 Task: Play online Dominion games in very easy mode.
Action: Mouse moved to (232, 674)
Screenshot: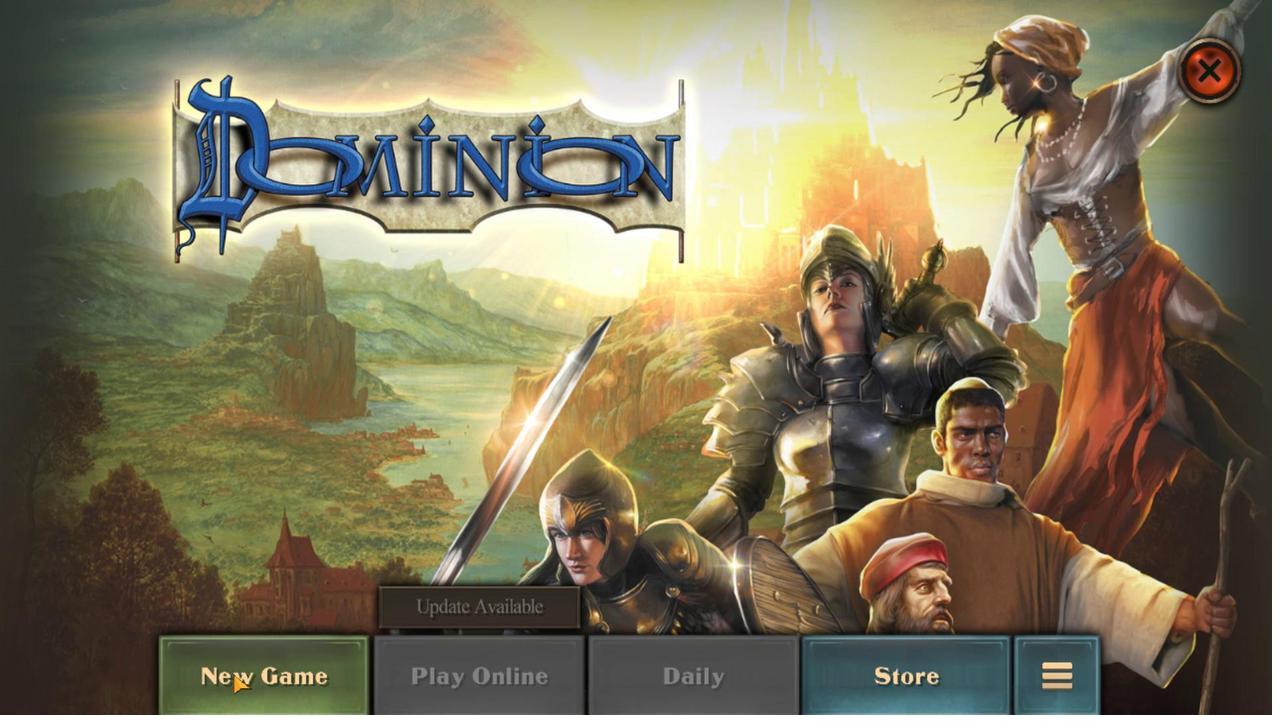 
Action: Mouse pressed left at (232, 674)
Screenshot: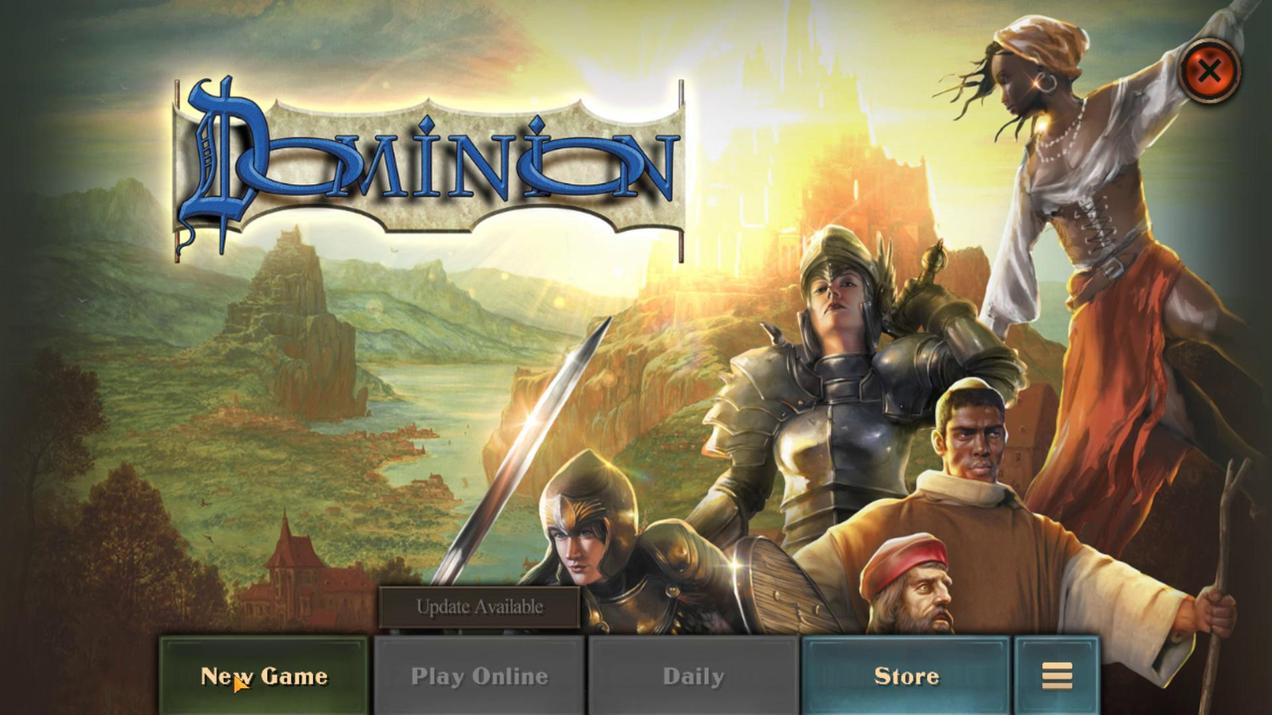 
Action: Mouse moved to (659, 305)
Screenshot: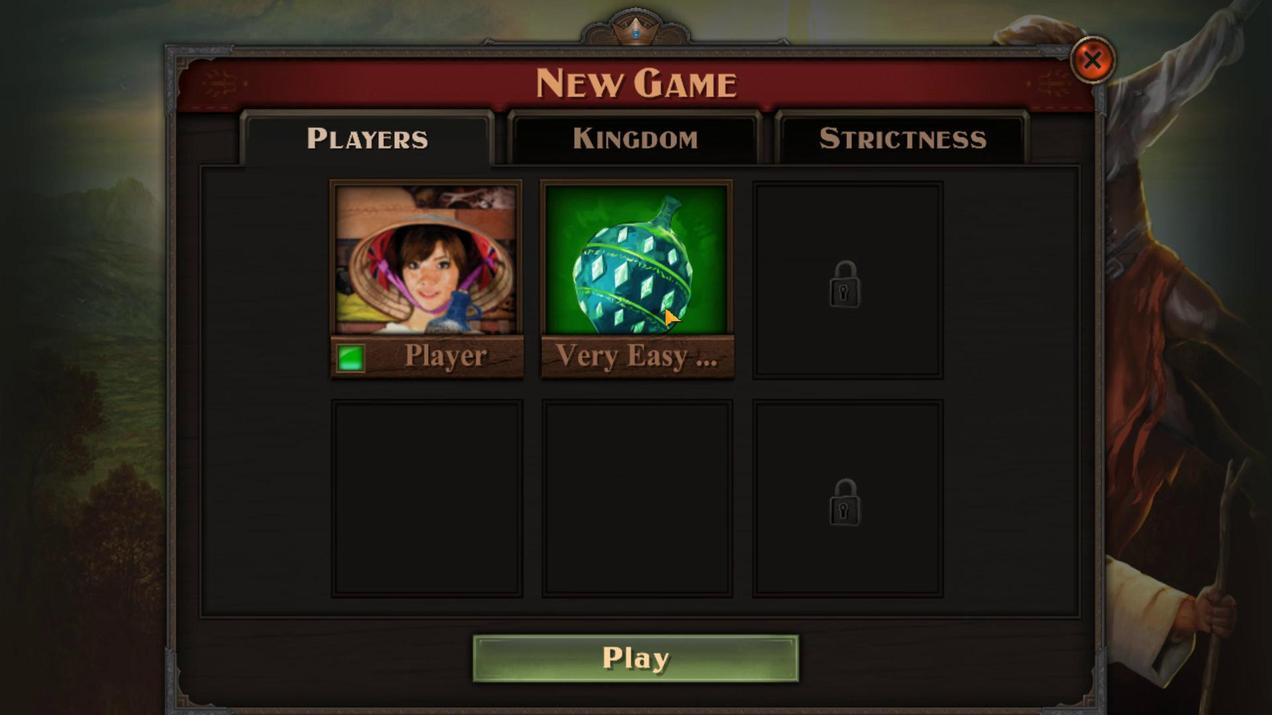 
Action: Mouse pressed left at (659, 305)
Screenshot: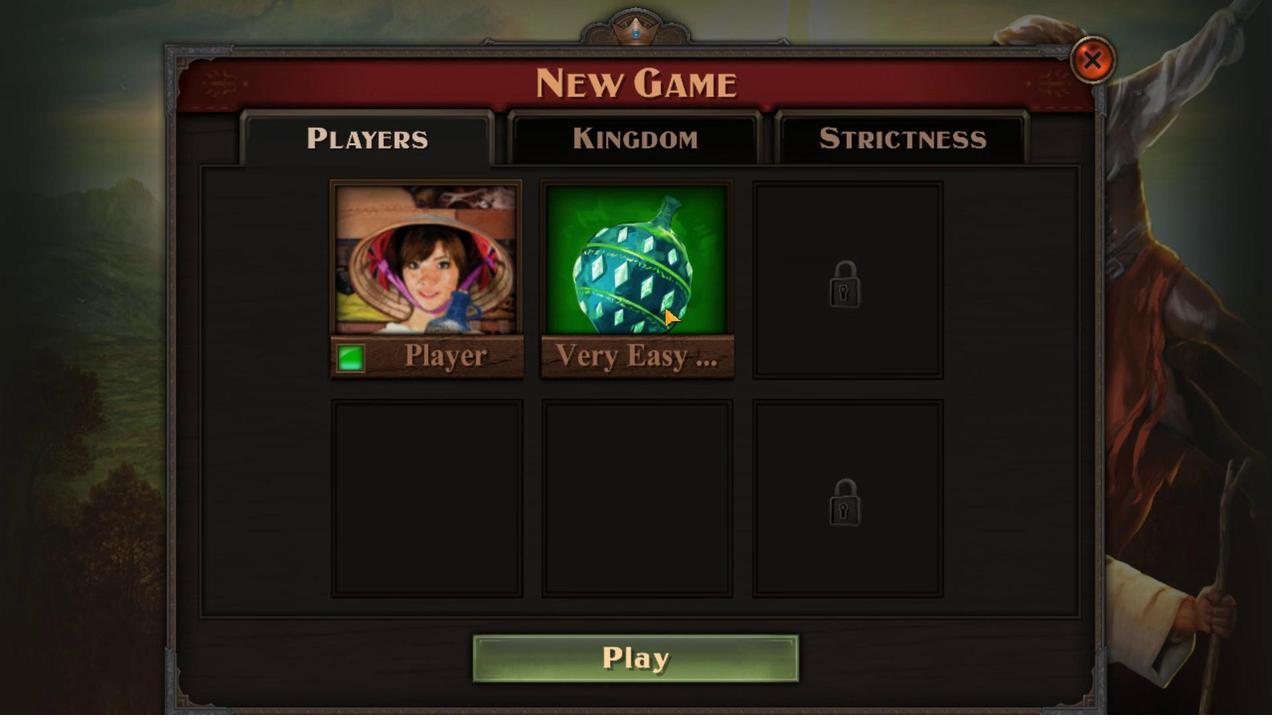 
Action: Mouse moved to (402, 326)
Screenshot: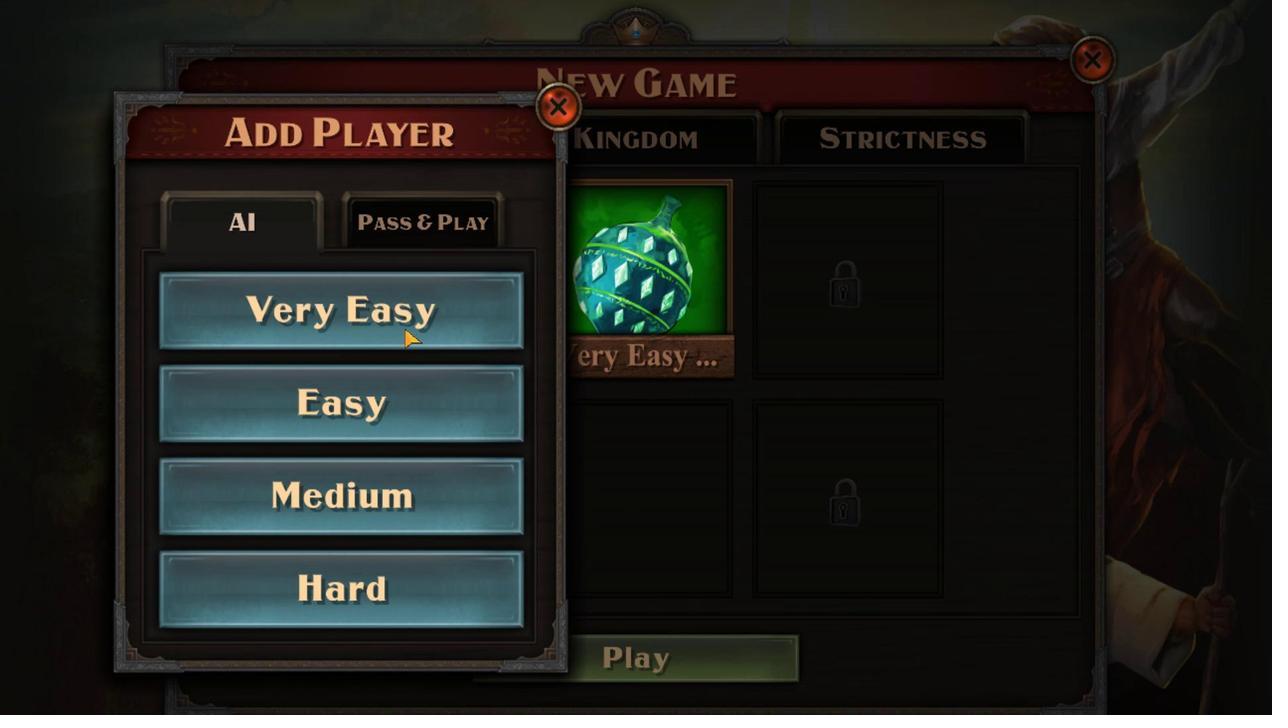 
Action: Mouse pressed left at (402, 326)
Screenshot: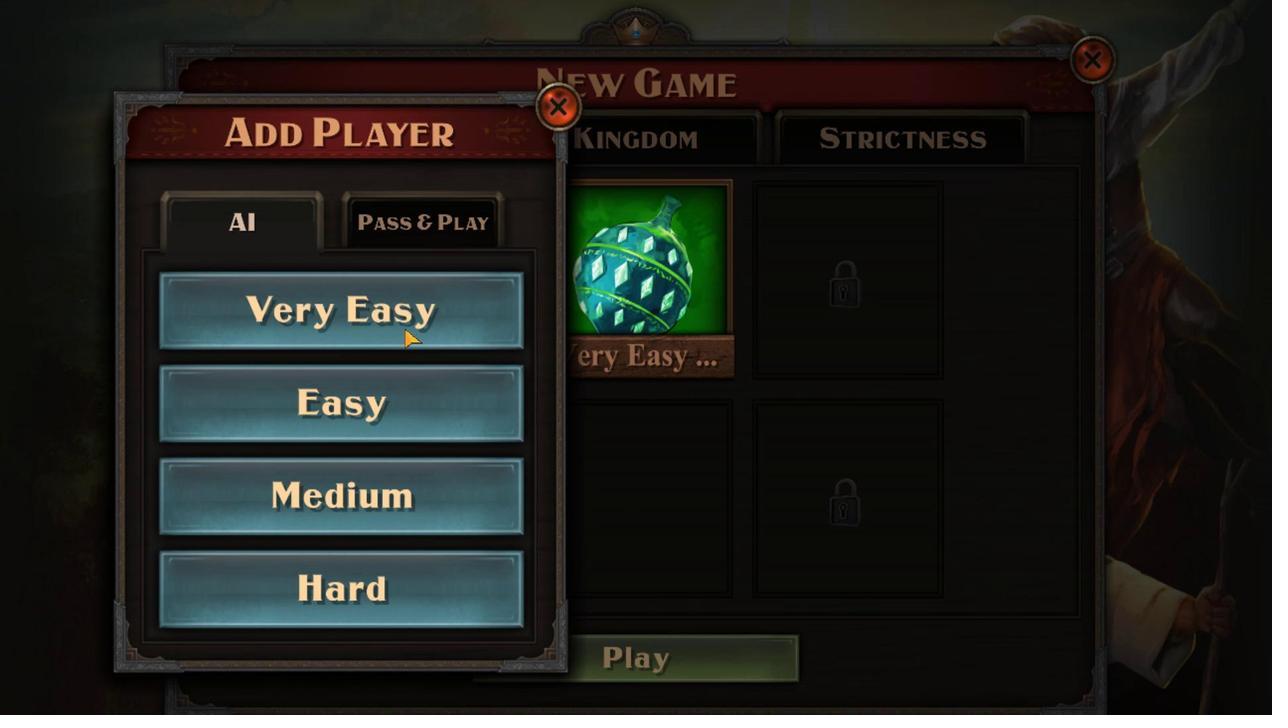 
Action: Mouse moved to (669, 665)
Screenshot: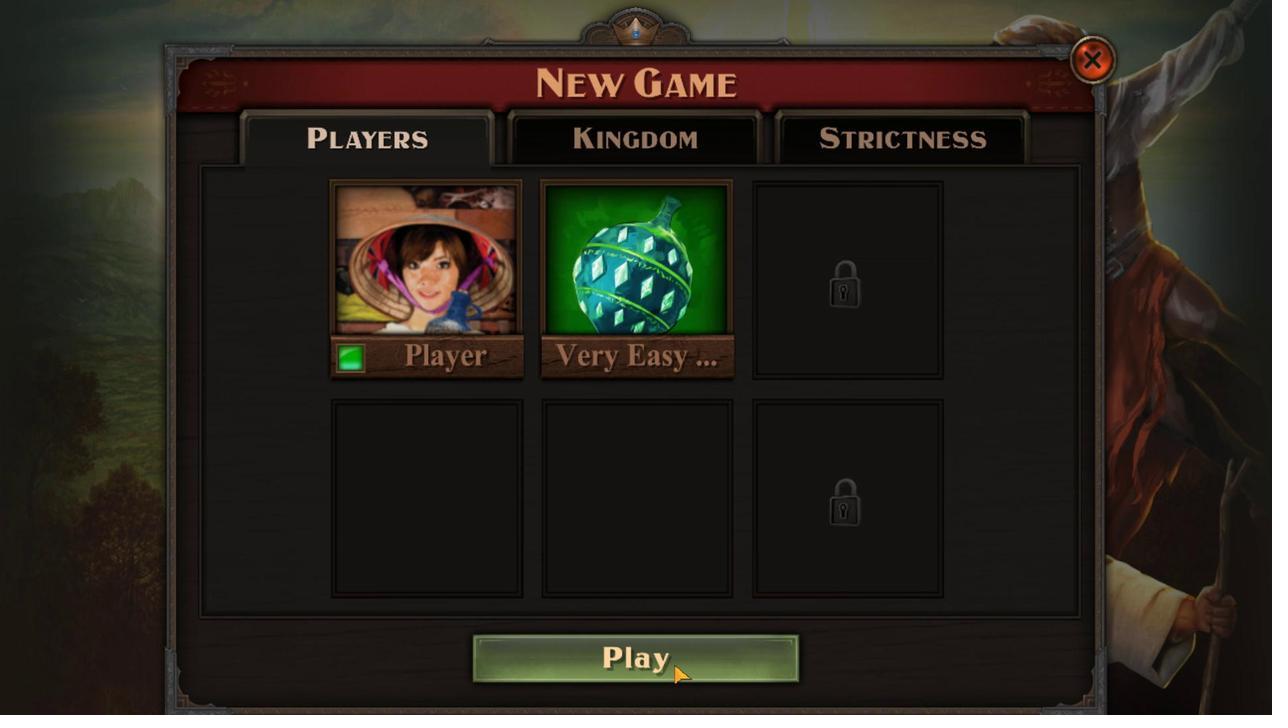 
Action: Mouse pressed left at (669, 665)
Screenshot: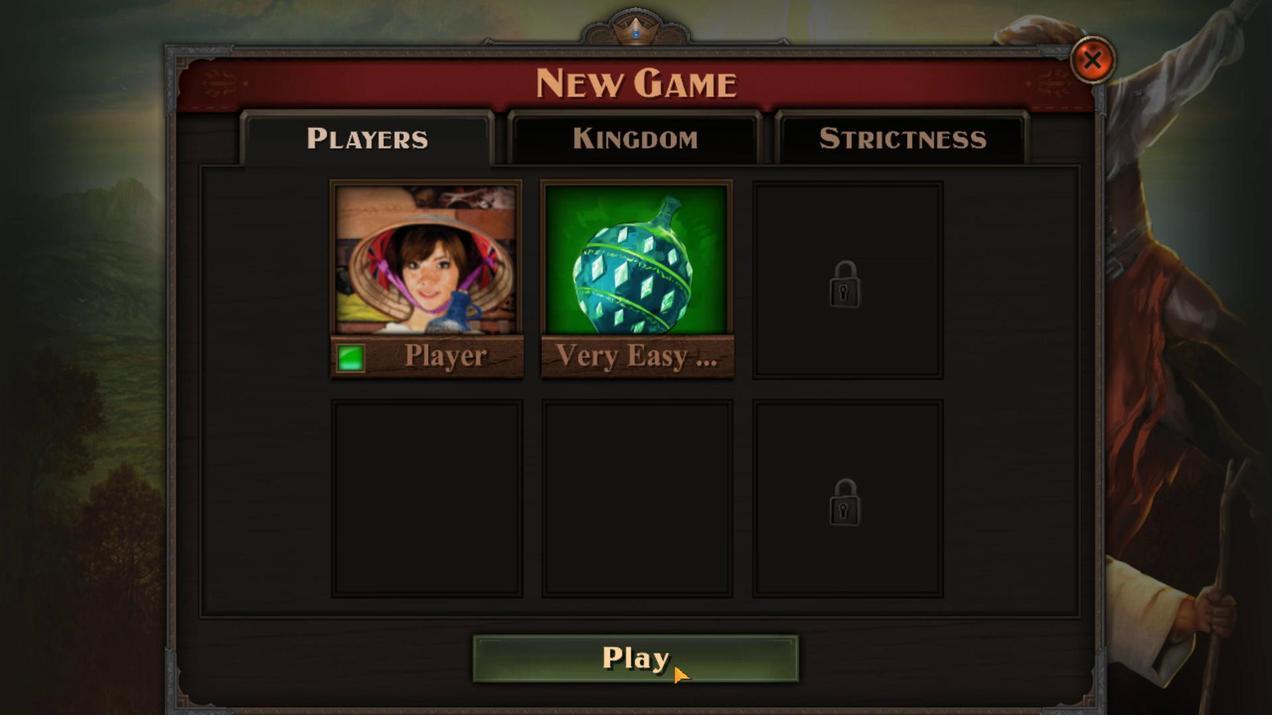 
Action: Mouse moved to (779, 616)
Screenshot: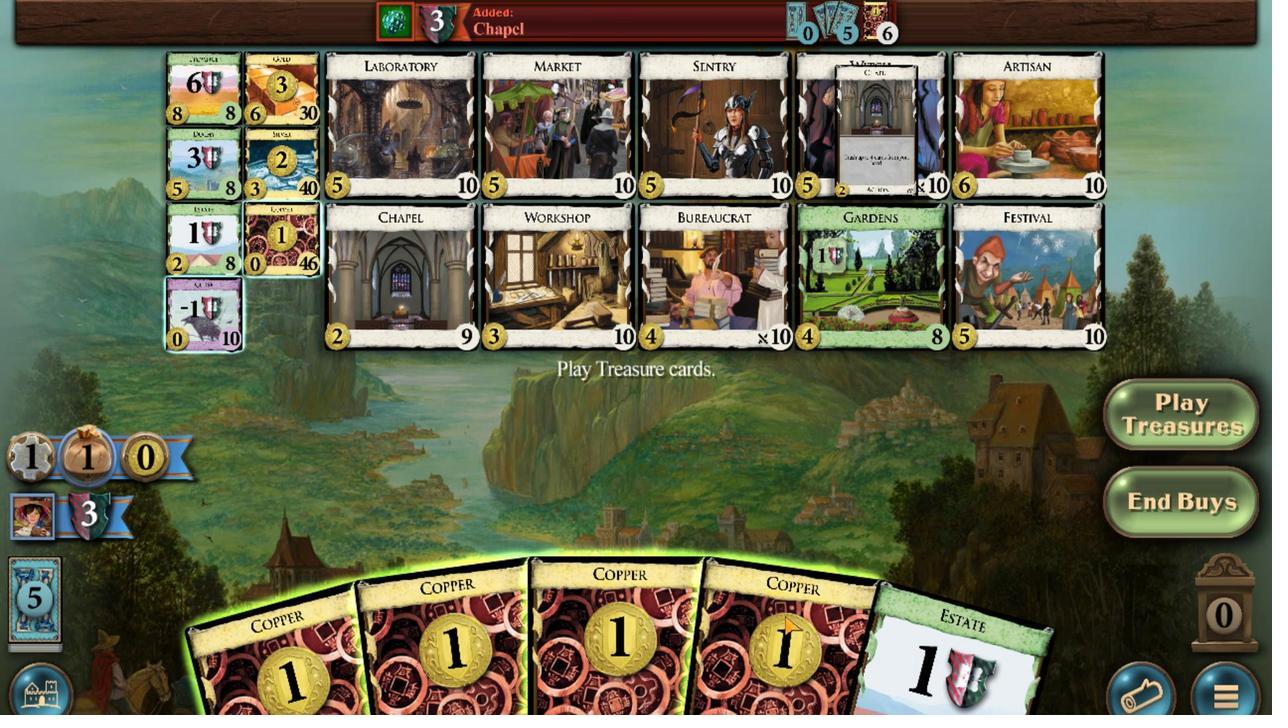 
Action: Mouse scrolled (779, 615) with delta (0, 0)
Screenshot: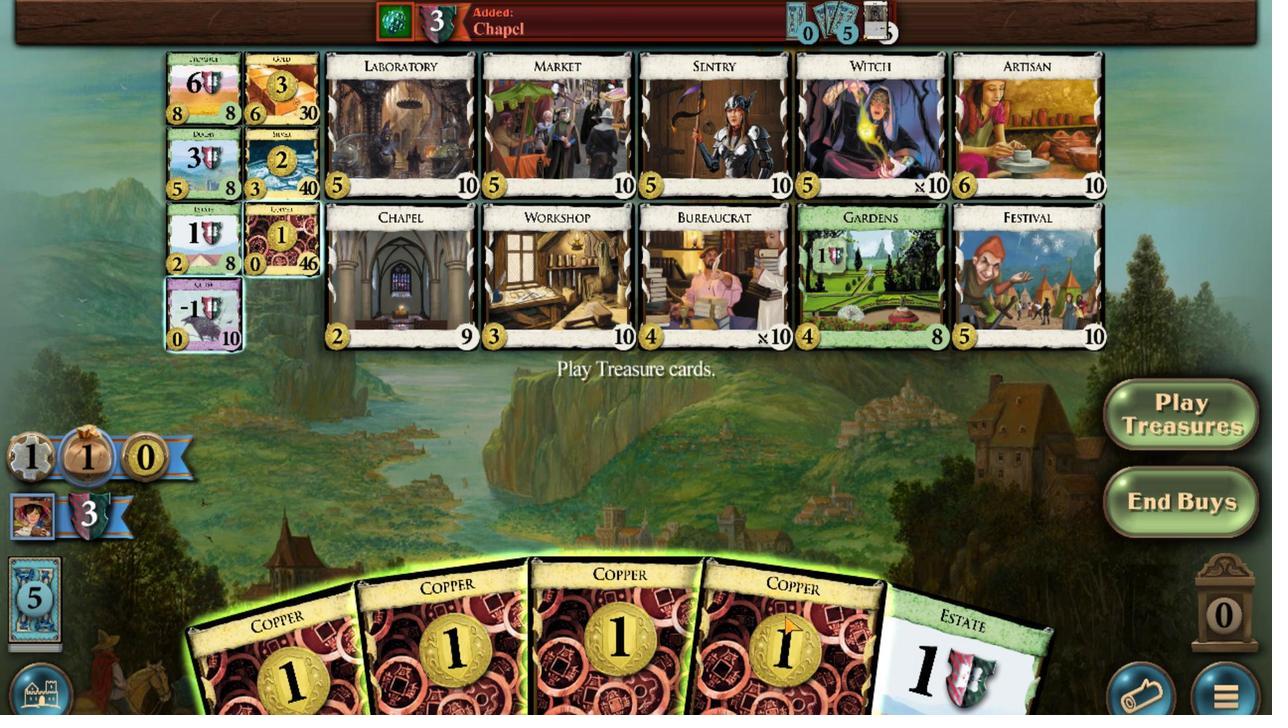 
Action: Mouse moved to (702, 627)
Screenshot: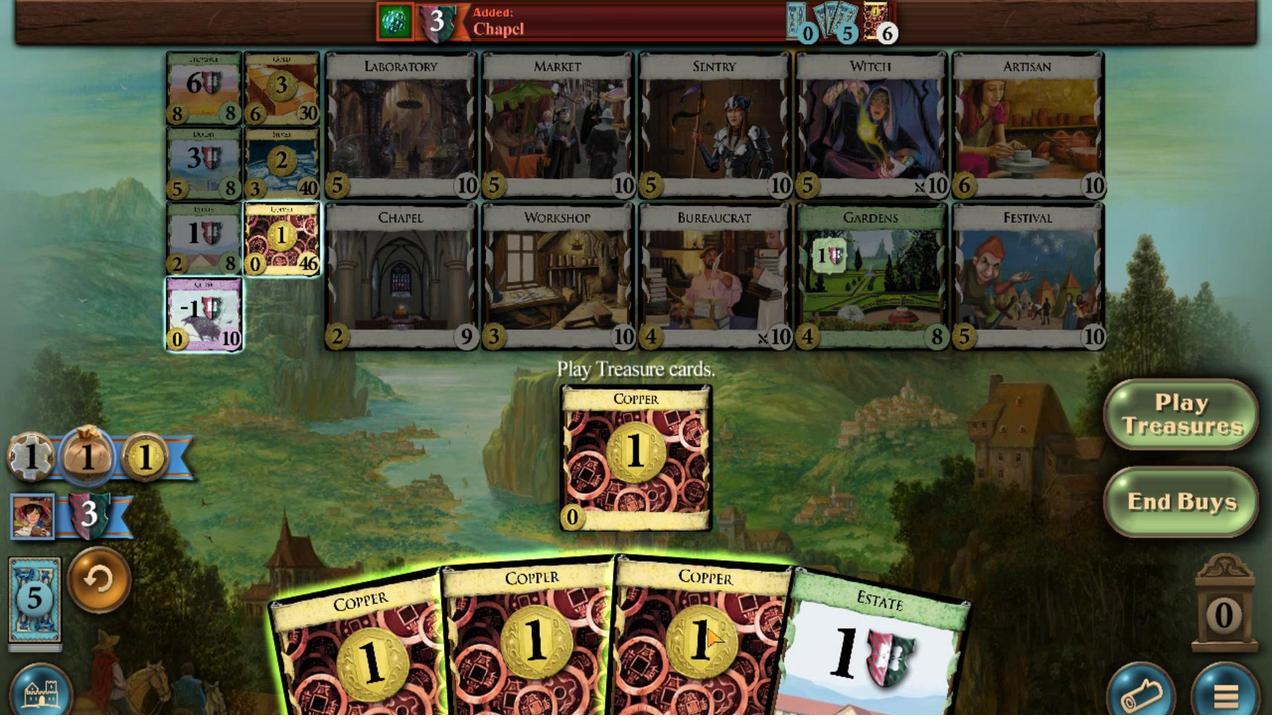 
Action: Mouse scrolled (702, 626) with delta (0, 0)
Screenshot: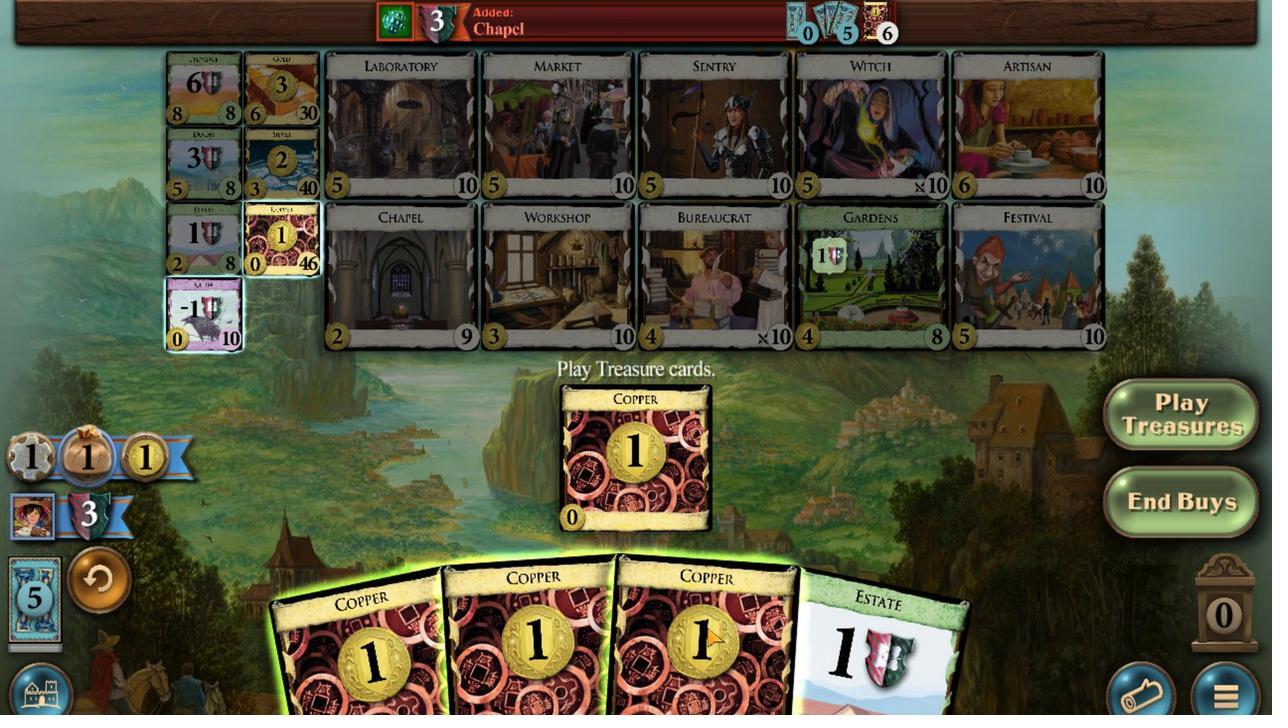 
Action: Mouse moved to (635, 627)
Screenshot: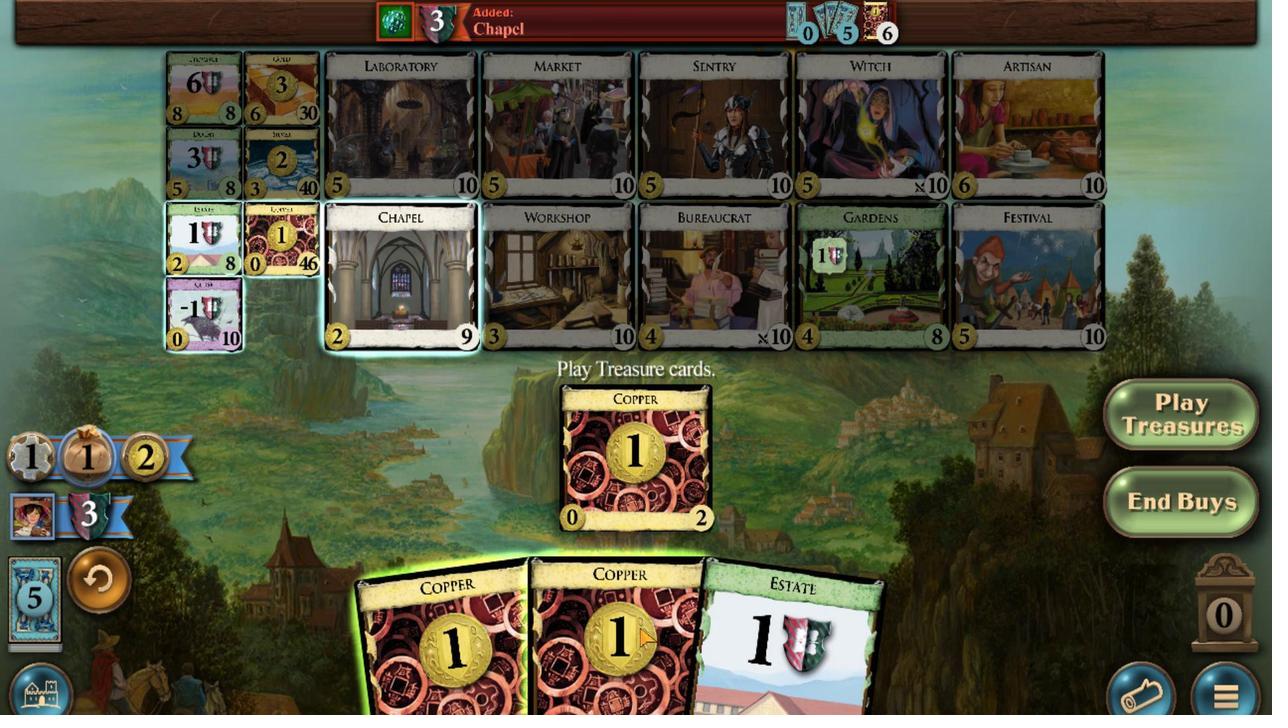 
Action: Mouse scrolled (635, 626) with delta (0, 0)
Screenshot: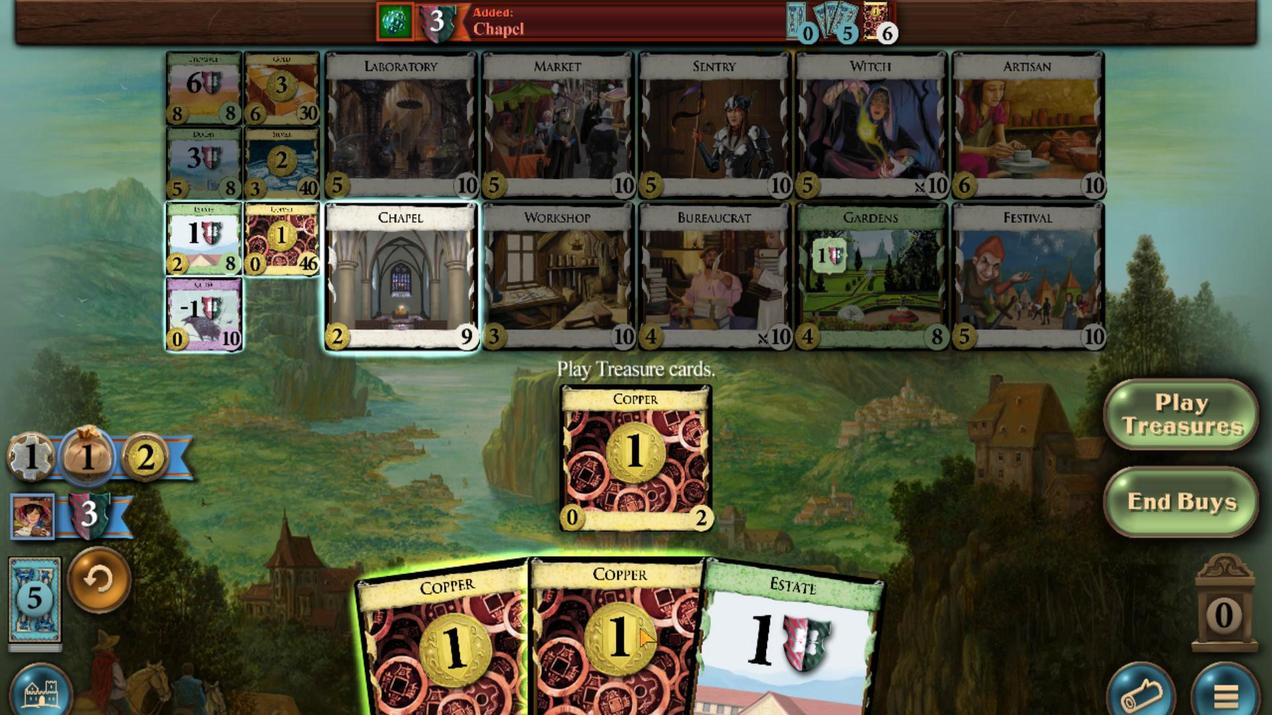 
Action: Mouse moved to (548, 612)
Screenshot: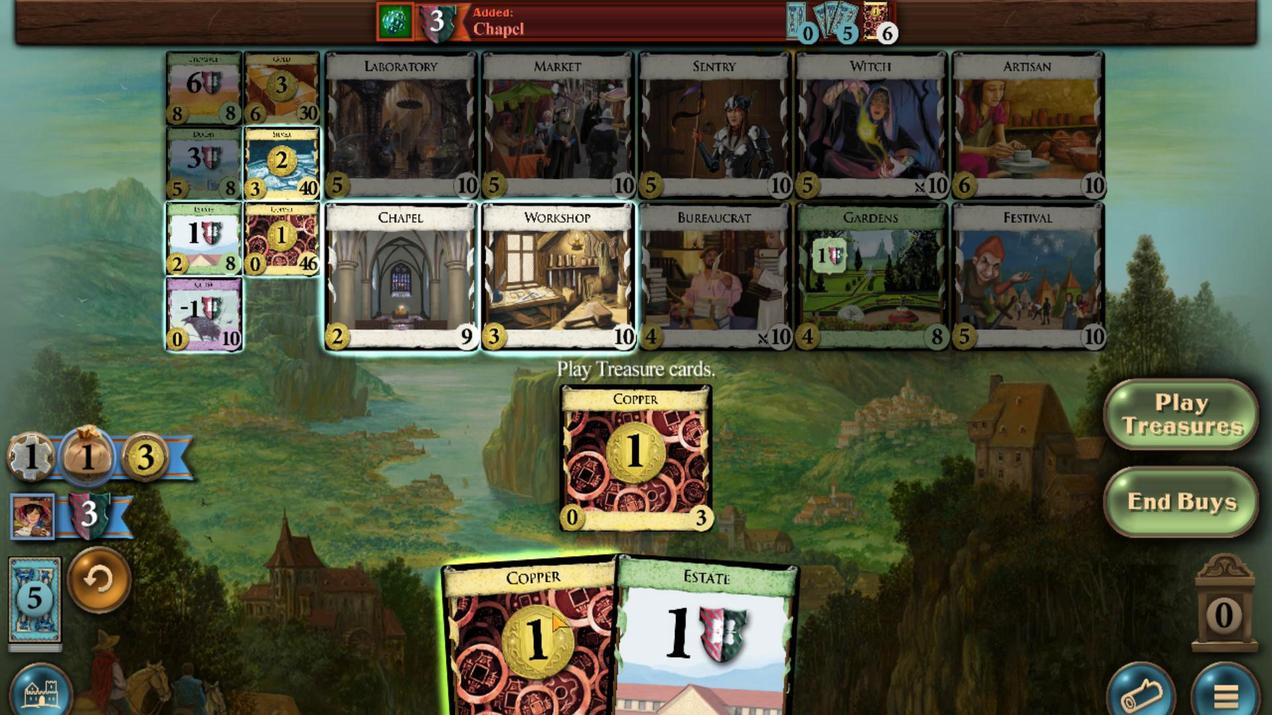 
Action: Mouse scrolled (548, 611) with delta (0, 0)
Screenshot: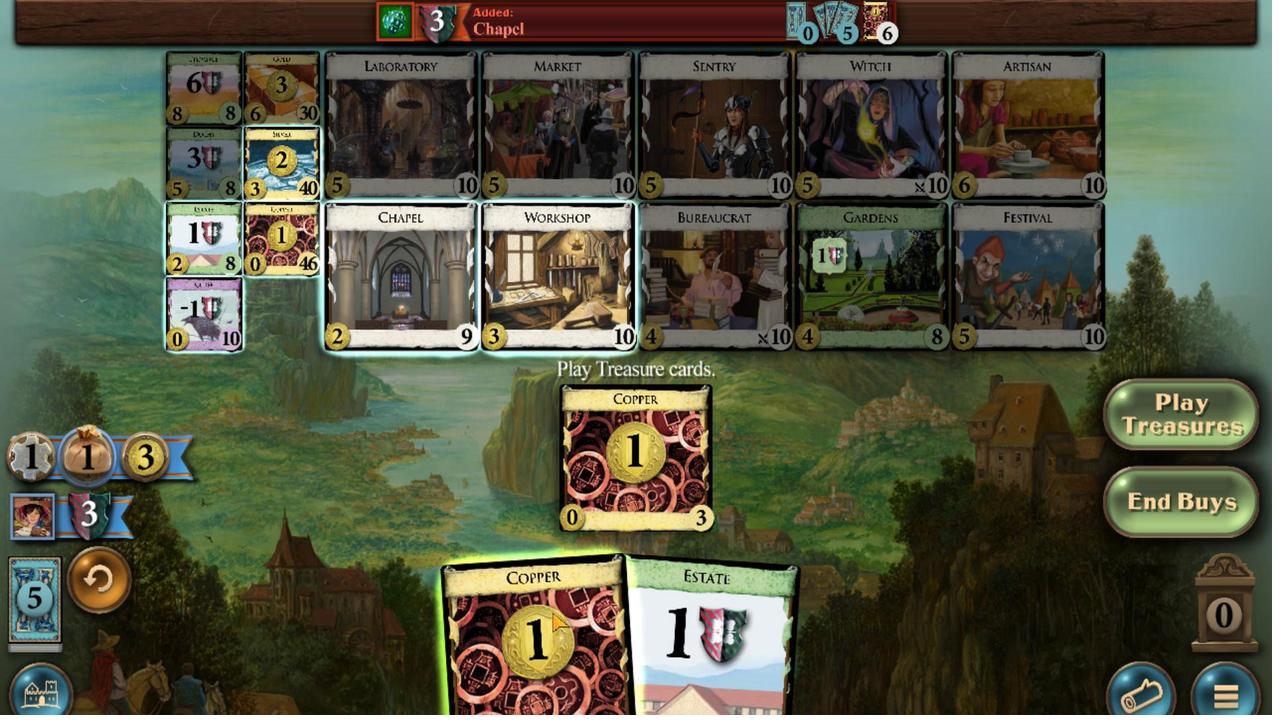 
Action: Mouse moved to (290, 149)
Screenshot: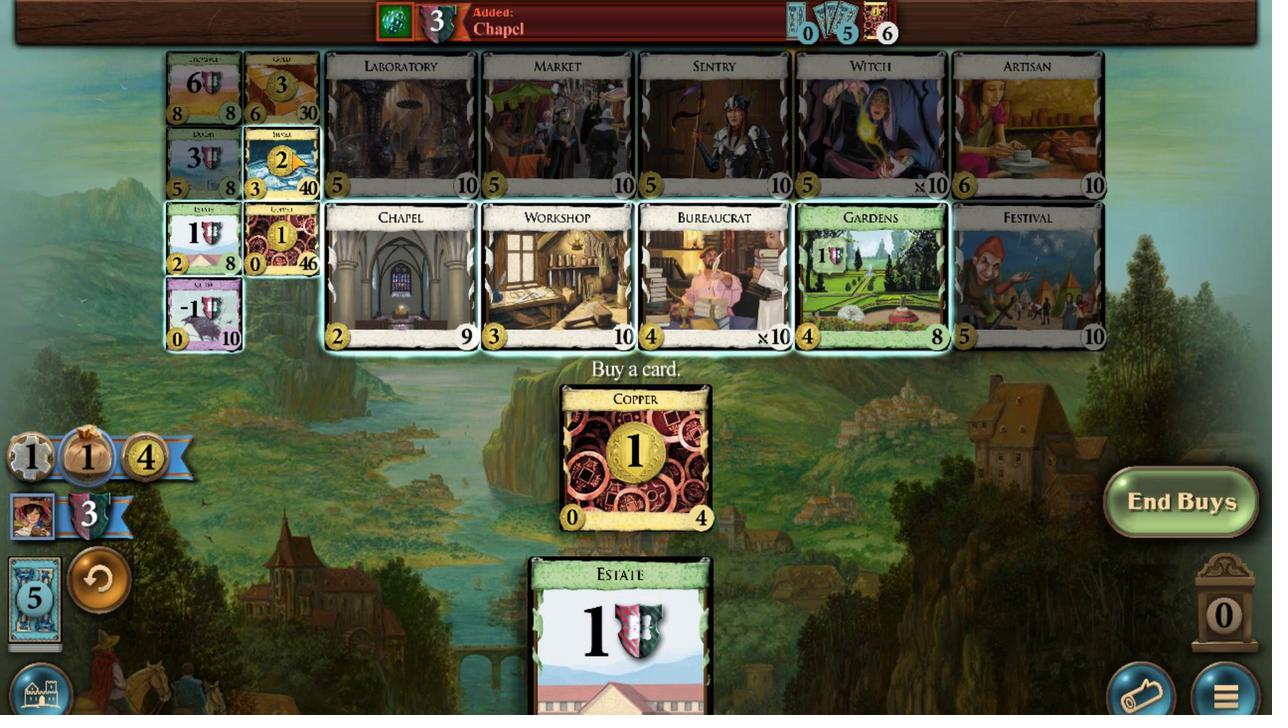 
Action: Mouse scrolled (290, 149) with delta (0, 0)
Screenshot: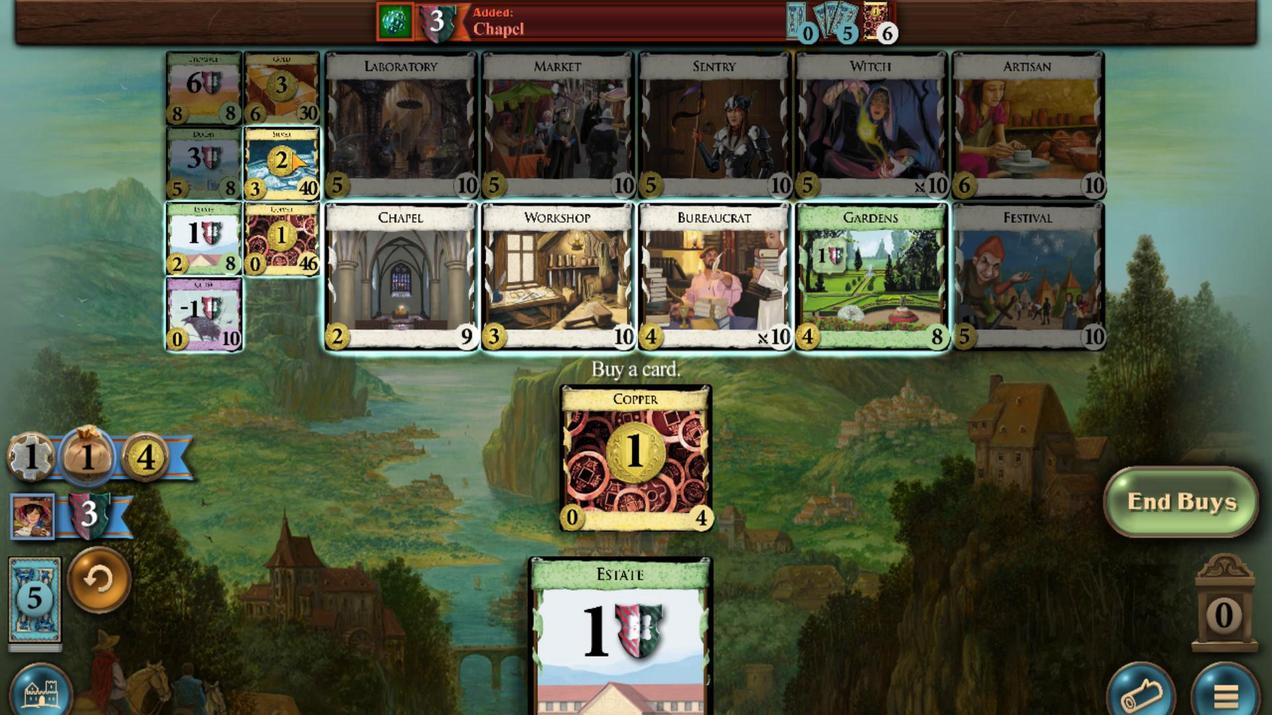 
Action: Mouse scrolled (290, 149) with delta (0, 0)
Screenshot: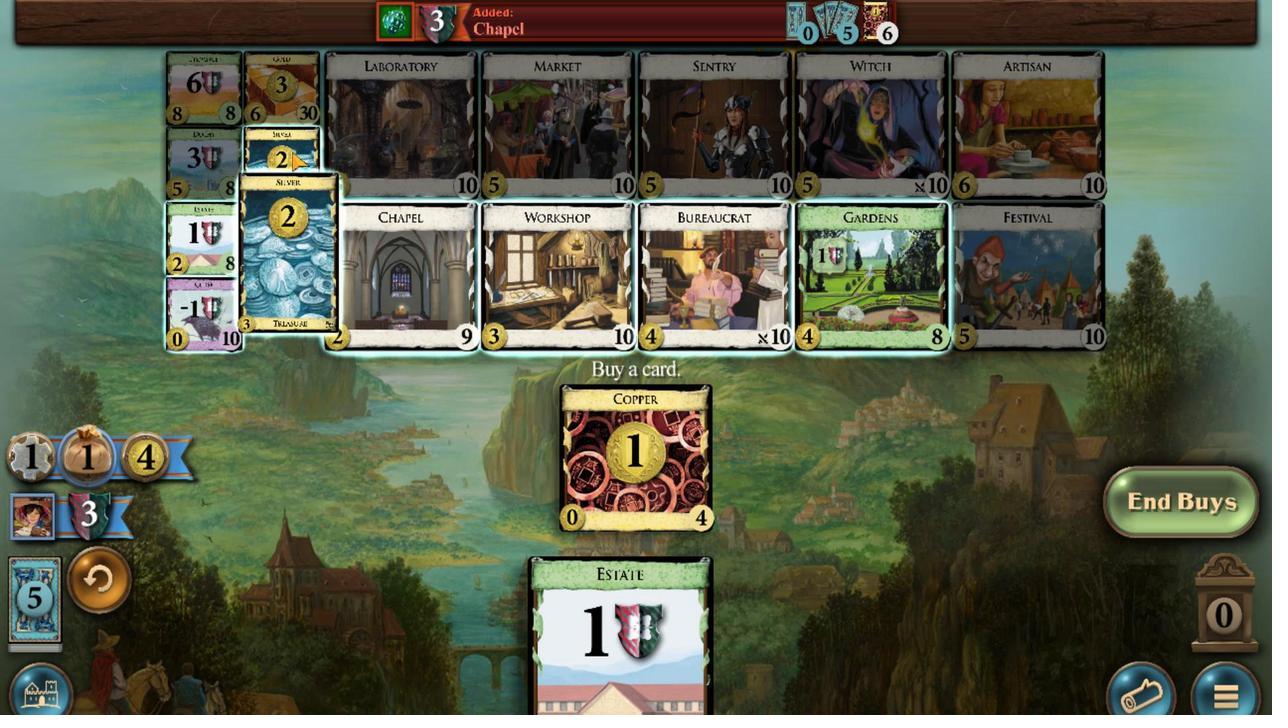 
Action: Mouse scrolled (290, 149) with delta (0, 0)
Screenshot: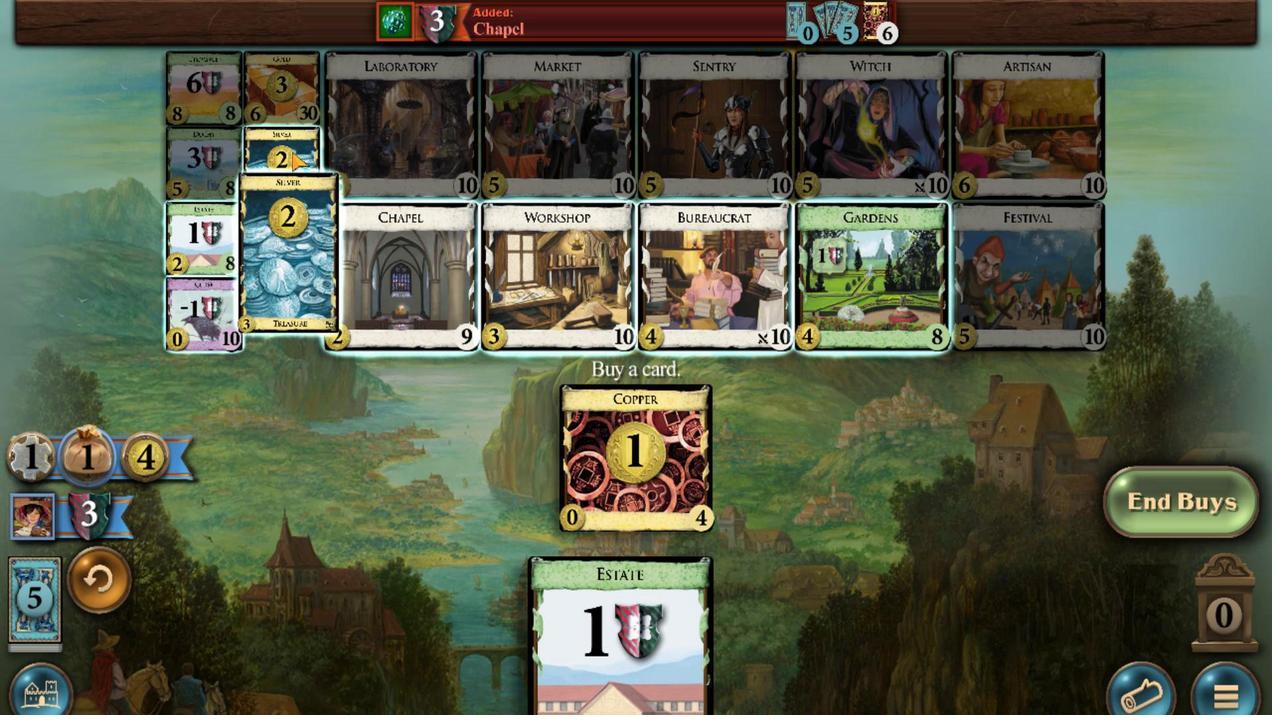 
Action: Mouse scrolled (290, 149) with delta (0, 0)
Screenshot: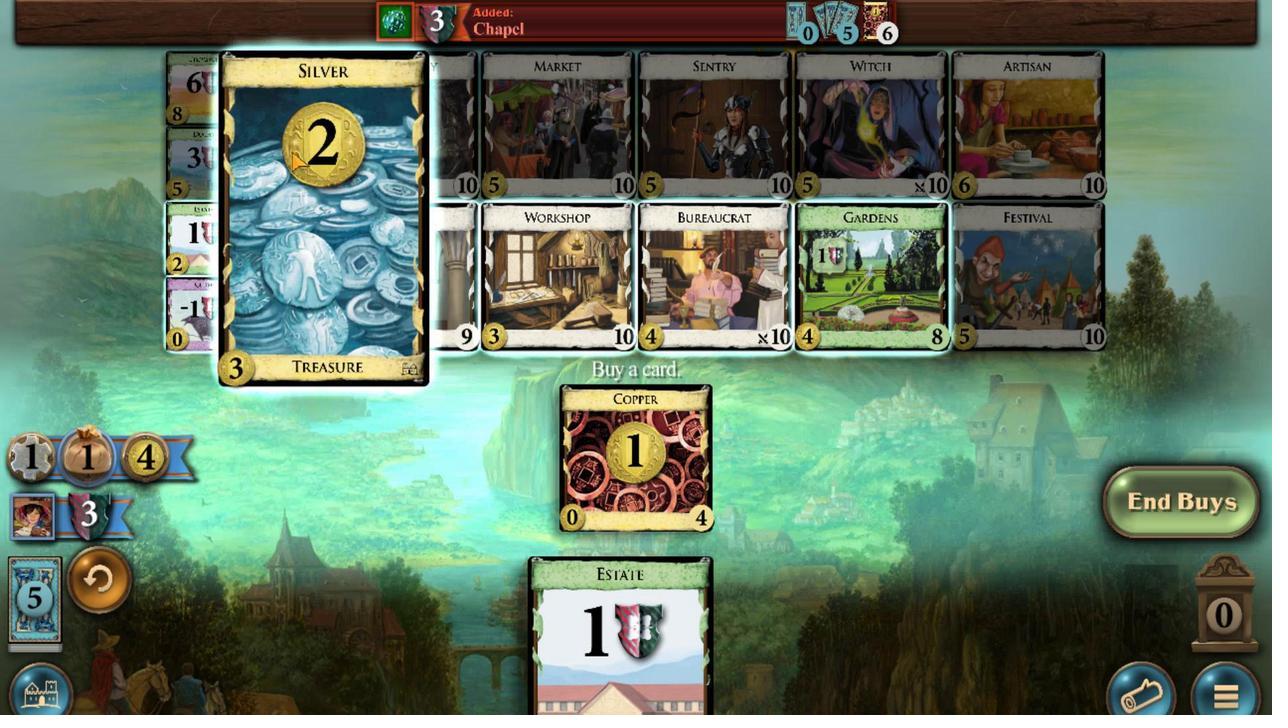 
Action: Mouse scrolled (290, 149) with delta (0, 0)
Screenshot: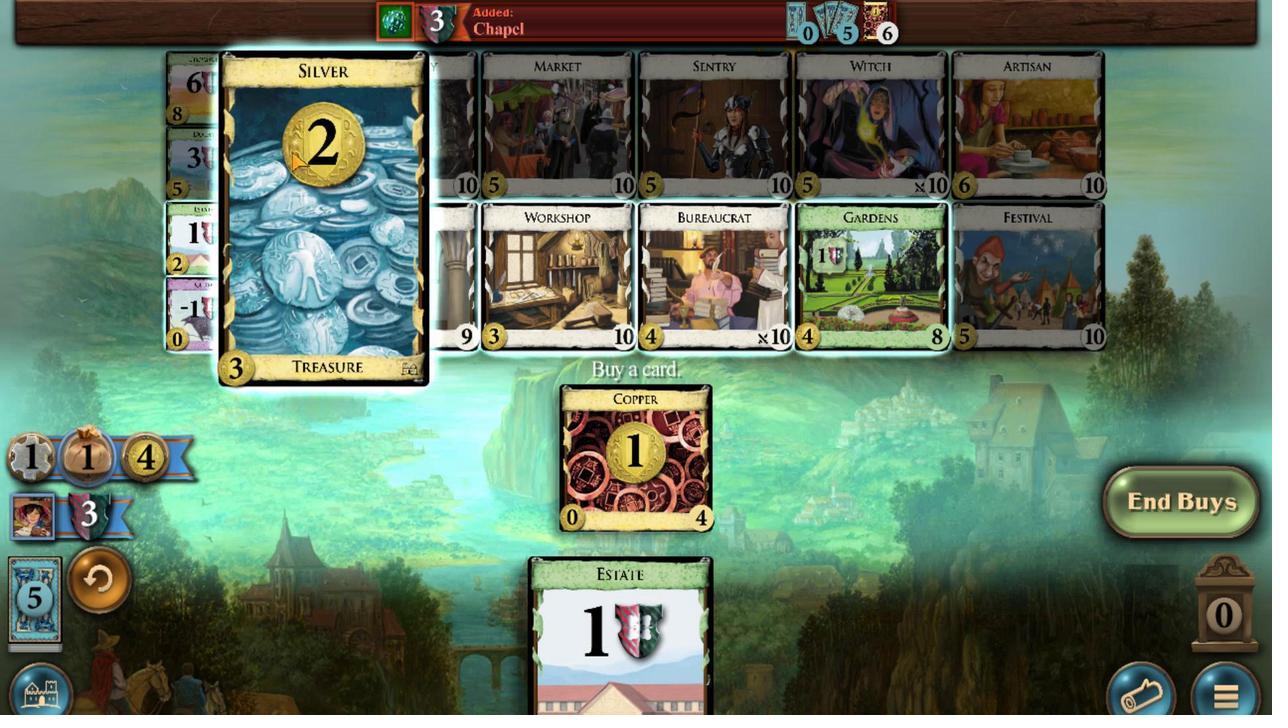 
Action: Mouse scrolled (290, 149) with delta (0, 0)
Screenshot: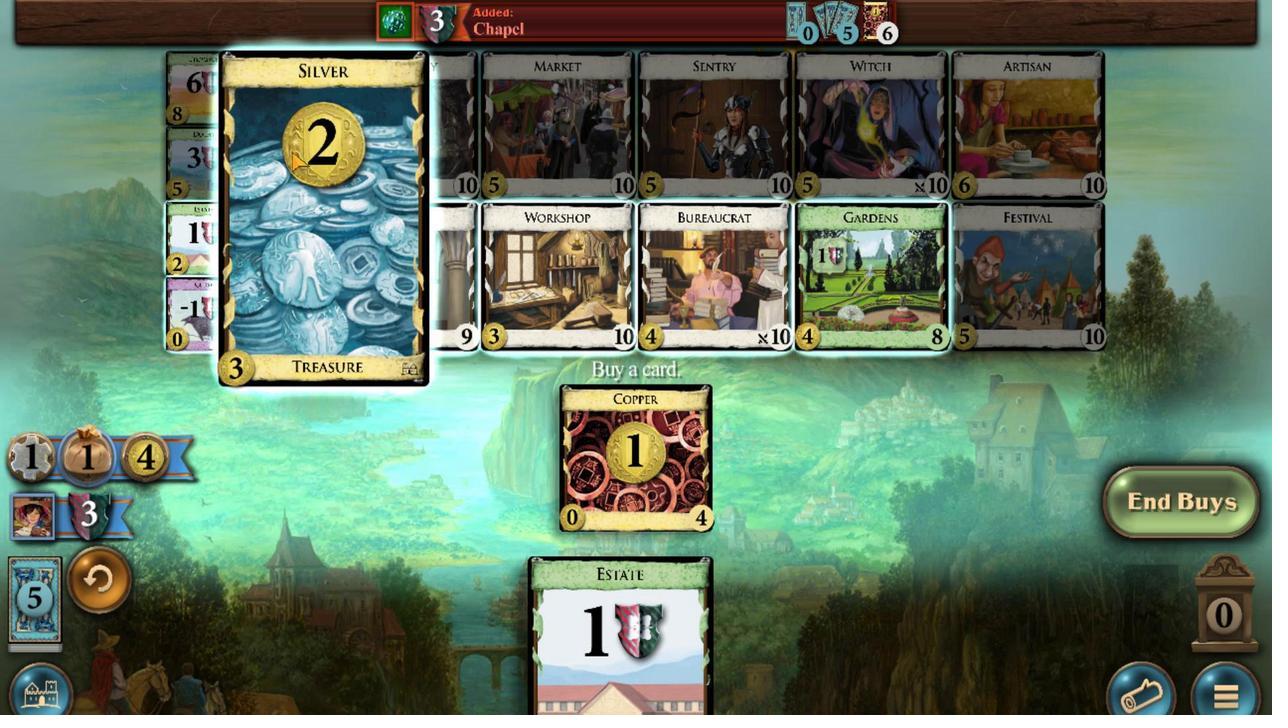 
Action: Mouse scrolled (290, 149) with delta (0, 0)
Screenshot: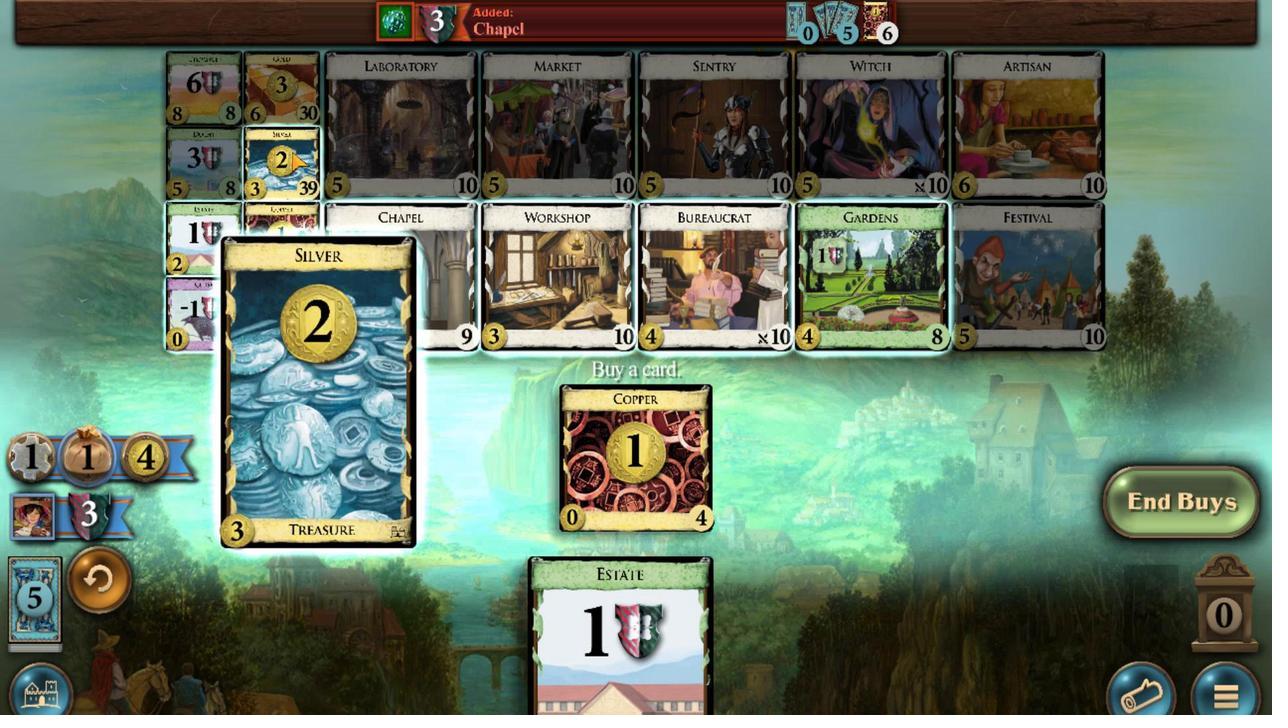 
Action: Mouse moved to (612, 598)
Screenshot: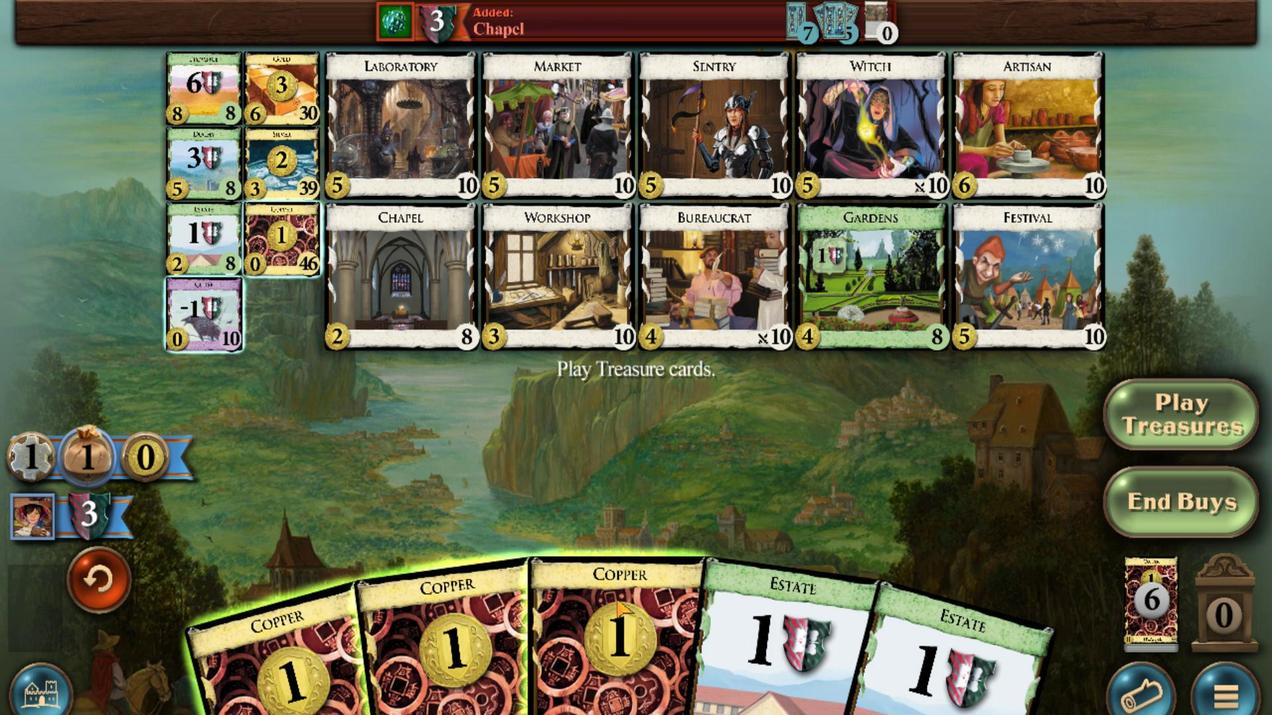
Action: Mouse scrolled (612, 597) with delta (0, -1)
Screenshot: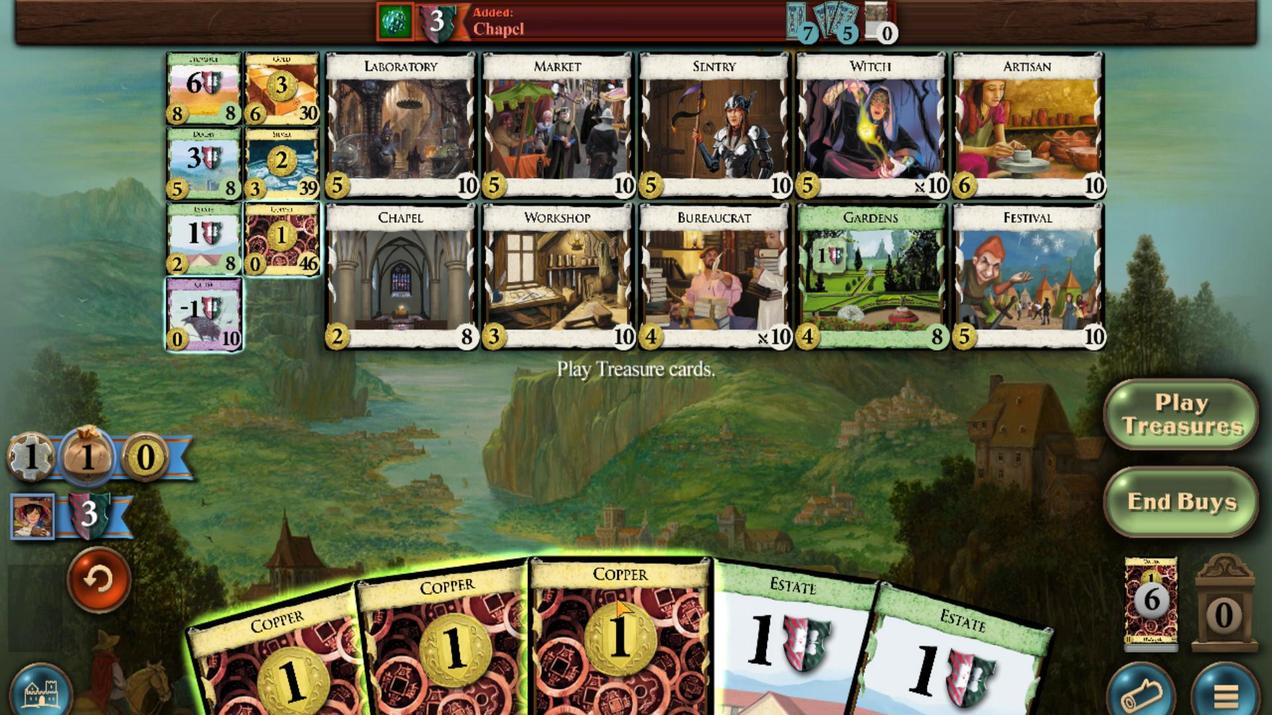
Action: Mouse moved to (541, 591)
Screenshot: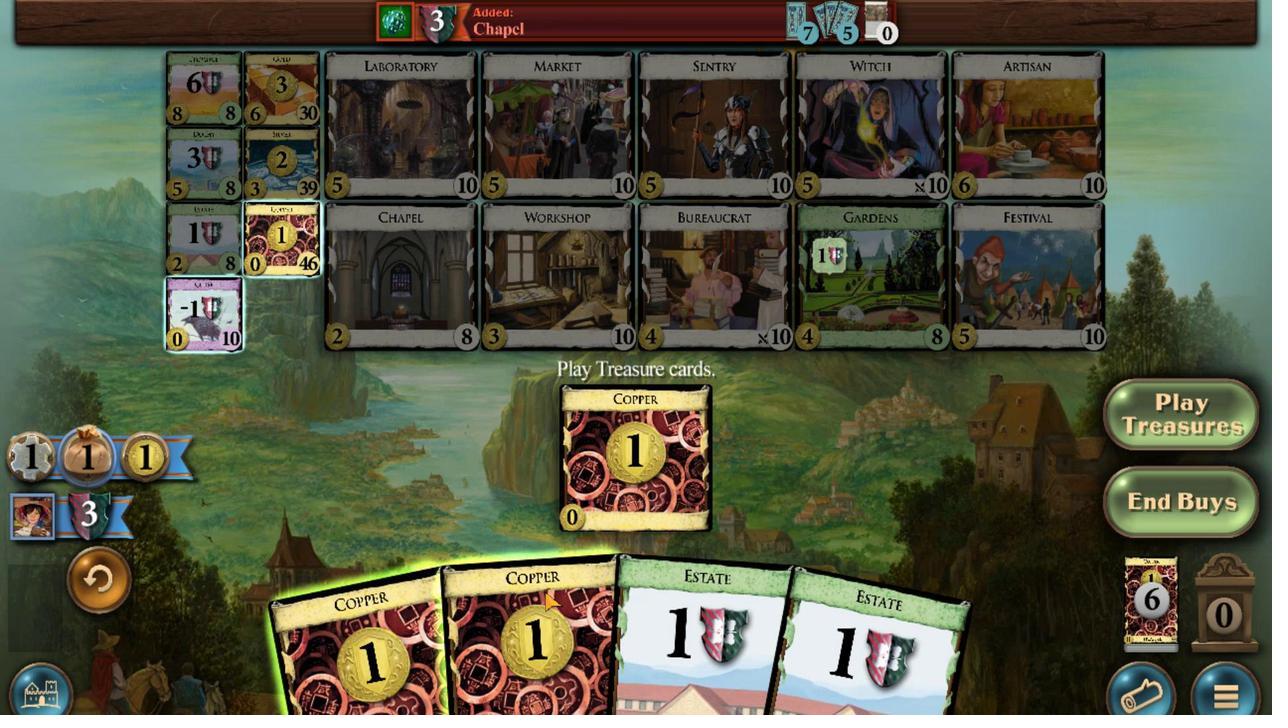 
Action: Mouse scrolled (541, 591) with delta (0, 0)
Screenshot: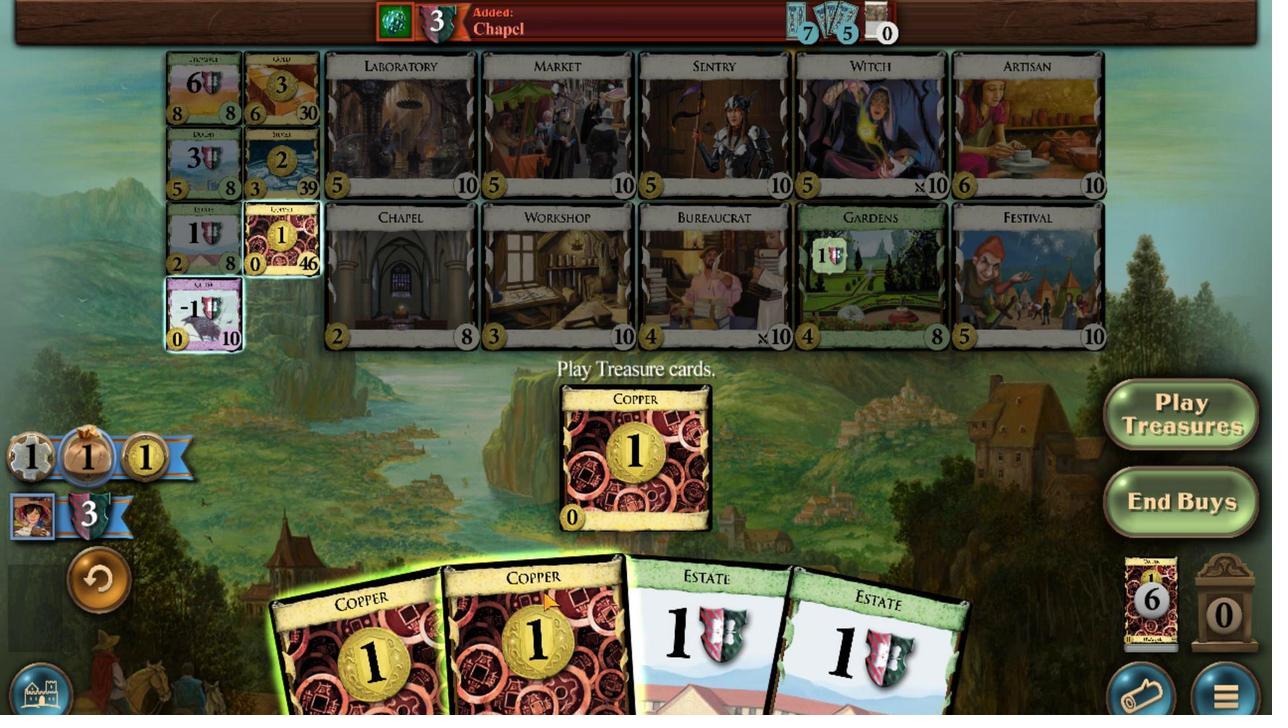 
Action: Mouse moved to (467, 602)
Screenshot: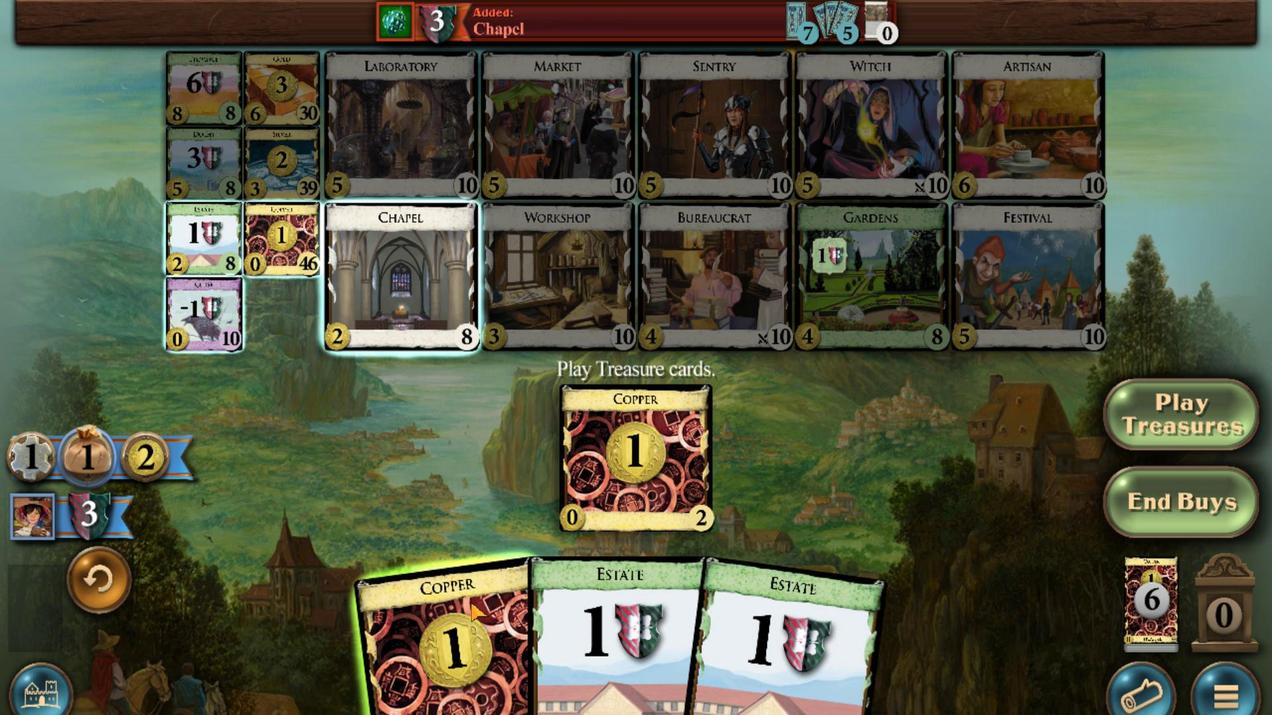 
Action: Mouse scrolled (467, 601) with delta (0, 0)
Screenshot: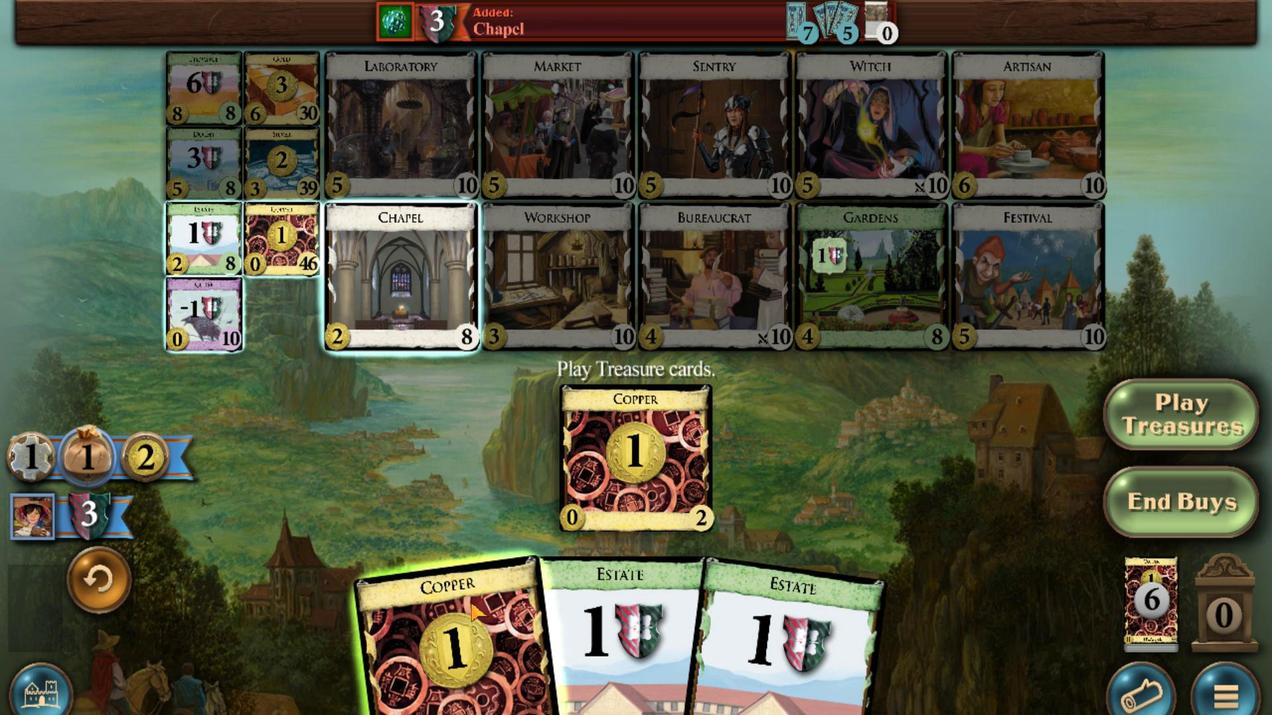 
Action: Mouse moved to (272, 143)
Screenshot: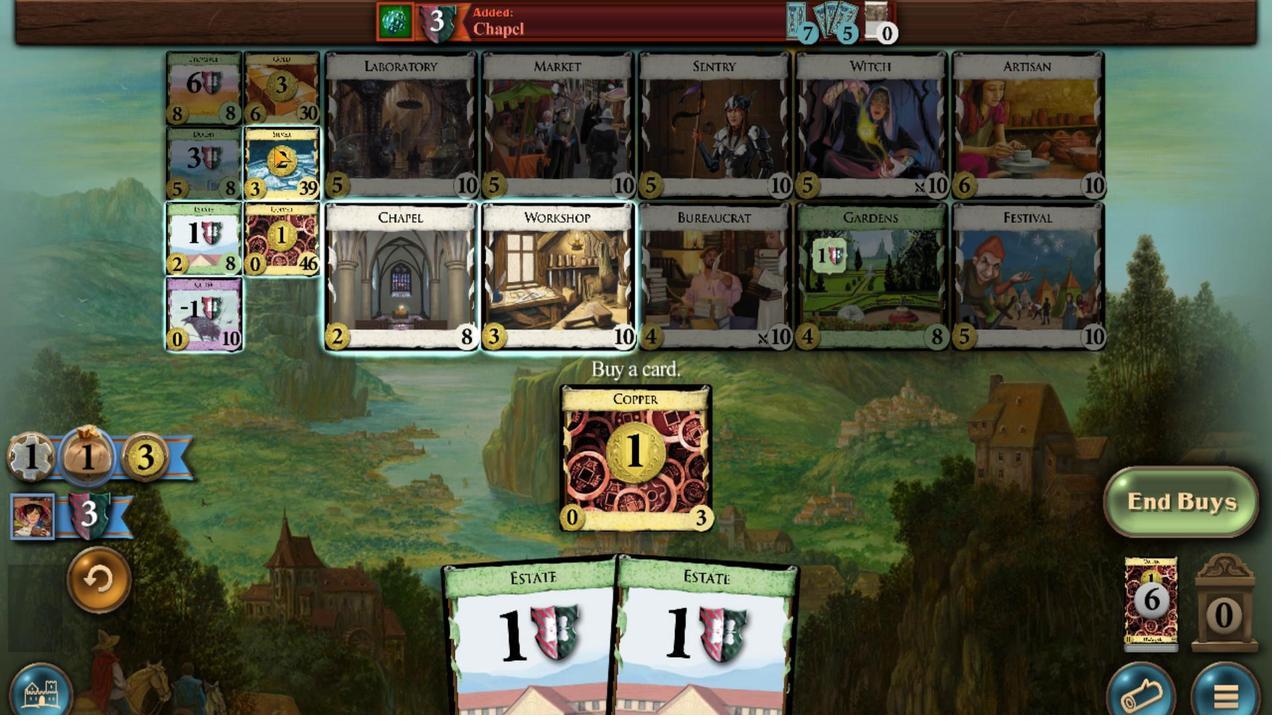 
Action: Mouse scrolled (272, 144) with delta (0, 0)
Screenshot: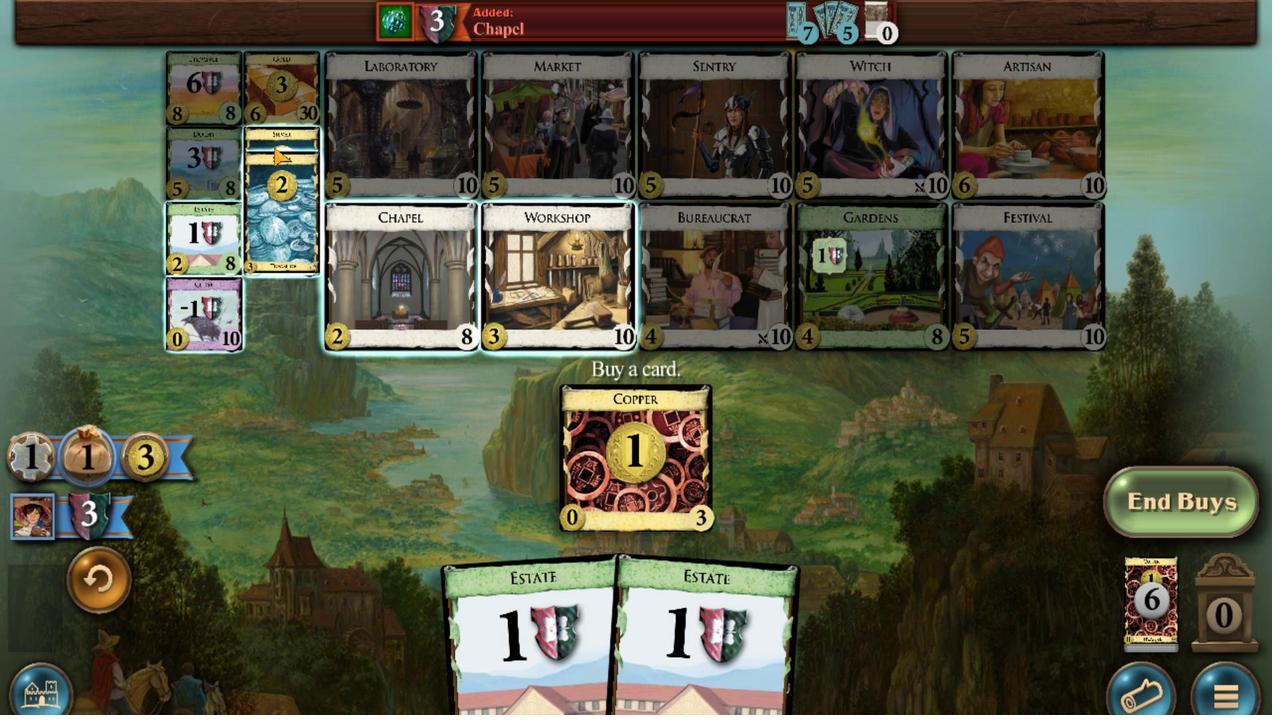 
Action: Mouse scrolled (272, 144) with delta (0, 0)
Screenshot: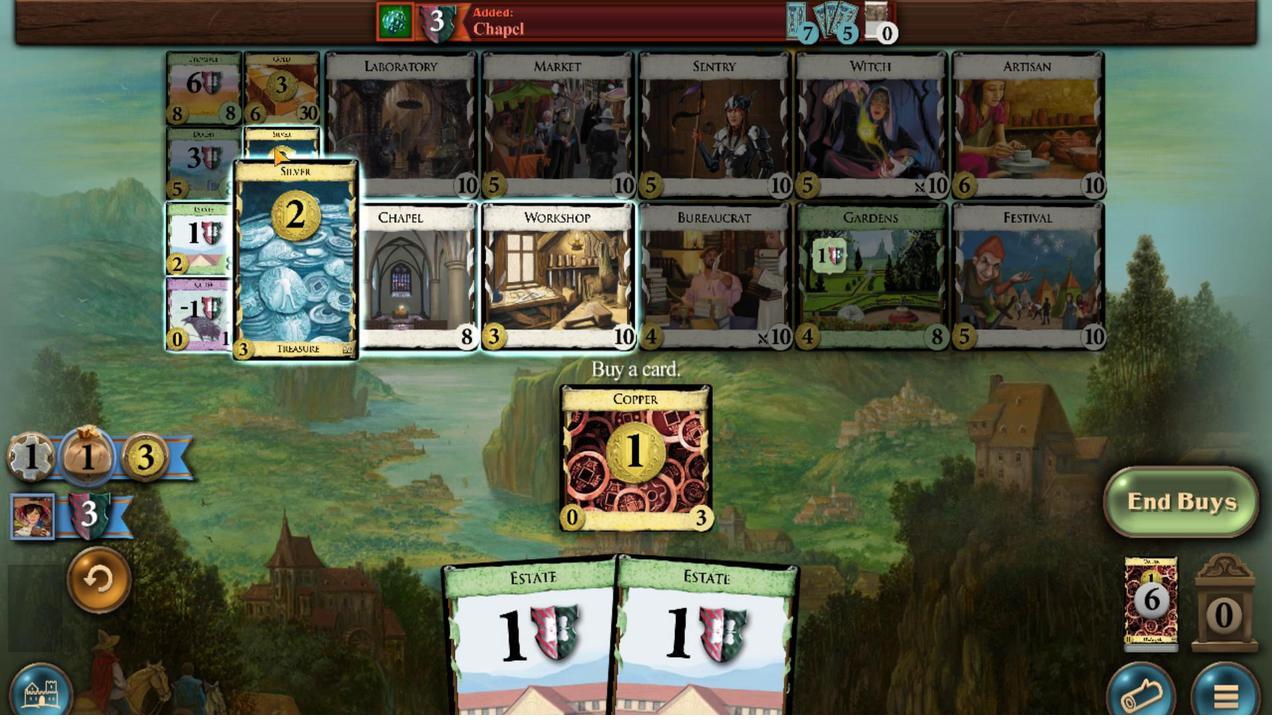 
Action: Mouse scrolled (272, 144) with delta (0, 0)
Screenshot: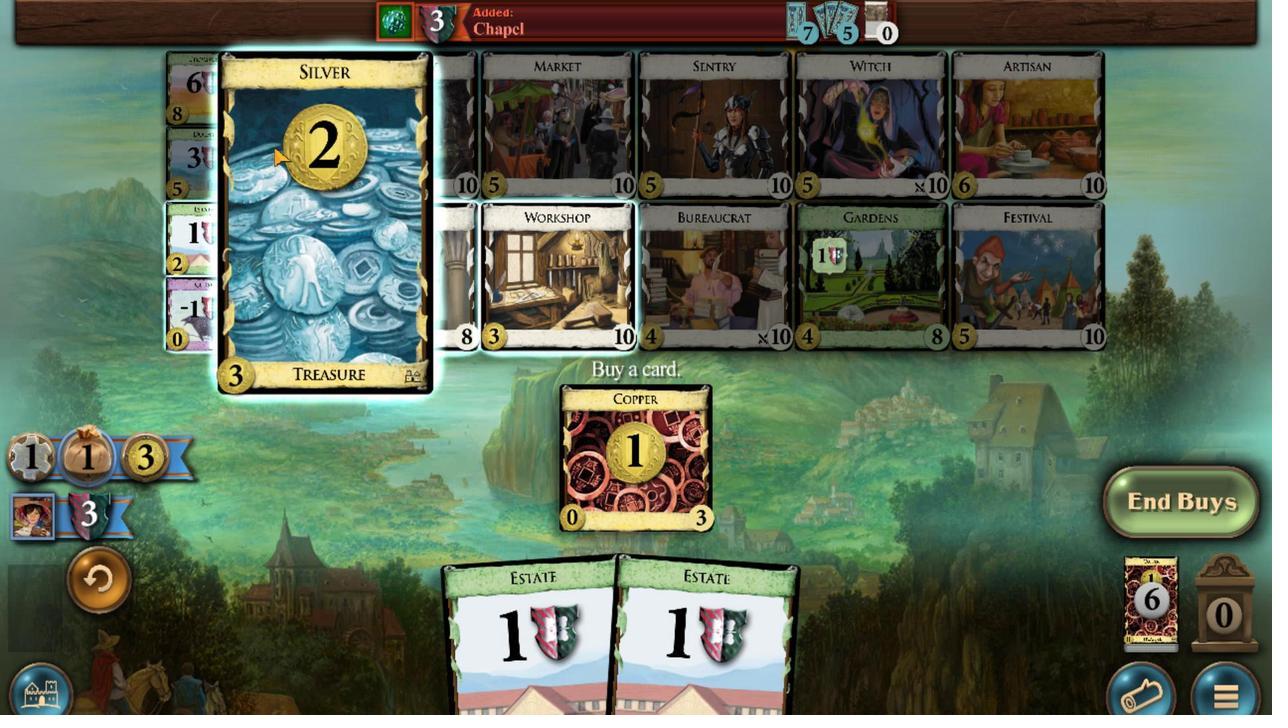 
Action: Mouse scrolled (272, 144) with delta (0, 0)
Screenshot: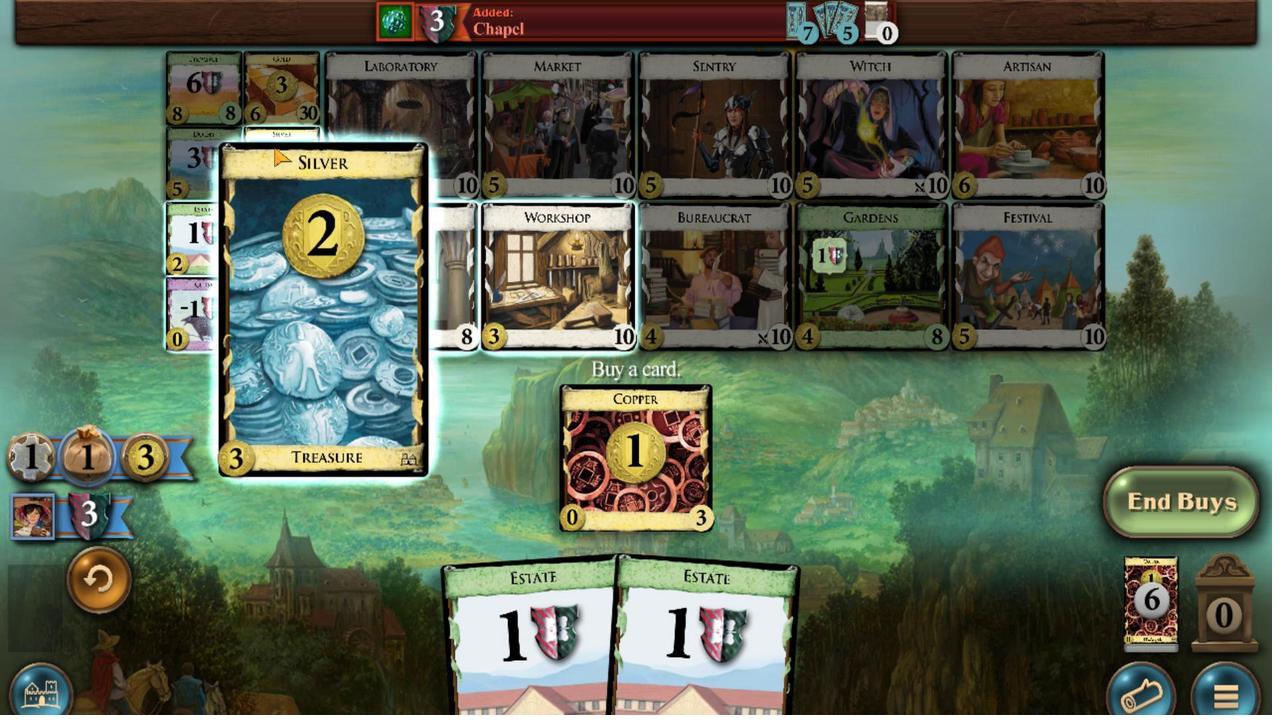 
Action: Mouse scrolled (272, 144) with delta (0, 0)
Screenshot: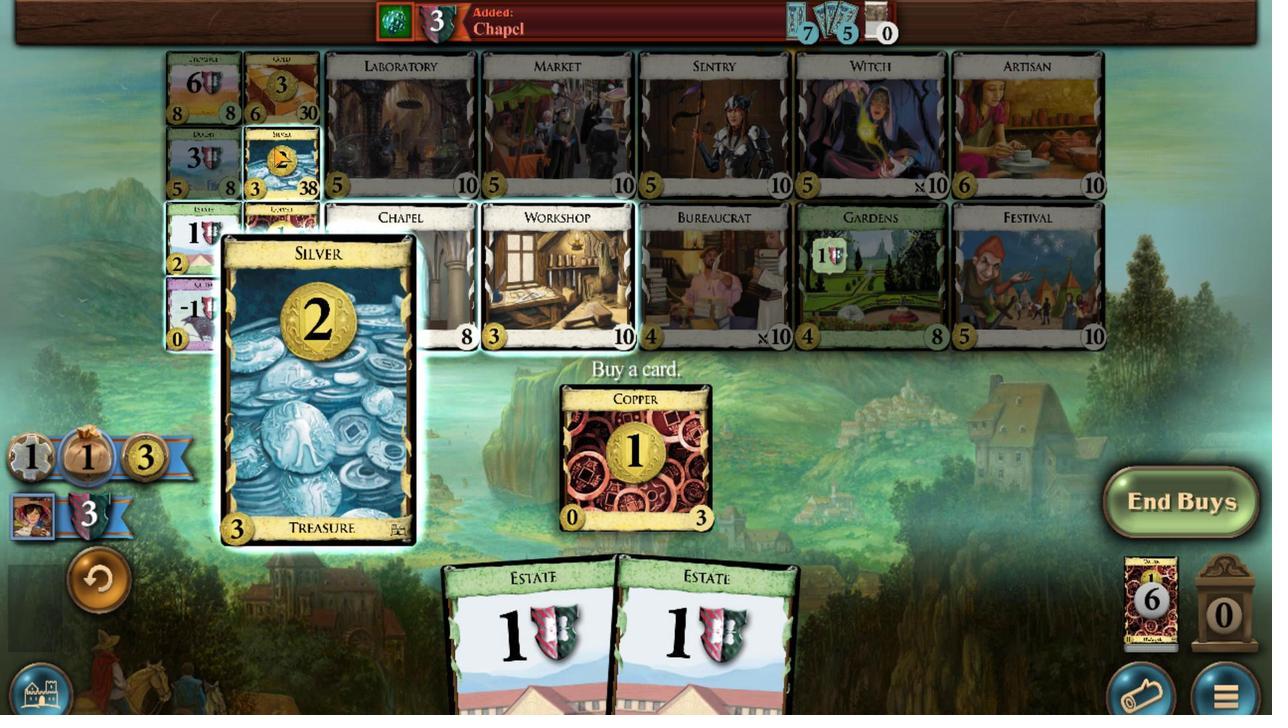 
Action: Mouse moved to (716, 599)
Screenshot: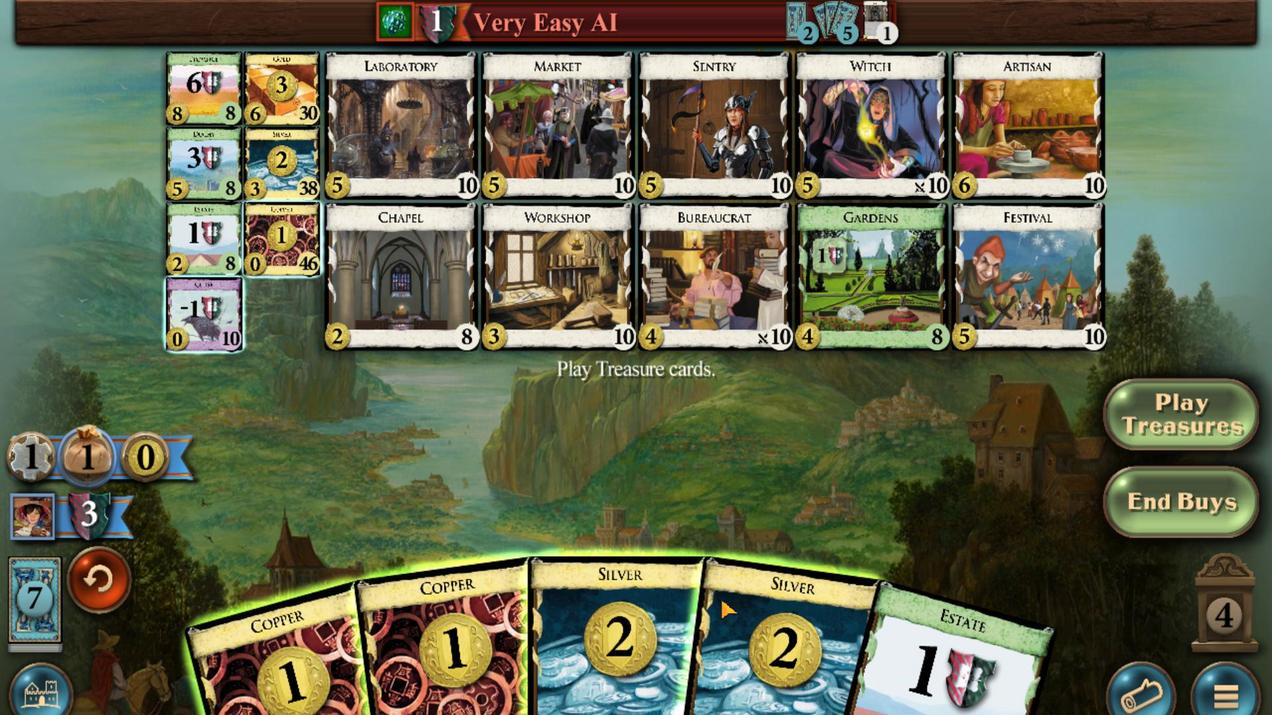 
Action: Mouse scrolled (716, 598) with delta (0, 0)
Screenshot: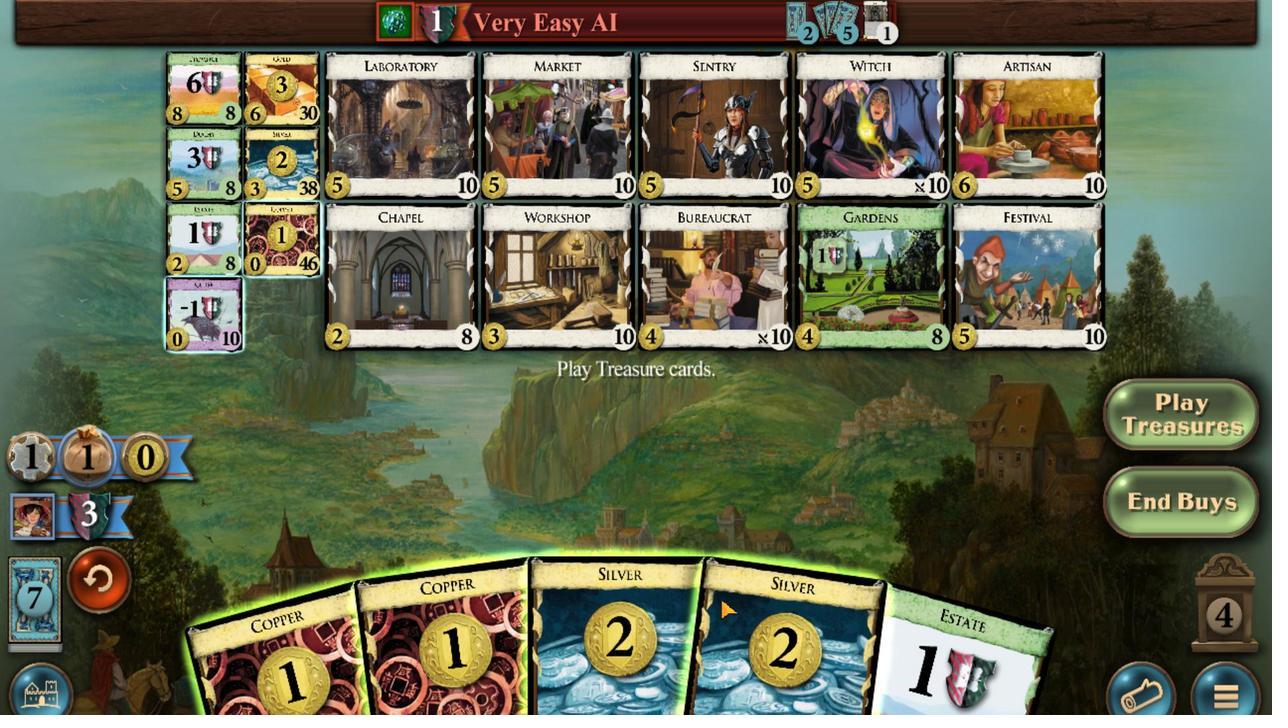 
Action: Mouse moved to (675, 591)
Screenshot: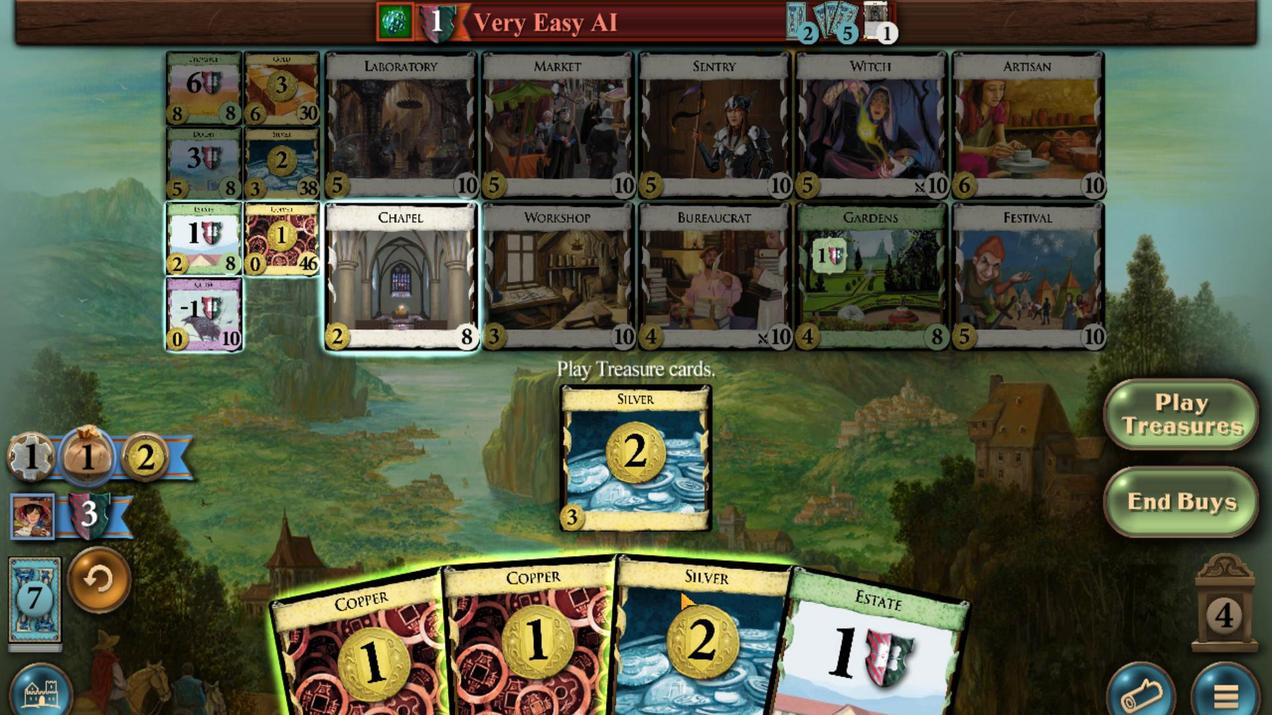 
Action: Mouse scrolled (675, 590) with delta (0, 0)
Screenshot: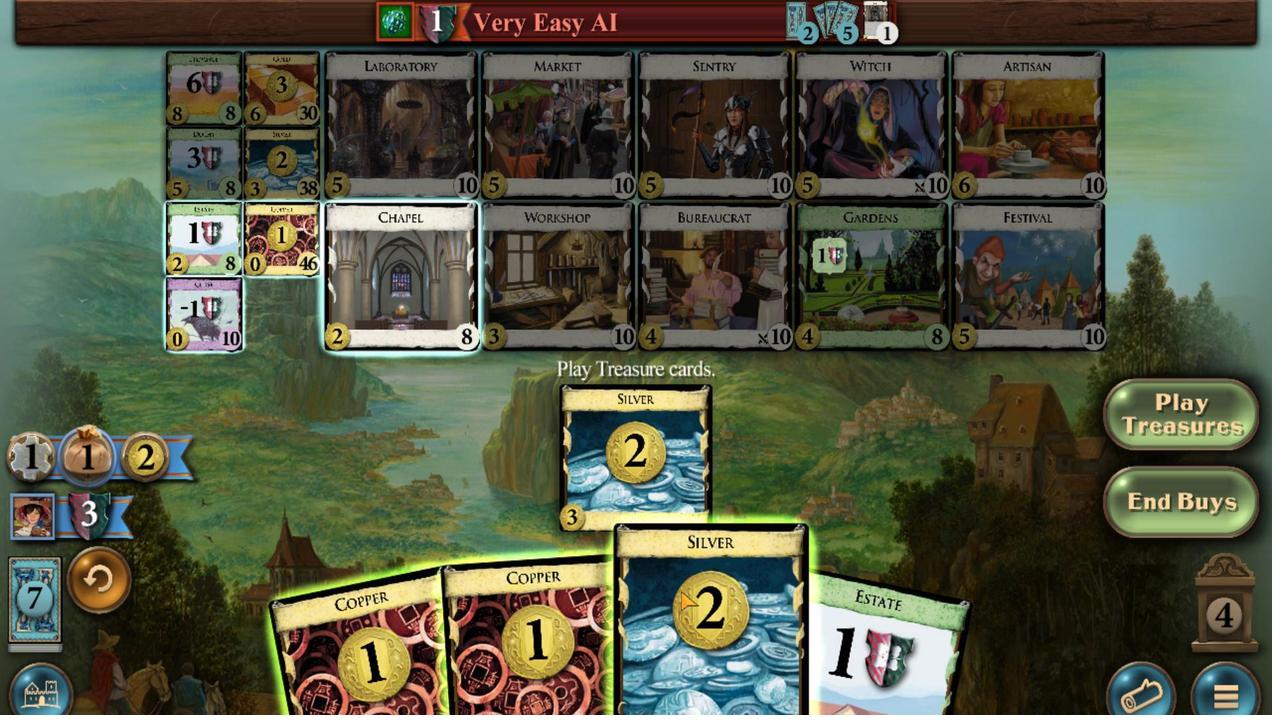 
Action: Mouse moved to (589, 590)
Screenshot: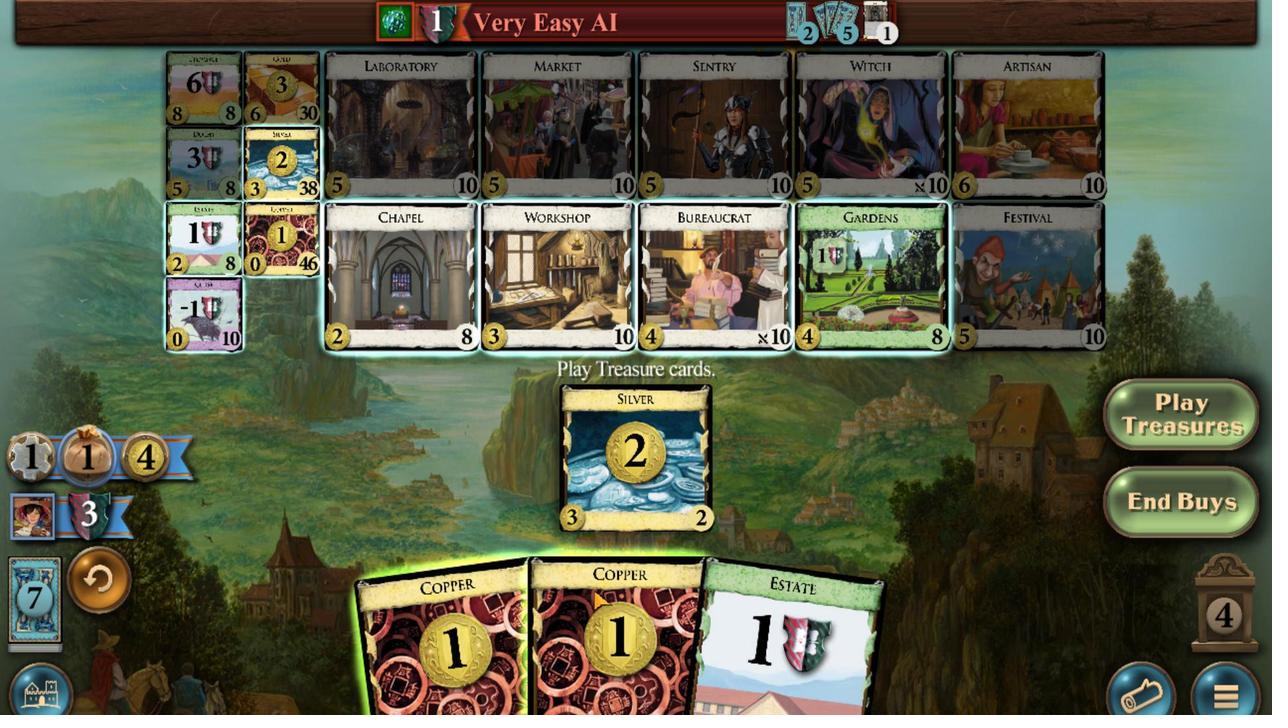 
Action: Mouse scrolled (589, 589) with delta (0, 0)
Screenshot: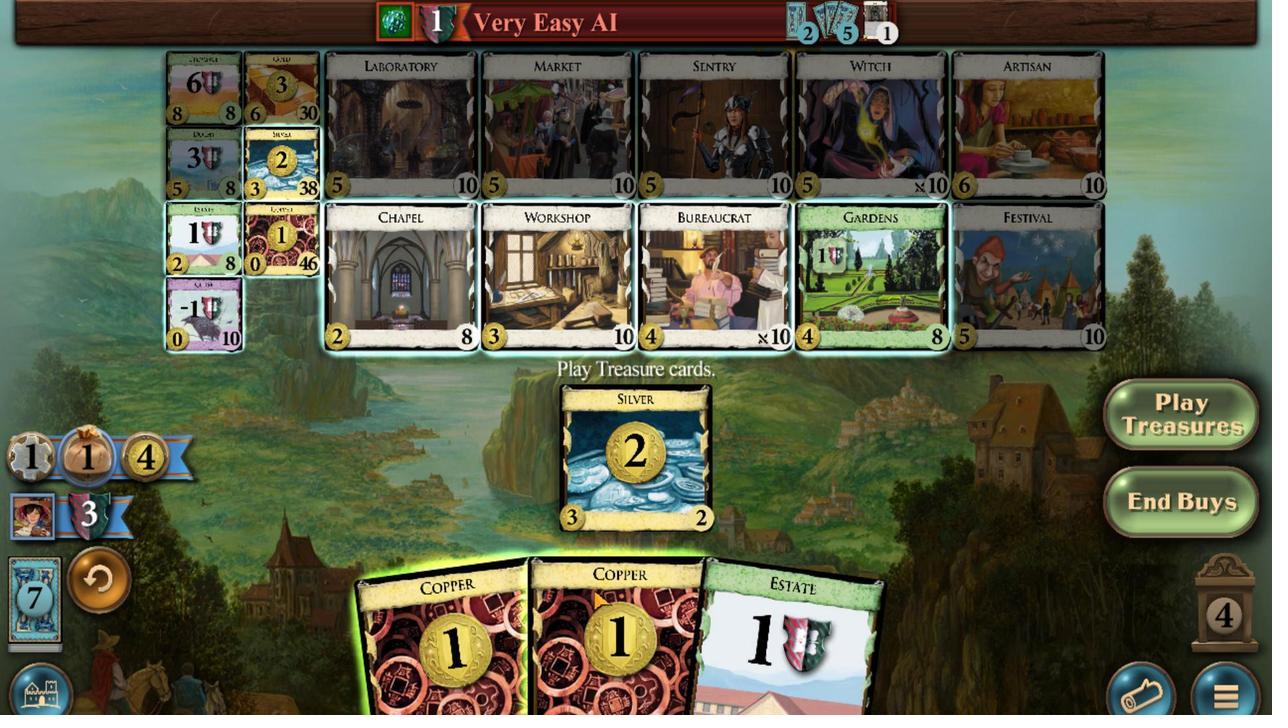 
Action: Mouse moved to (504, 591)
Screenshot: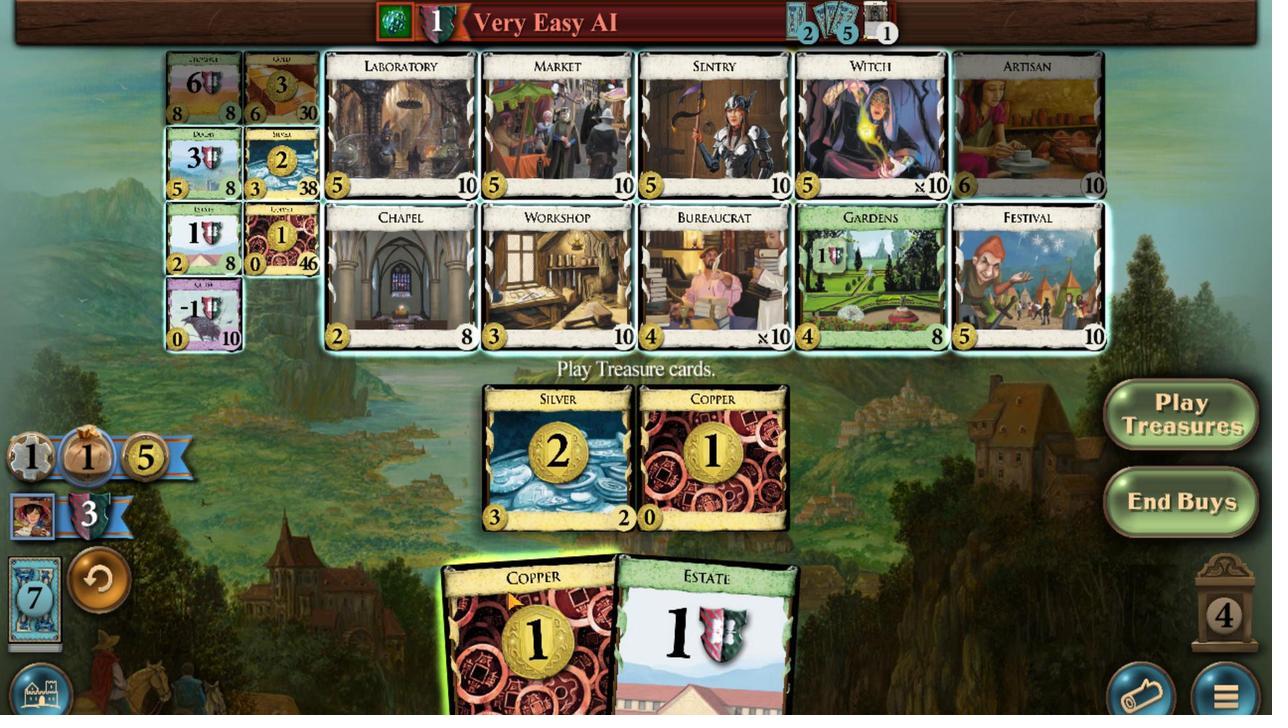 
Action: Mouse scrolled (504, 590) with delta (0, 0)
Screenshot: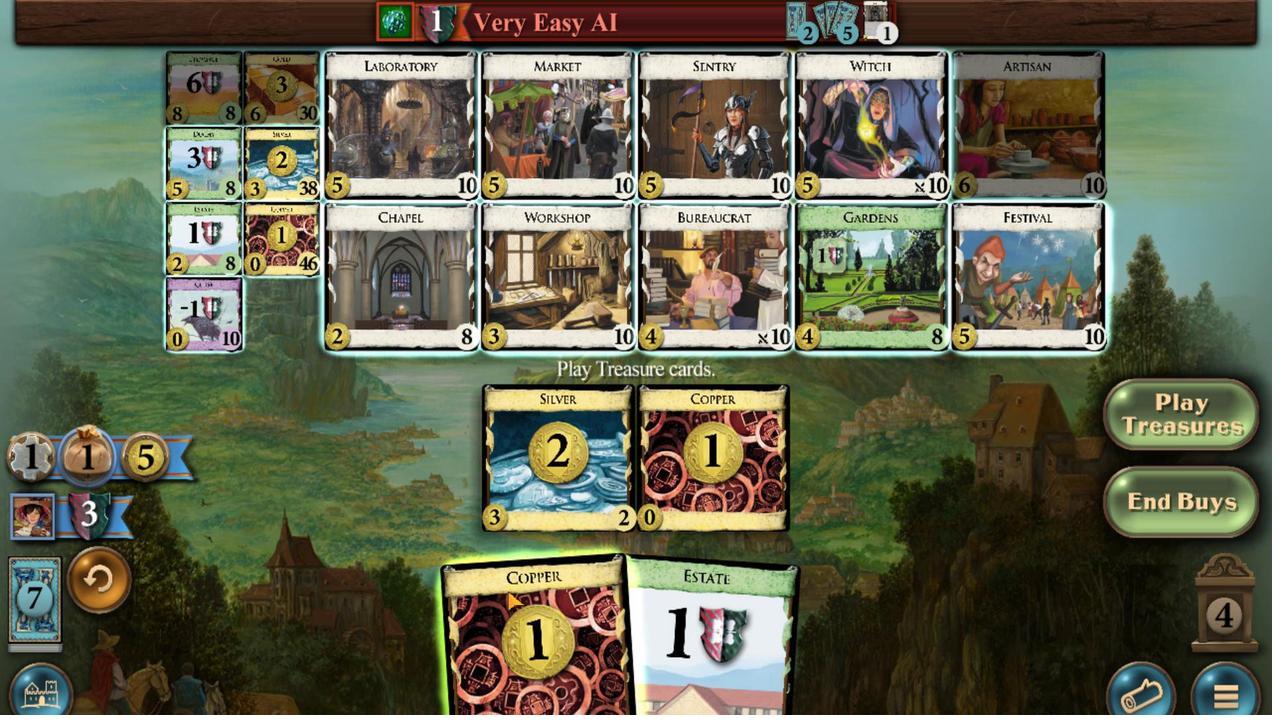 
Action: Mouse moved to (278, 84)
Screenshot: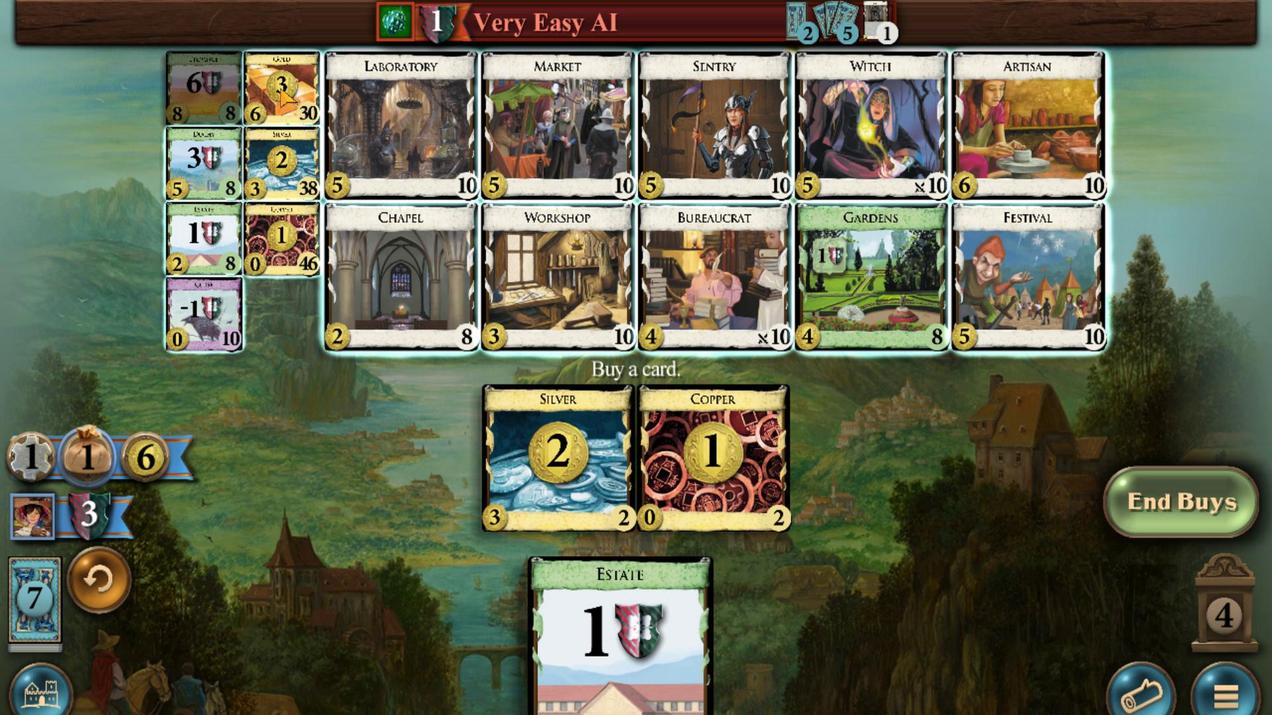 
Action: Mouse scrolled (278, 85) with delta (0, 0)
Screenshot: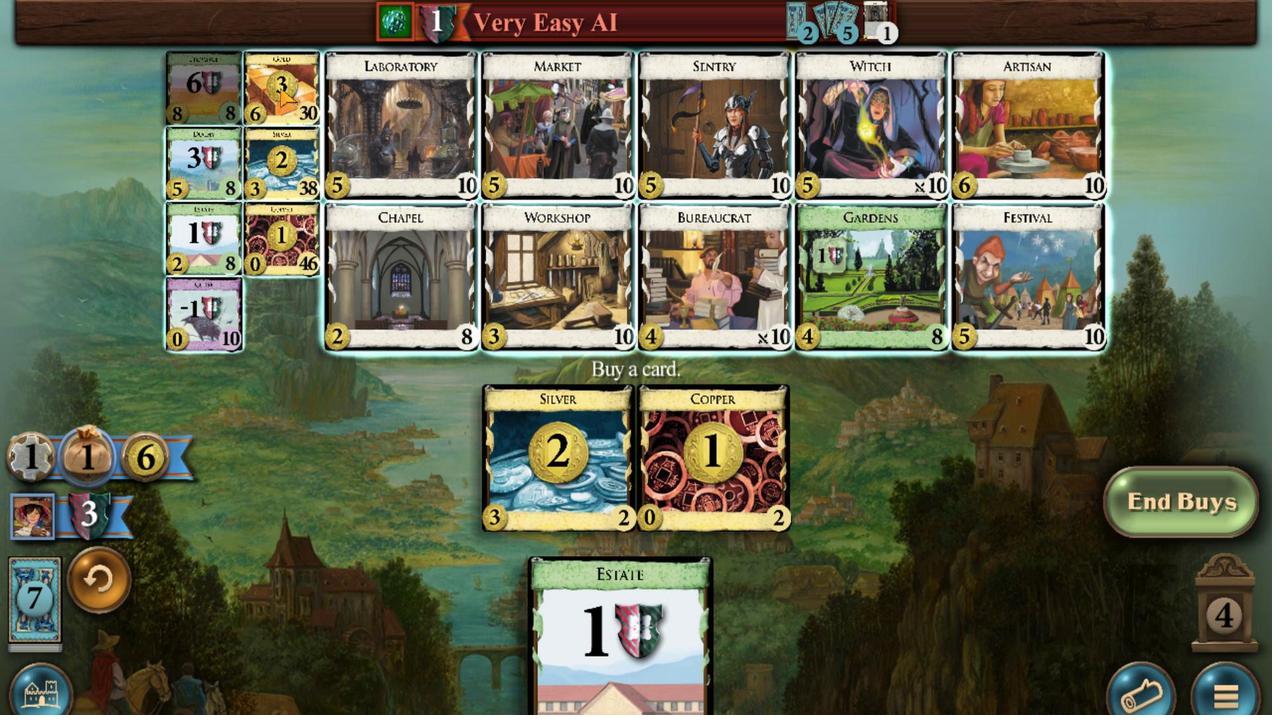 
Action: Mouse scrolled (278, 85) with delta (0, 0)
Screenshot: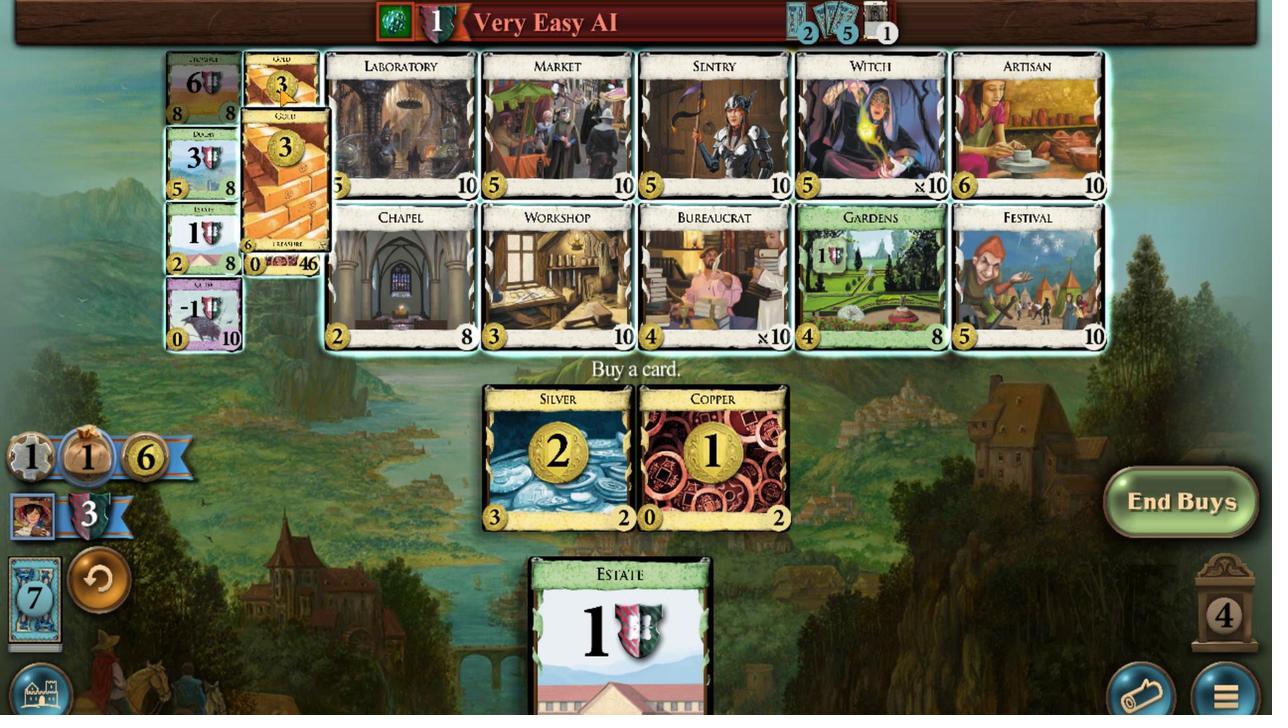 
Action: Mouse scrolled (278, 85) with delta (0, 0)
Screenshot: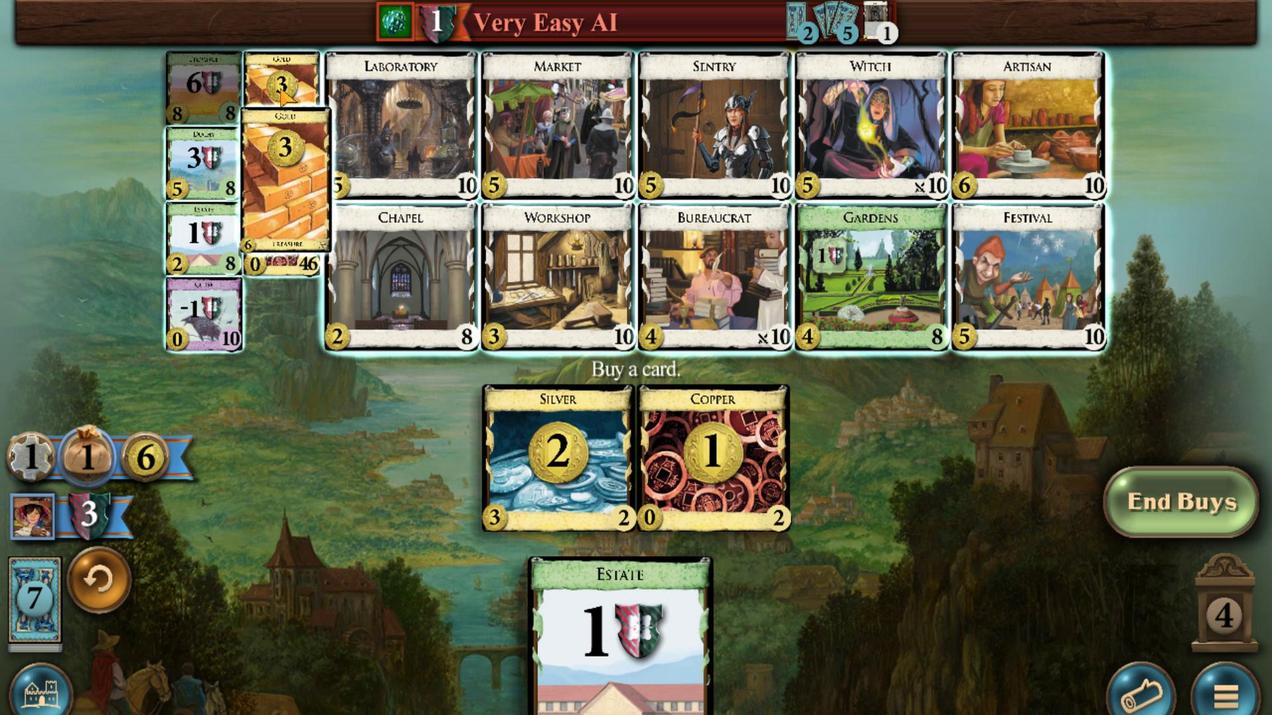 
Action: Mouse scrolled (278, 85) with delta (0, 0)
Screenshot: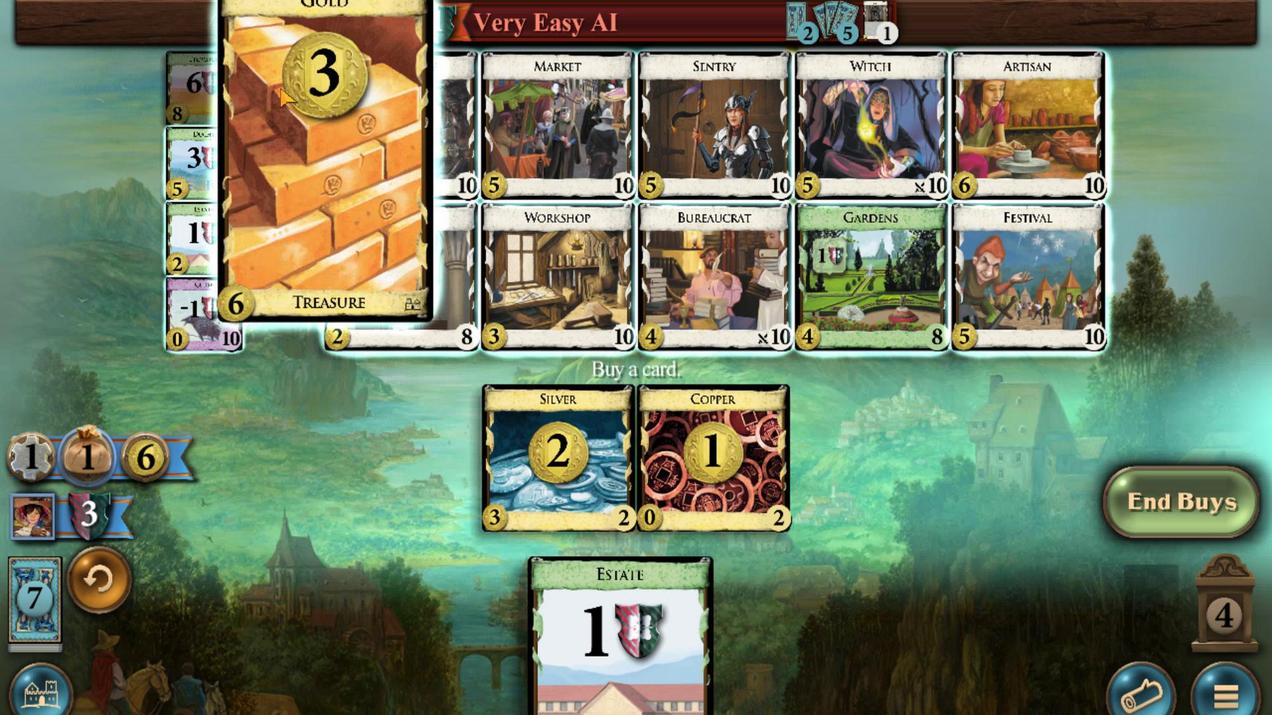 
Action: Mouse scrolled (278, 85) with delta (0, 0)
Screenshot: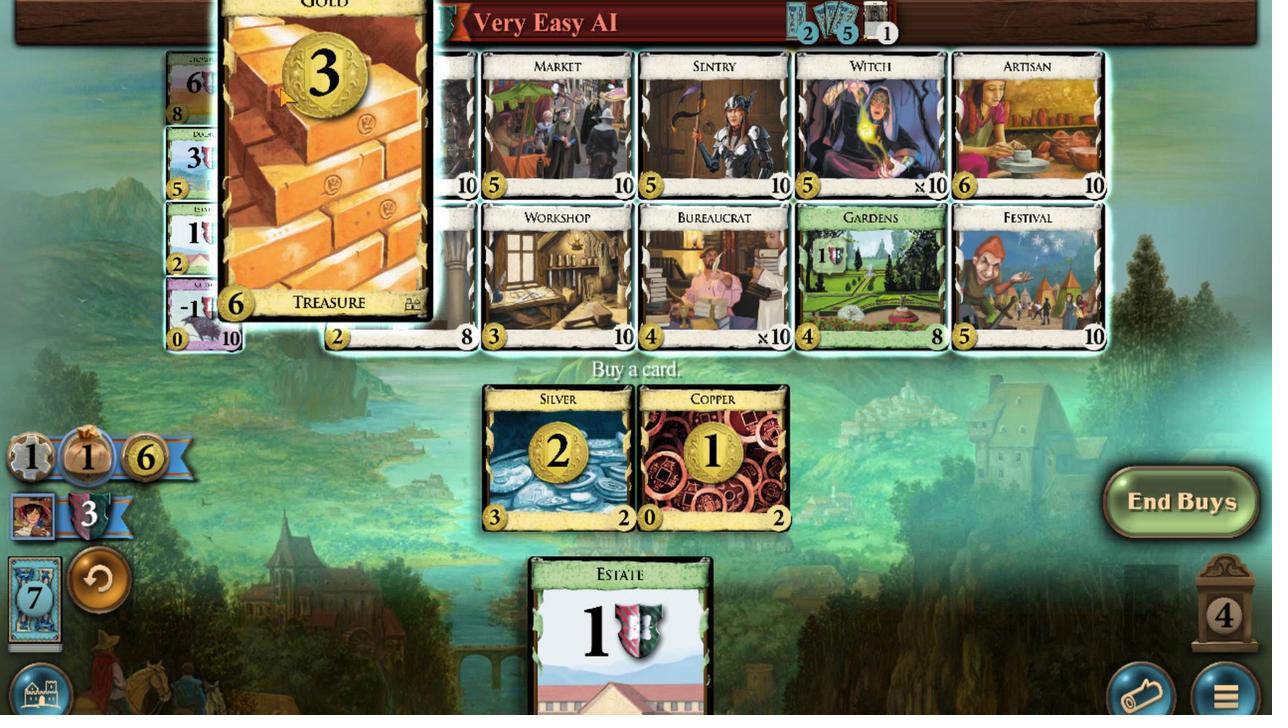 
Action: Mouse scrolled (278, 85) with delta (0, 0)
Screenshot: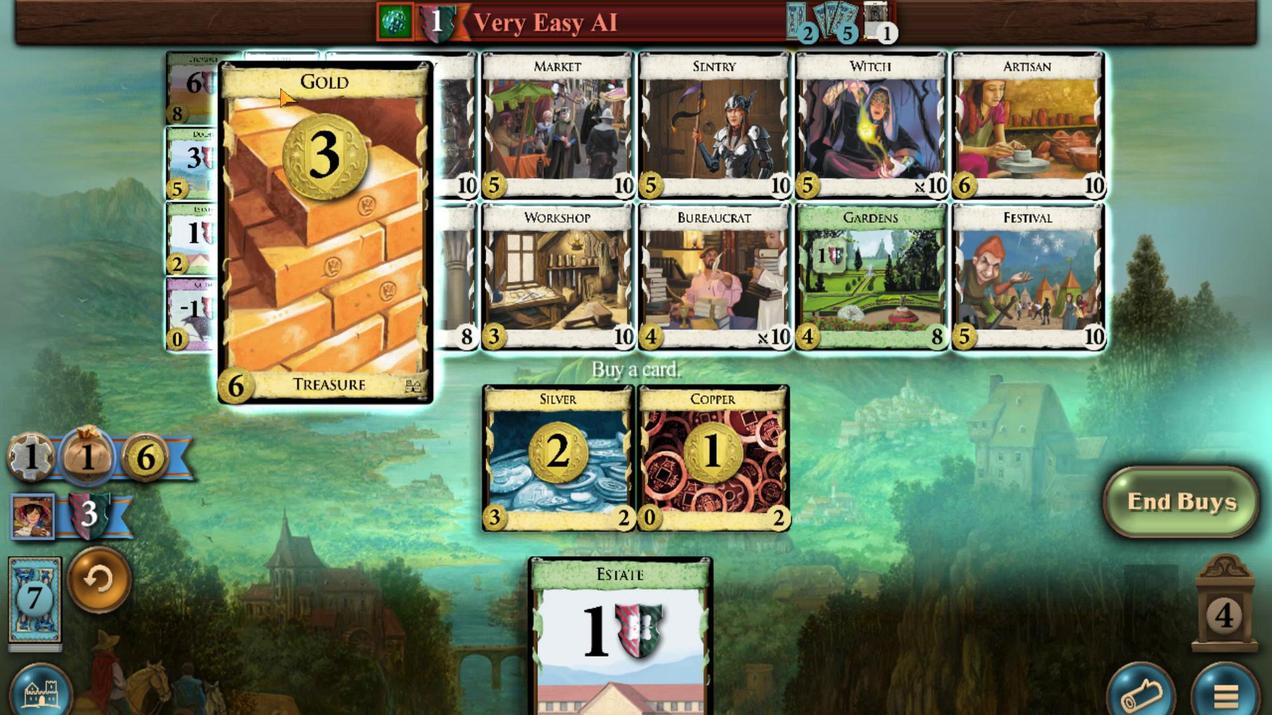 
Action: Mouse scrolled (278, 85) with delta (0, 0)
Screenshot: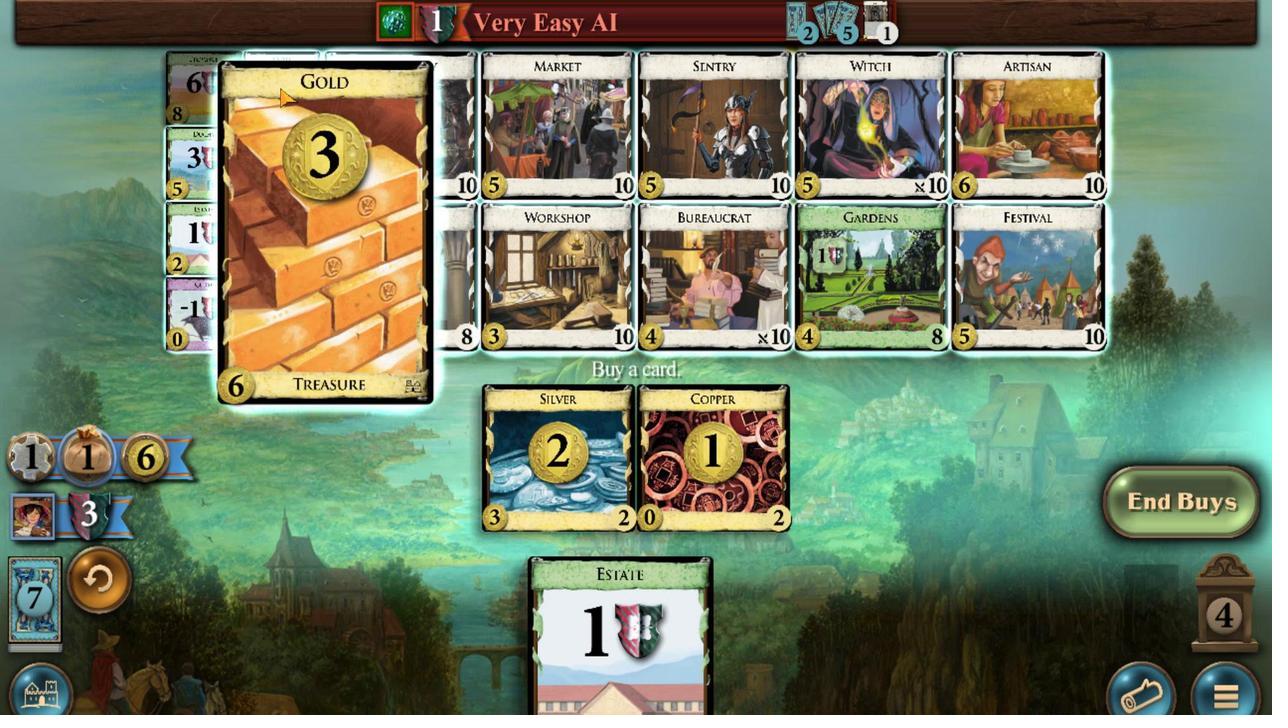 
Action: Mouse scrolled (278, 85) with delta (0, 0)
Screenshot: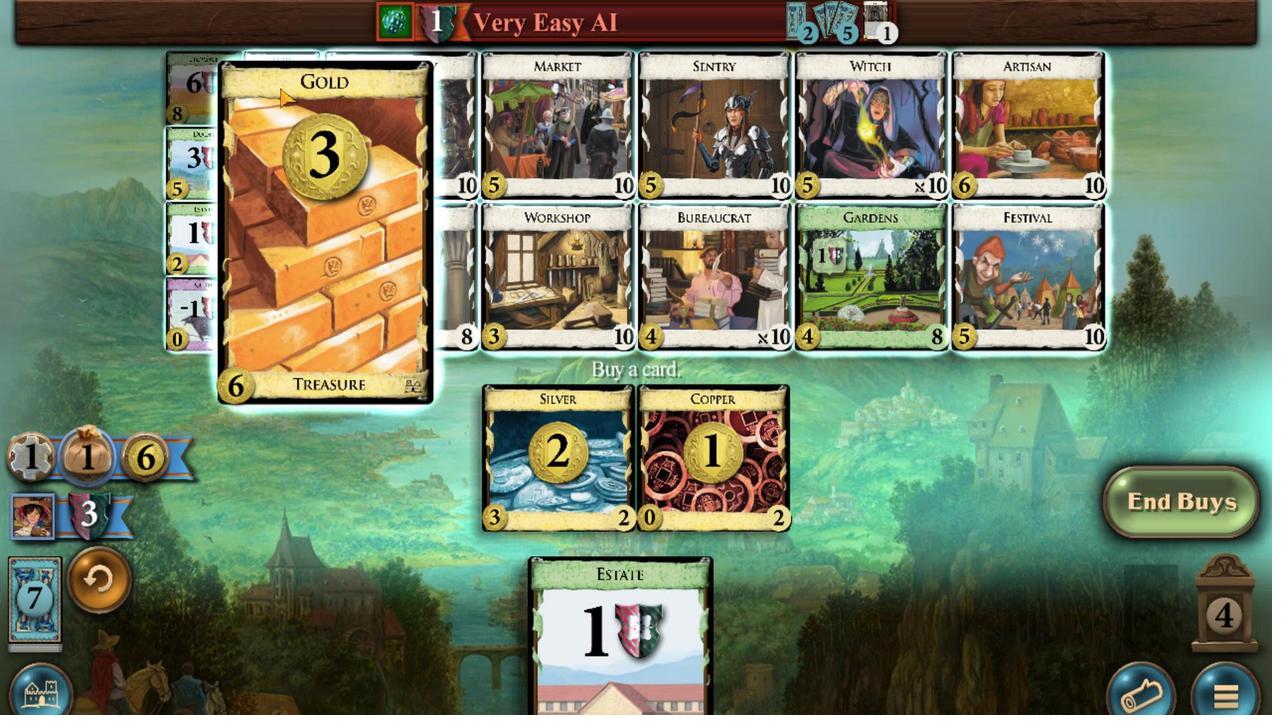 
Action: Mouse scrolled (278, 85) with delta (0, 0)
Screenshot: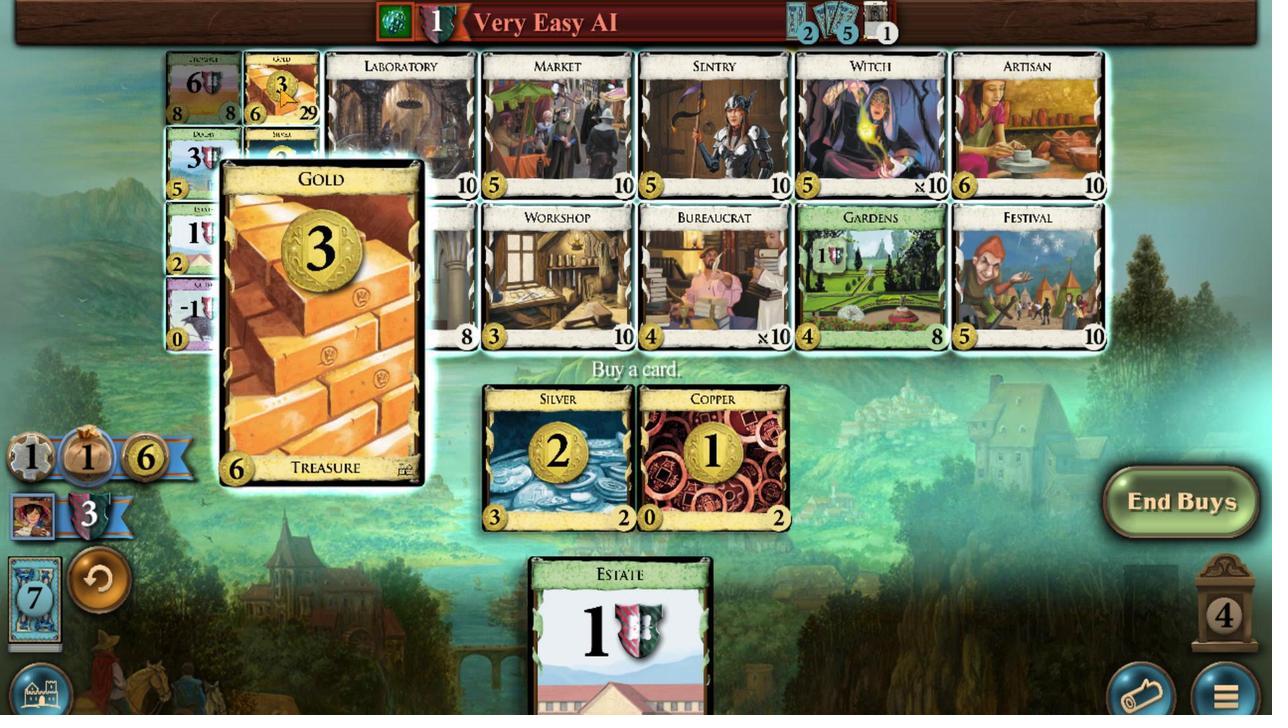 
Action: Mouse scrolled (278, 85) with delta (0, 0)
Screenshot: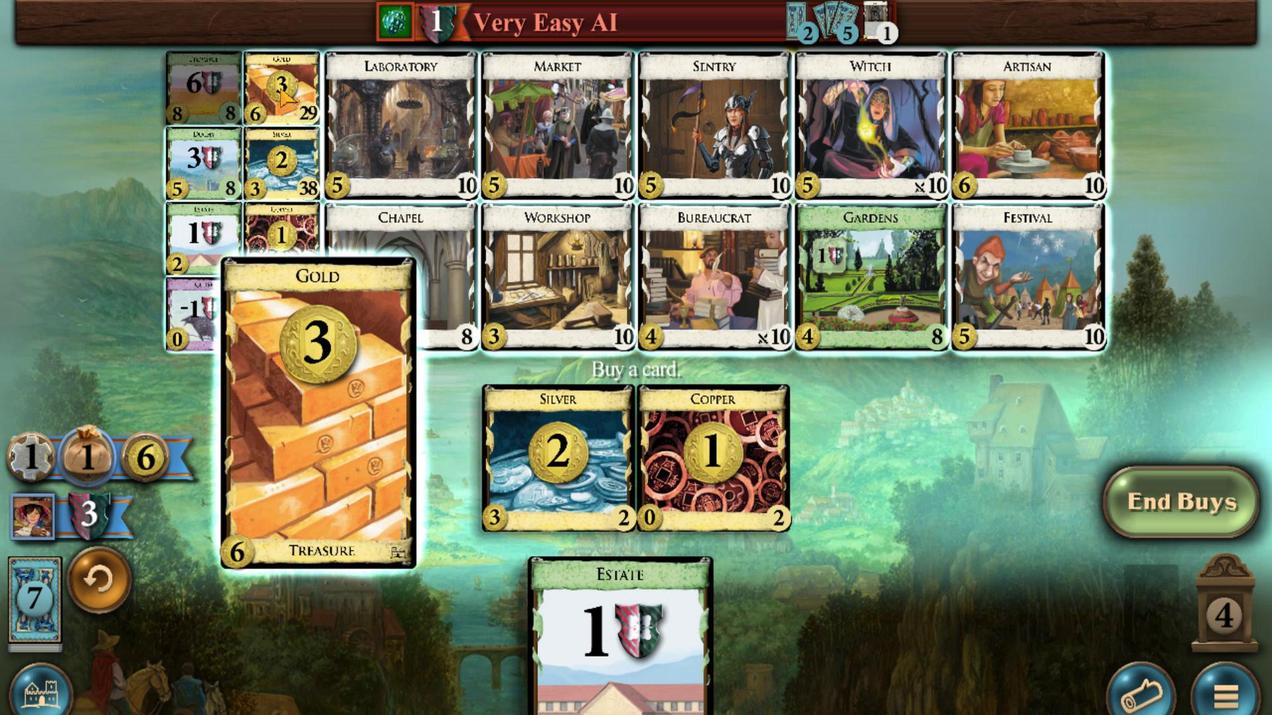 
Action: Mouse scrolled (278, 85) with delta (0, 0)
Screenshot: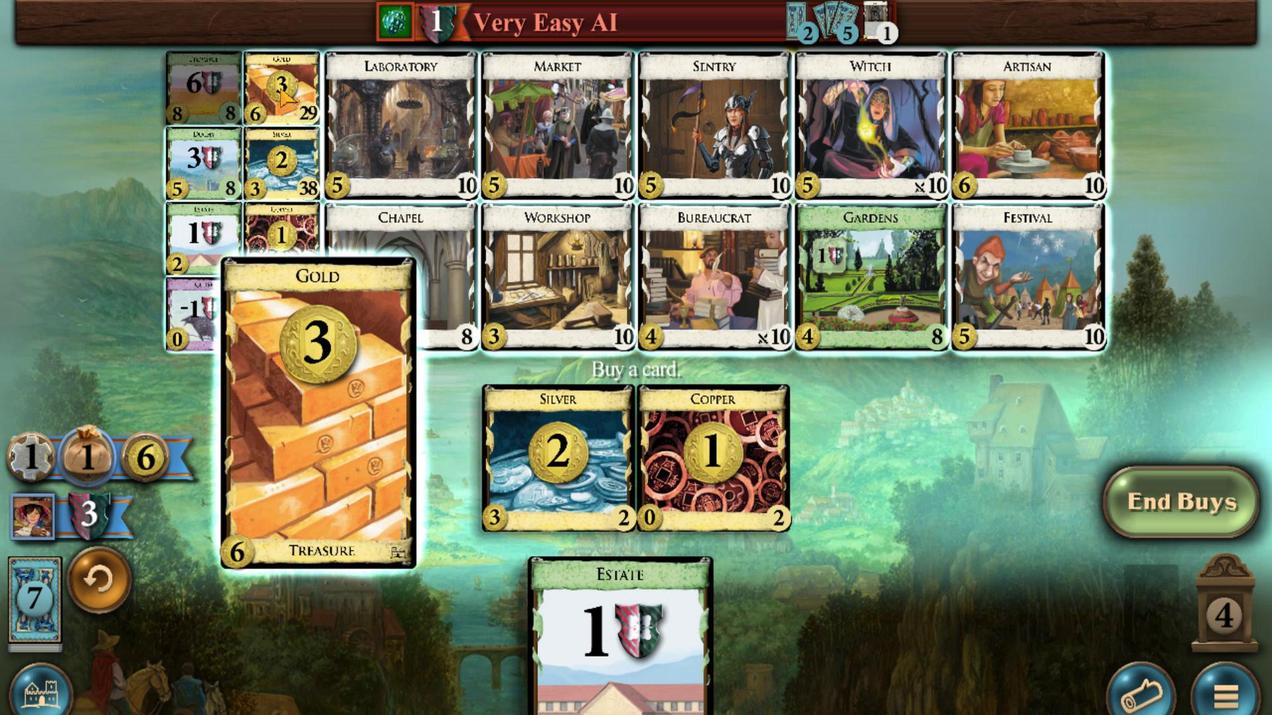 
Action: Mouse moved to (784, 608)
Screenshot: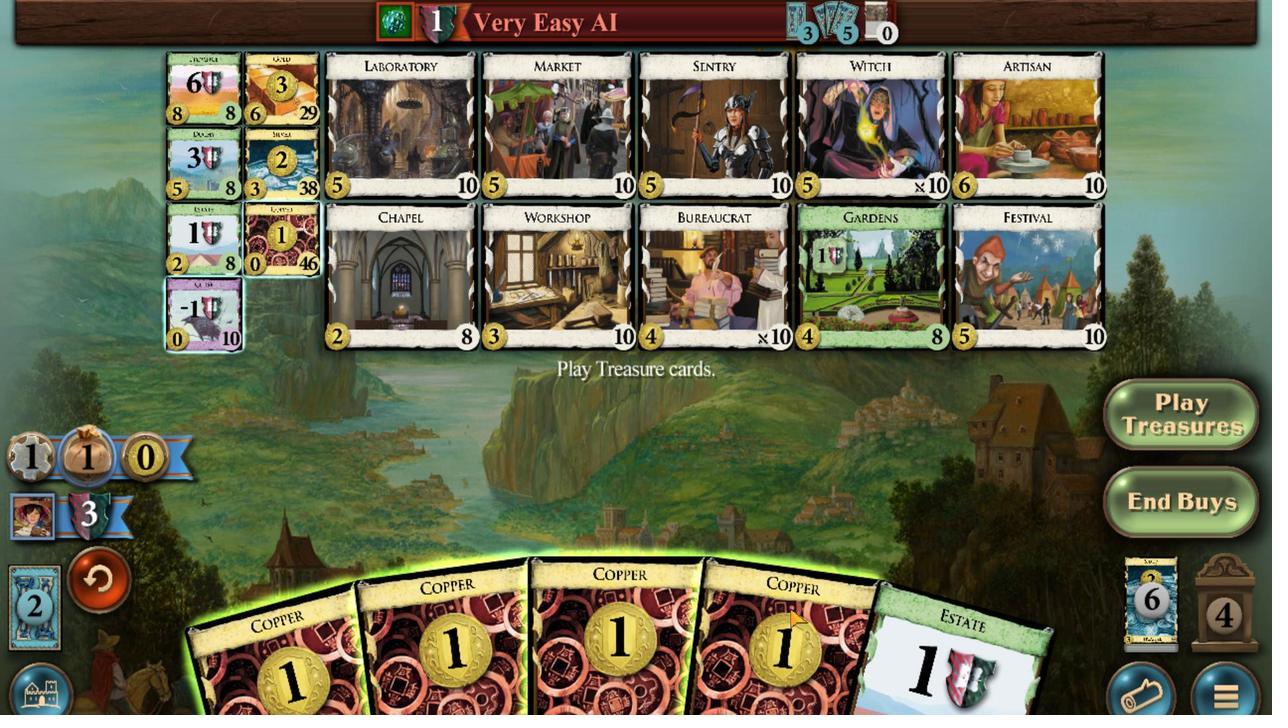 
Action: Mouse scrolled (784, 607) with delta (0, 0)
Screenshot: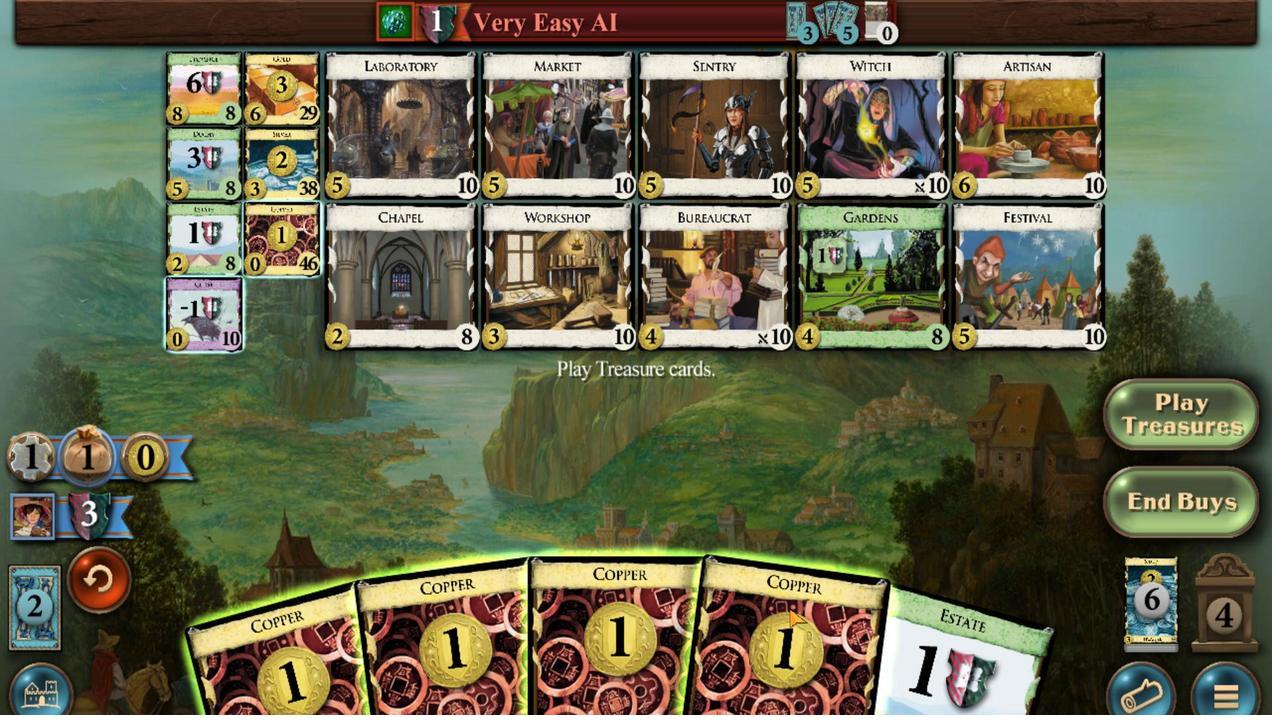 
Action: Mouse moved to (695, 589)
Screenshot: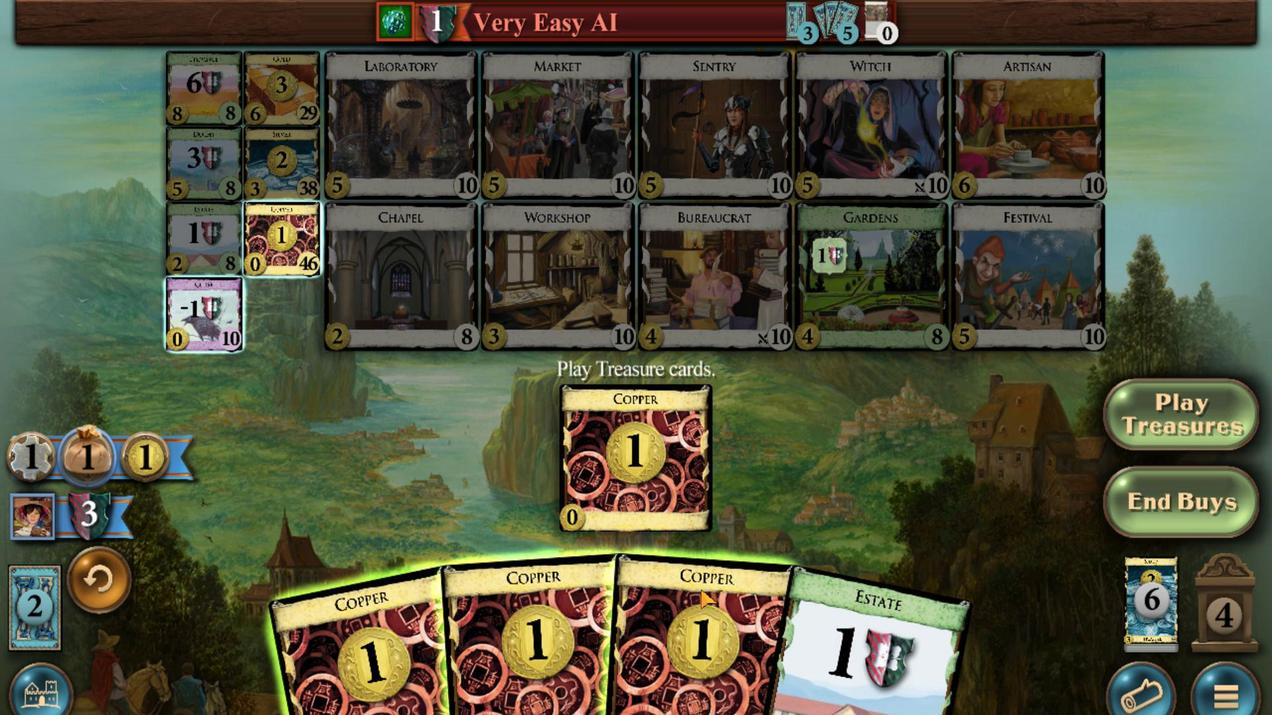 
Action: Mouse scrolled (695, 588) with delta (0, 0)
Screenshot: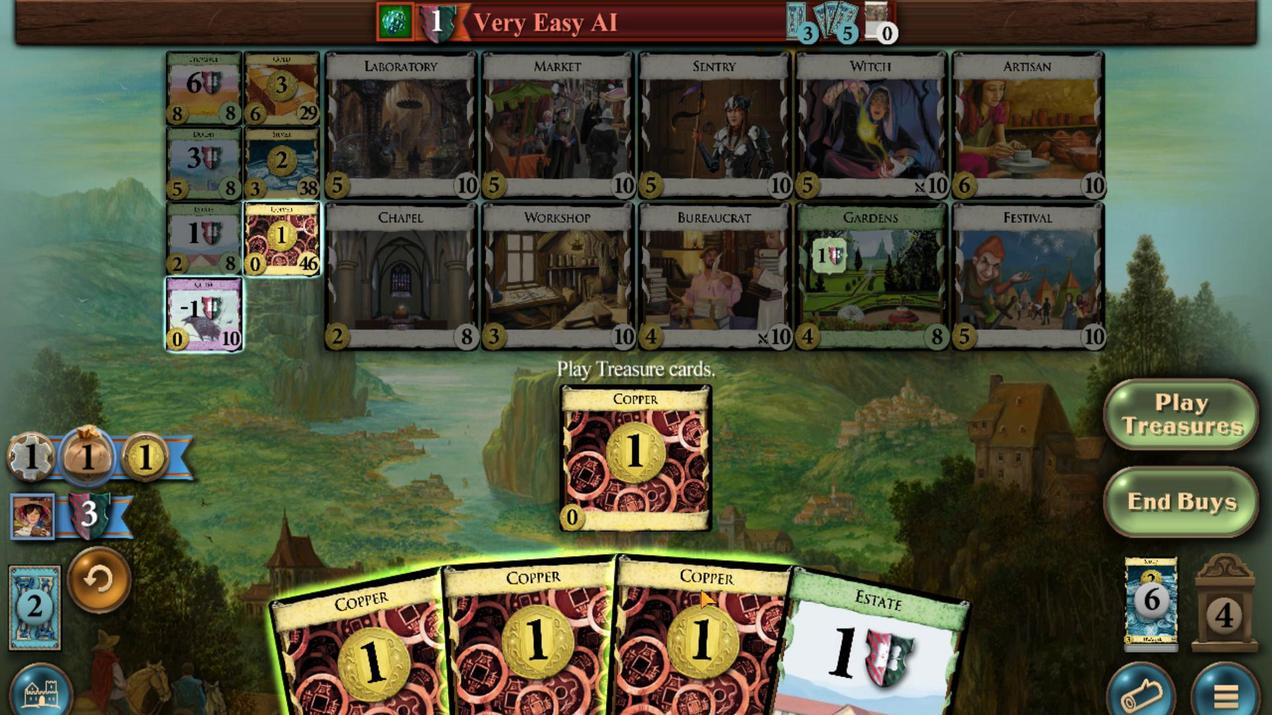 
Action: Mouse moved to (608, 581)
Screenshot: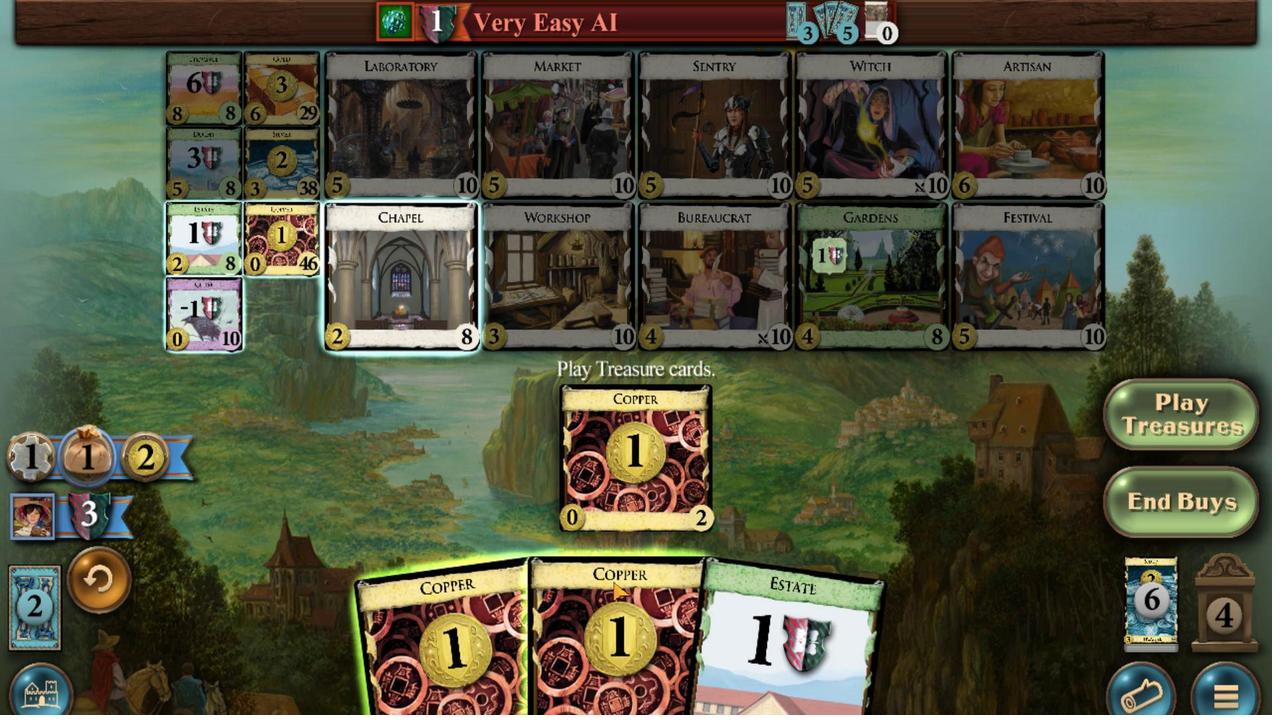 
Action: Mouse scrolled (608, 580) with delta (0, 0)
Screenshot: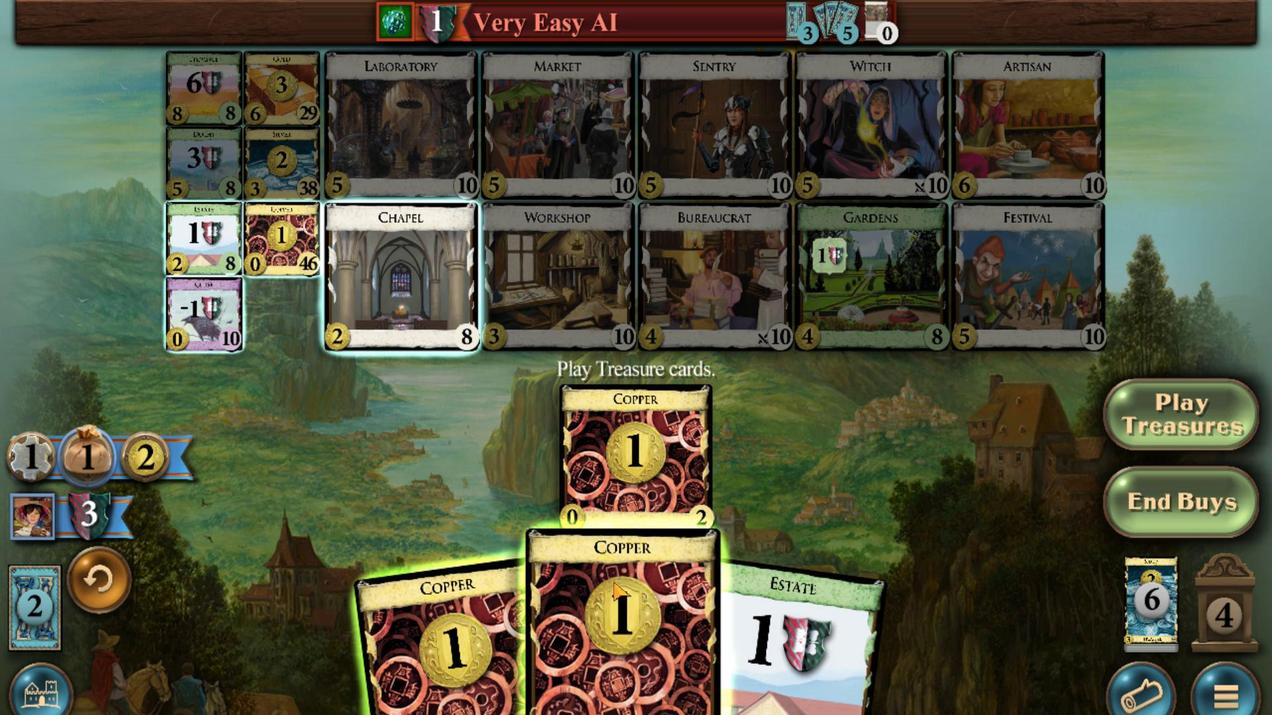 
Action: Mouse moved to (525, 583)
Screenshot: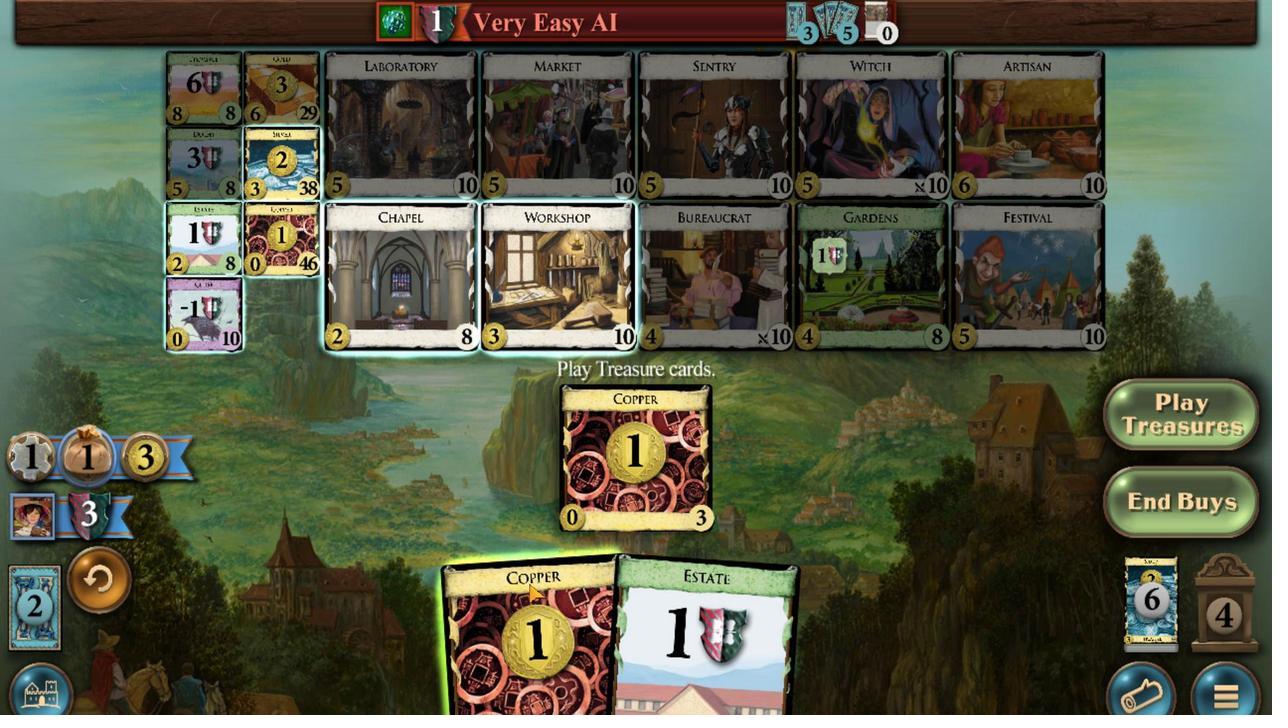 
Action: Mouse scrolled (525, 583) with delta (0, 0)
Screenshot: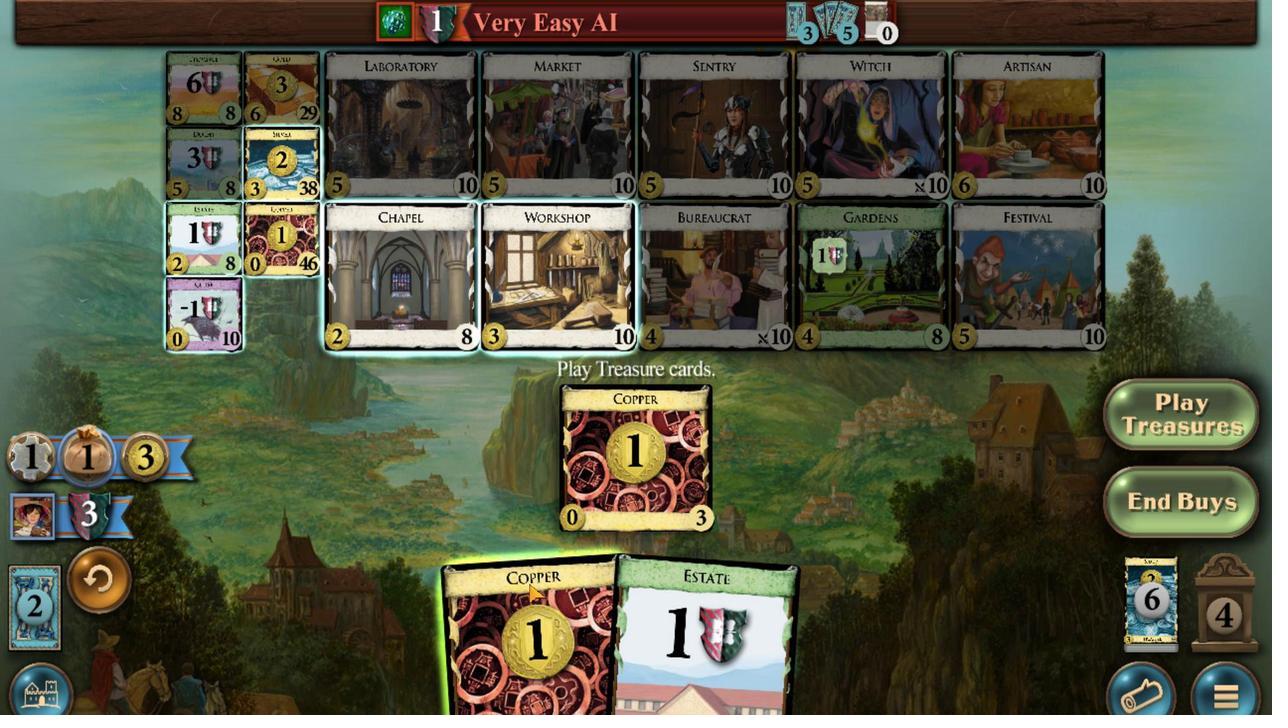 
Action: Mouse moved to (855, 278)
Screenshot: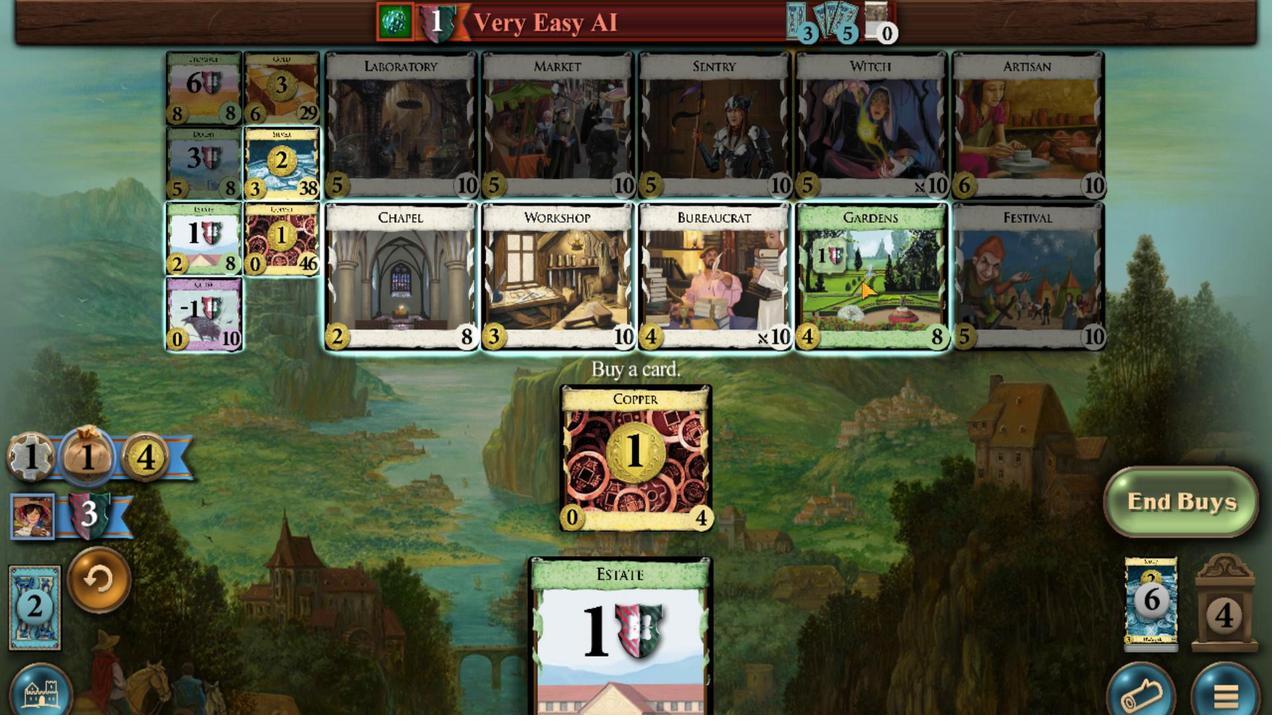
Action: Mouse scrolled (855, 278) with delta (0, 0)
Screenshot: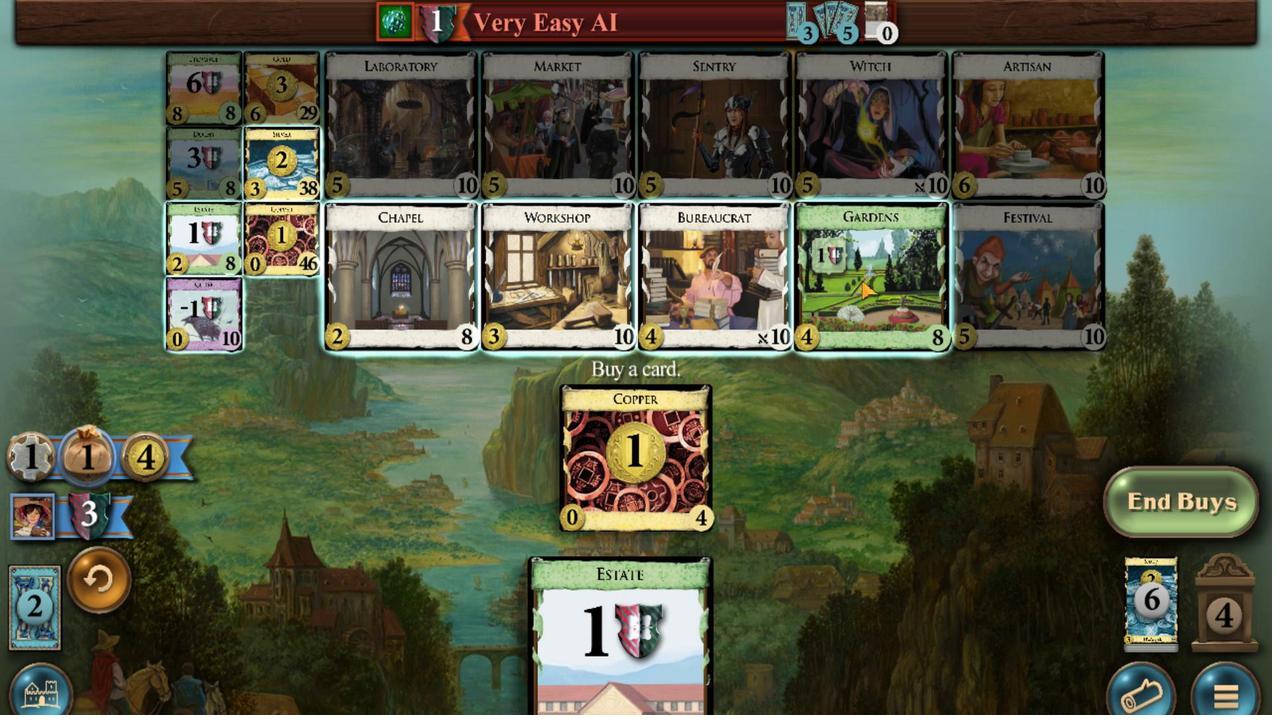 
Action: Mouse scrolled (855, 278) with delta (0, 0)
Screenshot: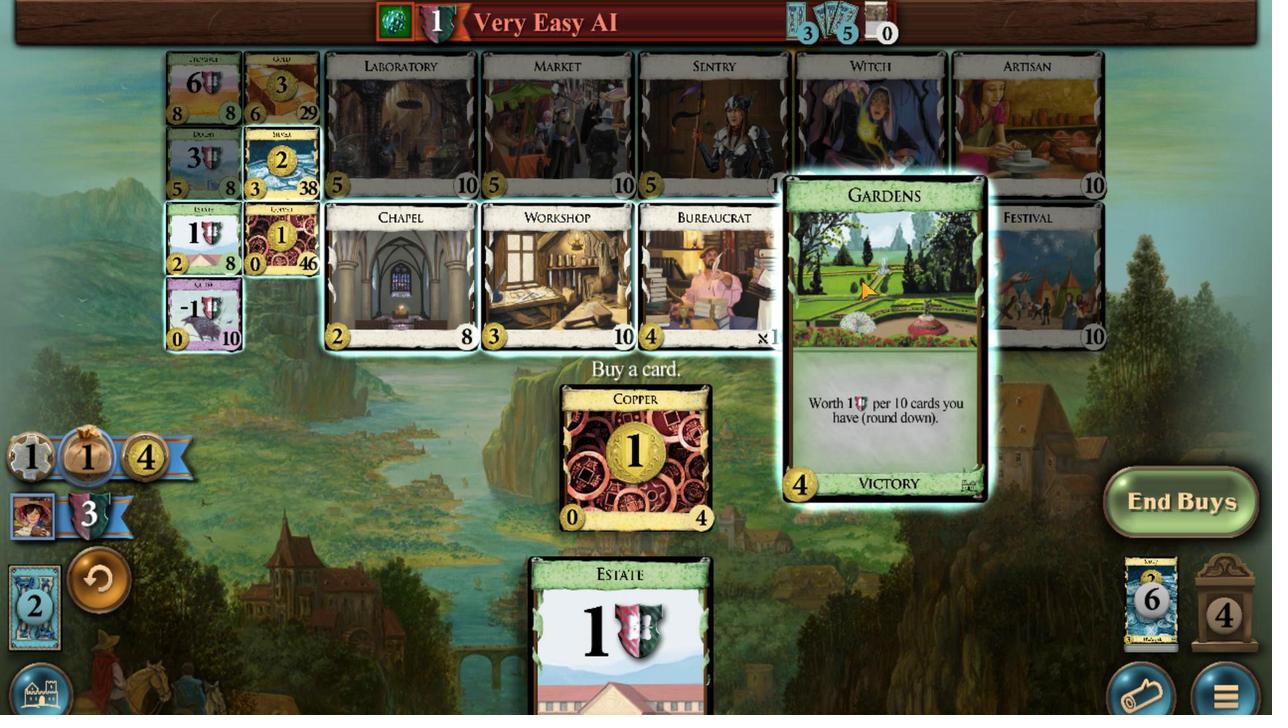 
Action: Mouse scrolled (855, 278) with delta (0, 0)
Screenshot: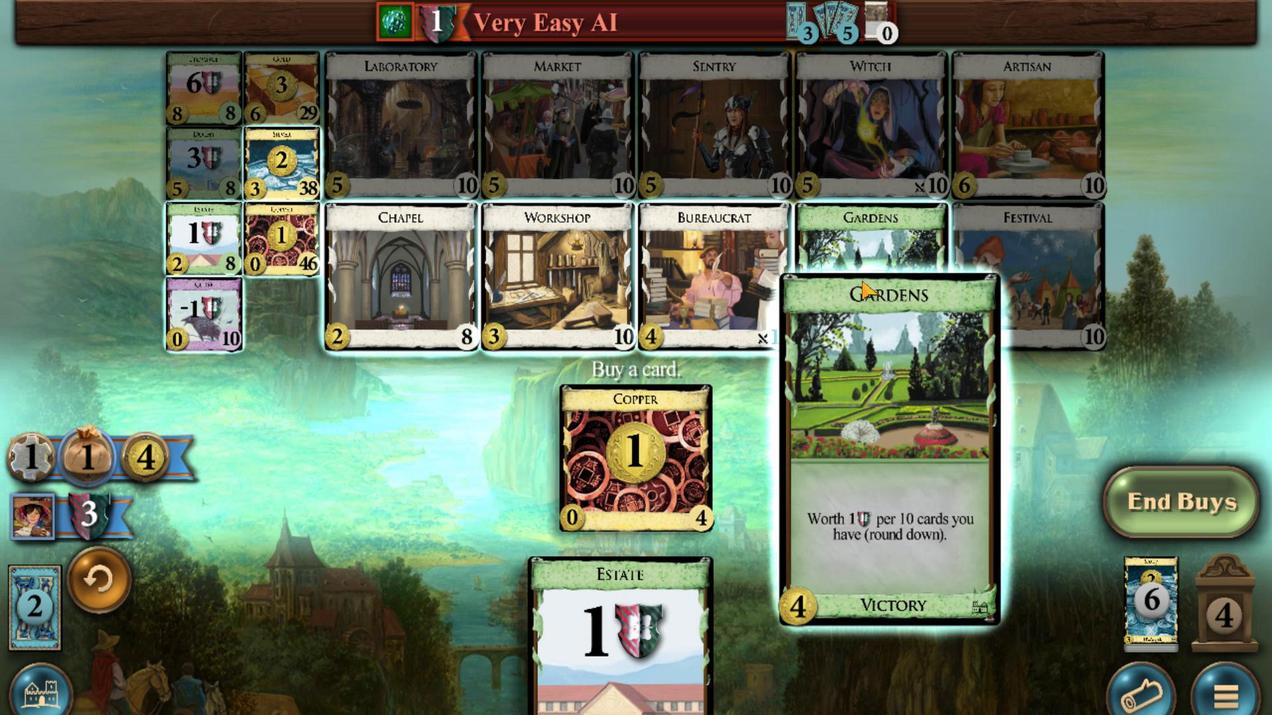 
Action: Mouse moved to (753, 589)
Screenshot: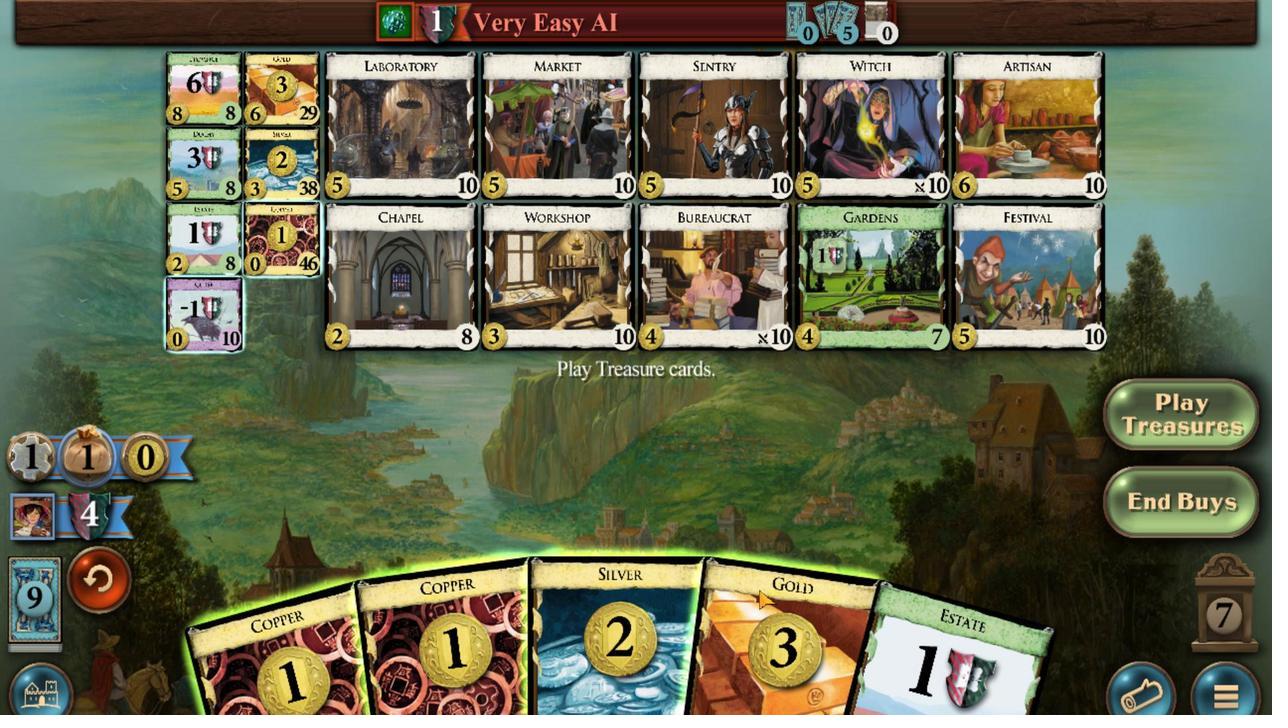 
Action: Mouse scrolled (753, 589) with delta (0, 0)
Screenshot: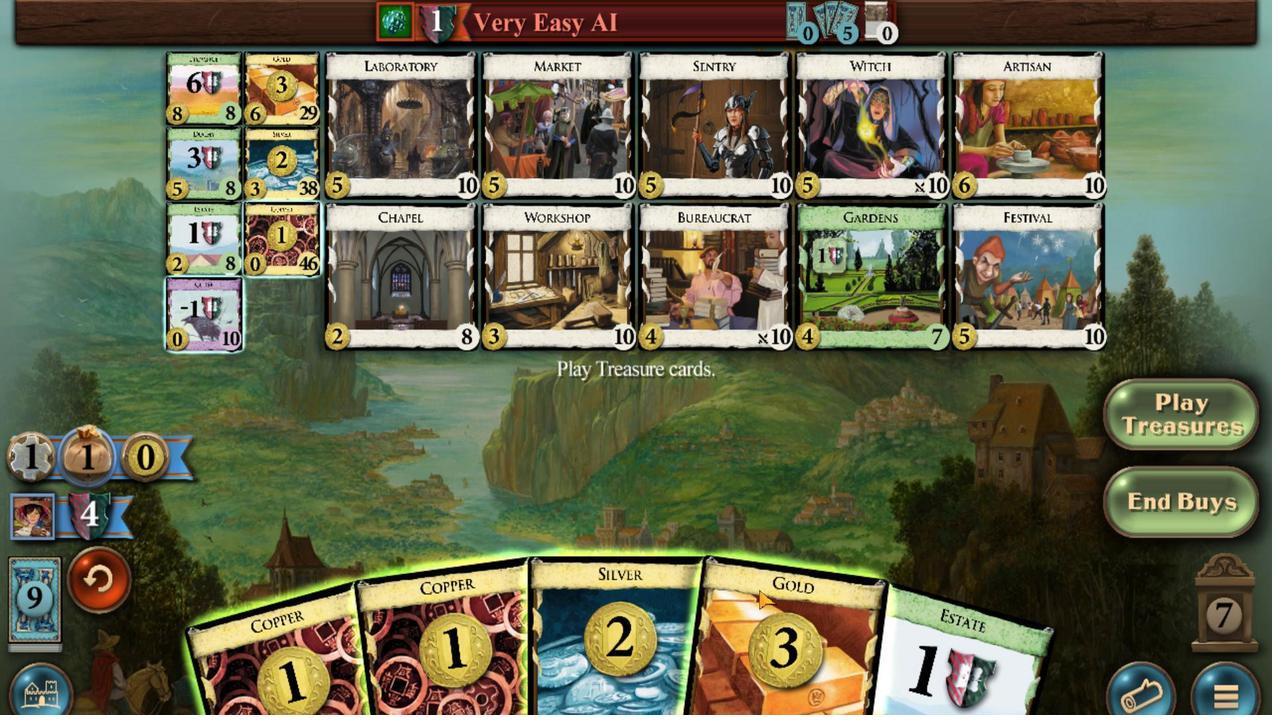 
Action: Mouse moved to (695, 581)
Screenshot: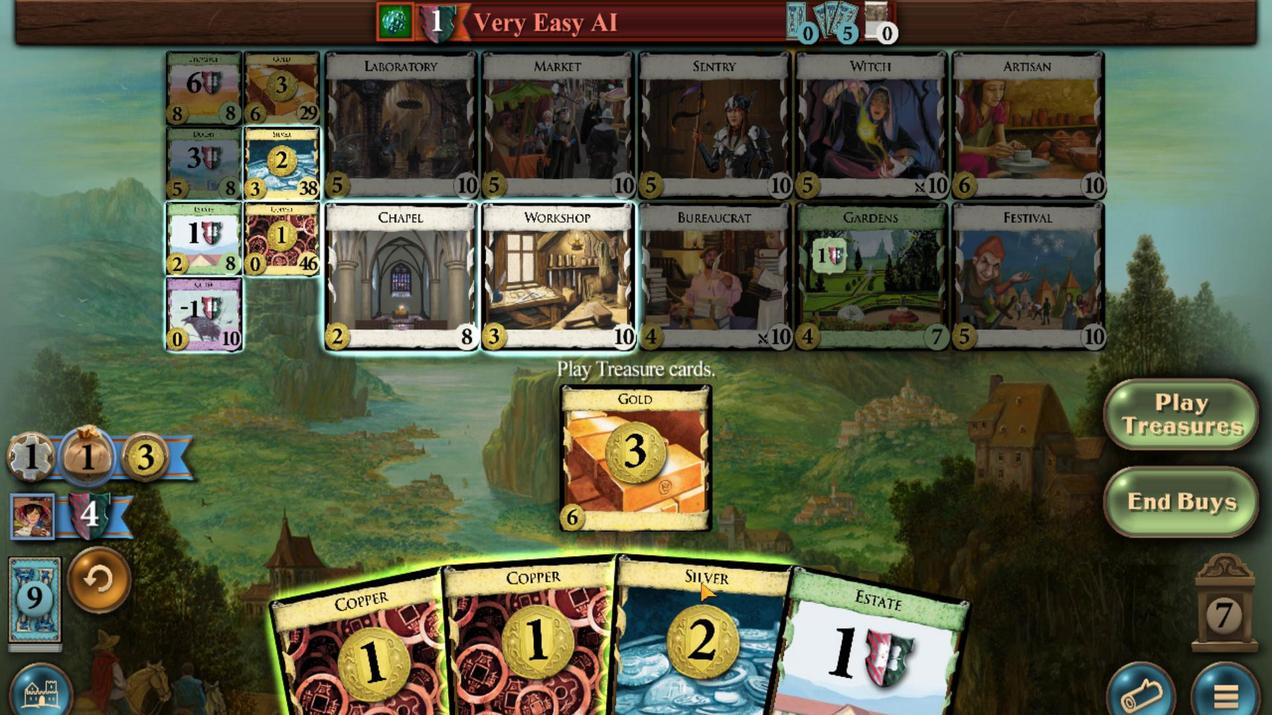 
Action: Mouse scrolled (695, 581) with delta (0, 0)
Screenshot: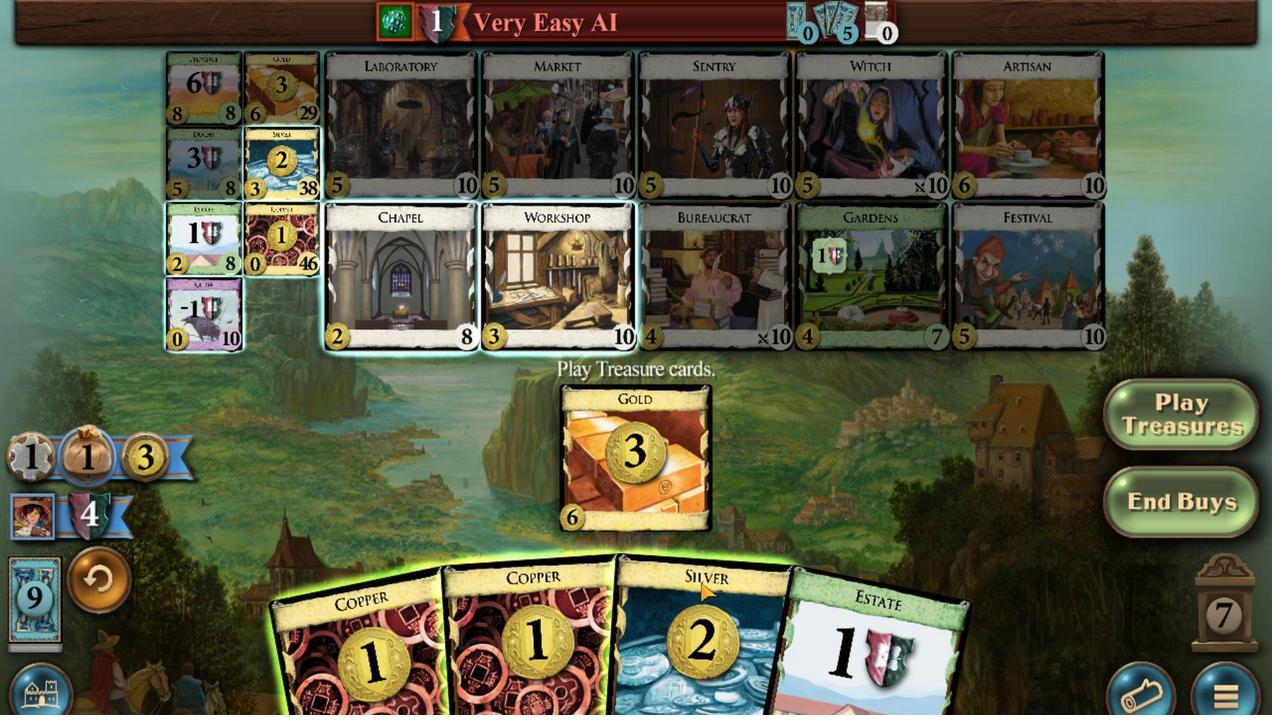 
Action: Mouse moved to (609, 580)
Screenshot: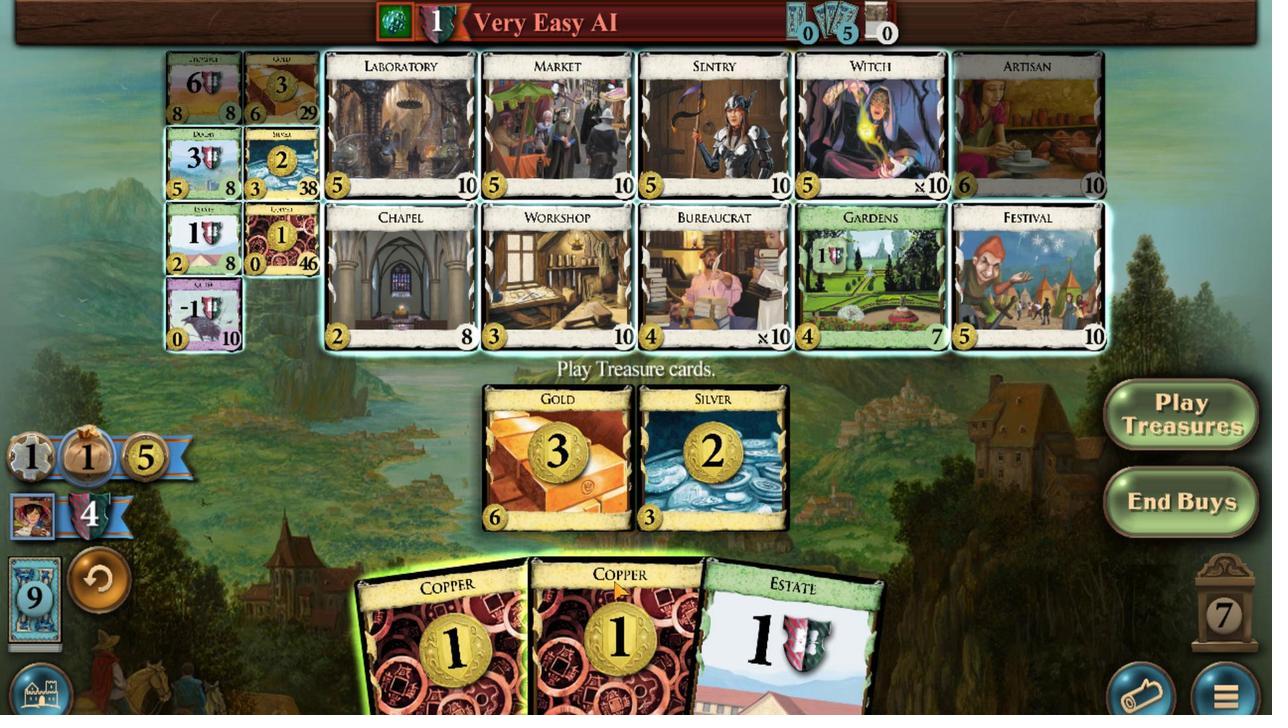 
Action: Mouse scrolled (609, 579) with delta (0, 0)
Screenshot: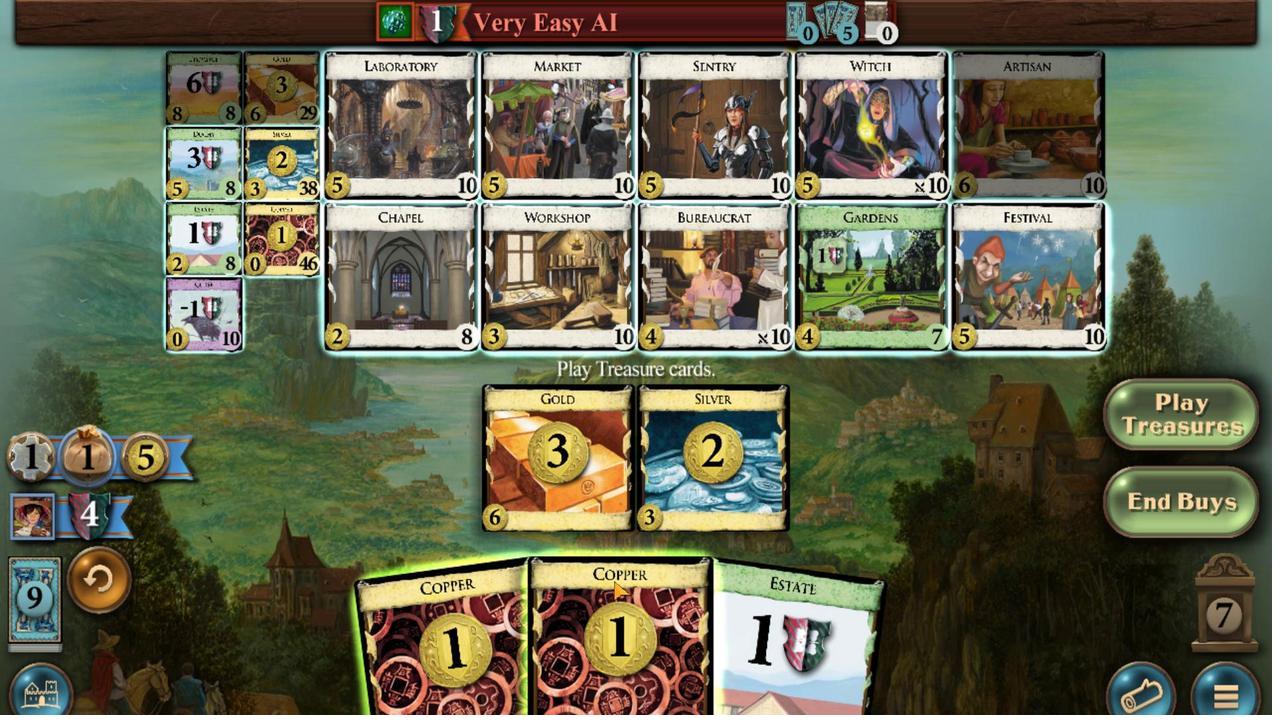 
Action: Mouse moved to (525, 584)
Screenshot: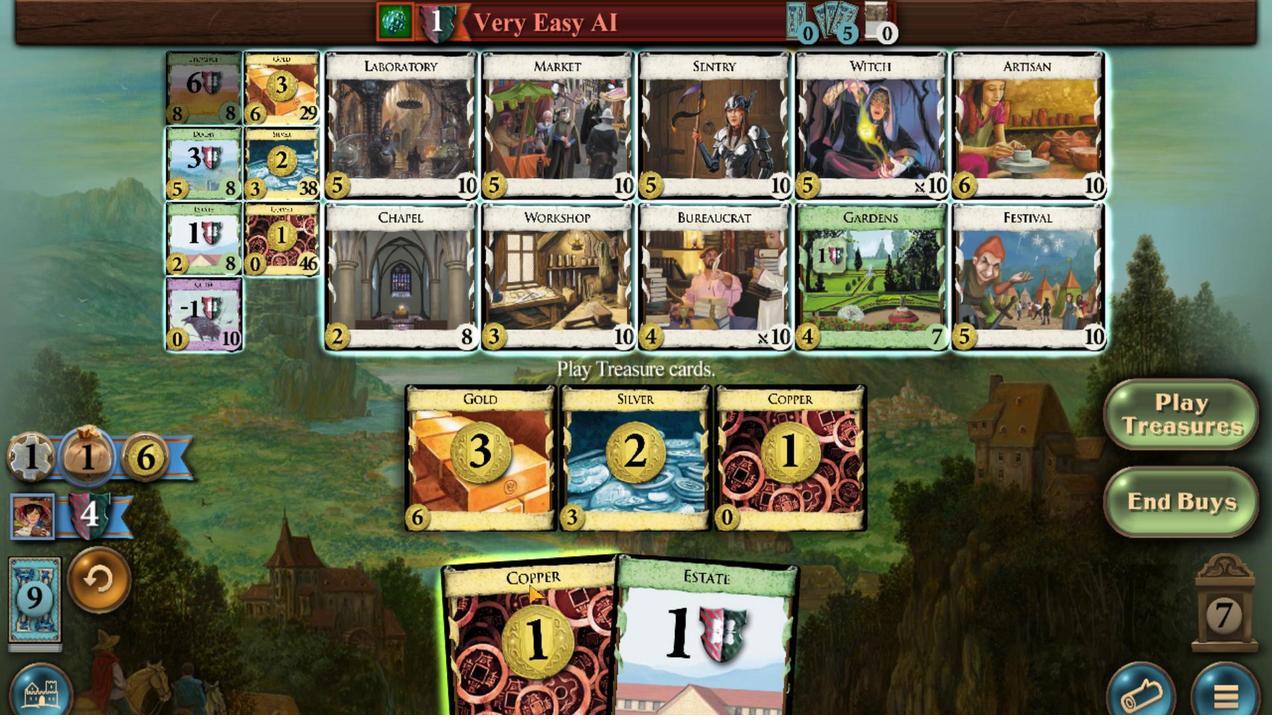 
Action: Mouse scrolled (525, 583) with delta (0, 0)
Screenshot: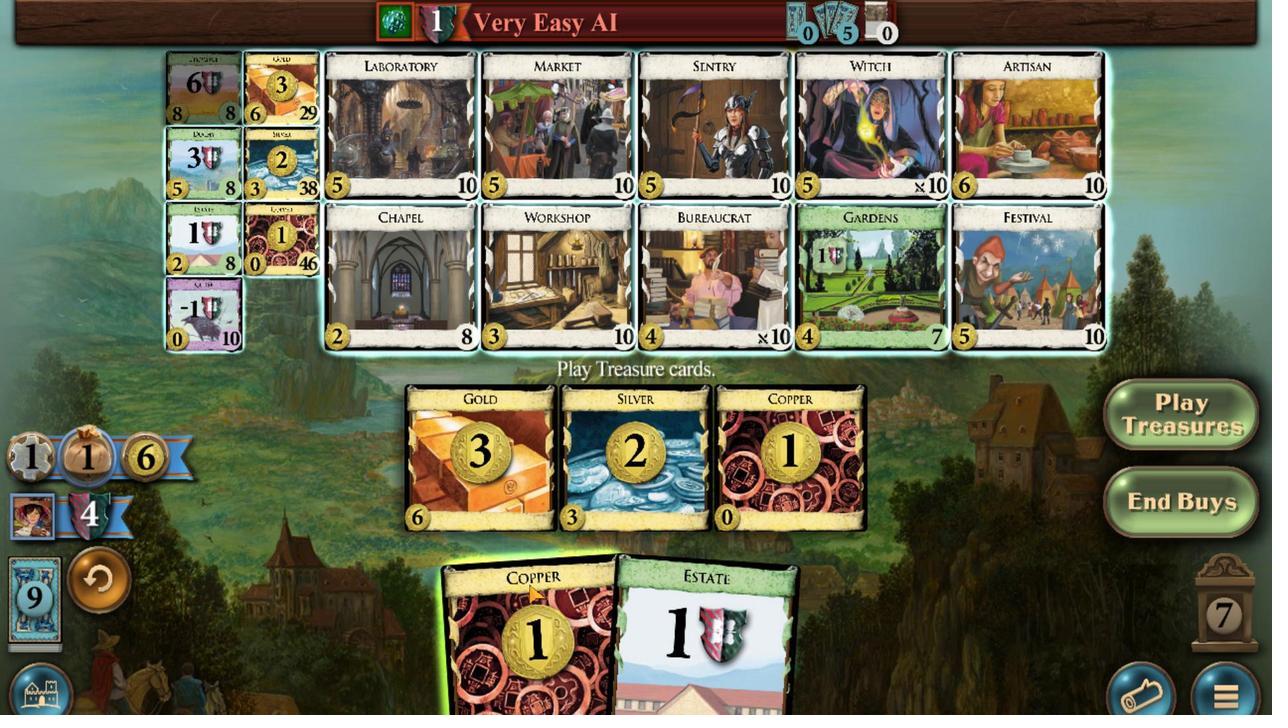 
Action: Mouse moved to (261, 63)
Screenshot: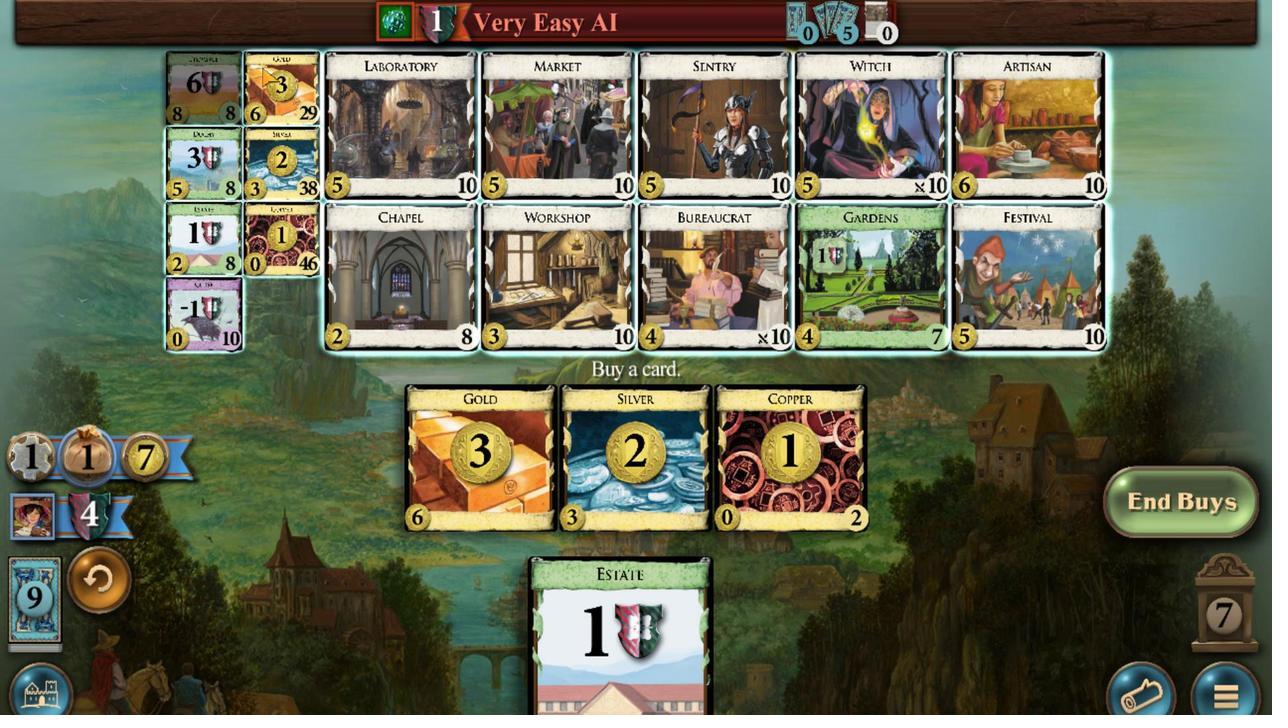 
Action: Mouse scrolled (261, 64) with delta (0, 0)
Screenshot: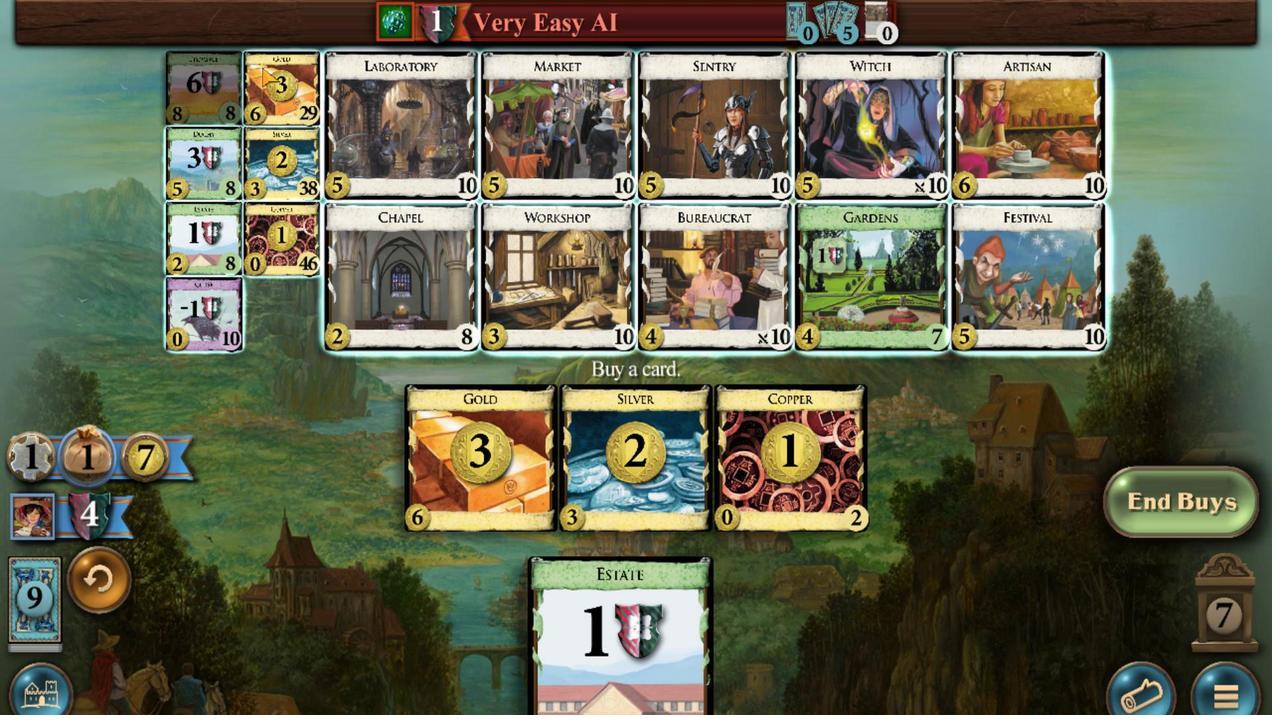 
Action: Mouse scrolled (261, 64) with delta (0, 0)
Screenshot: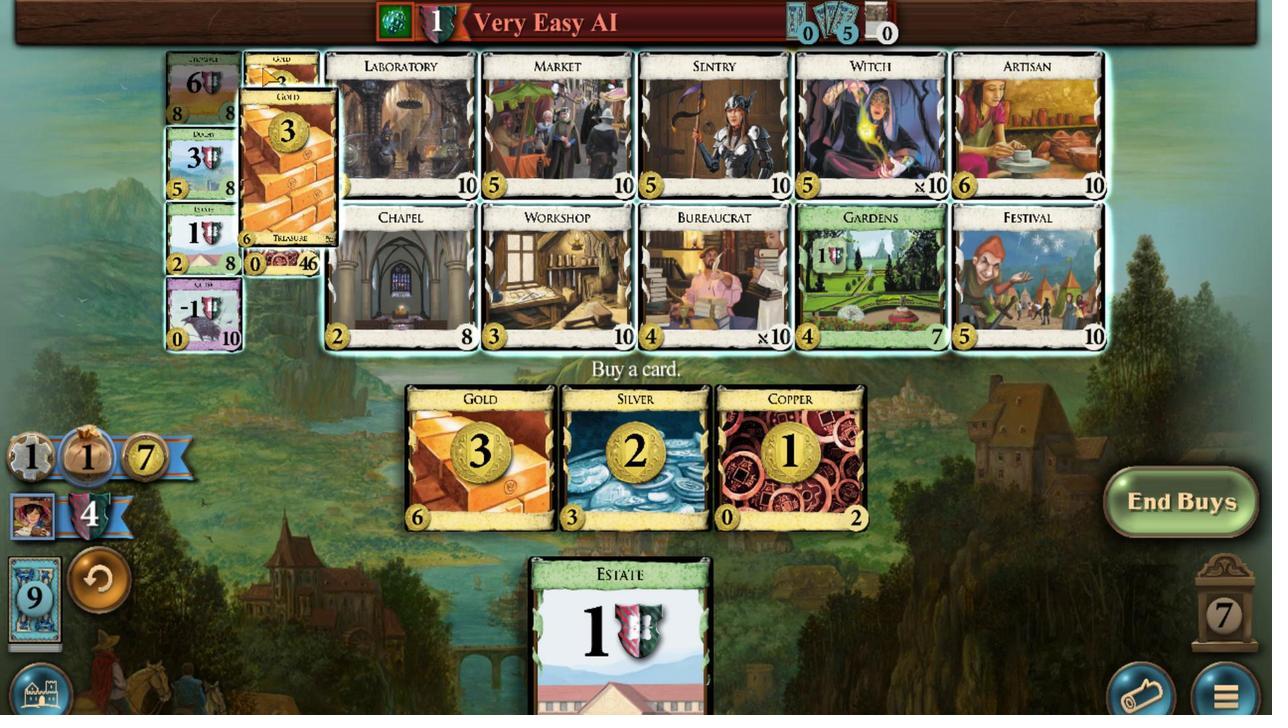 
Action: Mouse scrolled (261, 64) with delta (0, 0)
Screenshot: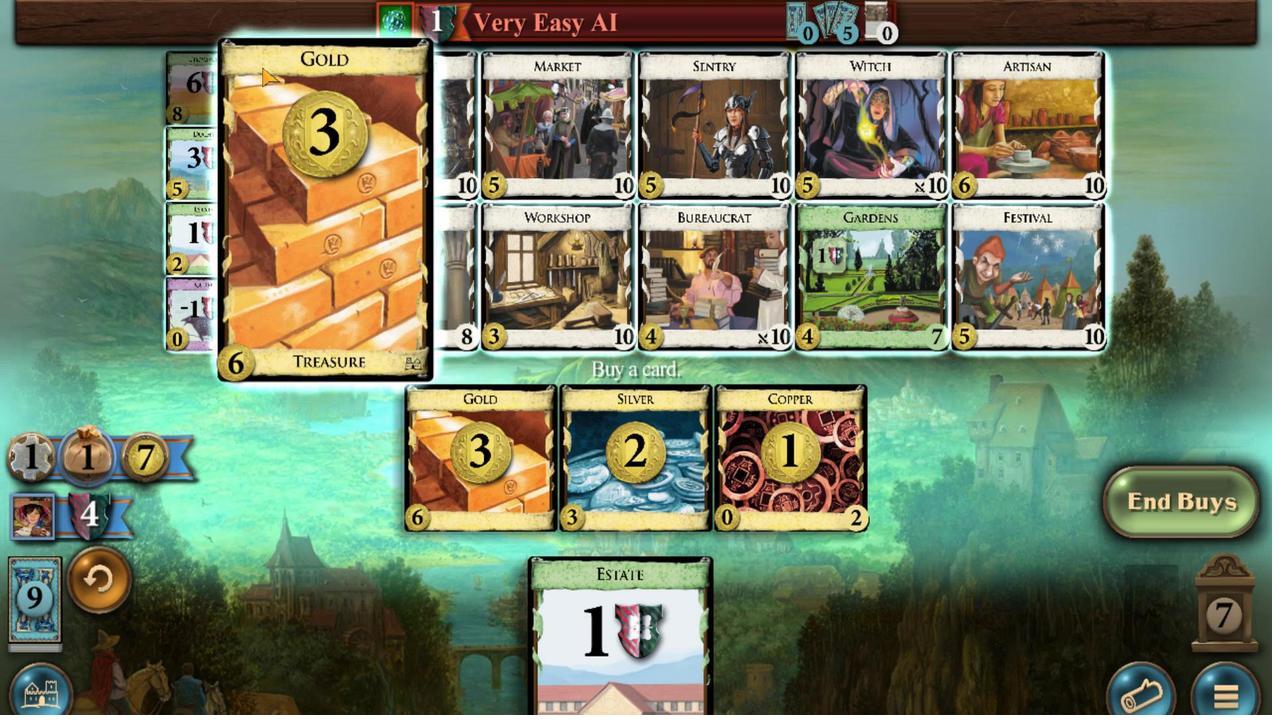 
Action: Mouse scrolled (261, 64) with delta (0, 0)
Screenshot: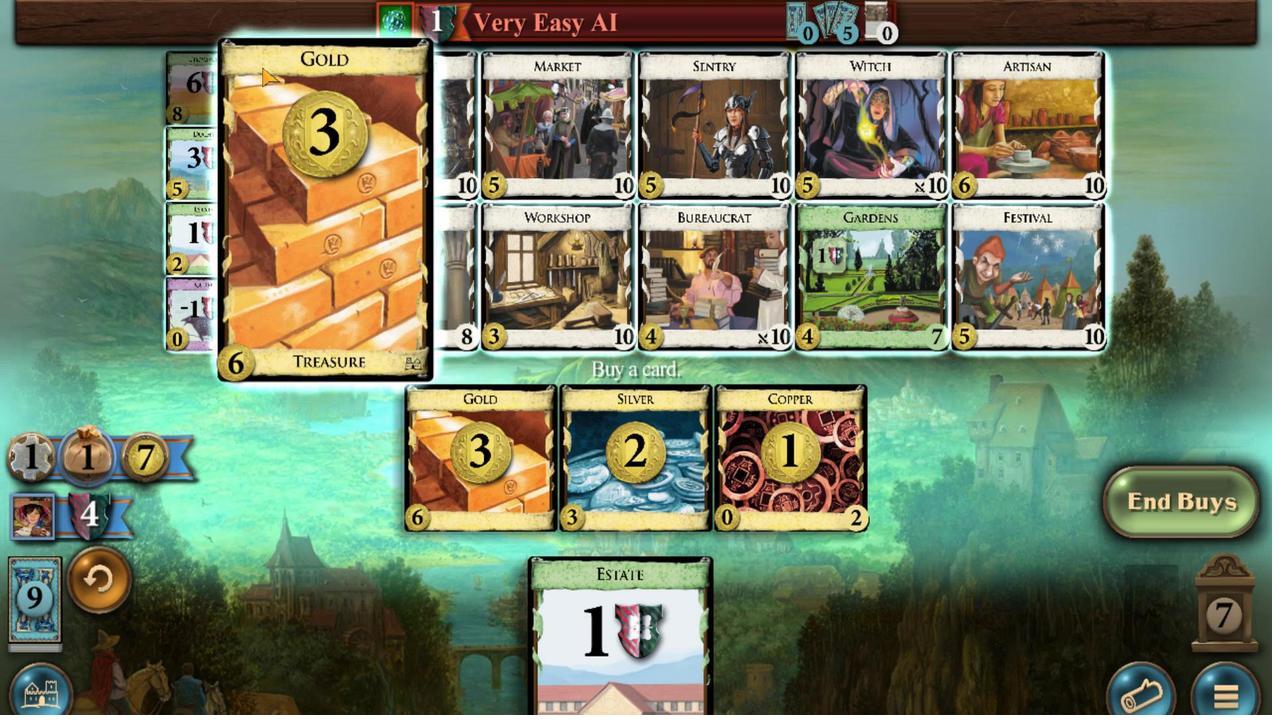 
Action: Mouse scrolled (261, 64) with delta (0, 0)
Screenshot: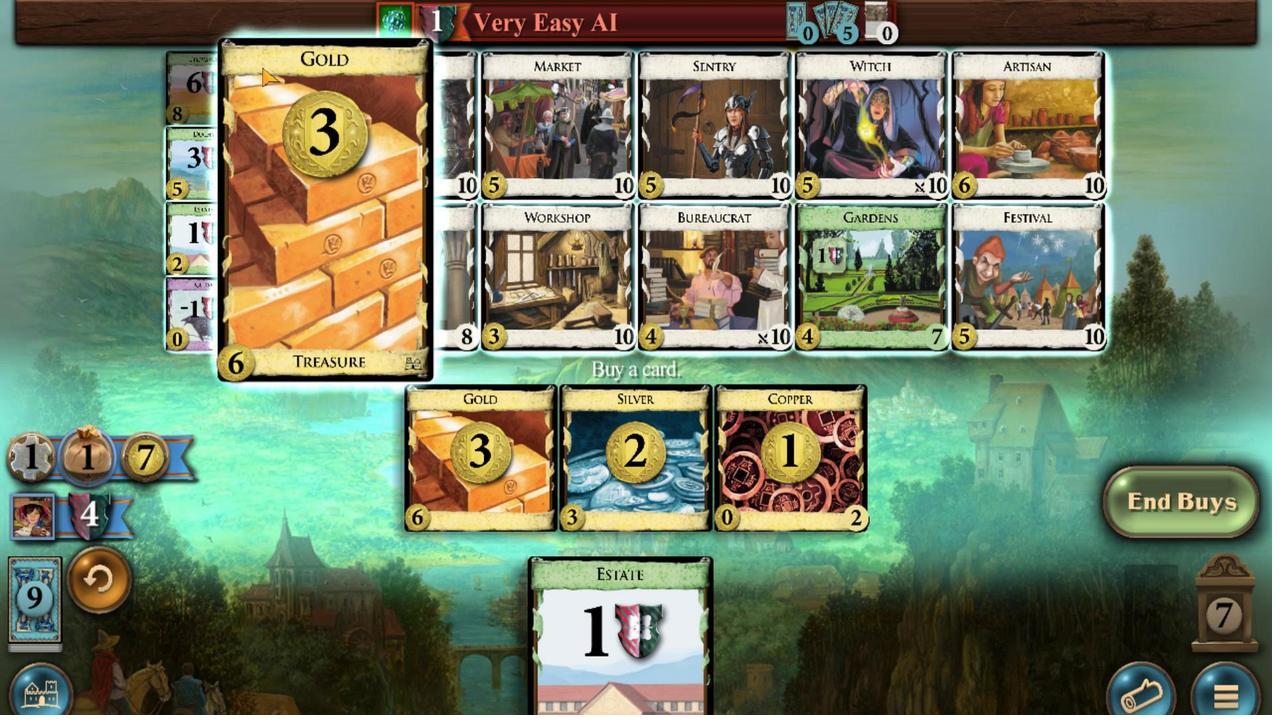 
Action: Mouse scrolled (261, 64) with delta (0, 0)
Screenshot: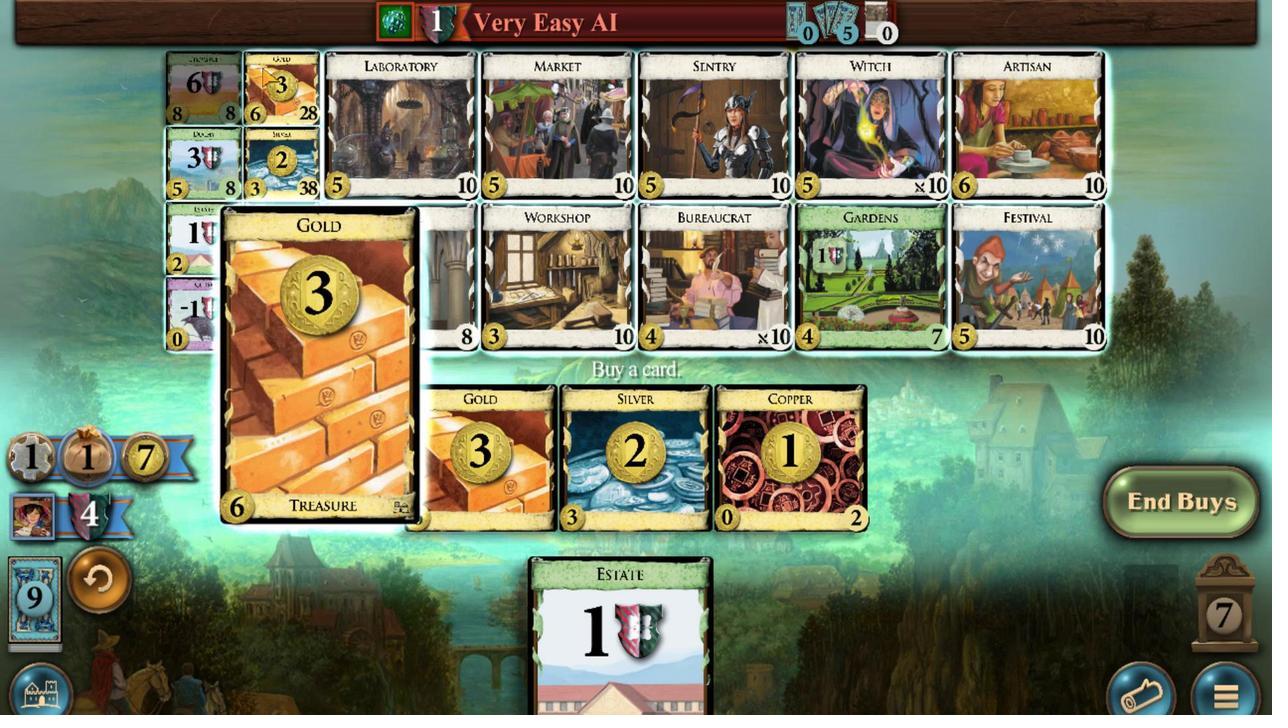 
Action: Mouse moved to (467, 628)
Screenshot: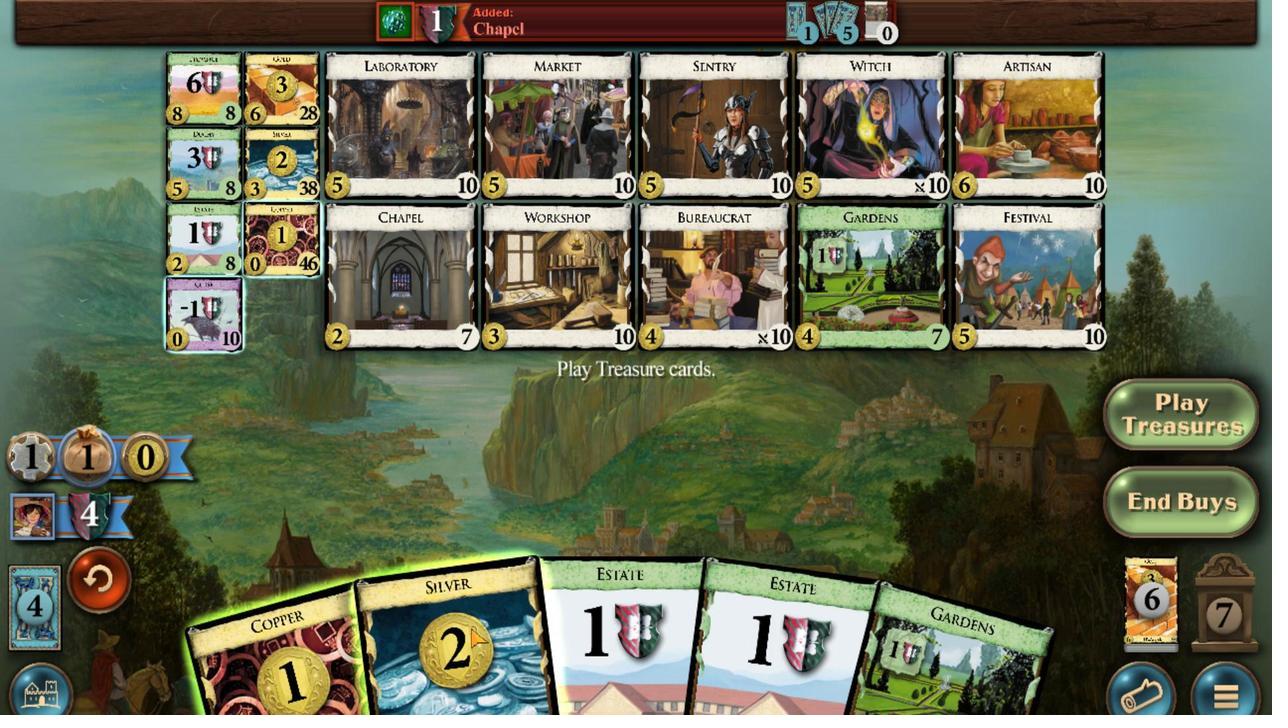 
Action: Mouse scrolled (467, 627) with delta (0, 0)
Screenshot: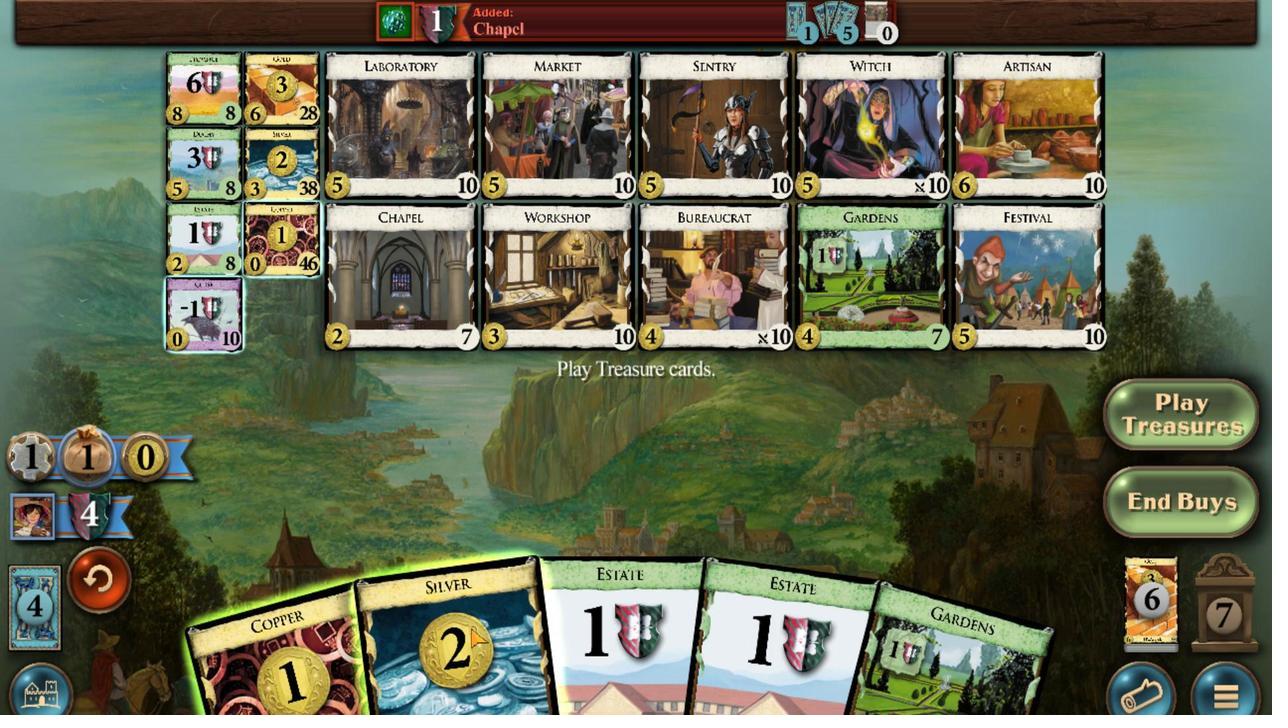
Action: Mouse moved to (422, 640)
Screenshot: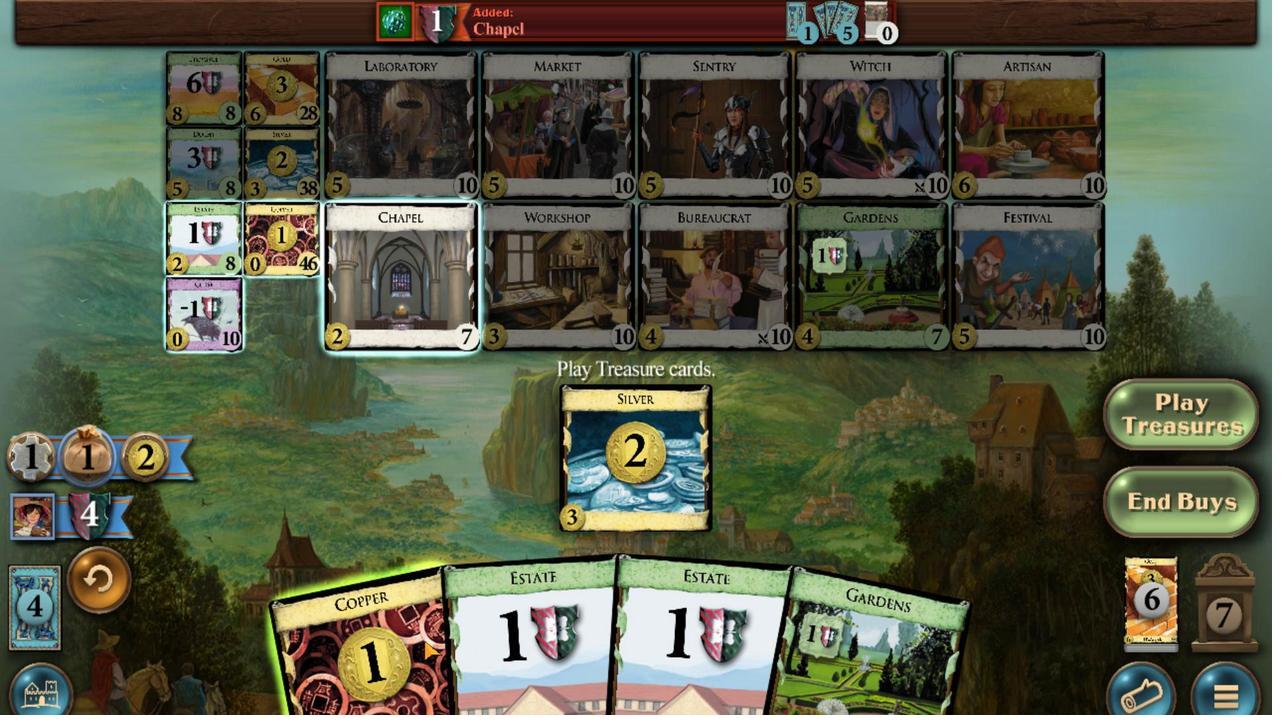 
Action: Mouse scrolled (422, 640) with delta (0, 0)
Screenshot: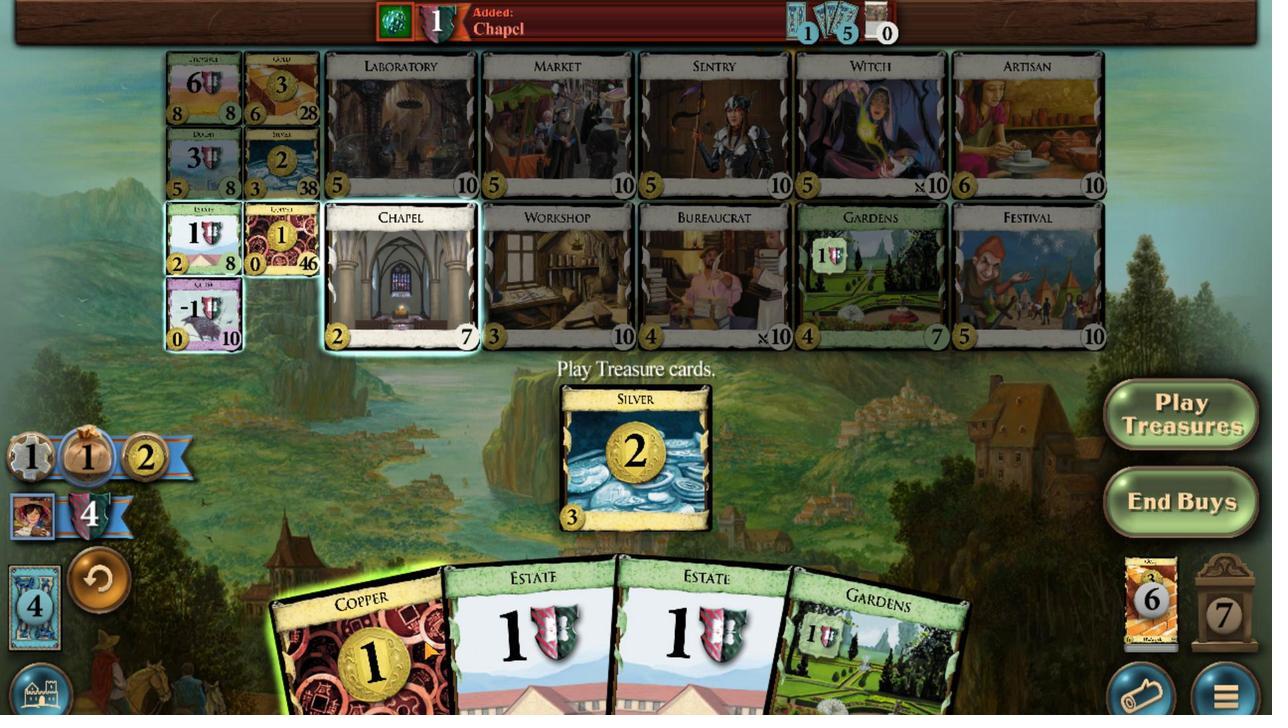 
Action: Mouse moved to (280, 159)
Screenshot: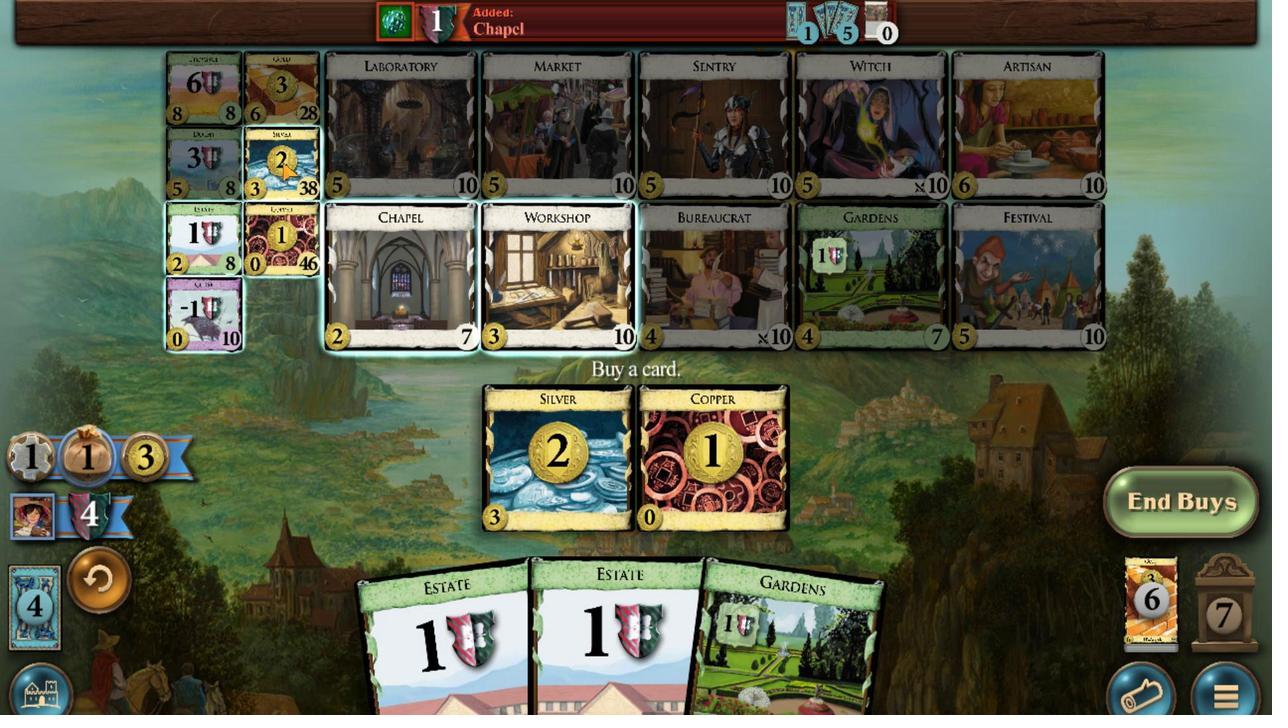 
Action: Mouse scrolled (280, 159) with delta (0, 0)
Screenshot: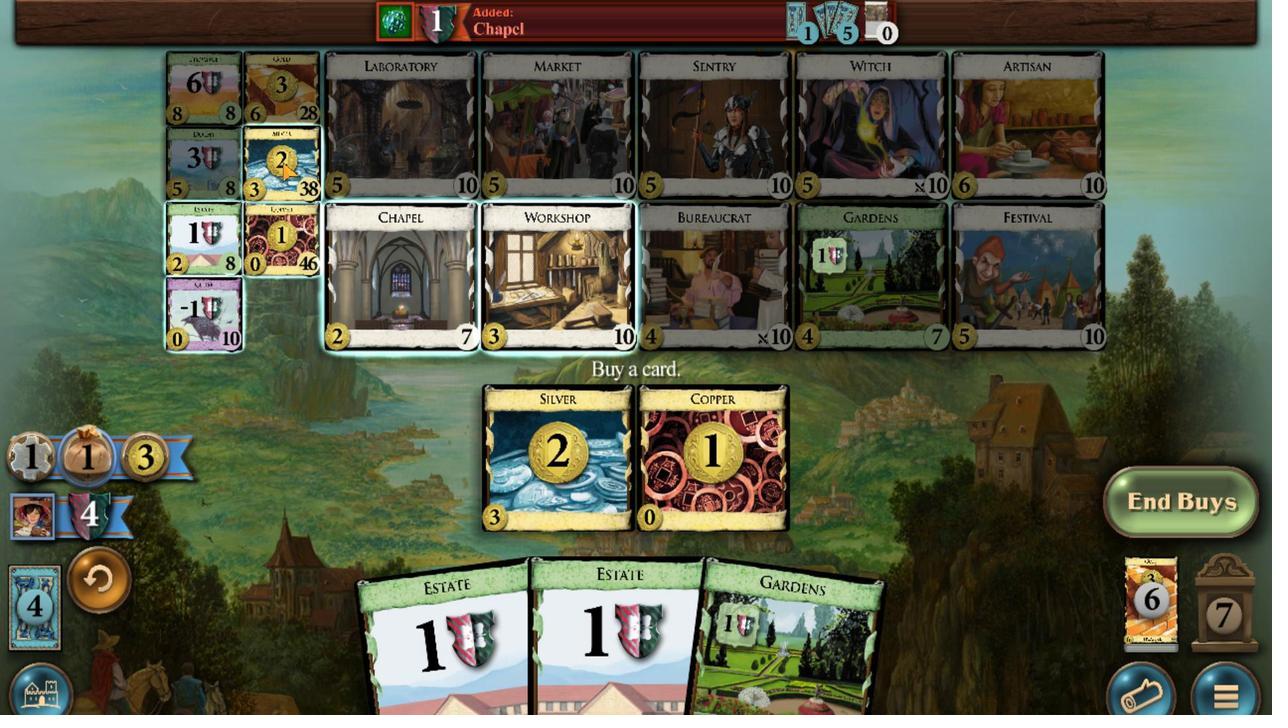 
Action: Mouse scrolled (280, 159) with delta (0, 0)
Screenshot: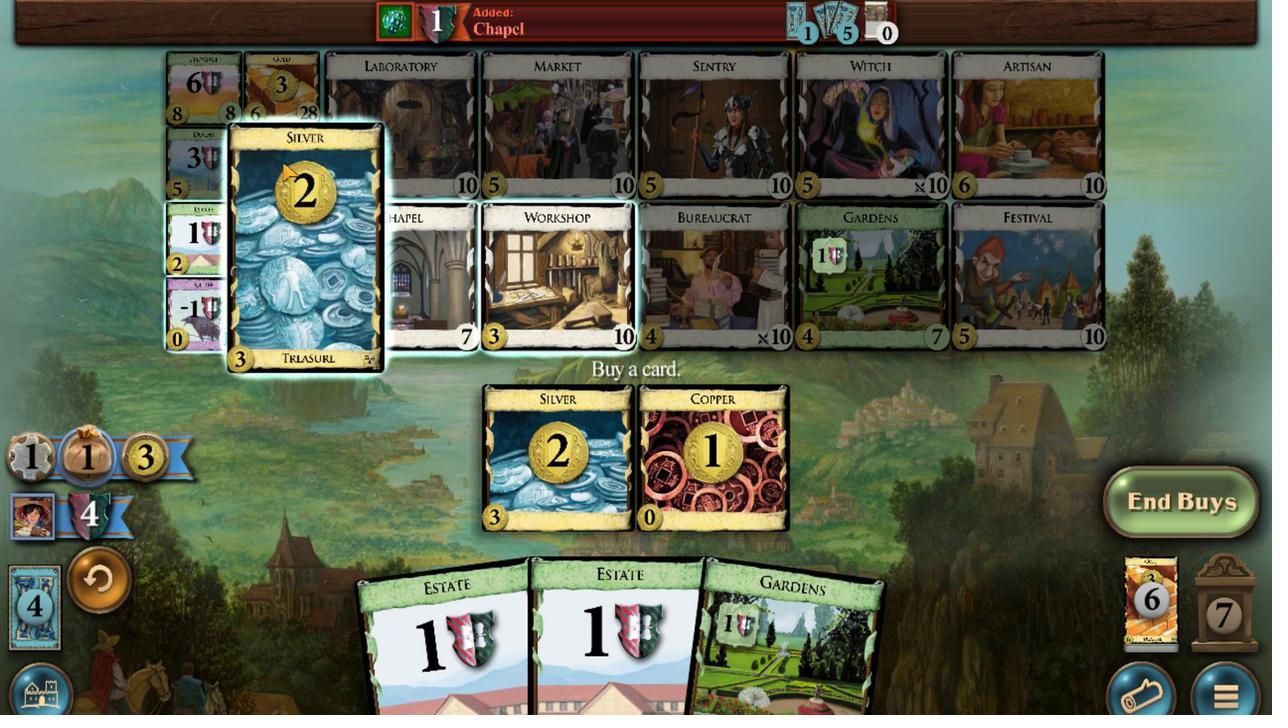 
Action: Mouse scrolled (280, 159) with delta (0, 0)
Screenshot: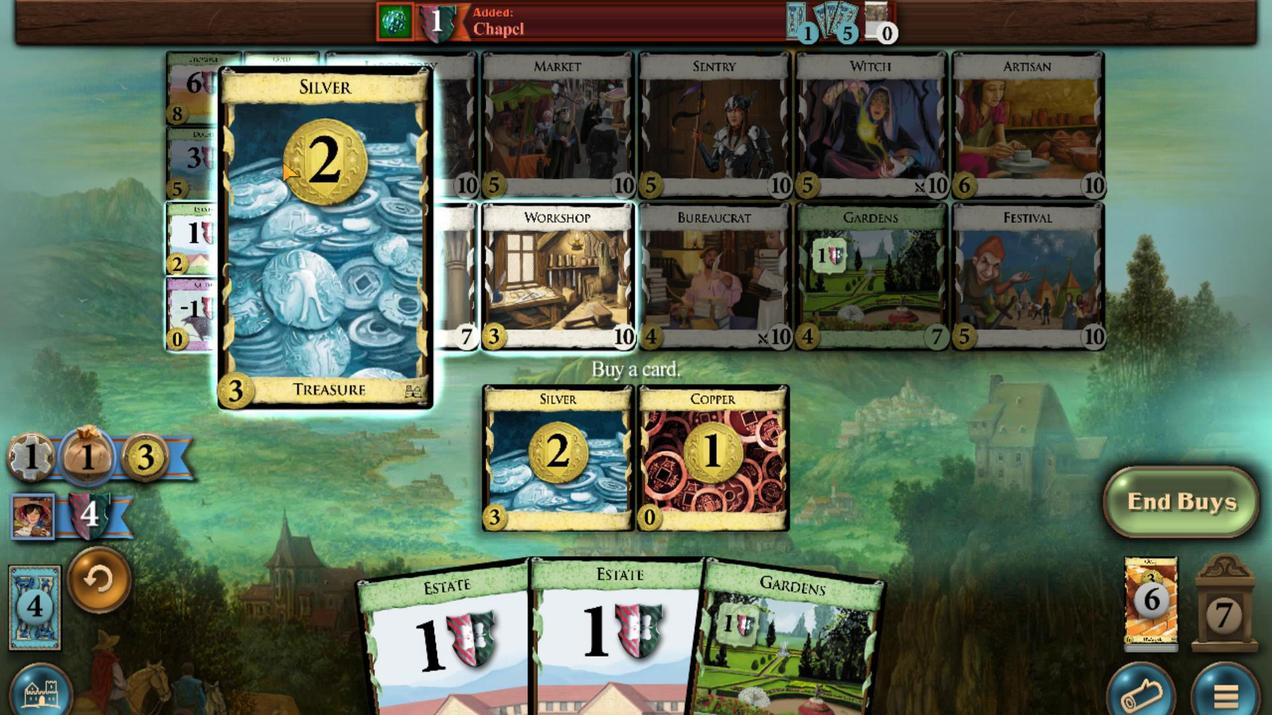 
Action: Mouse scrolled (280, 159) with delta (0, 0)
Screenshot: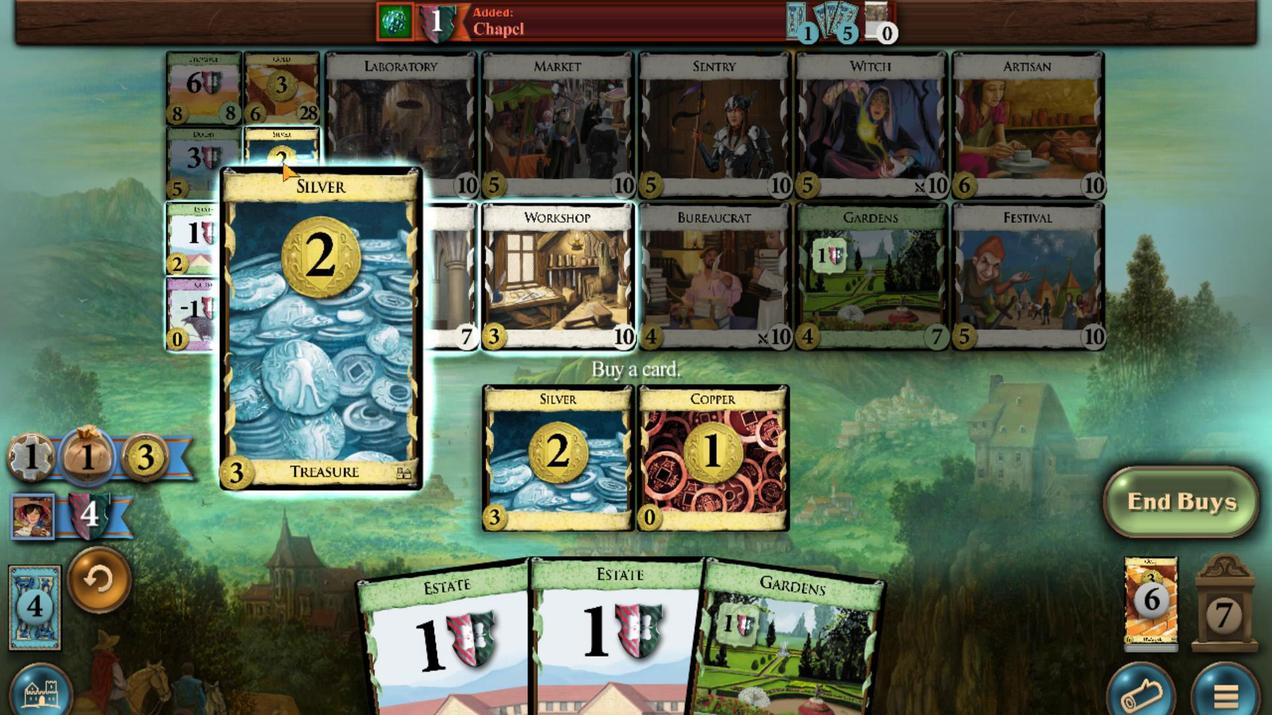 
Action: Mouse moved to (921, 646)
Screenshot: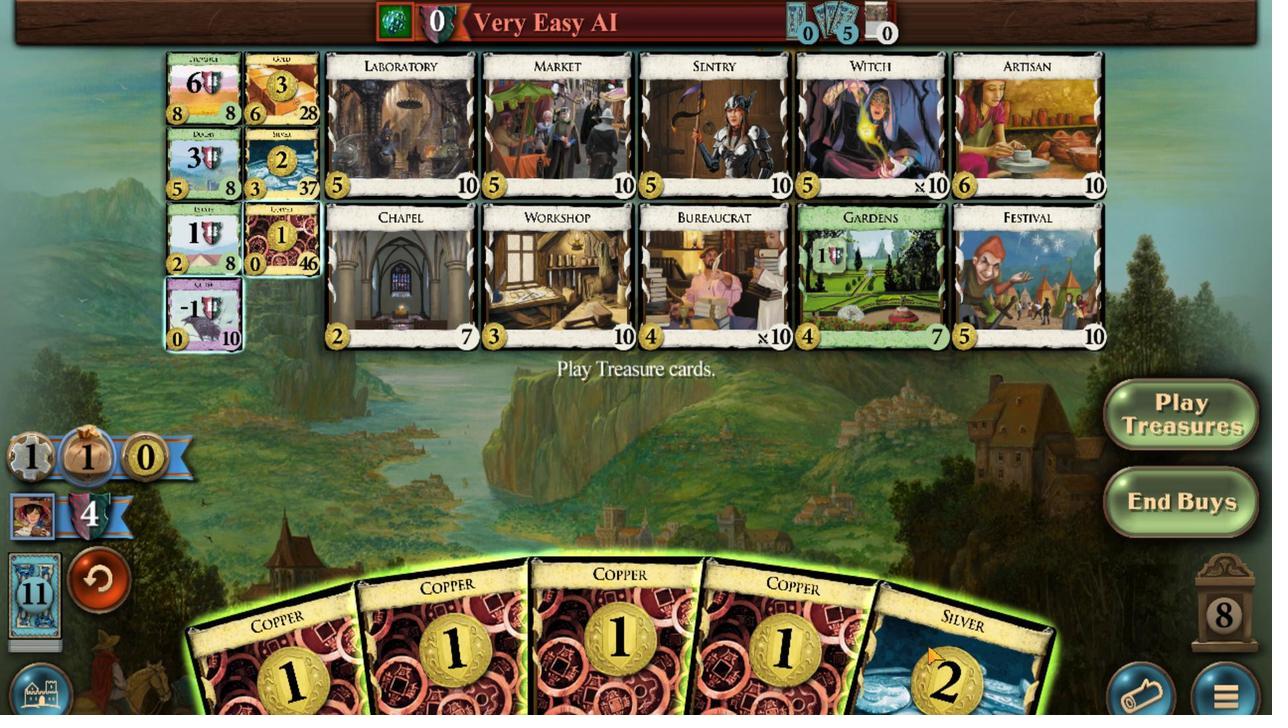 
Action: Mouse scrolled (921, 644) with delta (0, -1)
Screenshot: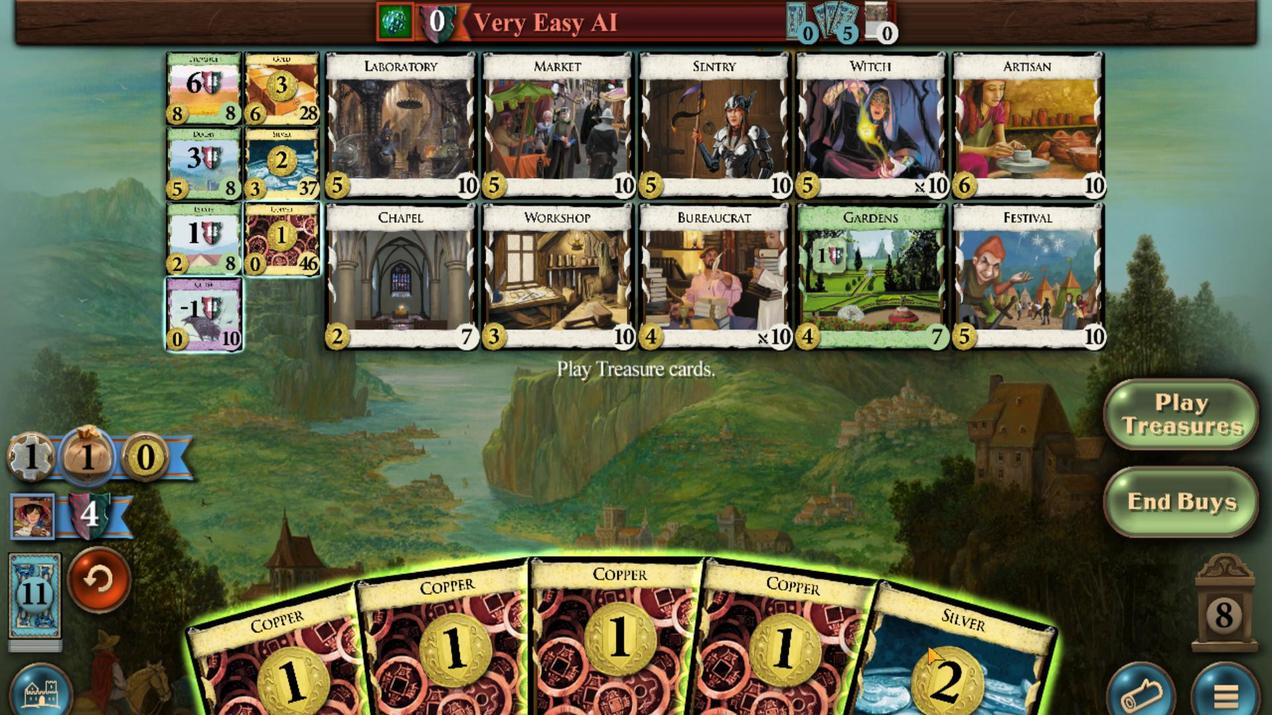 
Action: Mouse moved to (890, 646)
Screenshot: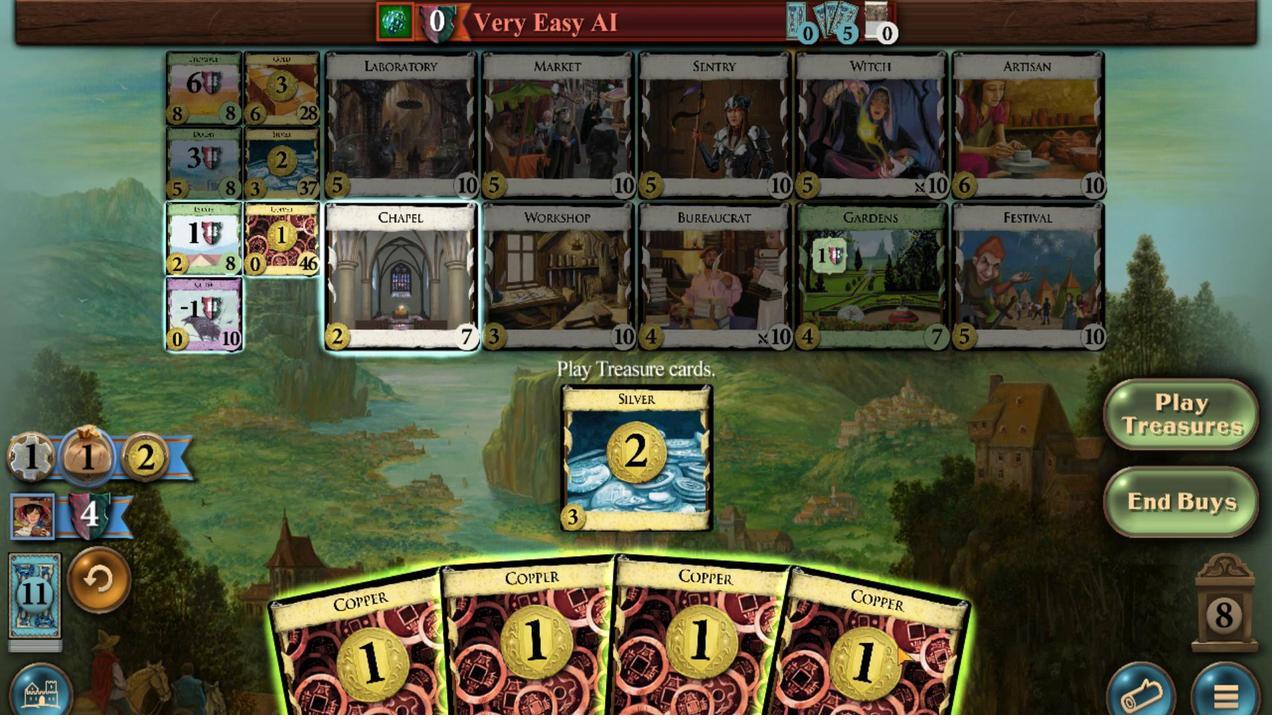 
Action: Mouse scrolled (890, 646) with delta (0, 0)
Screenshot: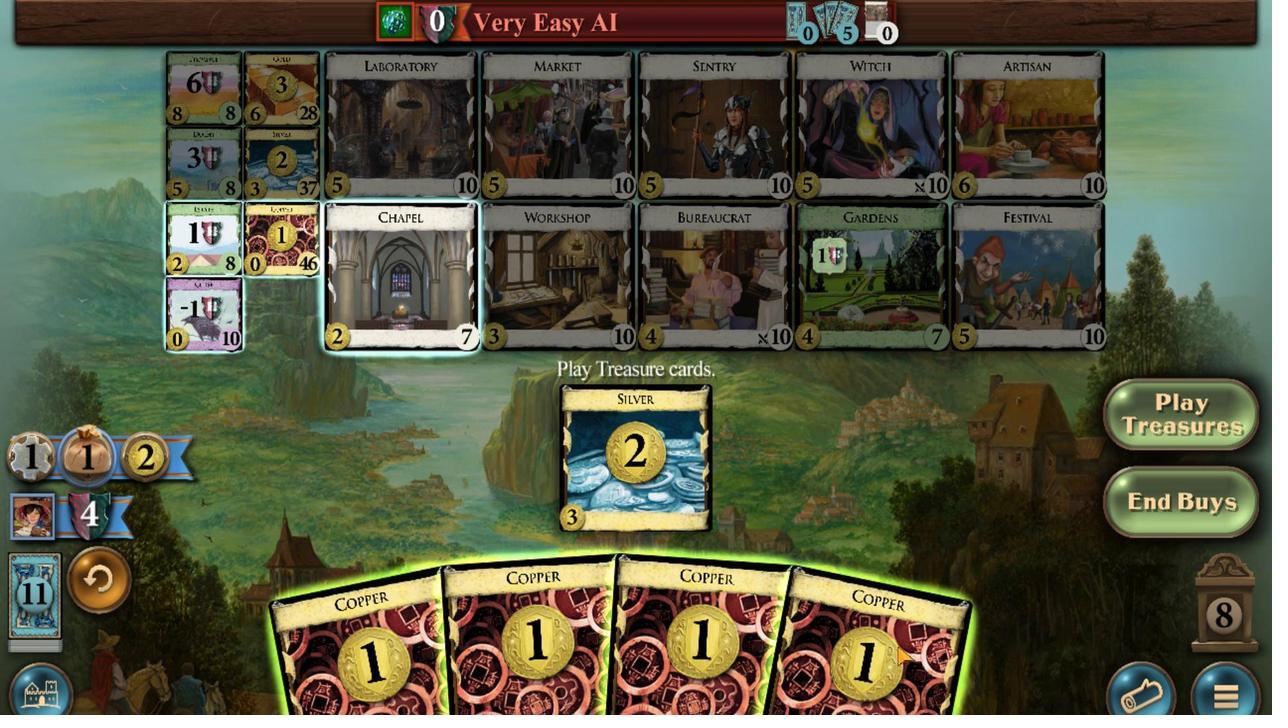 
Action: Mouse moved to (818, 603)
Screenshot: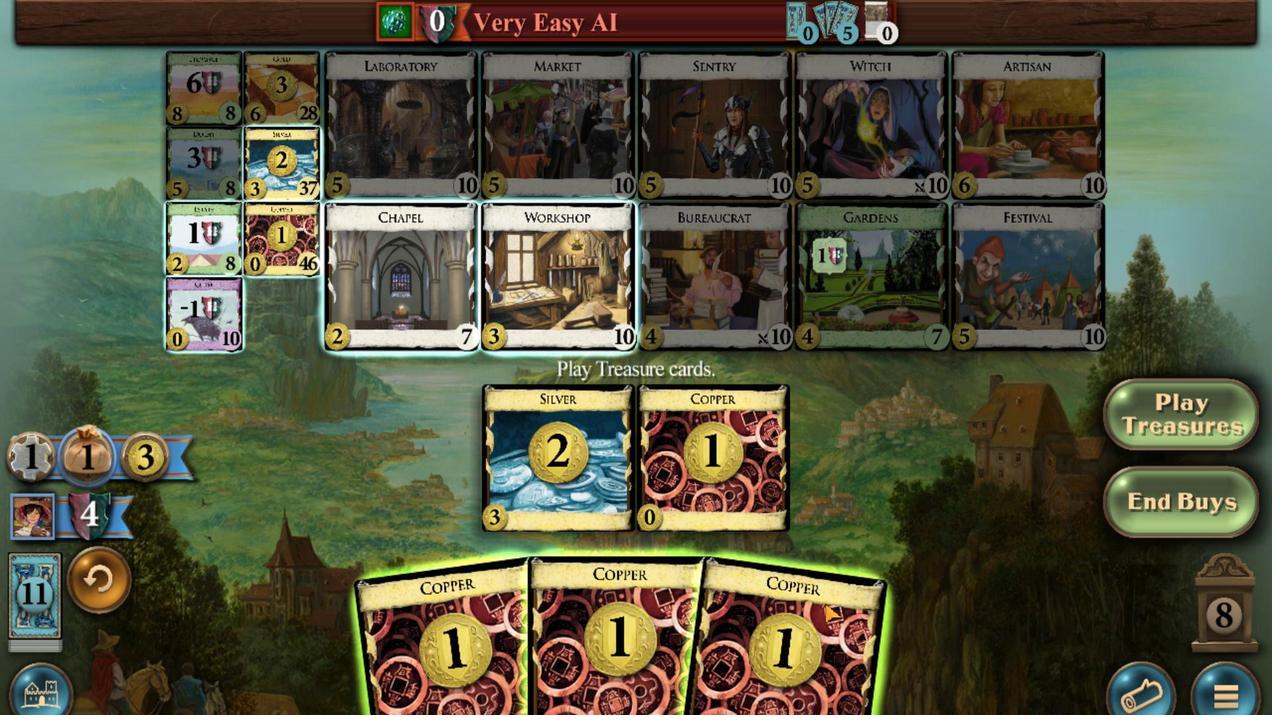 
Action: Mouse scrolled (818, 602) with delta (0, 0)
Screenshot: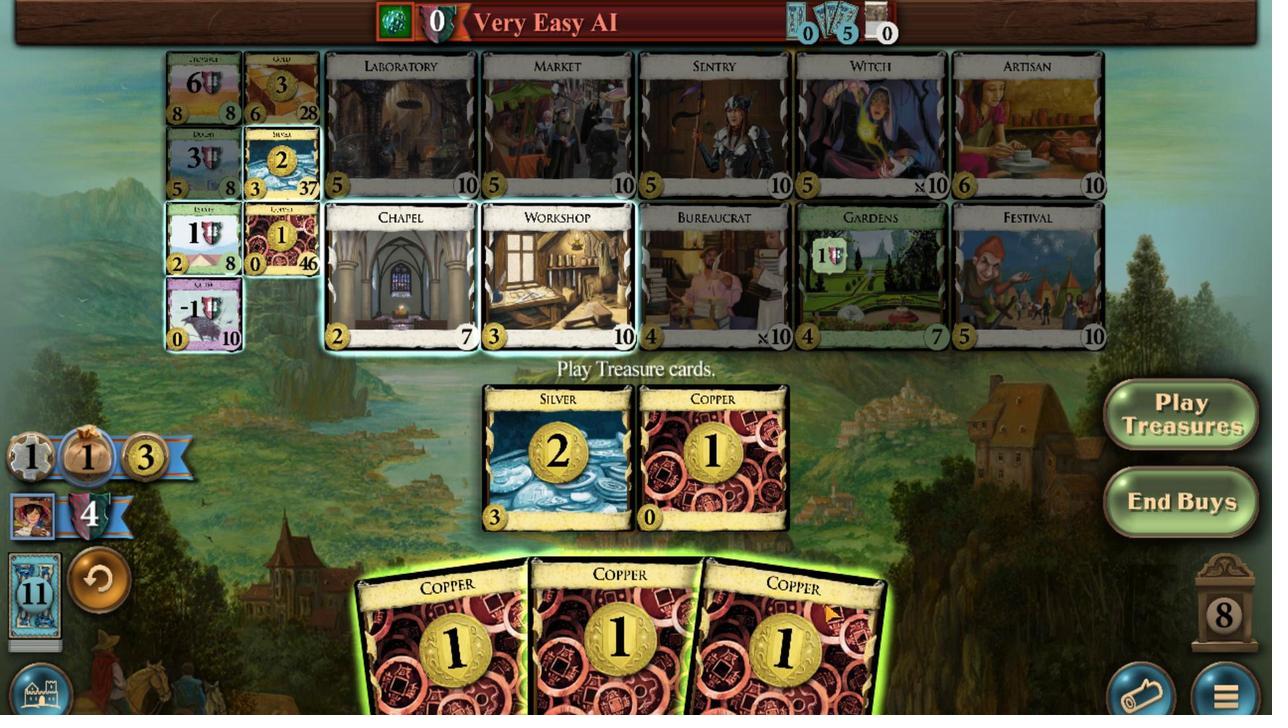 
Action: Mouse moved to (698, 595)
Screenshot: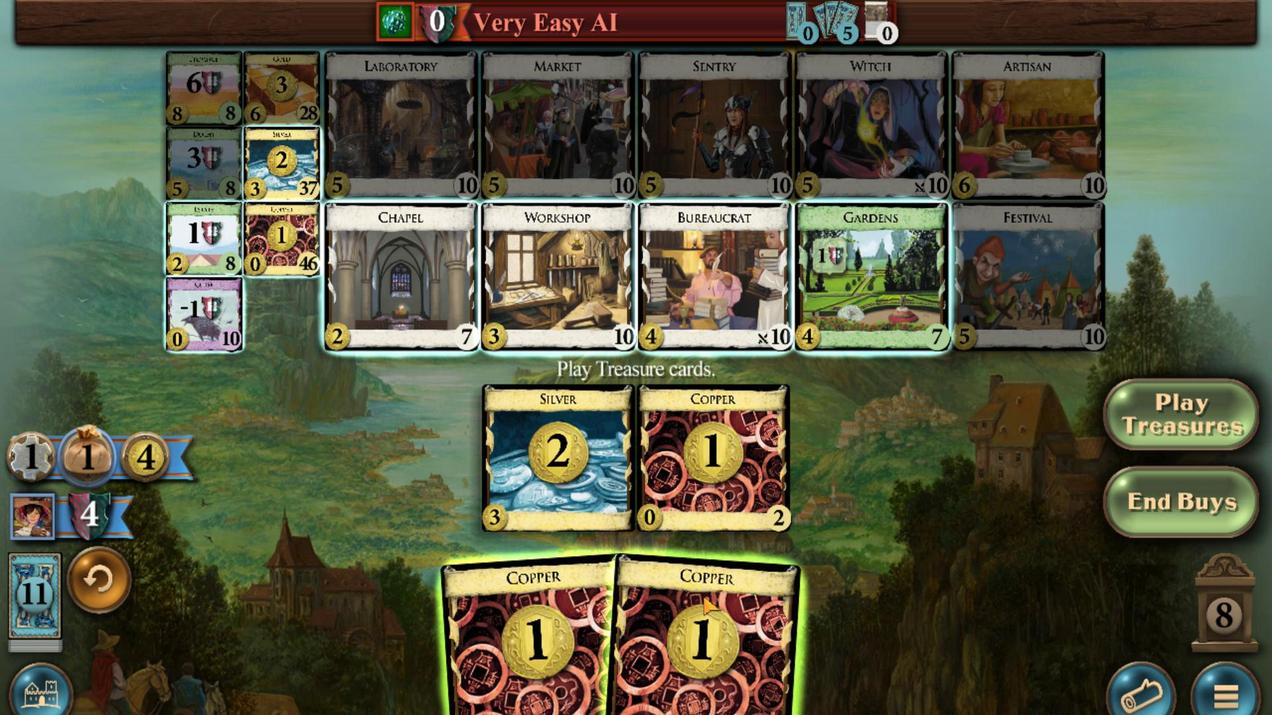 
Action: Mouse scrolled (698, 595) with delta (0, 0)
Screenshot: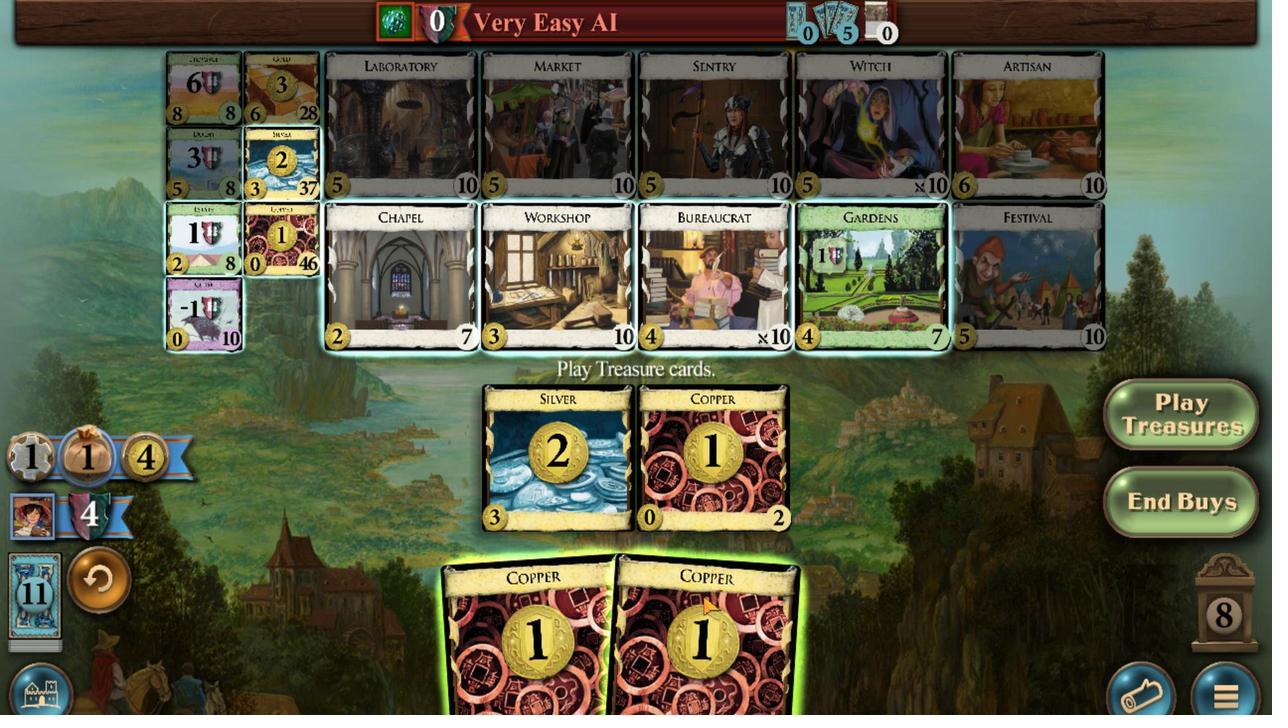 
Action: Mouse moved to (606, 581)
Screenshot: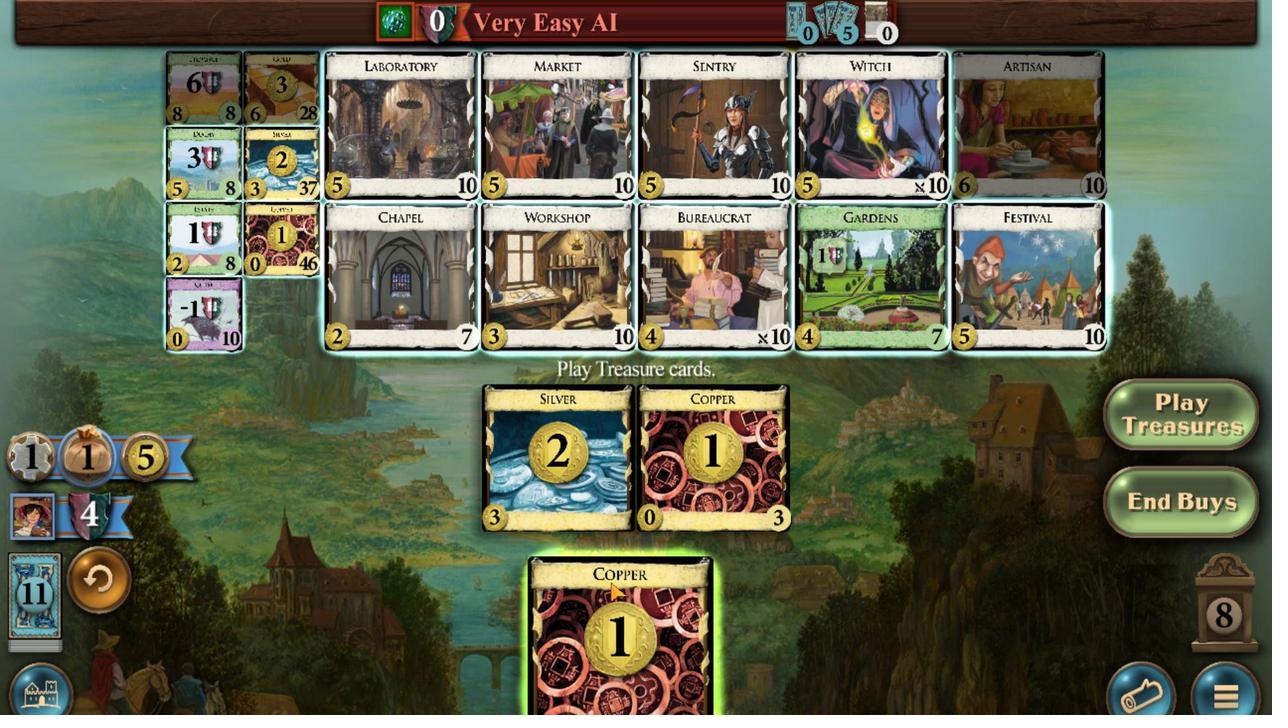 
Action: Mouse scrolled (606, 581) with delta (0, 0)
Screenshot: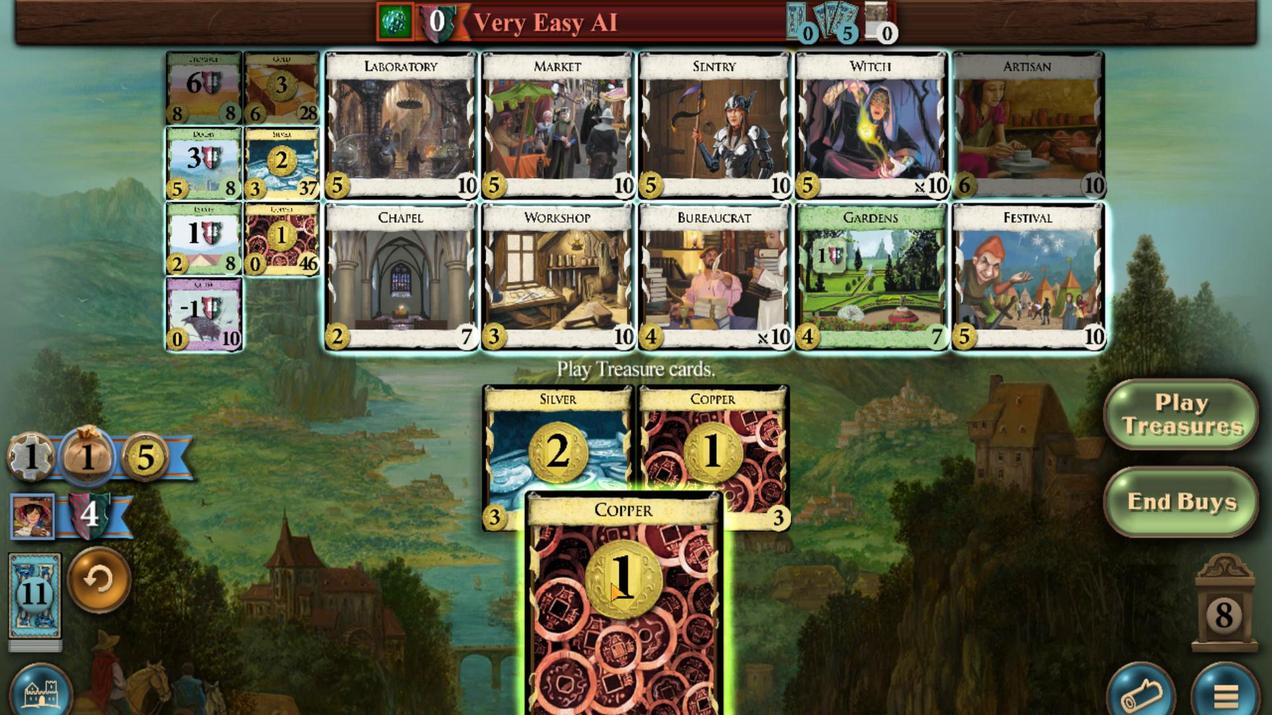 
Action: Mouse moved to (278, 78)
Screenshot: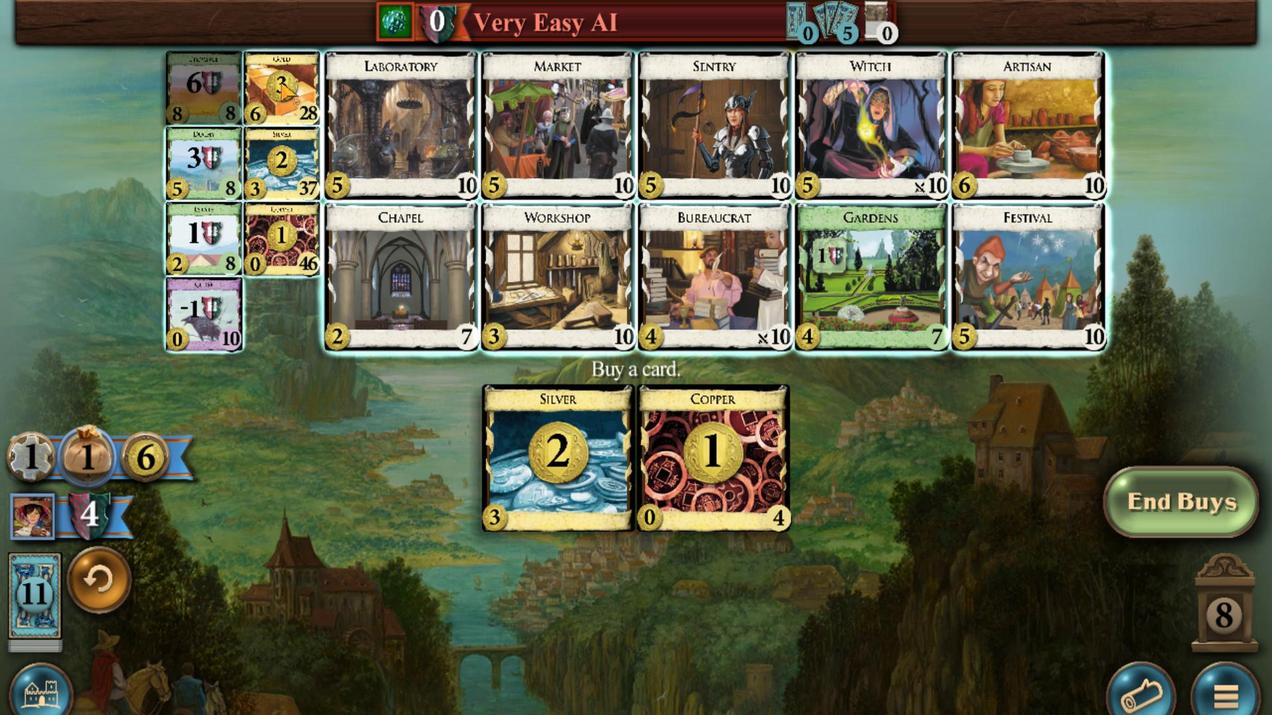 
Action: Mouse scrolled (278, 78) with delta (0, 0)
Screenshot: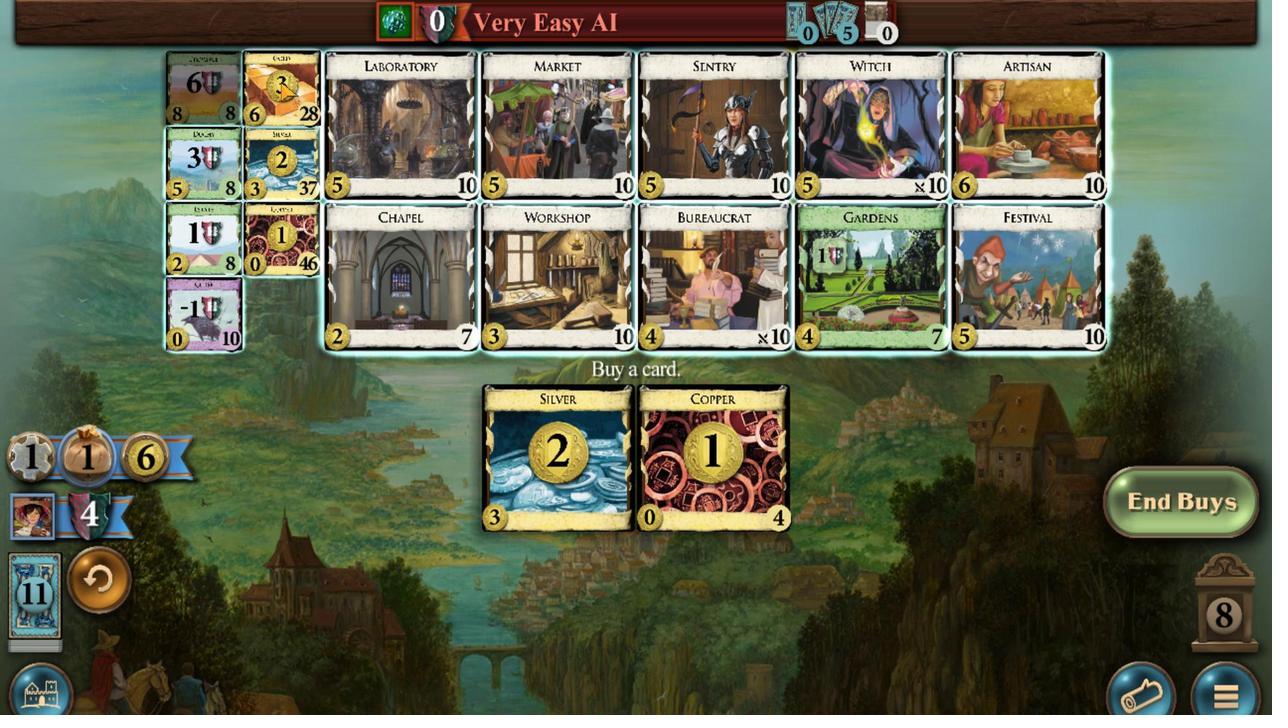 
Action: Mouse scrolled (278, 78) with delta (0, 0)
Screenshot: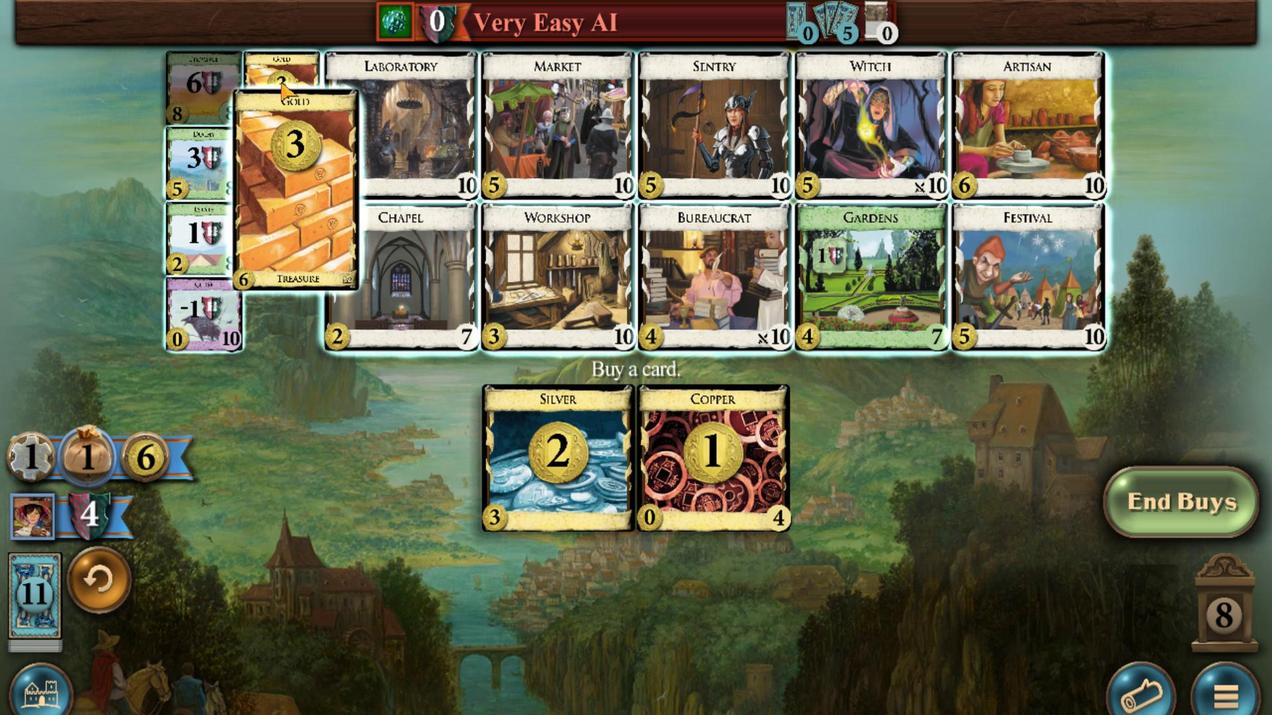 
Action: Mouse scrolled (278, 78) with delta (0, 0)
Screenshot: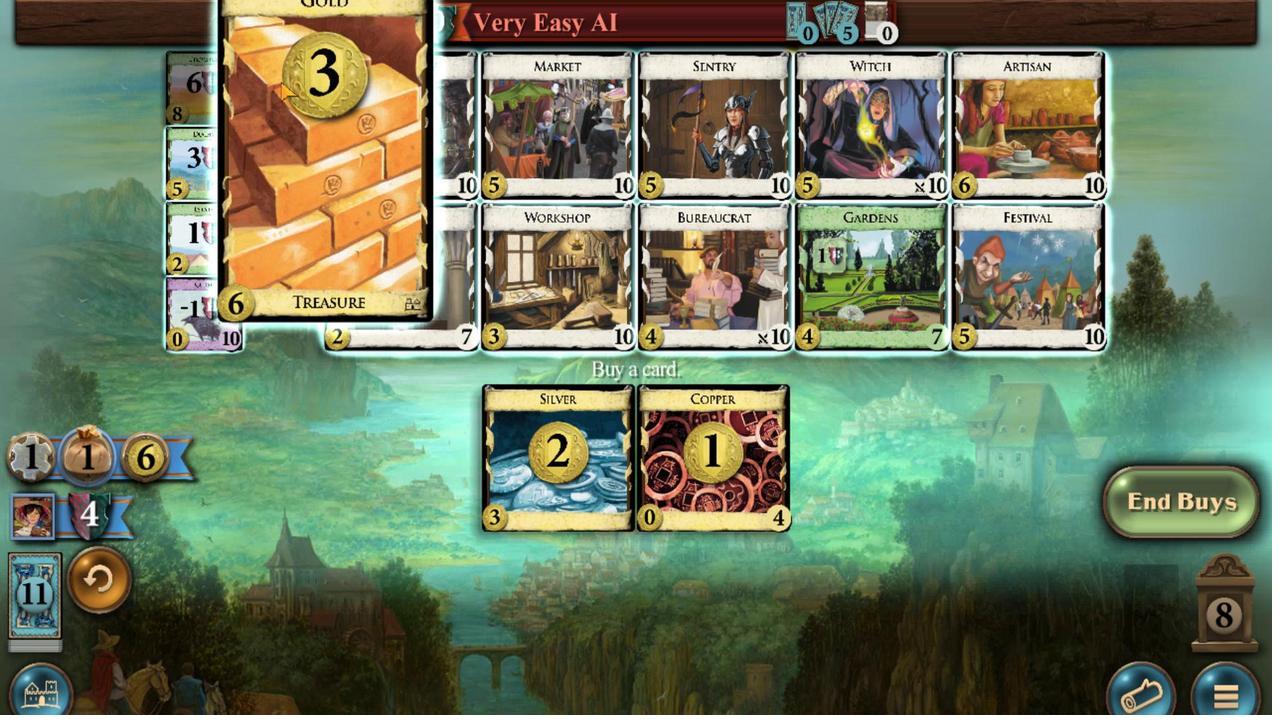 
Action: Mouse scrolled (278, 78) with delta (0, 0)
Screenshot: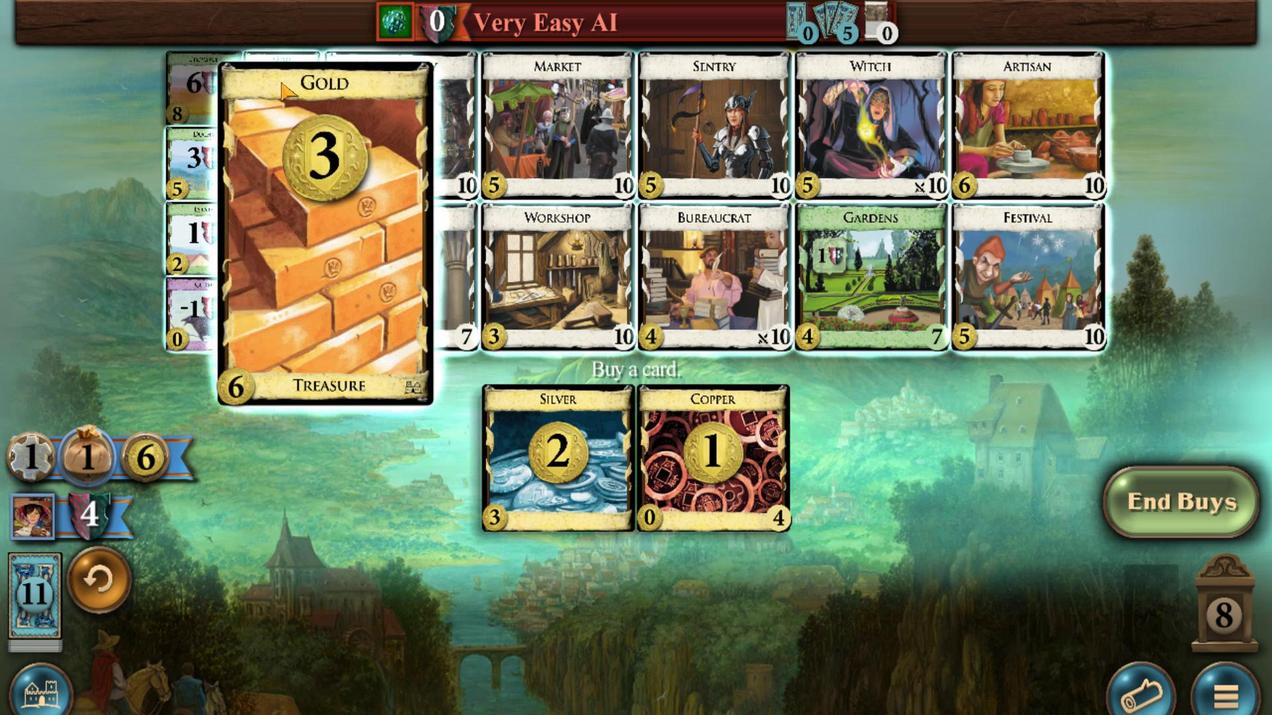 
Action: Mouse scrolled (278, 78) with delta (0, 0)
Screenshot: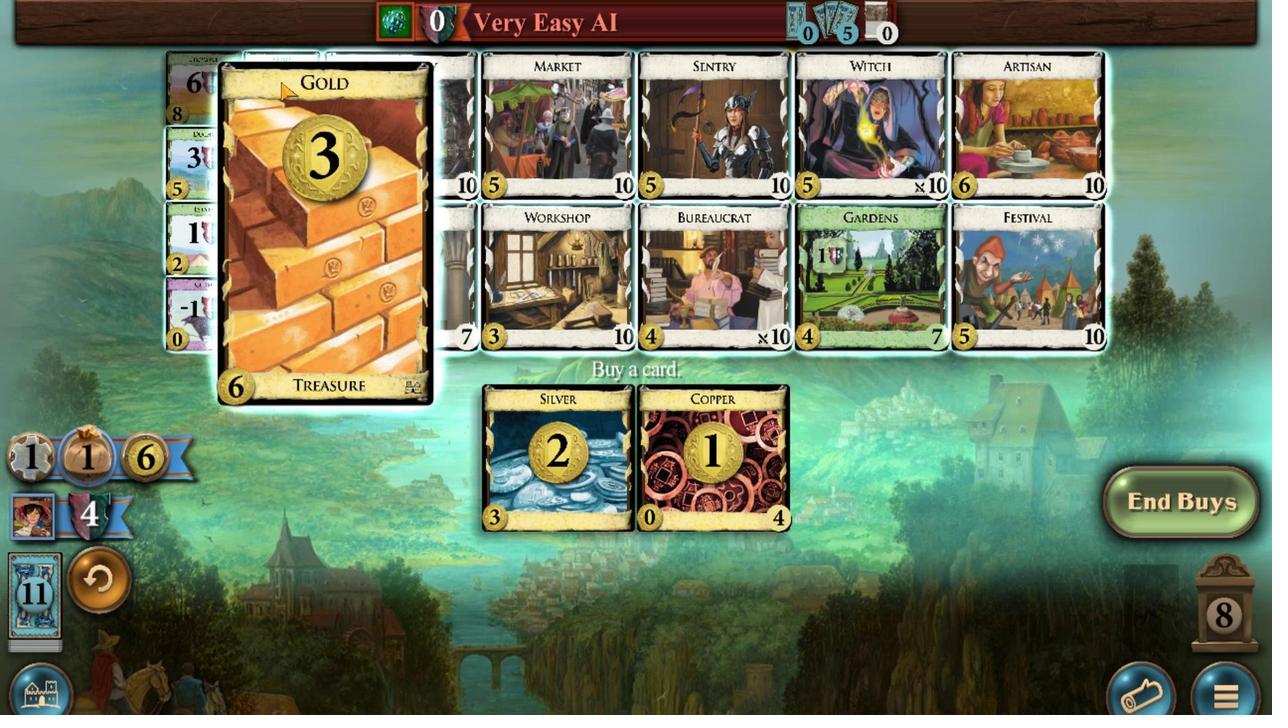 
Action: Mouse scrolled (278, 78) with delta (0, 0)
Screenshot: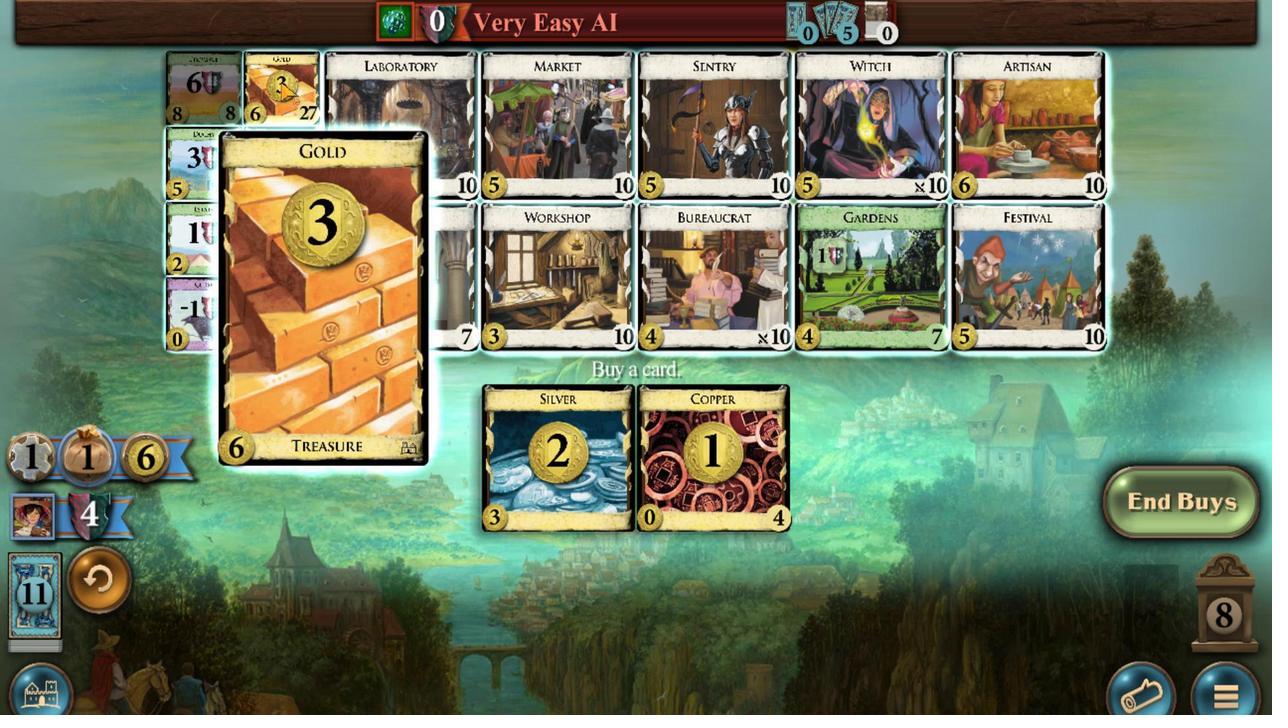 
Action: Mouse scrolled (278, 78) with delta (0, 0)
Screenshot: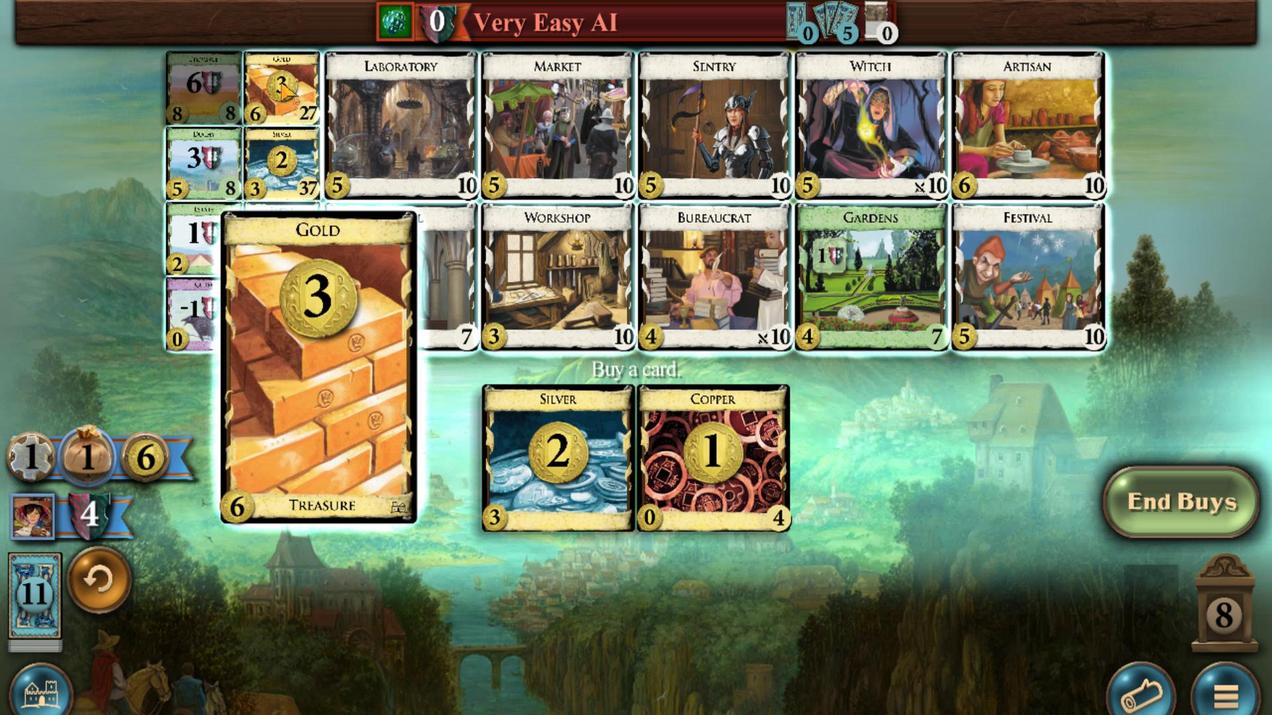 
Action: Mouse scrolled (278, 78) with delta (0, 0)
Screenshot: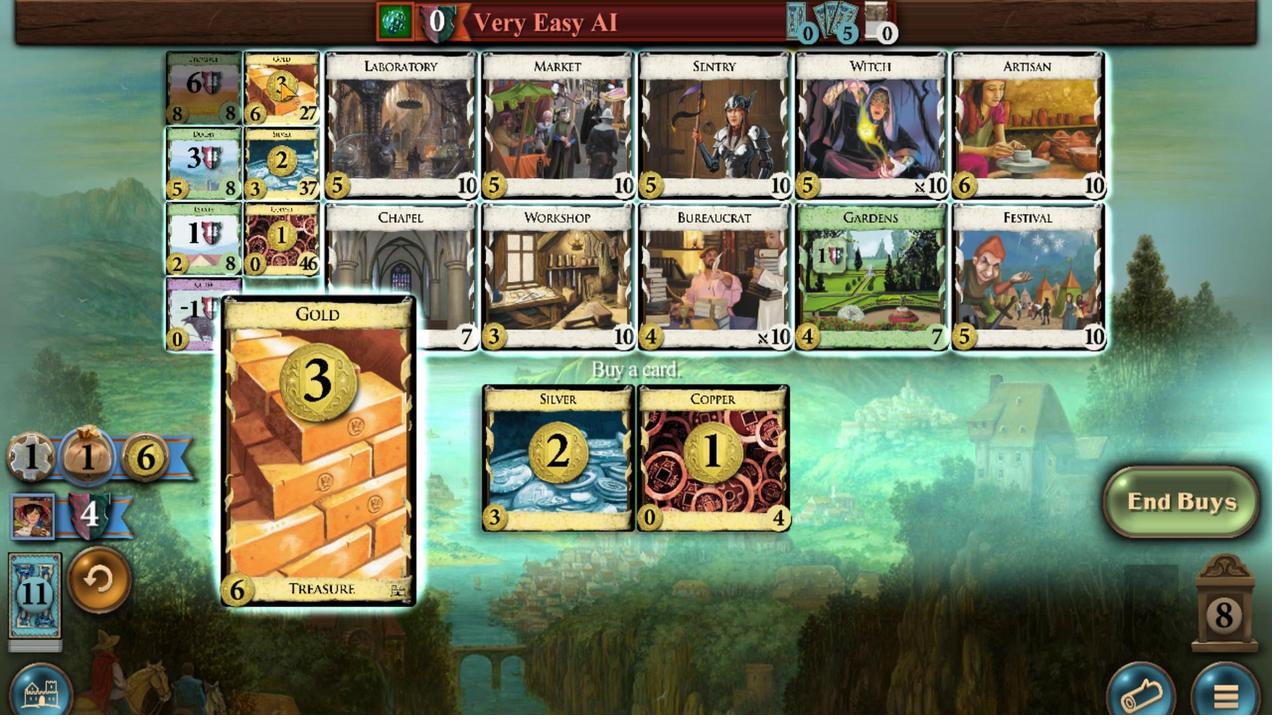 
Action: Mouse moved to (750, 610)
Screenshot: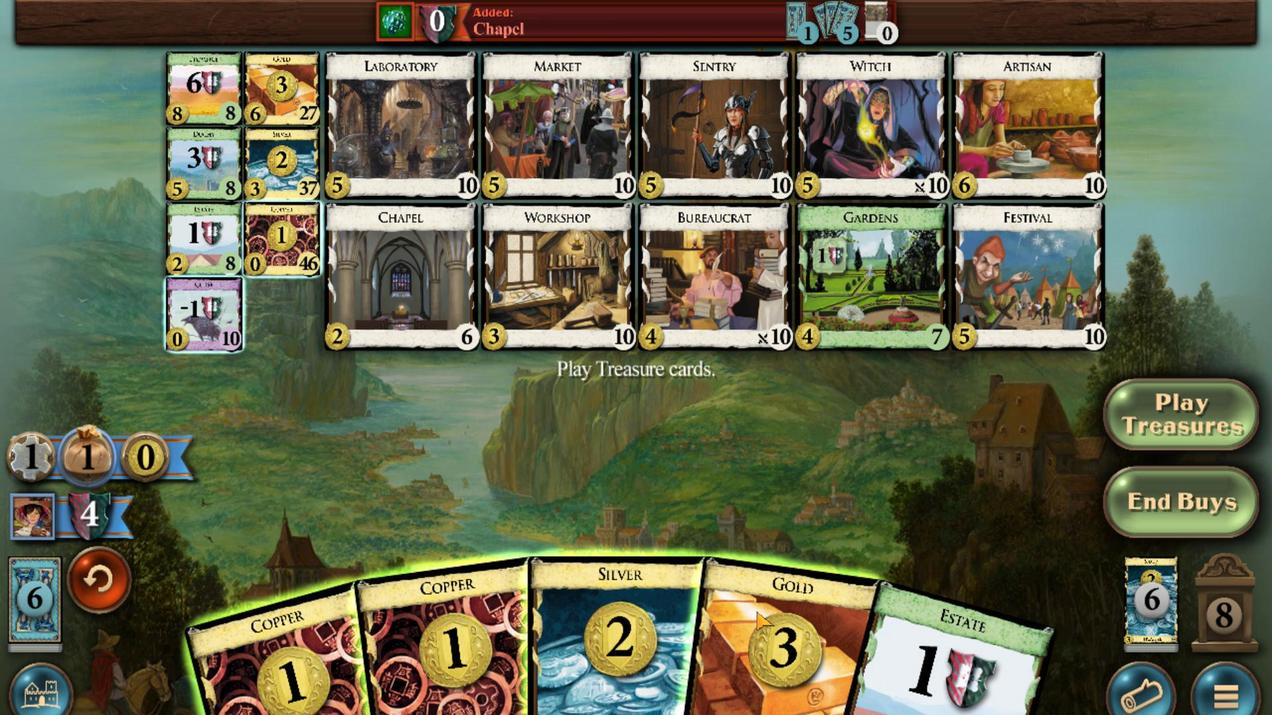 
Action: Mouse scrolled (750, 610) with delta (0, 0)
Screenshot: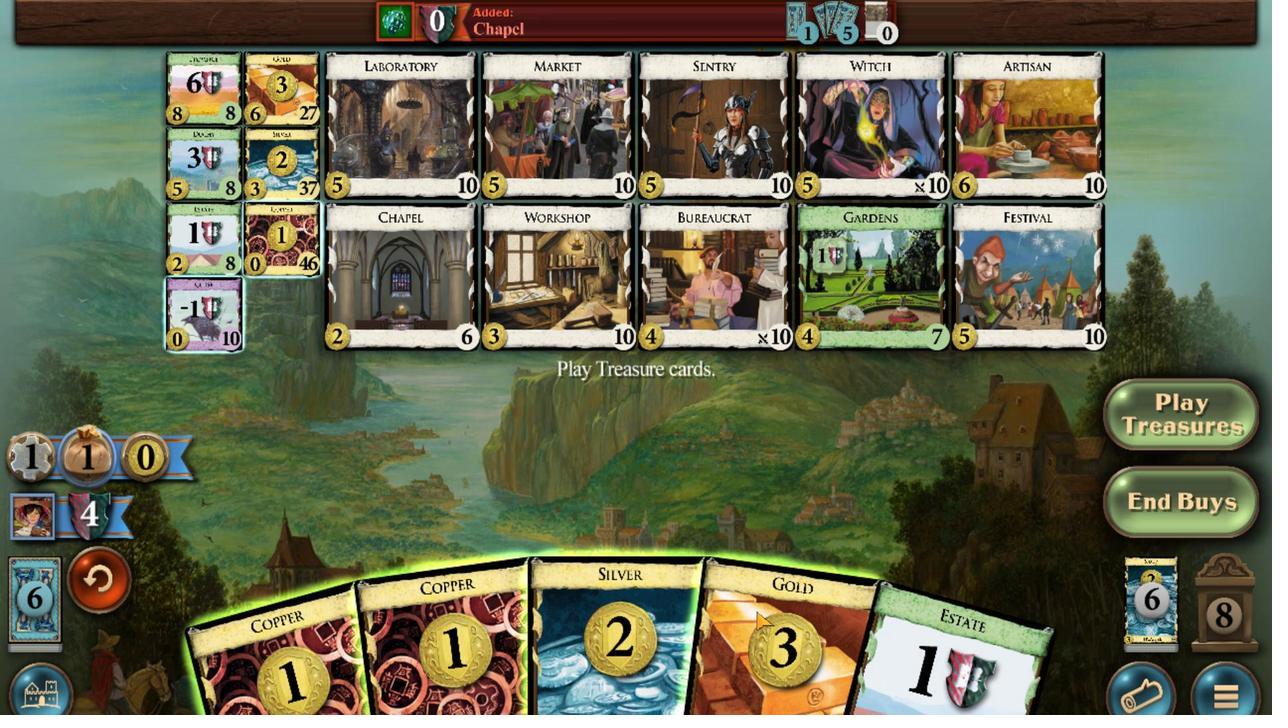
Action: Mouse moved to (699, 584)
Screenshot: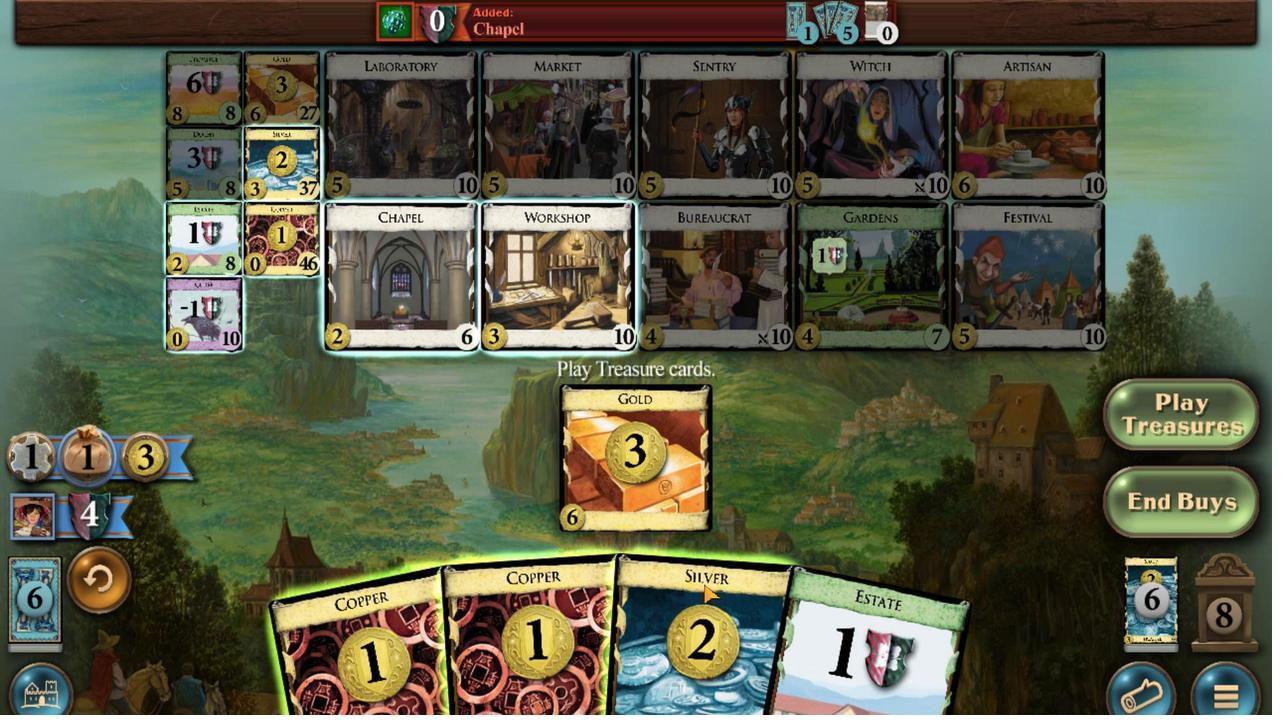 
Action: Mouse scrolled (699, 583) with delta (0, 0)
Screenshot: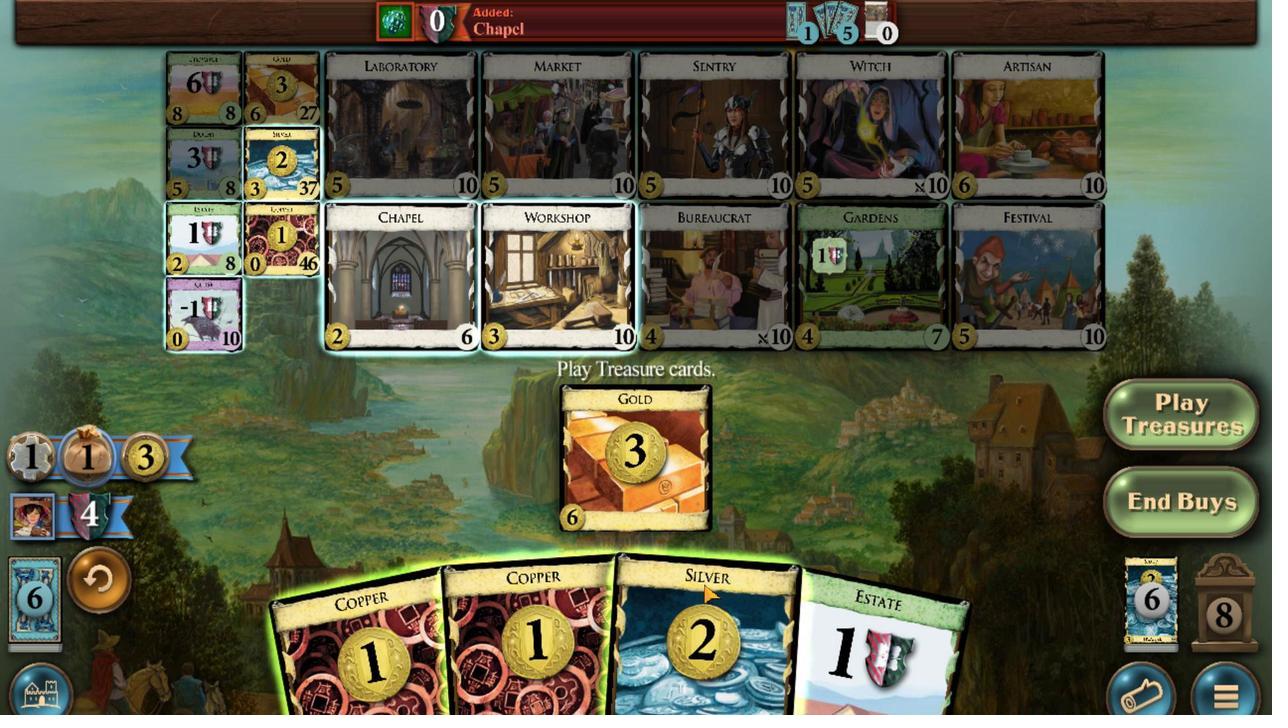 
Action: Mouse moved to (604, 579)
Screenshot: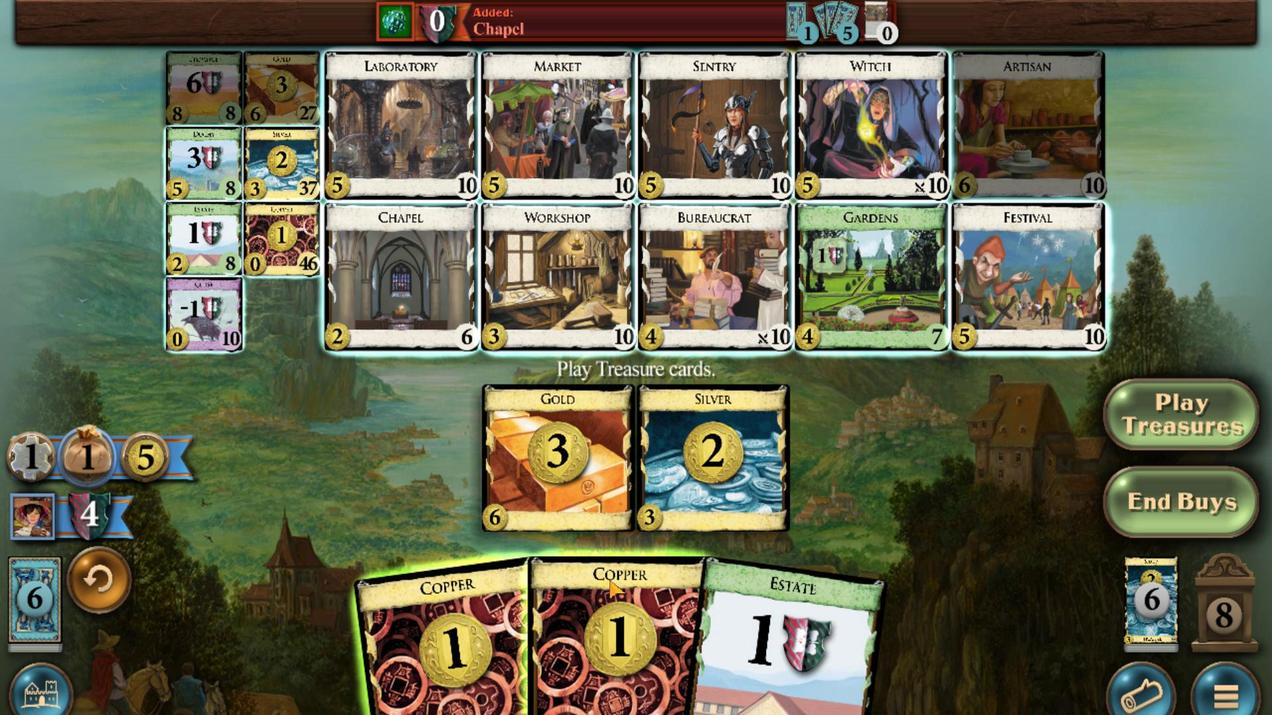 
Action: Mouse scrolled (604, 578) with delta (0, 0)
Screenshot: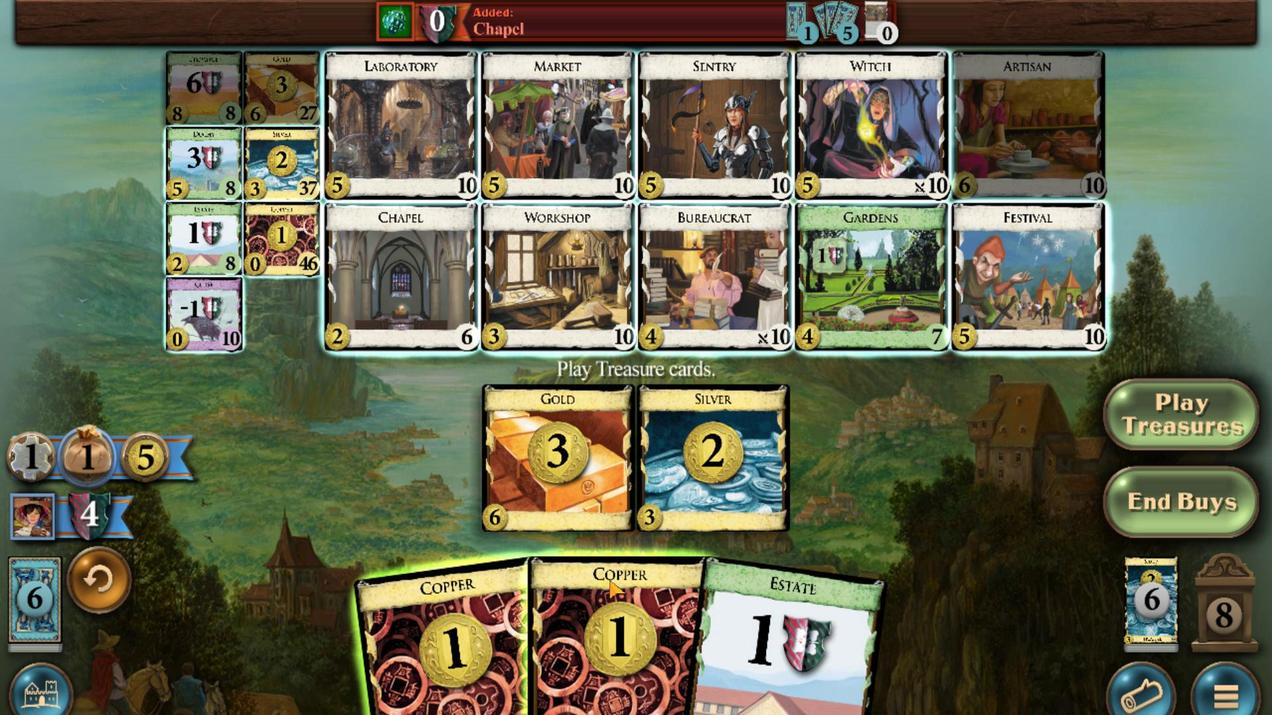 
Action: Mouse moved to (278, 63)
Screenshot: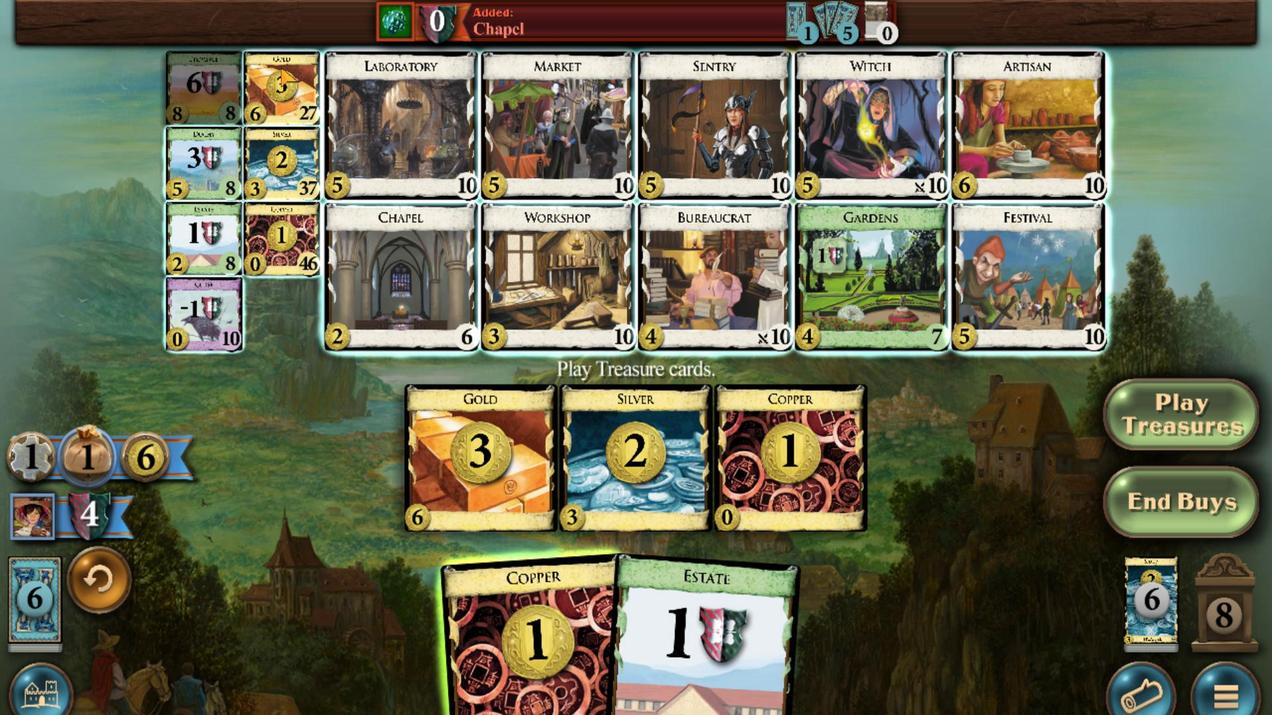 
Action: Mouse scrolled (278, 64) with delta (0, 0)
Screenshot: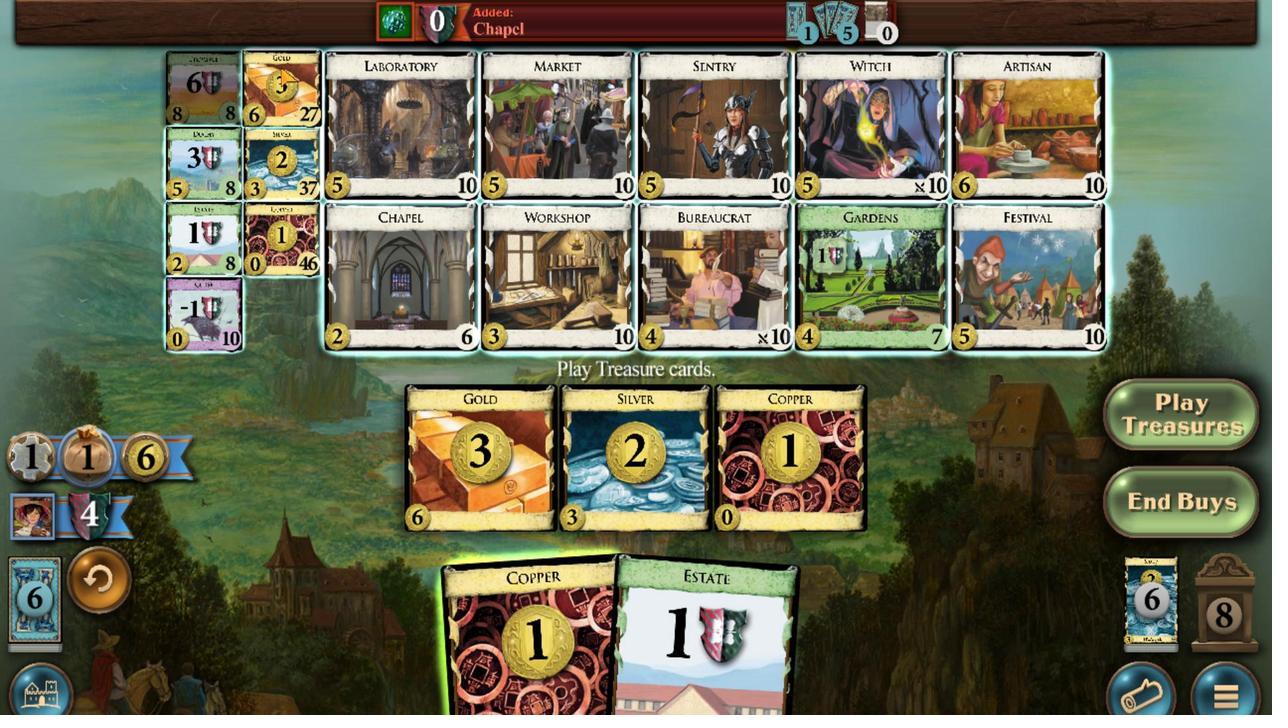 
Action: Mouse scrolled (278, 64) with delta (0, 0)
Screenshot: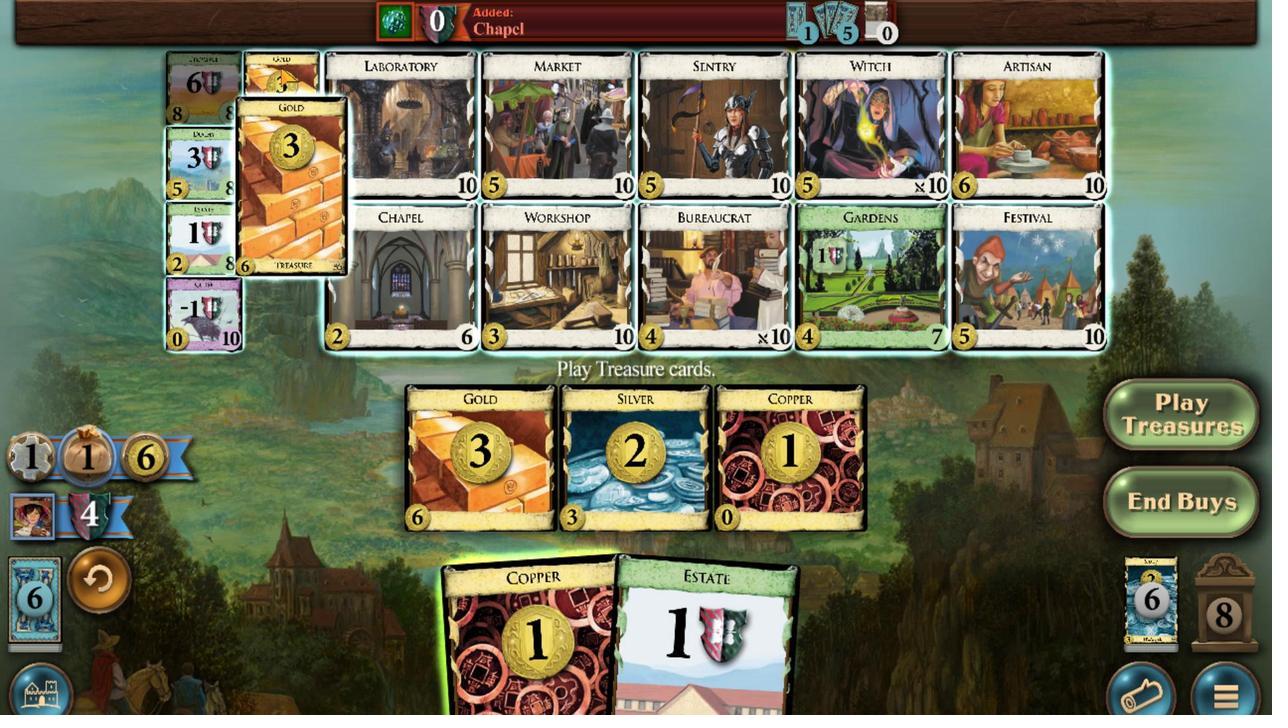 
Action: Mouse scrolled (278, 64) with delta (0, 0)
Screenshot: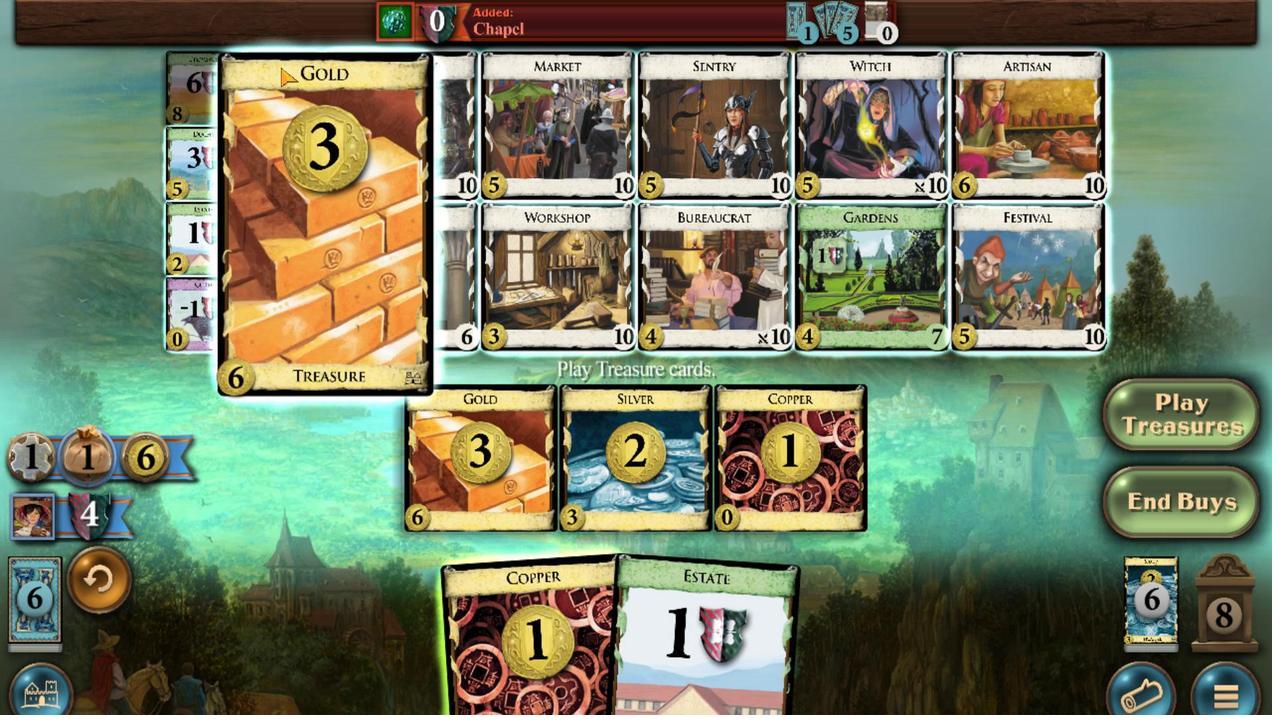 
Action: Mouse scrolled (278, 64) with delta (0, 0)
Screenshot: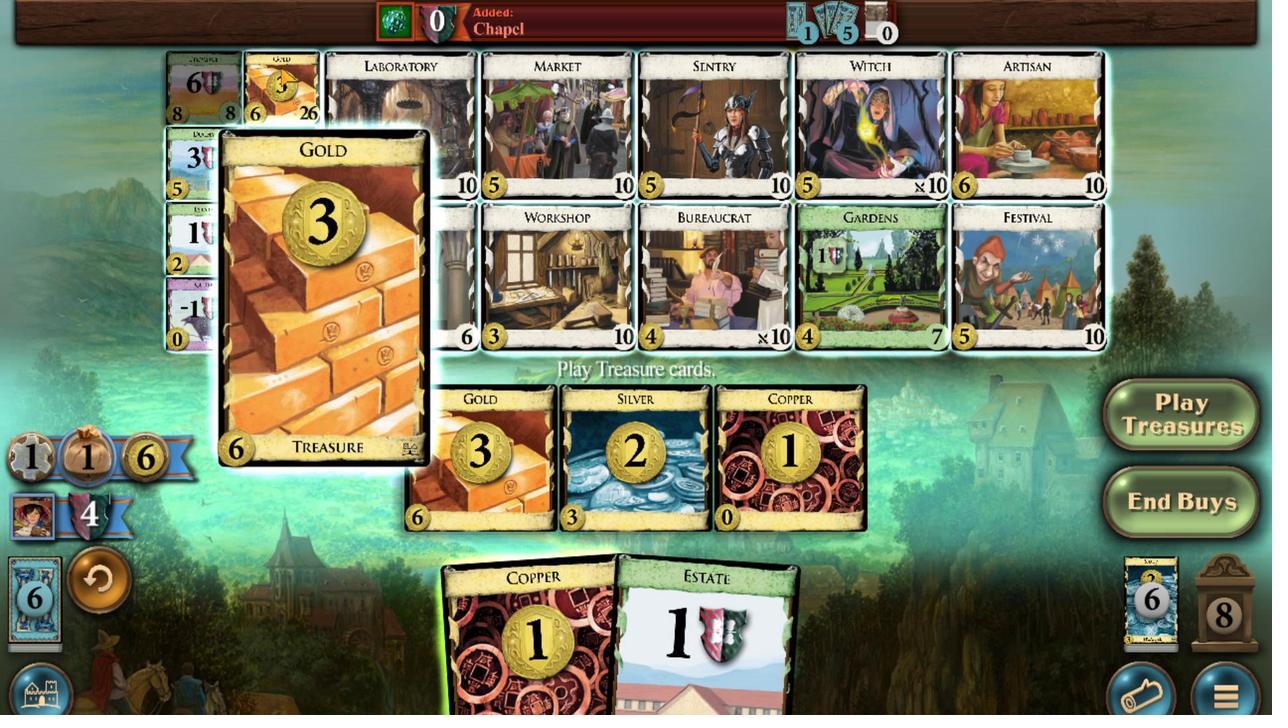 
Action: Mouse moved to (435, 587)
Screenshot: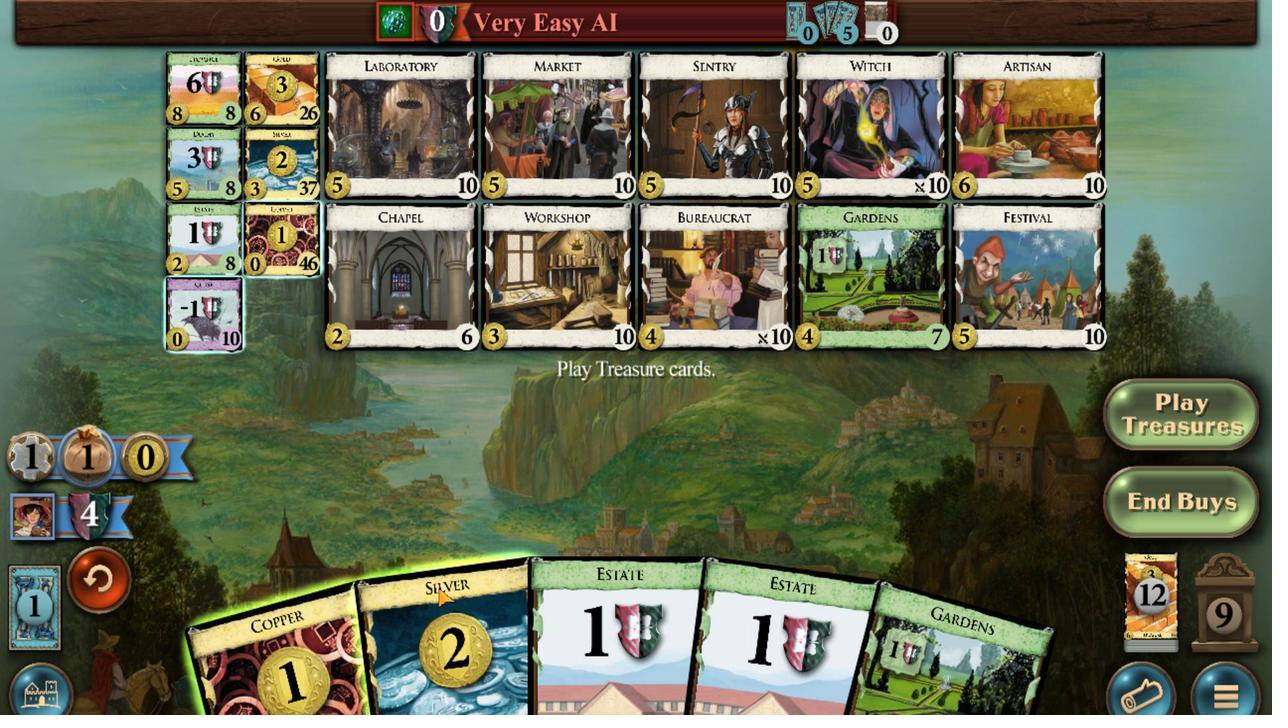 
Action: Mouse scrolled (435, 587) with delta (0, 0)
Screenshot: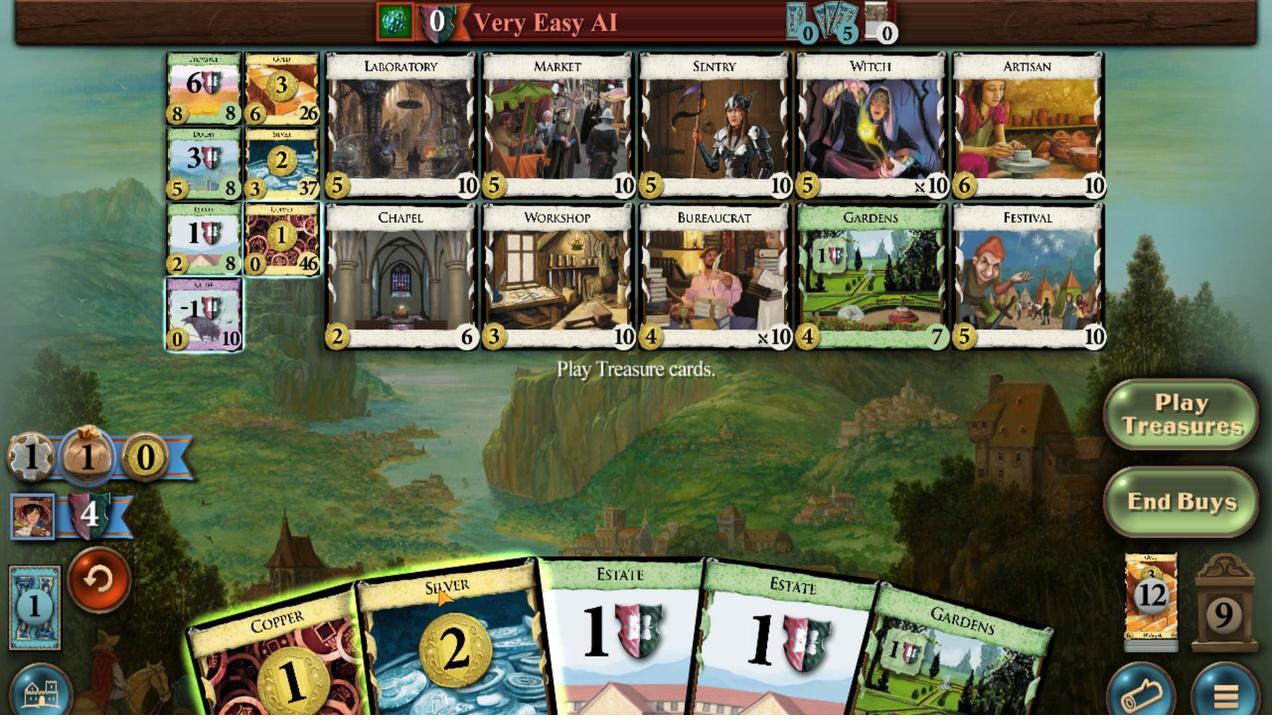 
Action: Mouse moved to (353, 602)
Screenshot: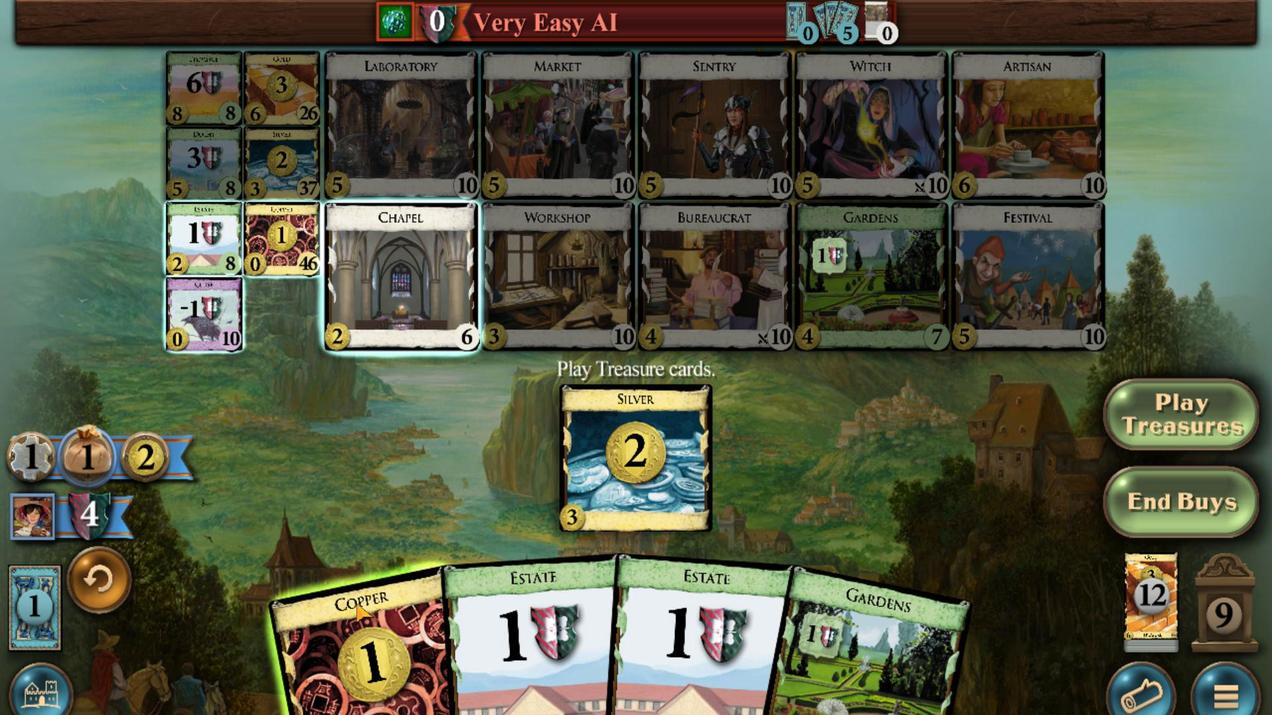 
Action: Mouse scrolled (353, 602) with delta (0, 0)
Screenshot: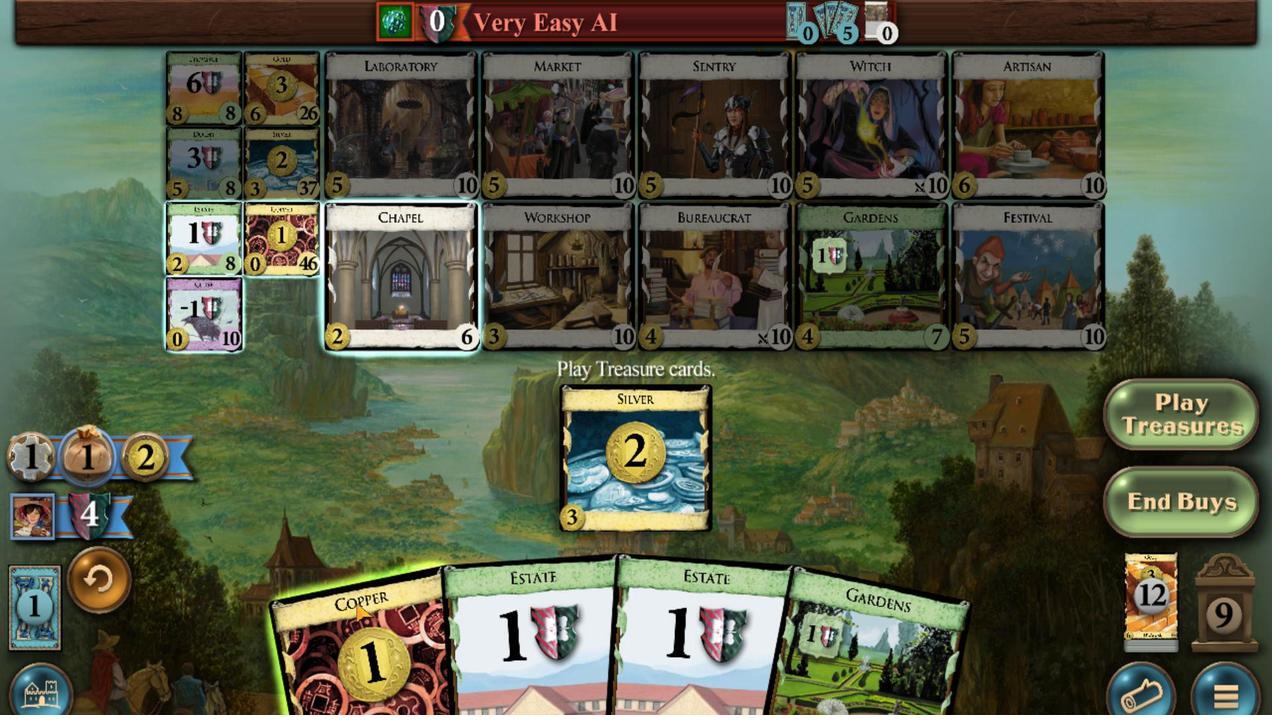 
Action: Mouse moved to (280, 150)
Screenshot: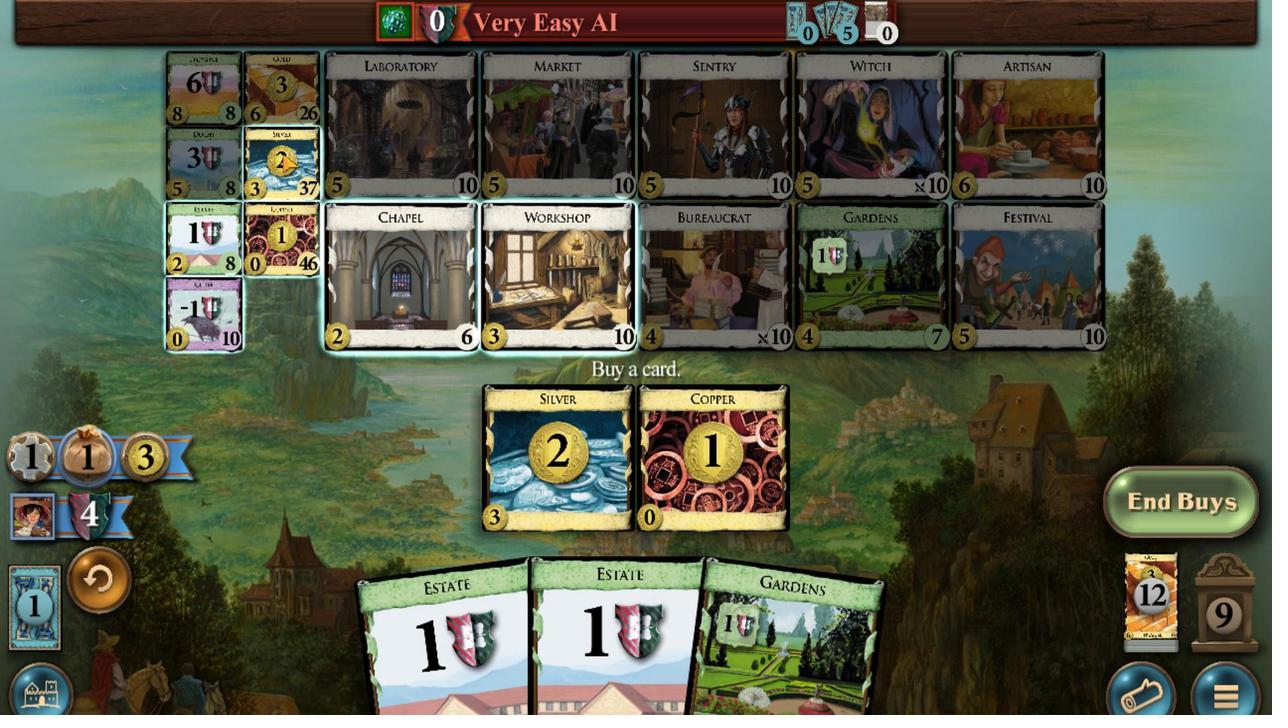 
Action: Mouse scrolled (280, 151) with delta (0, 0)
Screenshot: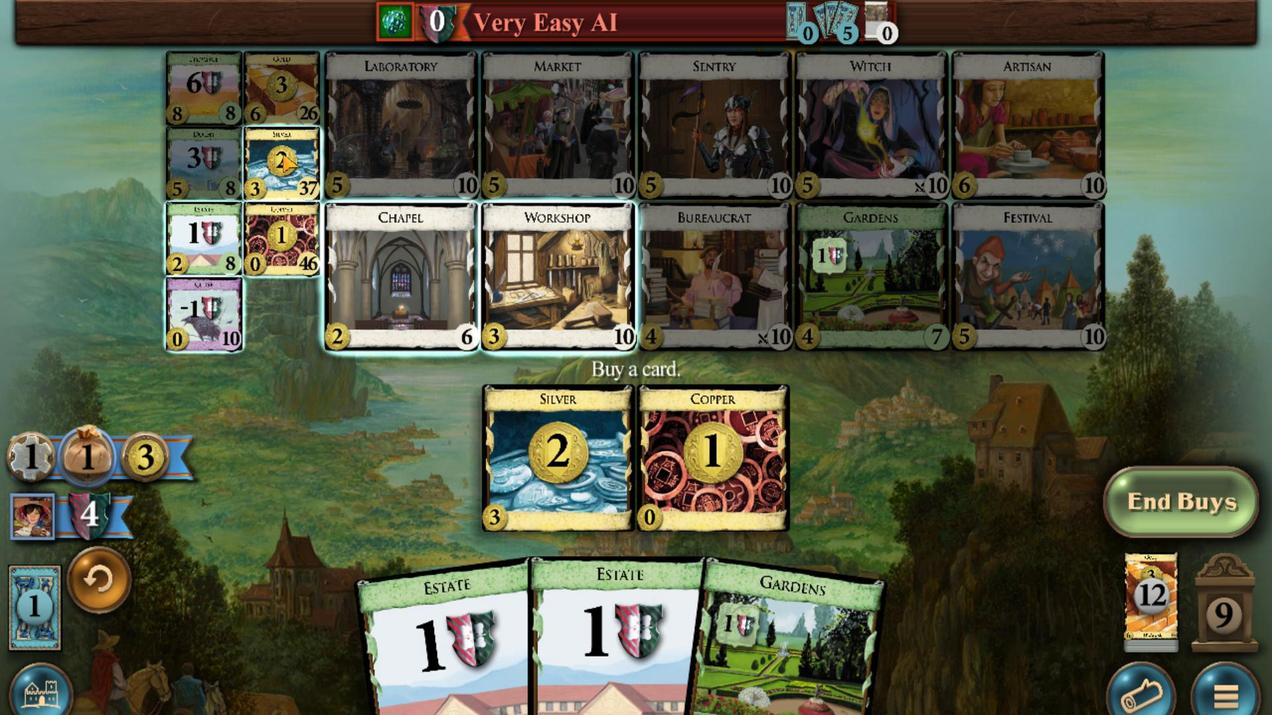 
Action: Mouse scrolled (280, 151) with delta (0, 0)
Screenshot: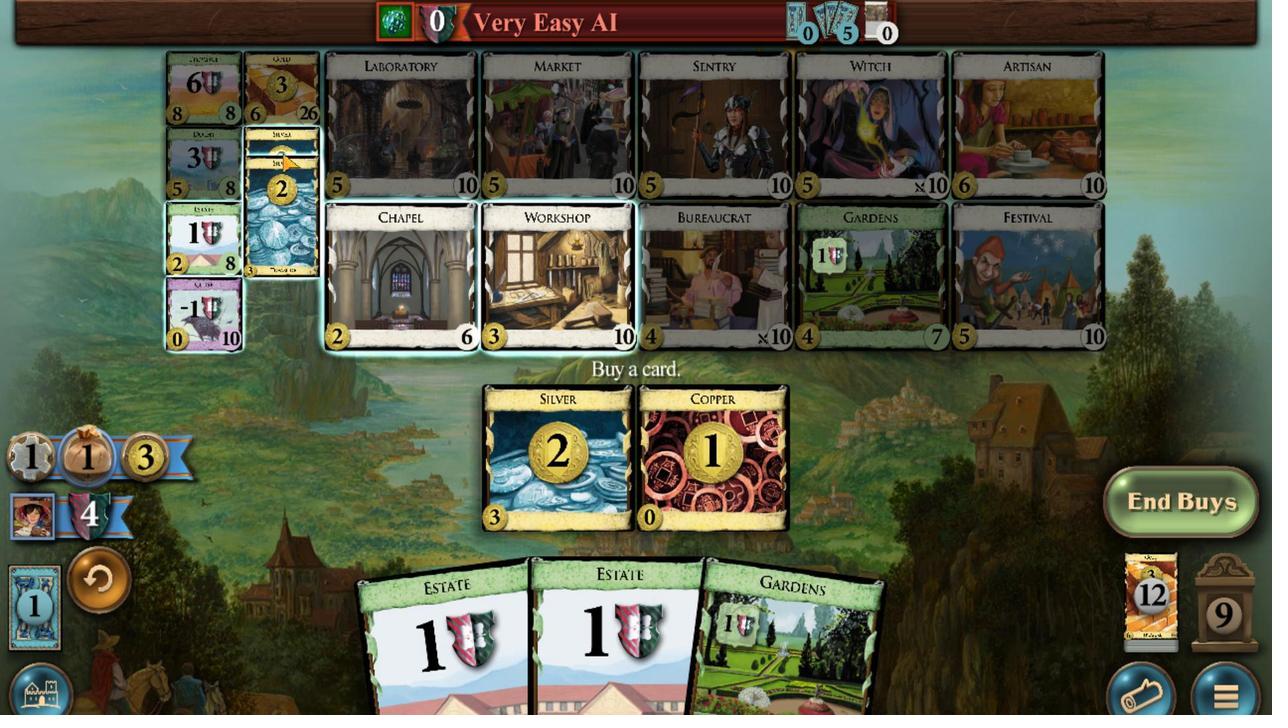 
Action: Mouse scrolled (280, 151) with delta (0, 0)
Screenshot: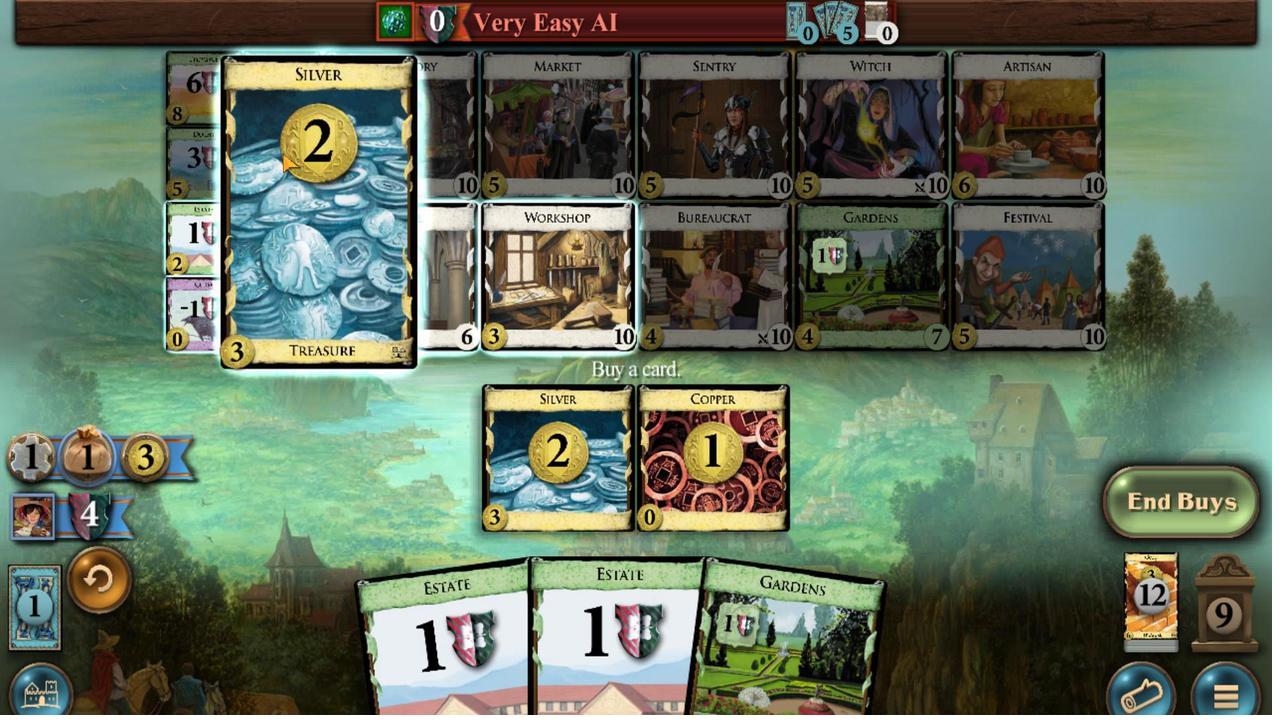 
Action: Mouse scrolled (280, 151) with delta (0, 0)
Screenshot: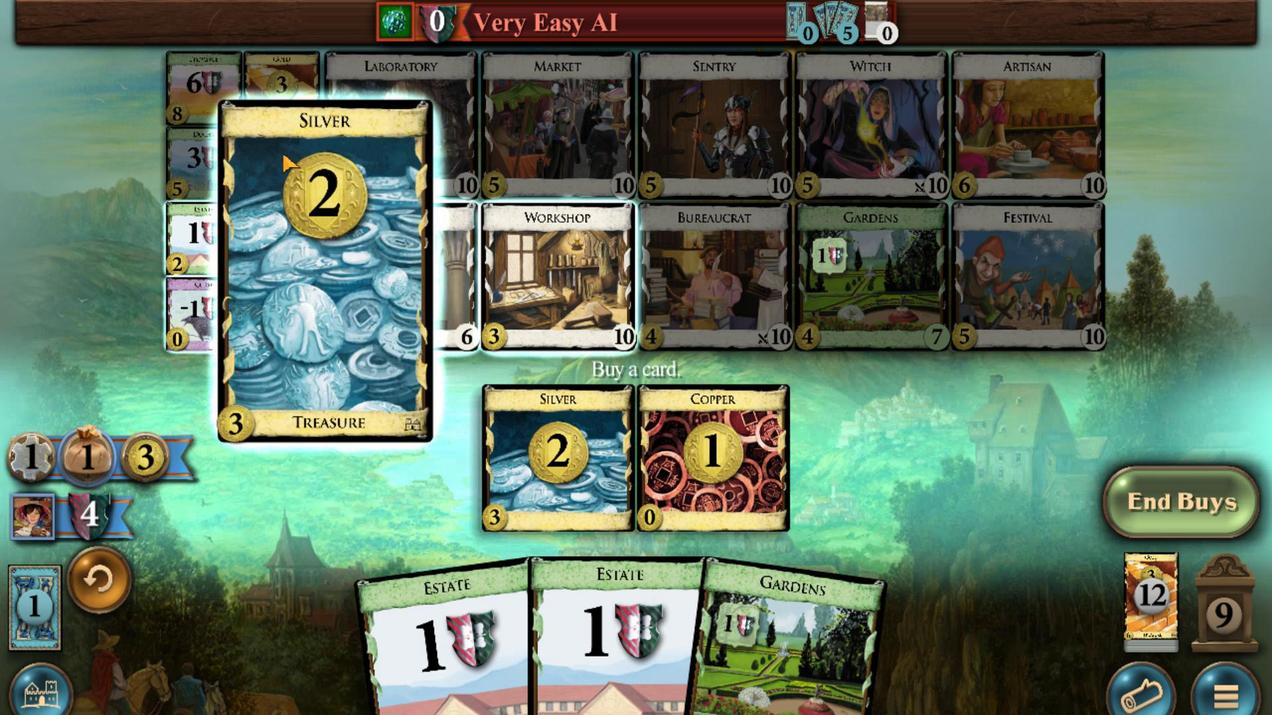 
Action: Mouse scrolled (280, 151) with delta (0, 0)
Screenshot: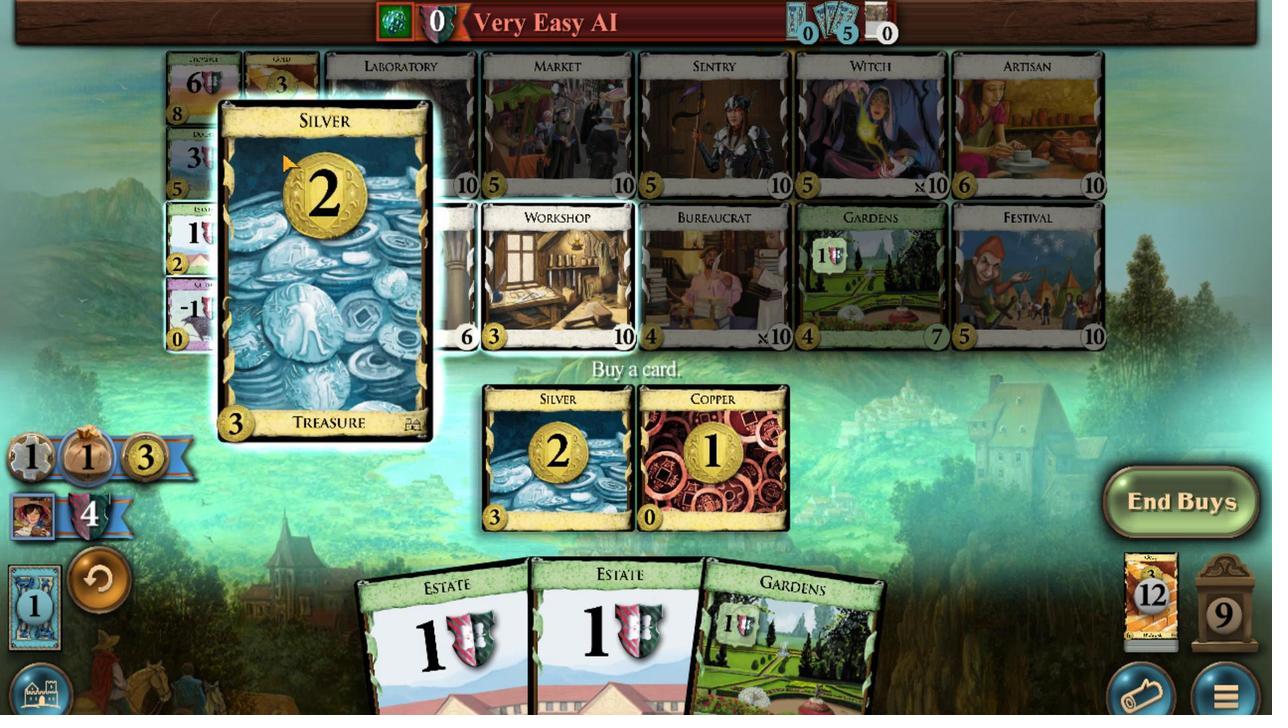 
Action: Mouse scrolled (280, 151) with delta (0, 0)
Screenshot: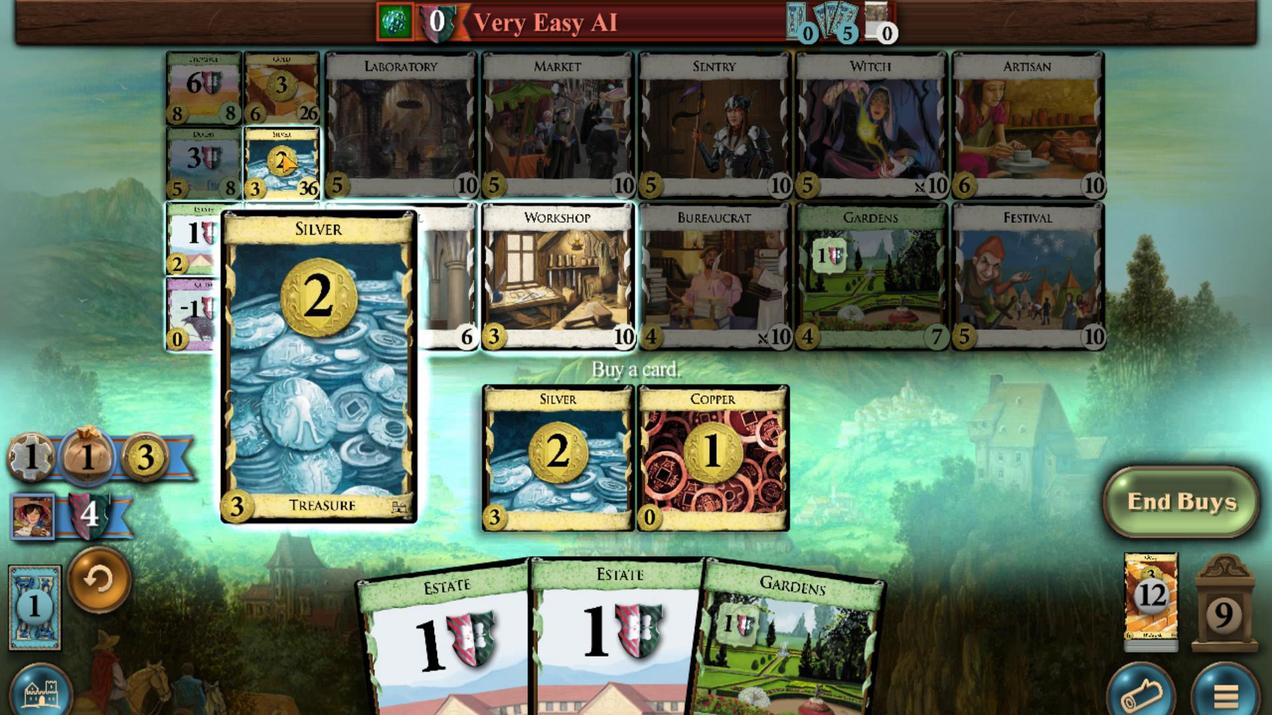
Action: Mouse scrolled (280, 149) with delta (0, 0)
Screenshot: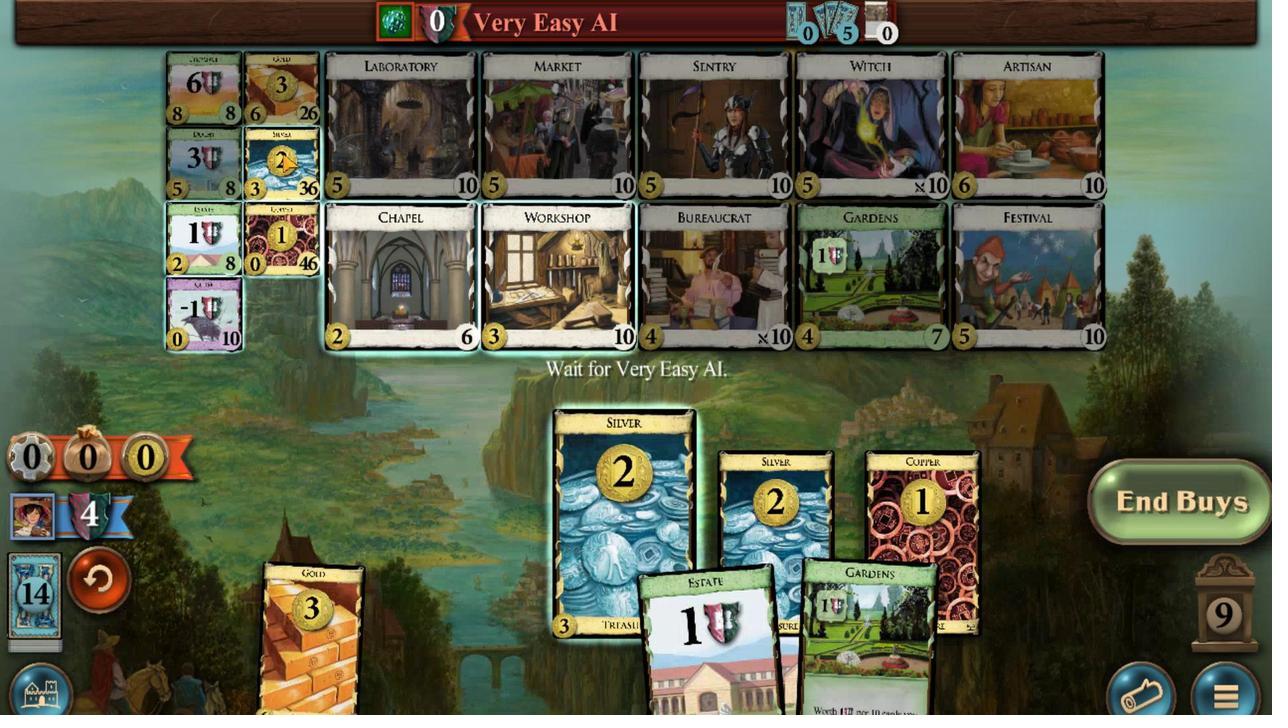 
Action: Mouse moved to (777, 625)
Screenshot: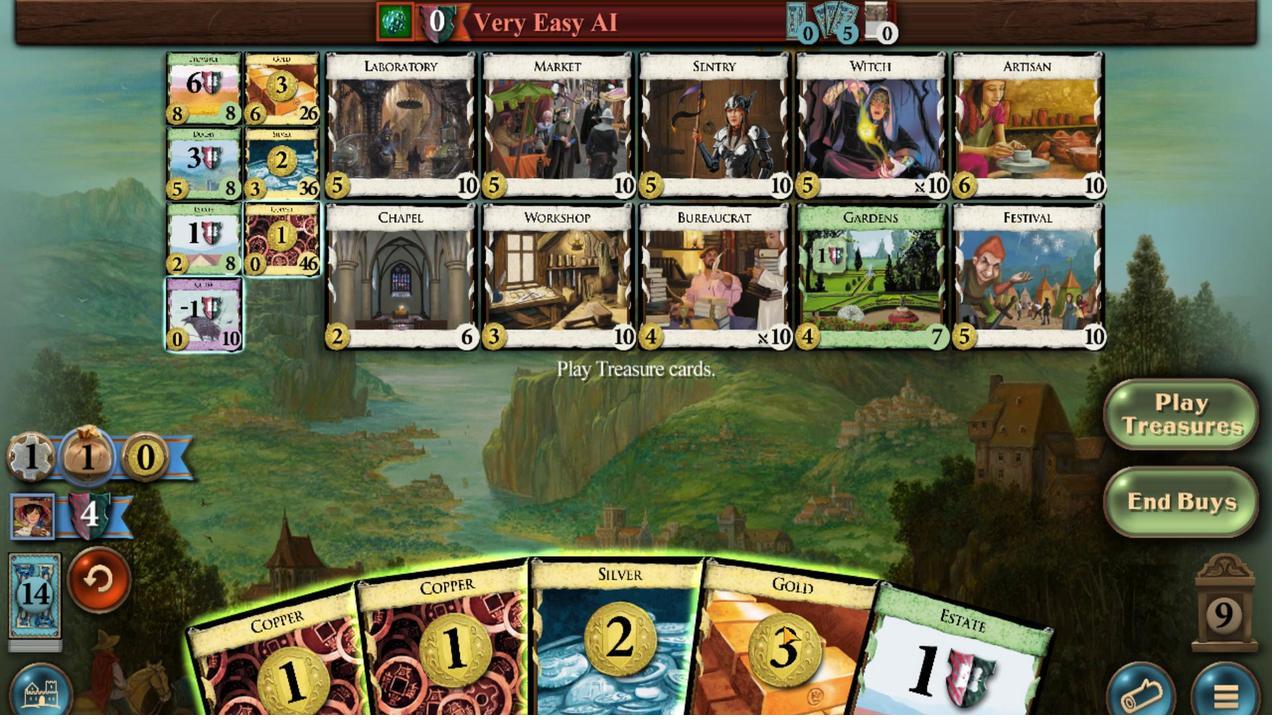
Action: Mouse scrolled (777, 624) with delta (0, 0)
Screenshot: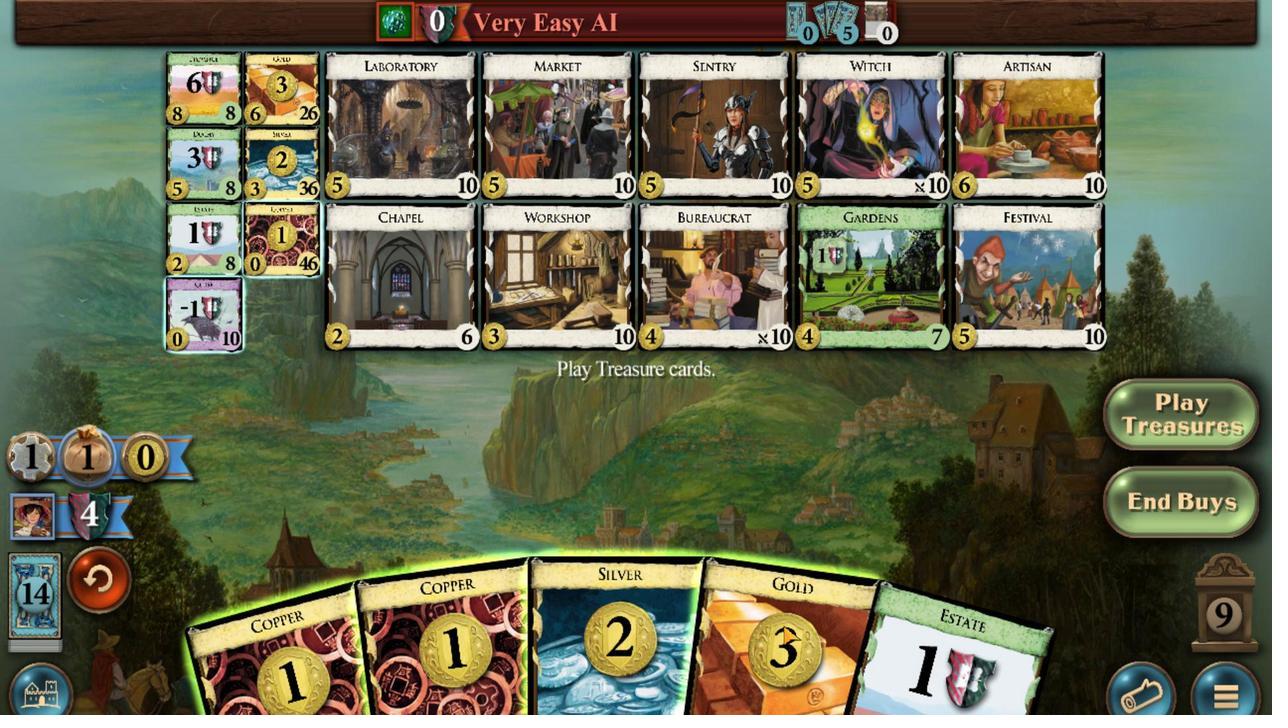 
Action: Mouse moved to (678, 607)
Screenshot: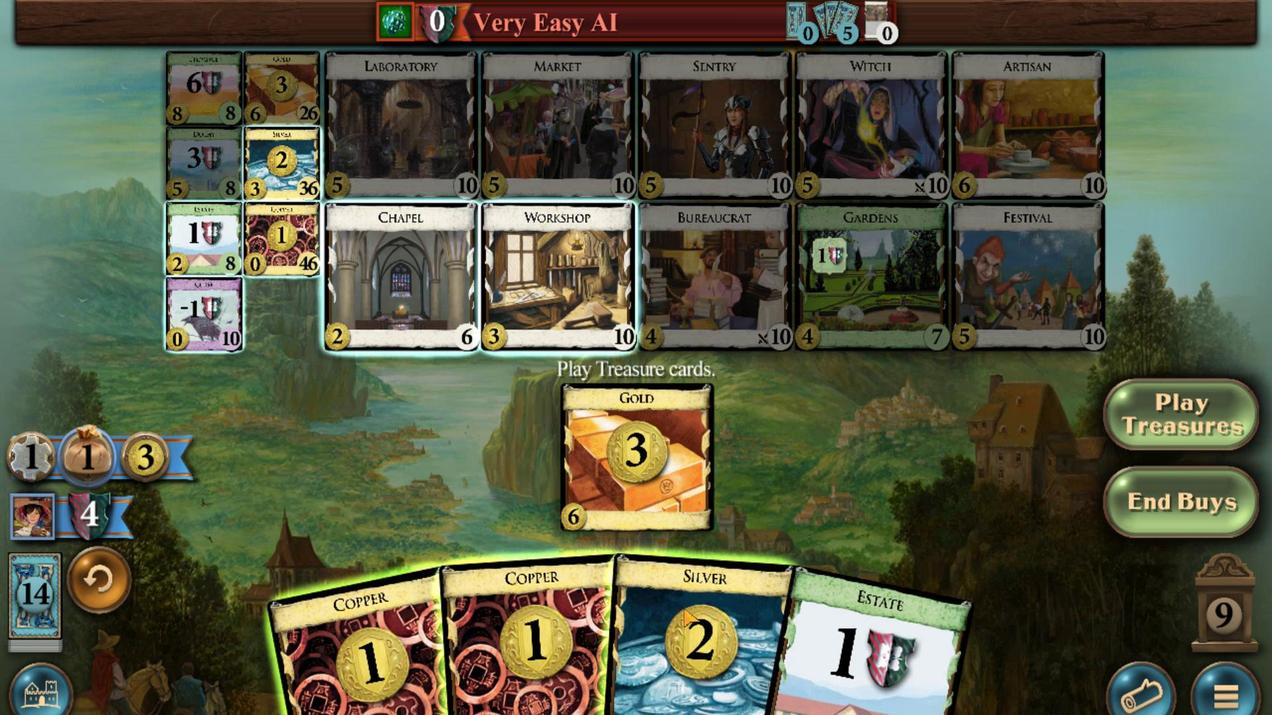 
Action: Mouse scrolled (678, 606) with delta (0, 0)
Screenshot: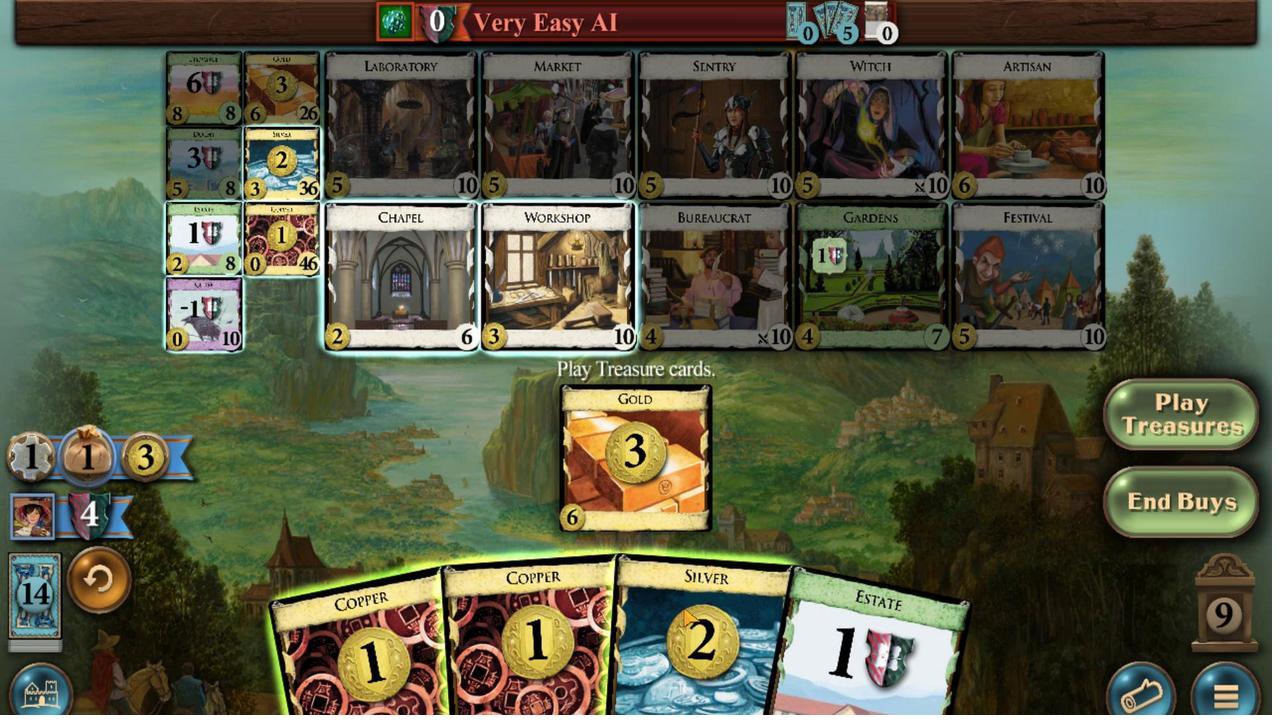 
Action: Mouse moved to (589, 604)
Screenshot: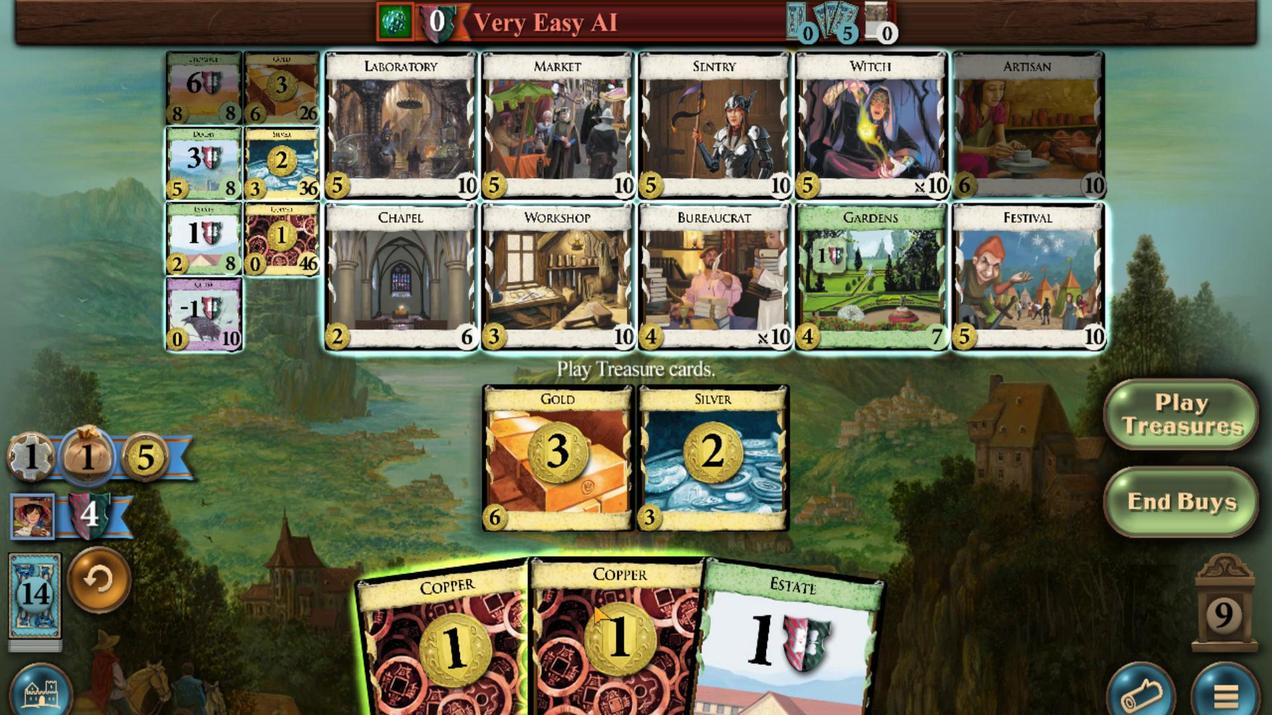 
Action: Mouse scrolled (589, 604) with delta (0, 0)
Screenshot: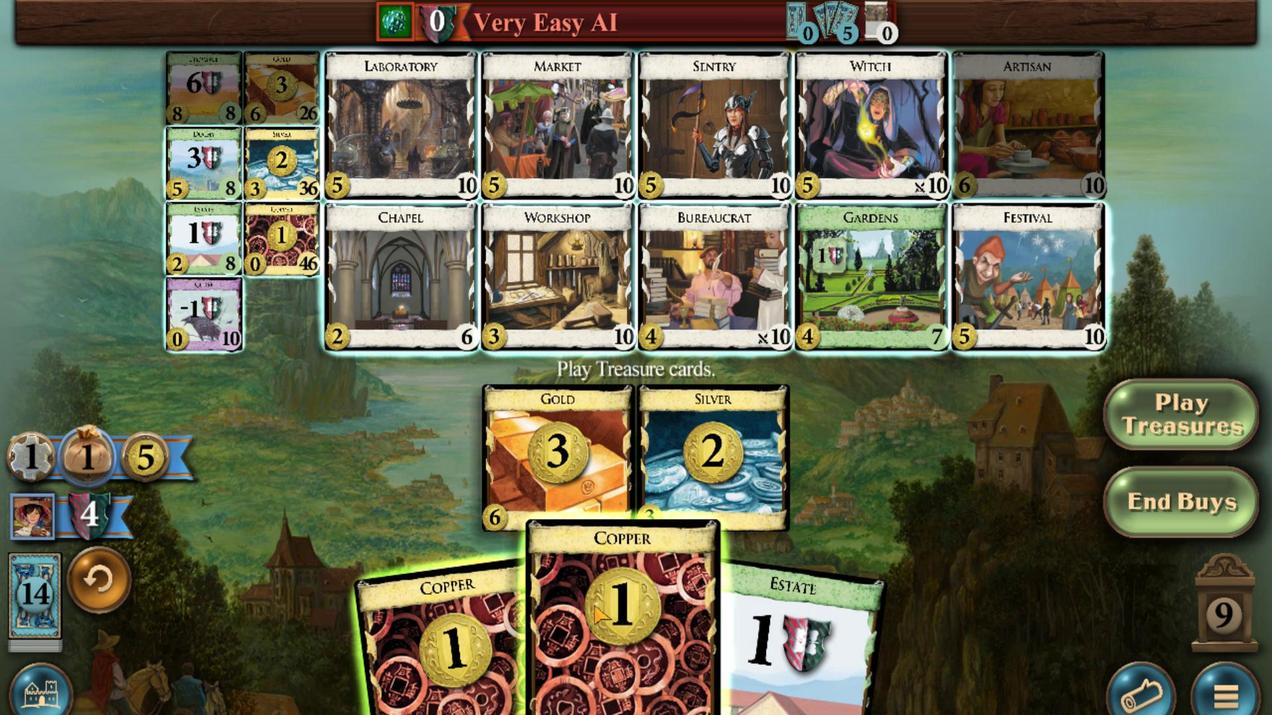 
Action: Mouse moved to (275, 53)
Screenshot: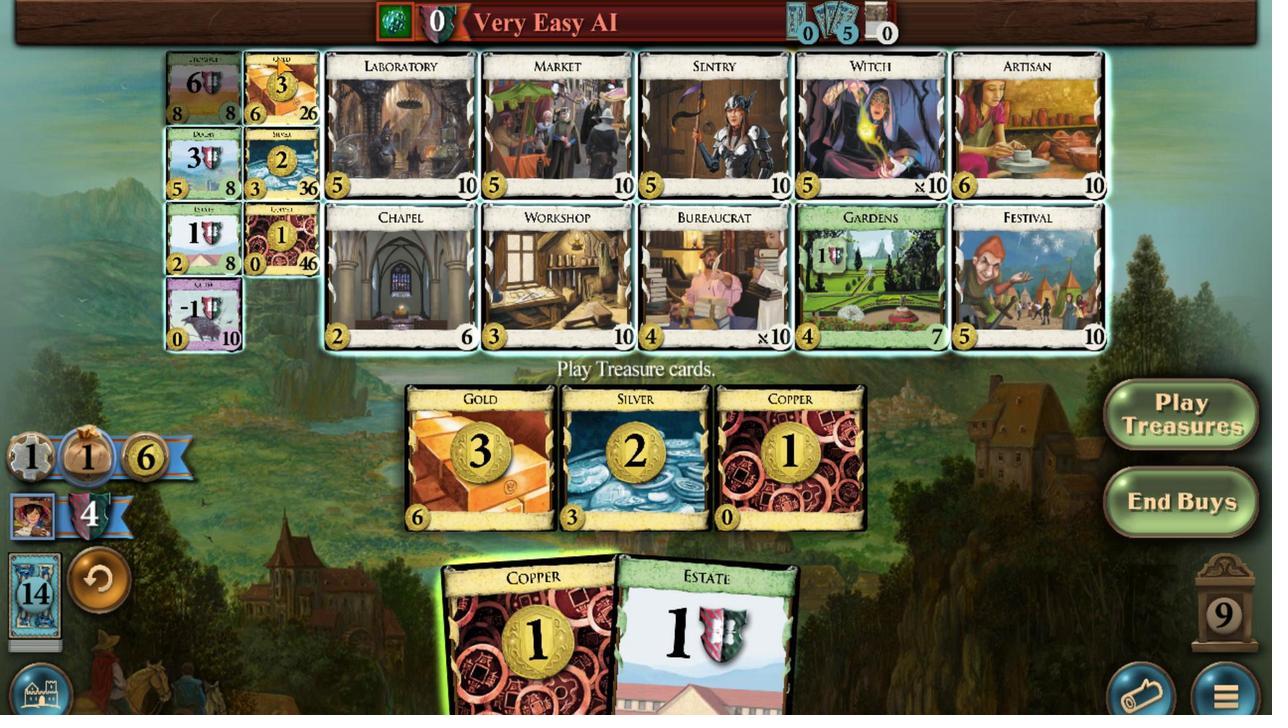
Action: Mouse scrolled (275, 54) with delta (0, 0)
Screenshot: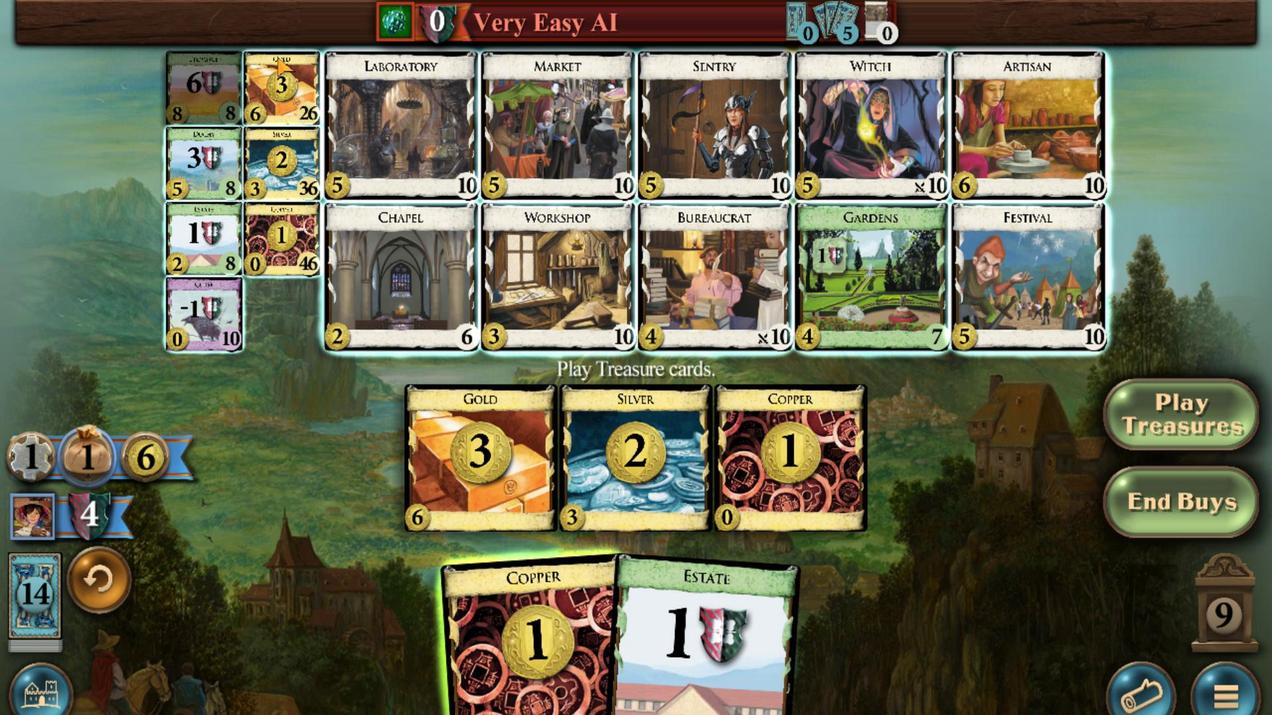 
Action: Mouse scrolled (275, 54) with delta (0, 0)
Screenshot: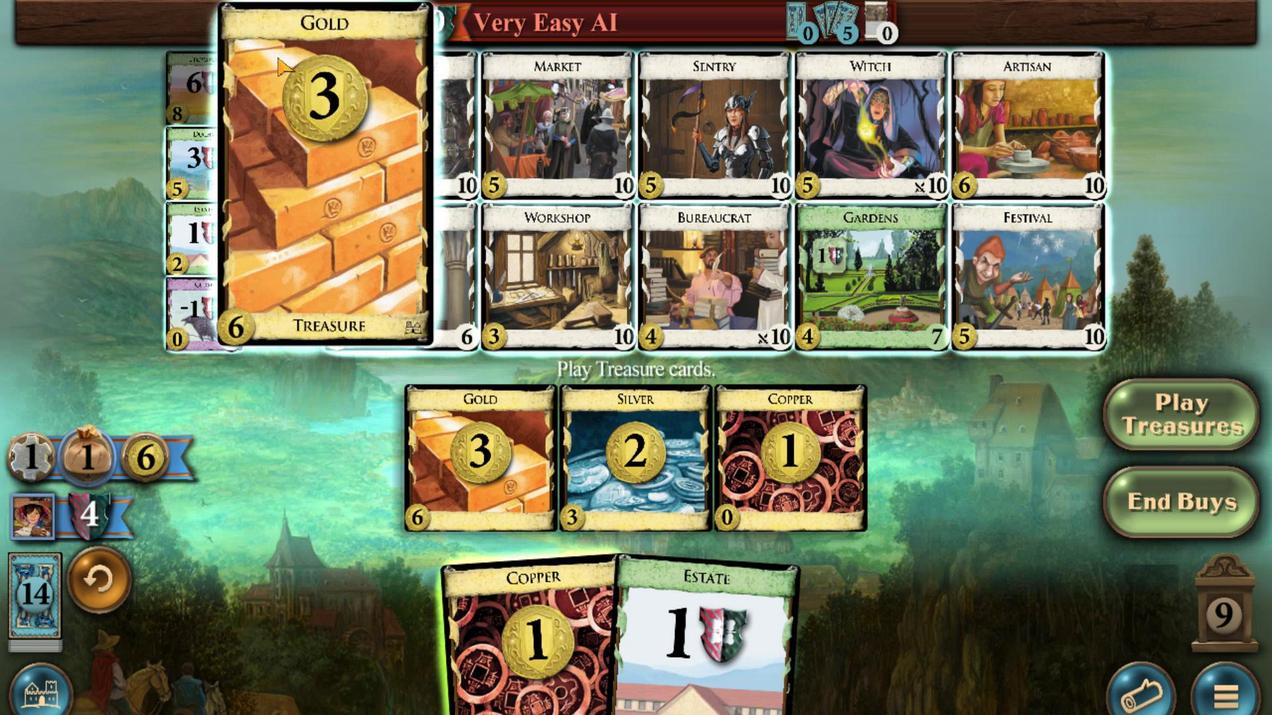 
Action: Mouse scrolled (275, 54) with delta (0, 0)
Screenshot: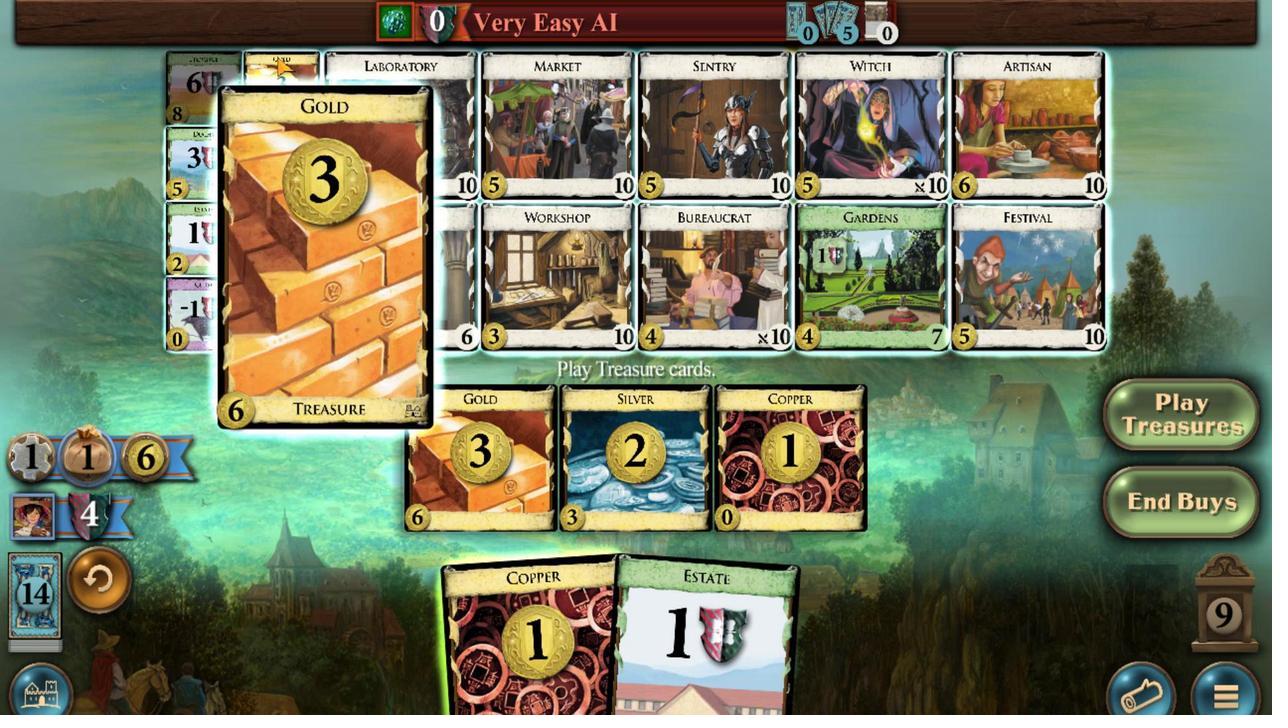 
Action: Mouse scrolled (275, 54) with delta (0, 0)
Screenshot: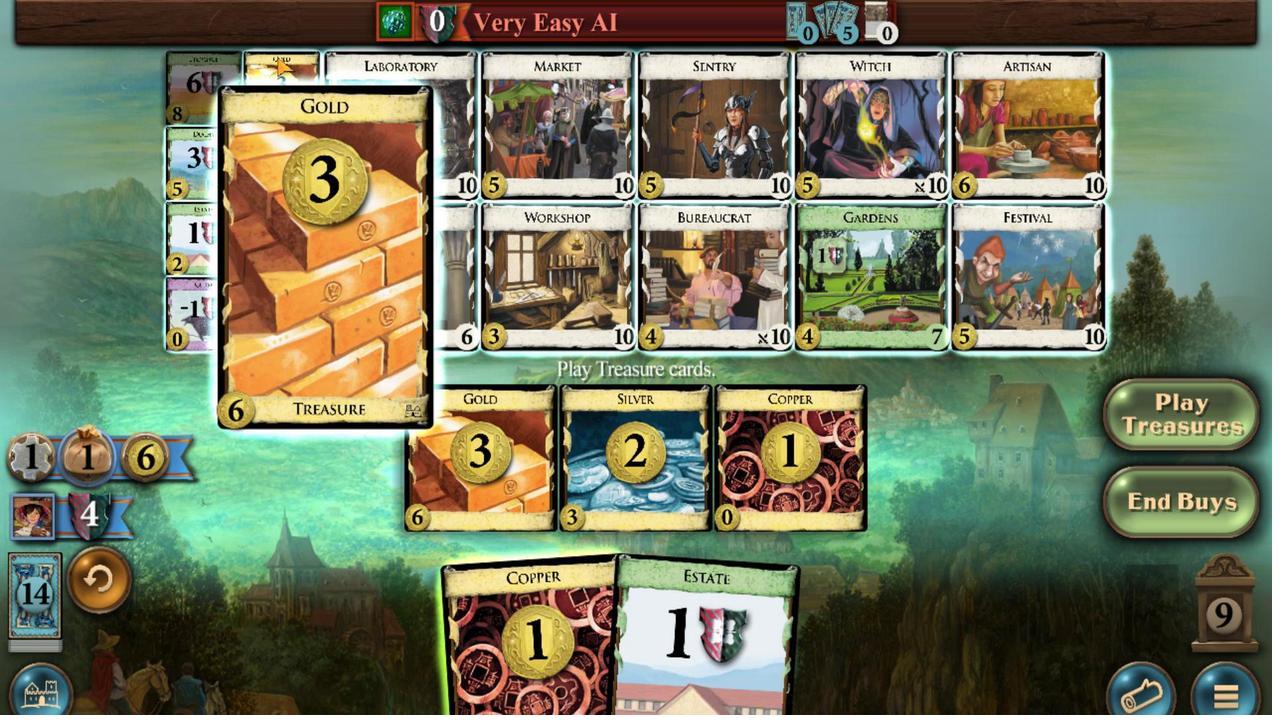 
Action: Mouse scrolled (275, 53) with delta (0, 0)
Screenshot: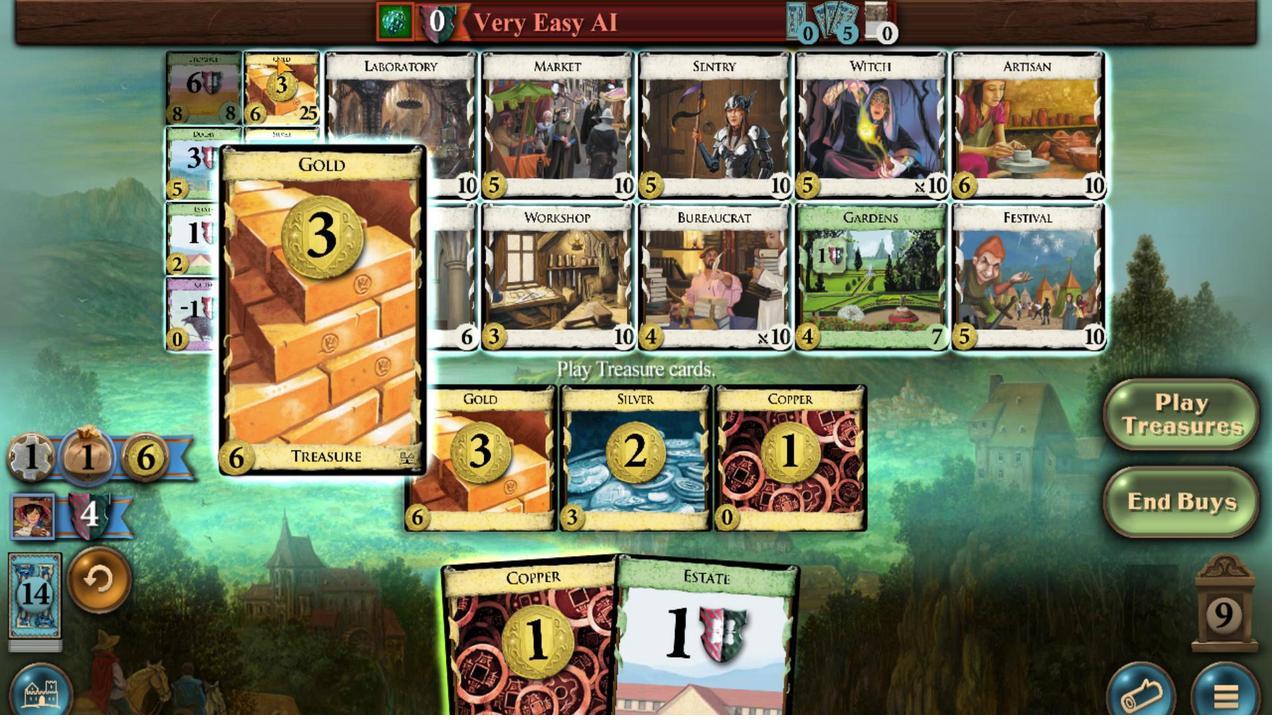 
Action: Mouse scrolled (275, 54) with delta (0, 0)
Screenshot: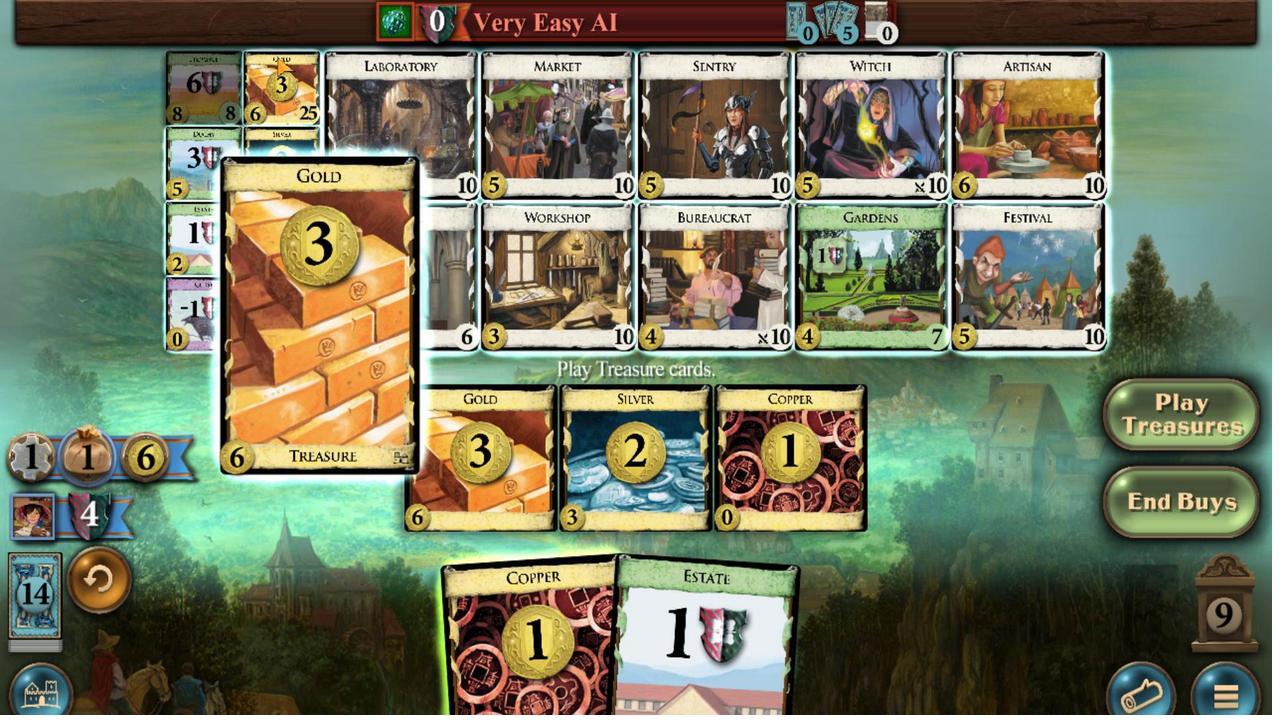 
Action: Mouse moved to (612, 573)
Screenshot: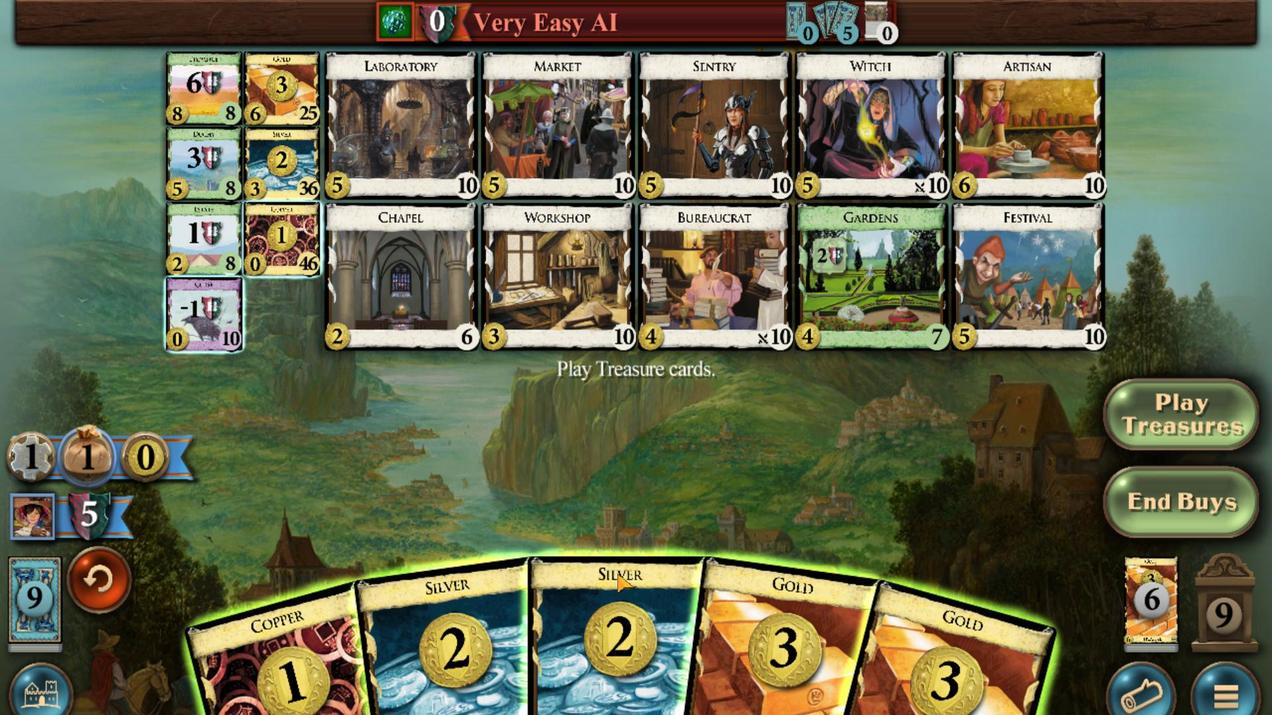 
Action: Mouse scrolled (612, 572) with delta (0, 0)
Screenshot: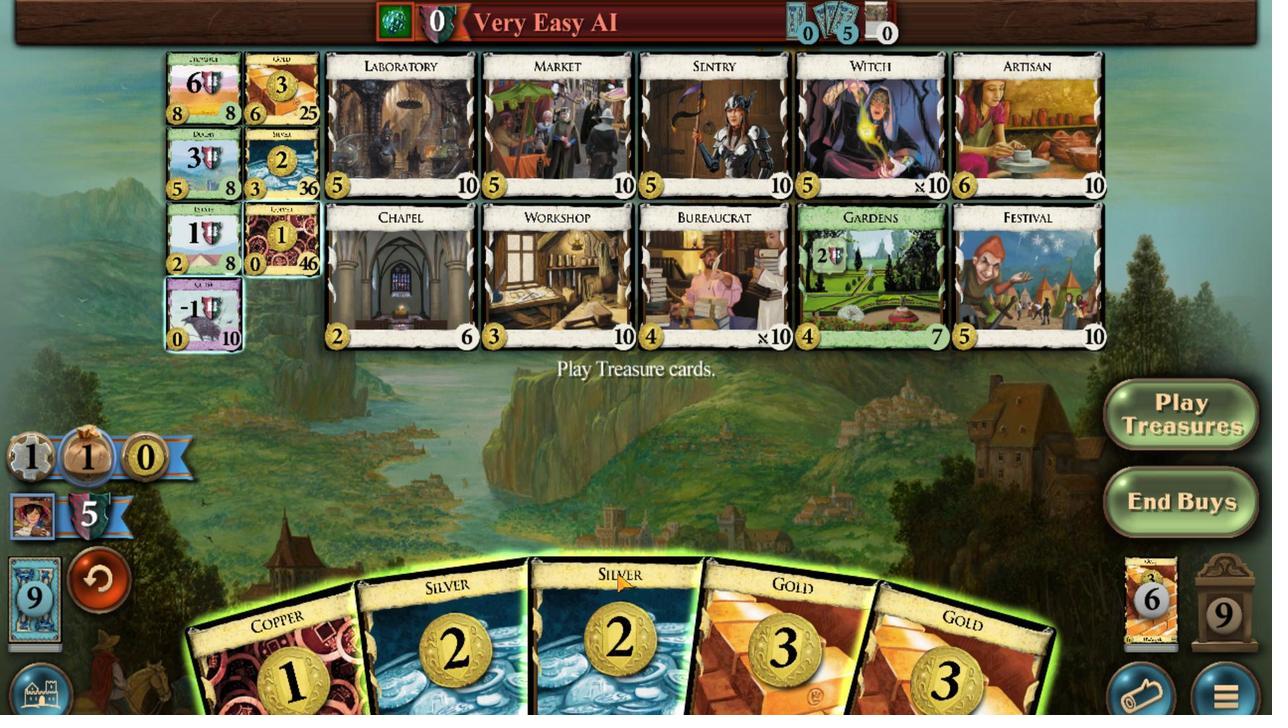 
Action: Mouse scrolled (612, 572) with delta (0, 0)
Screenshot: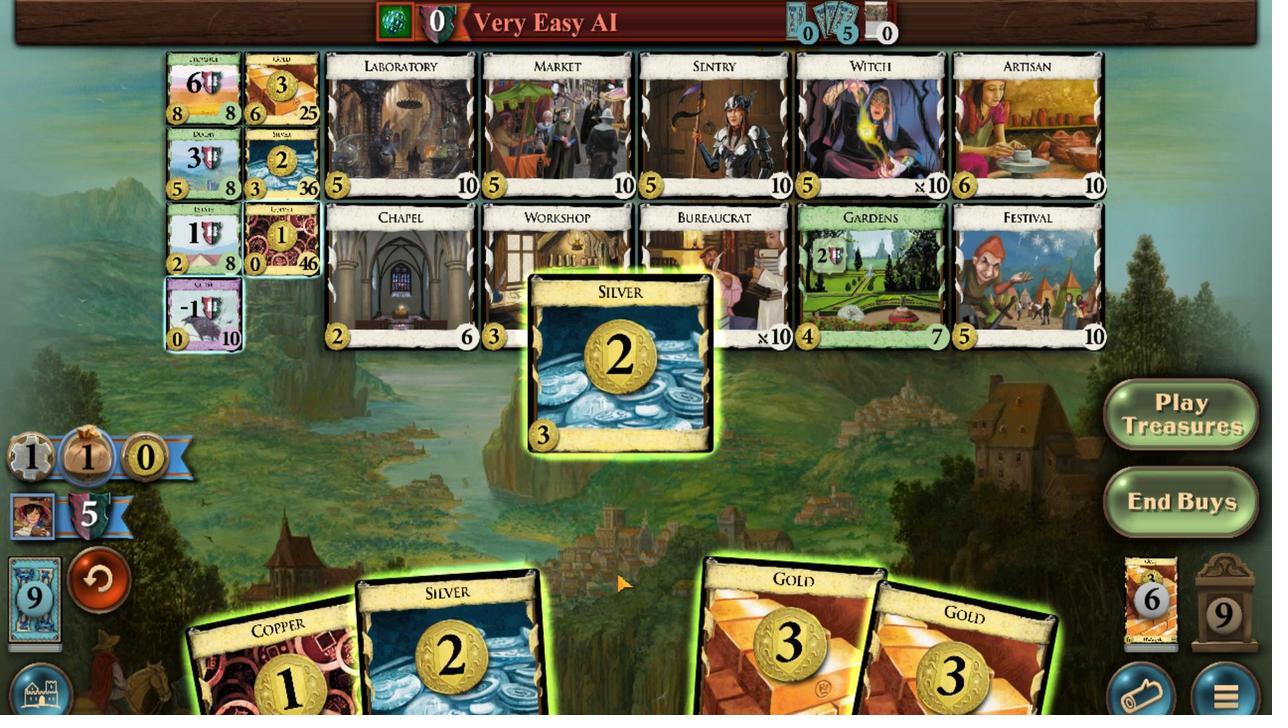 
Action: Mouse moved to (437, 602)
Screenshot: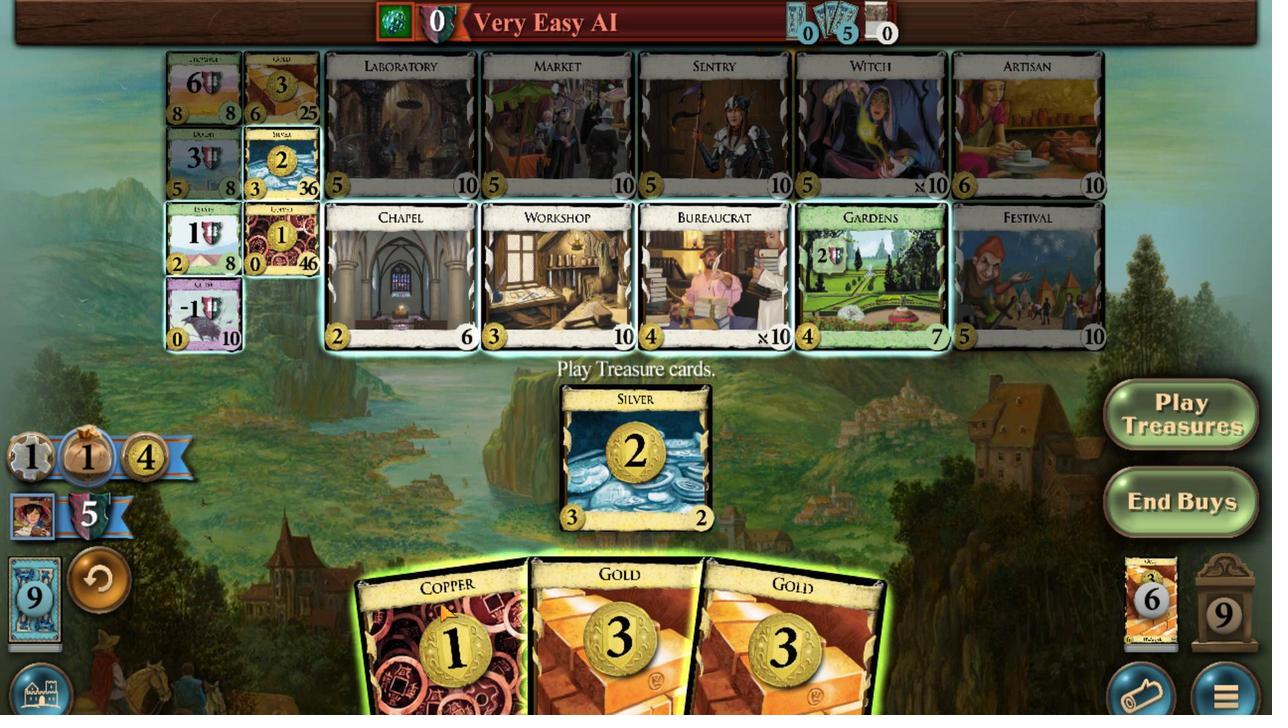 
Action: Mouse scrolled (437, 602) with delta (0, 0)
Screenshot: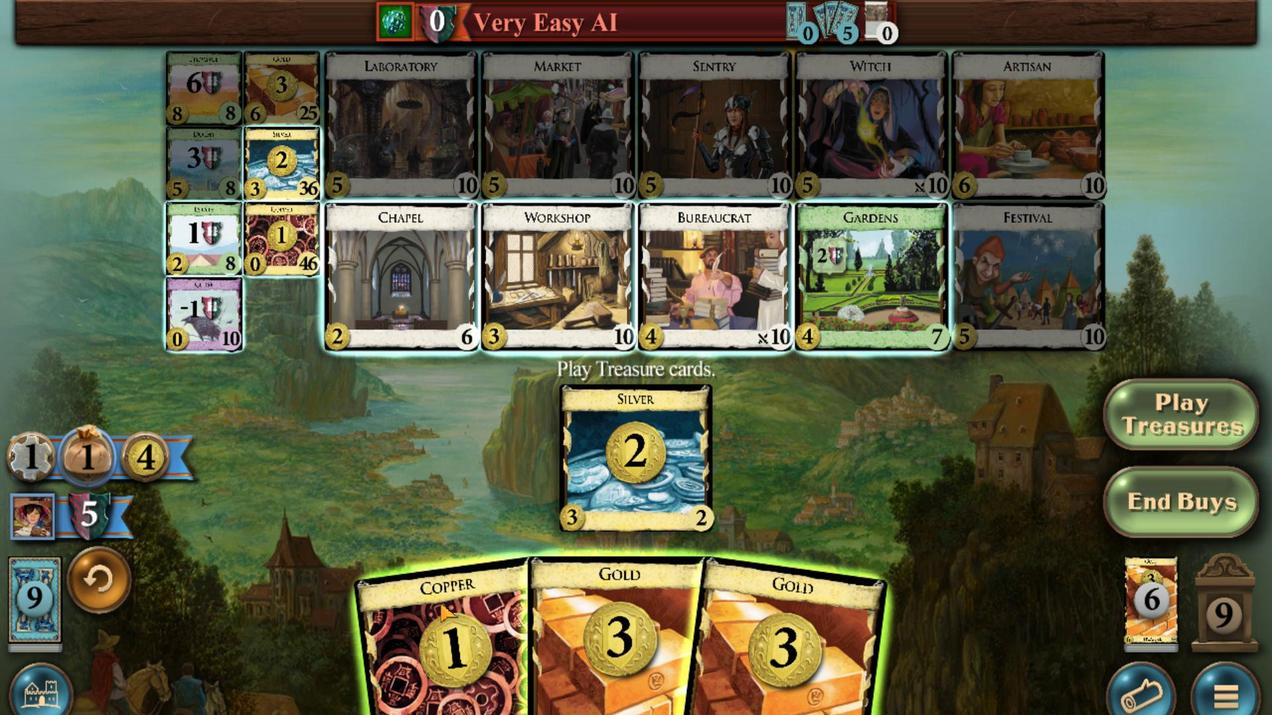 
Action: Mouse moved to (520, 606)
Screenshot: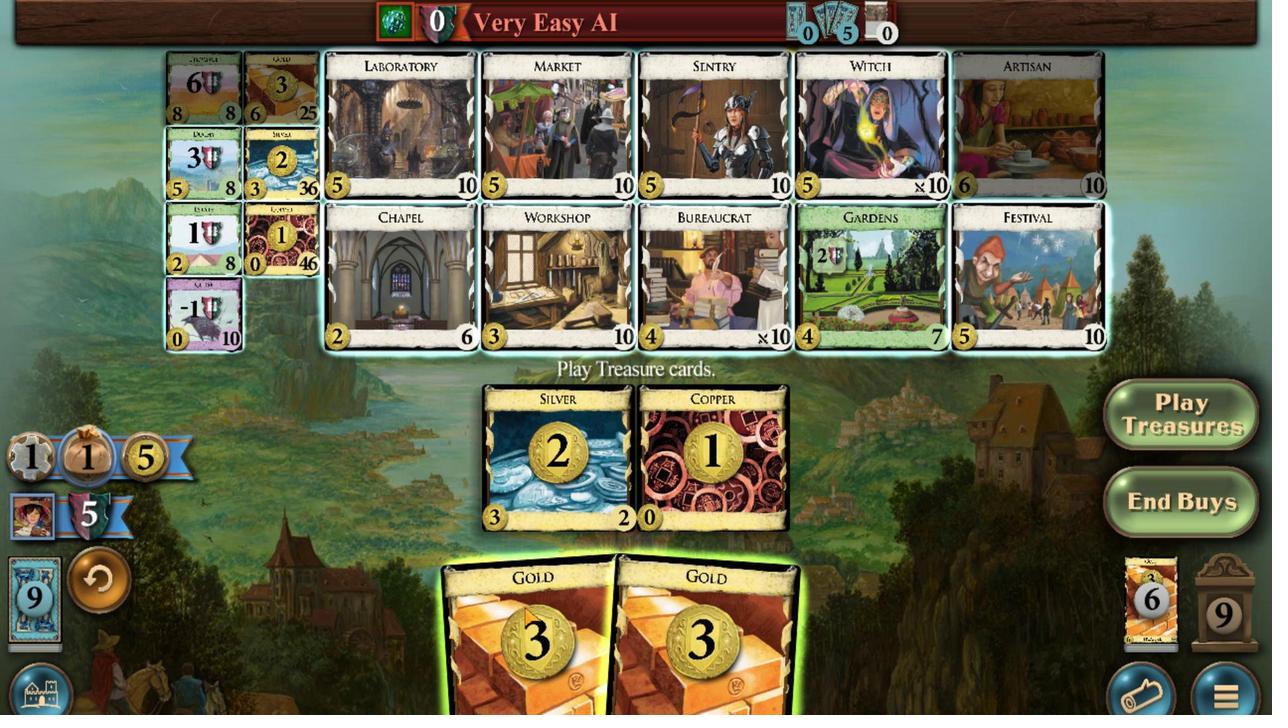 
Action: Mouse scrolled (520, 606) with delta (0, 0)
Screenshot: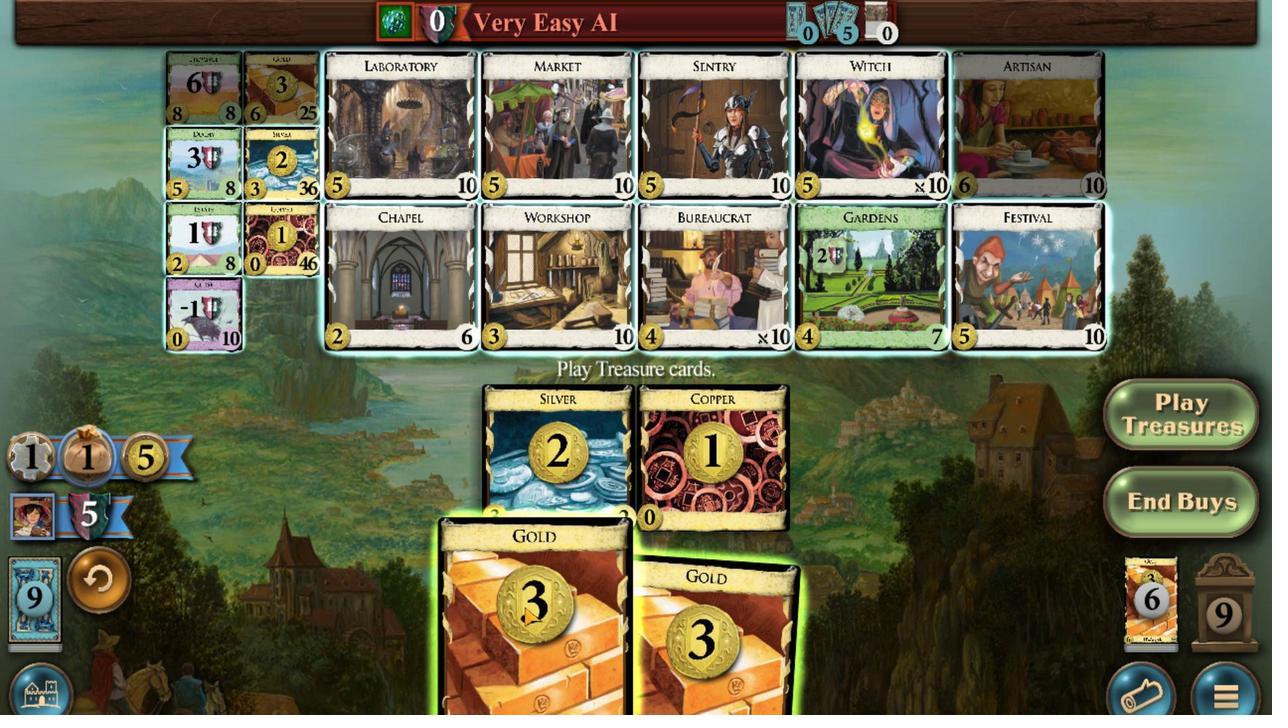 
Action: Mouse scrolled (520, 606) with delta (0, 0)
Screenshot: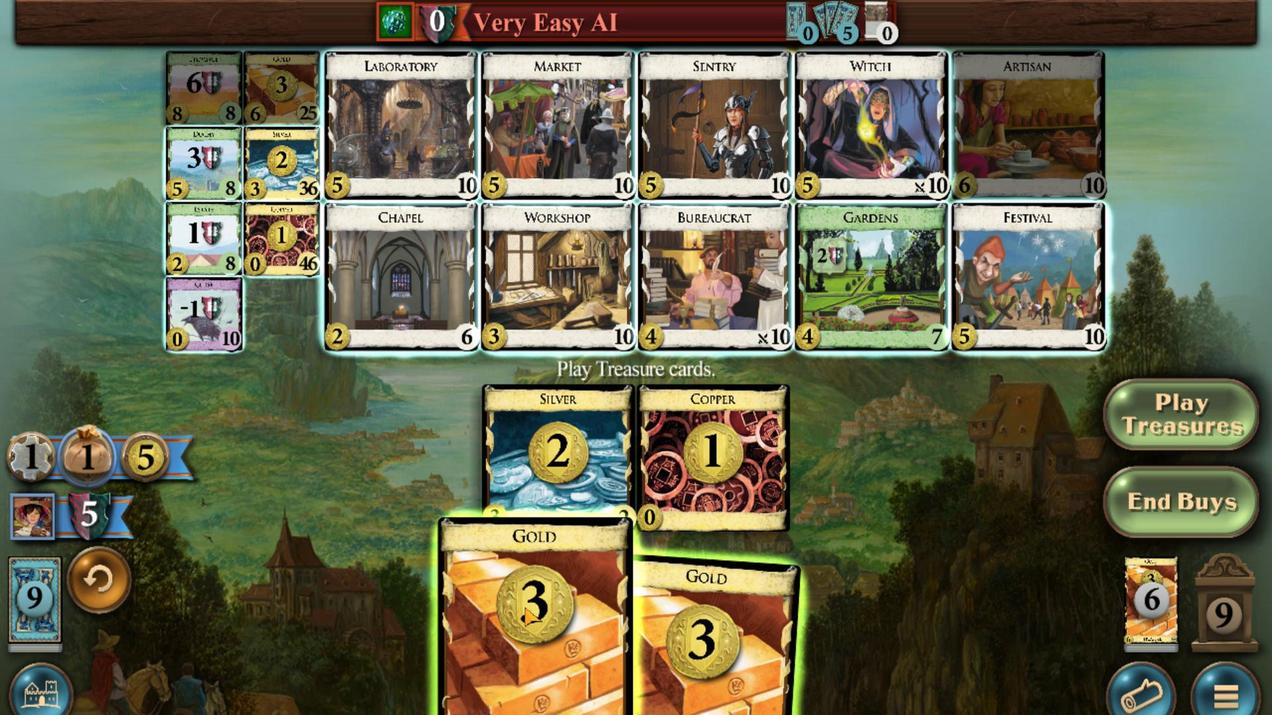 
Action: Mouse moved to (196, 84)
Screenshot: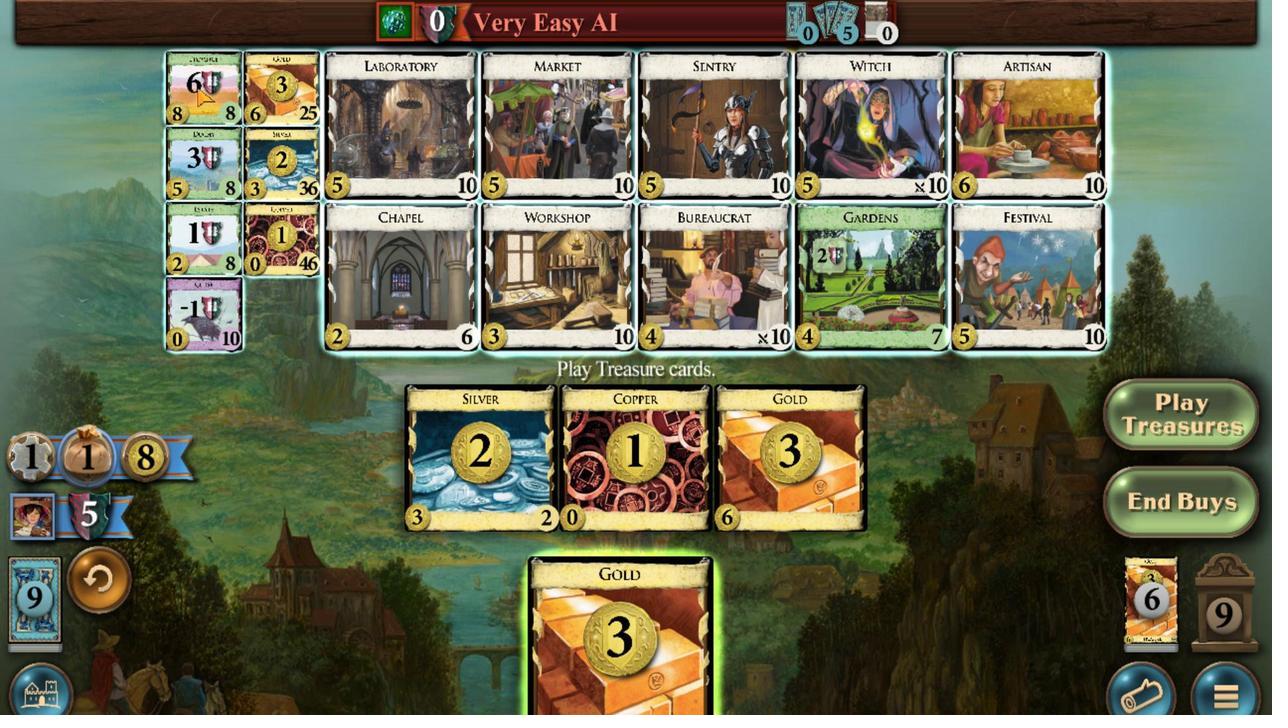 
Action: Mouse scrolled (196, 84) with delta (0, 0)
Screenshot: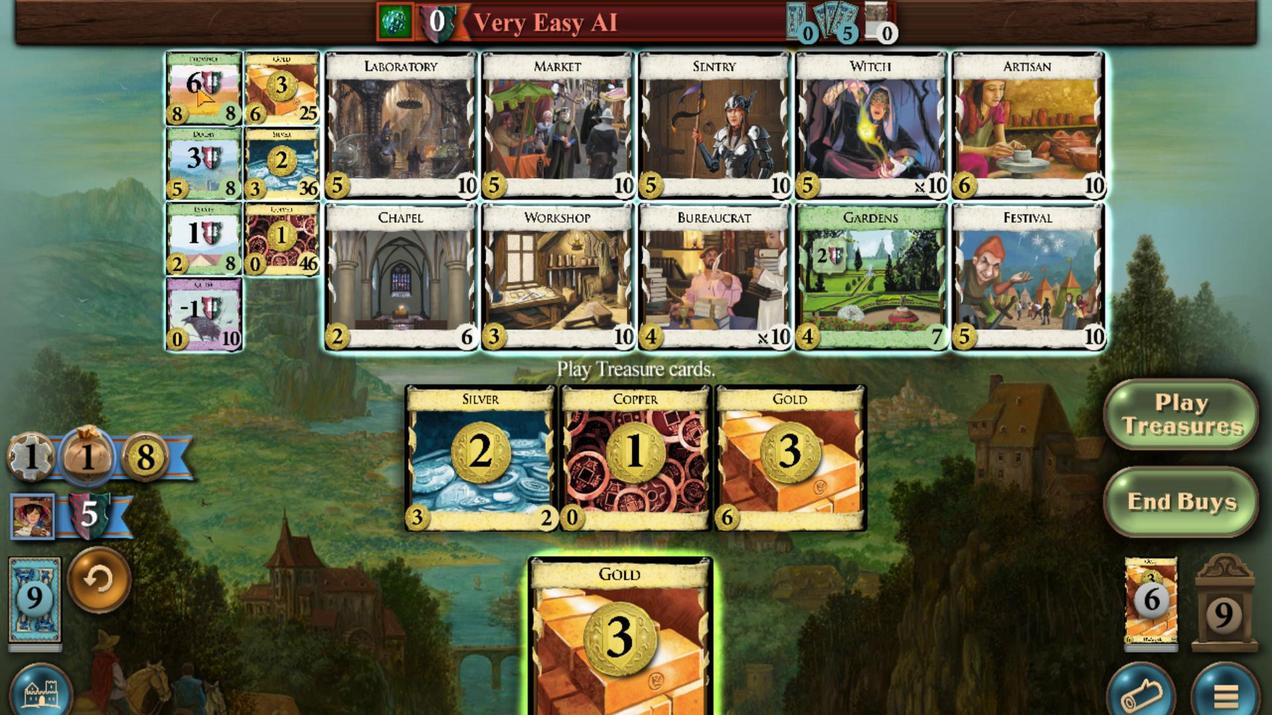 
Action: Mouse scrolled (196, 84) with delta (0, 0)
Screenshot: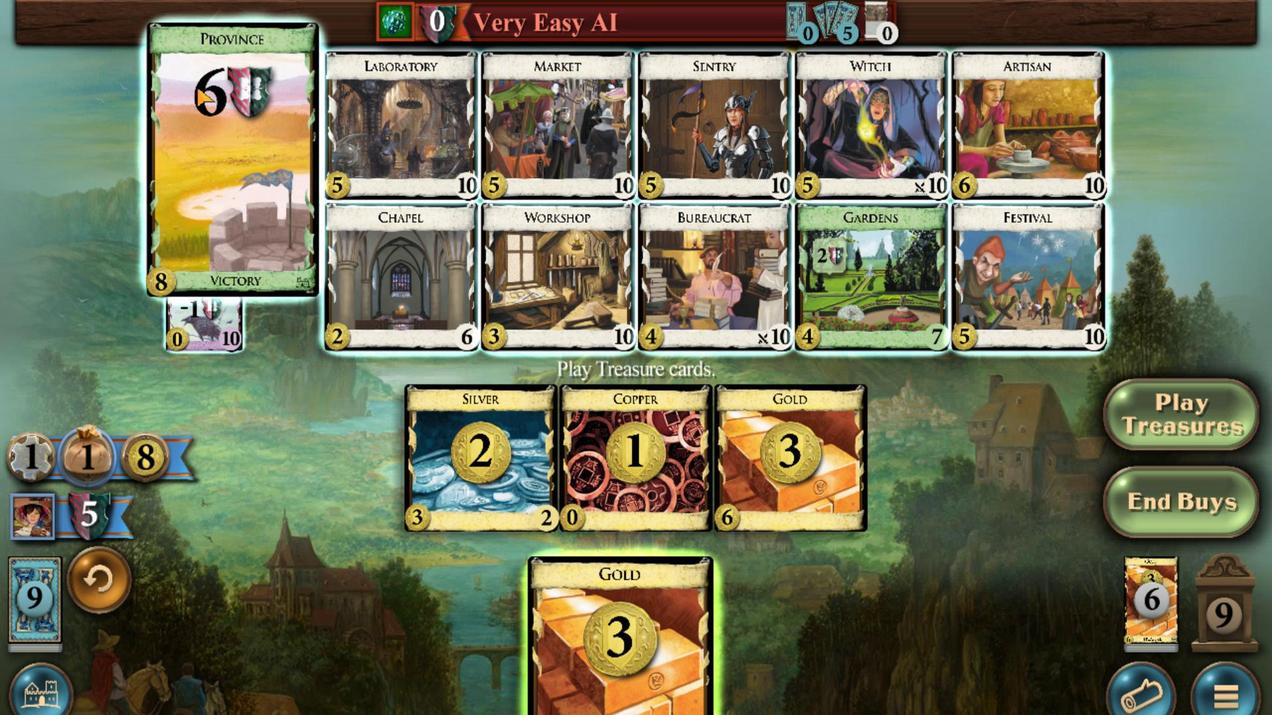 
Action: Mouse scrolled (196, 84) with delta (0, 0)
Screenshot: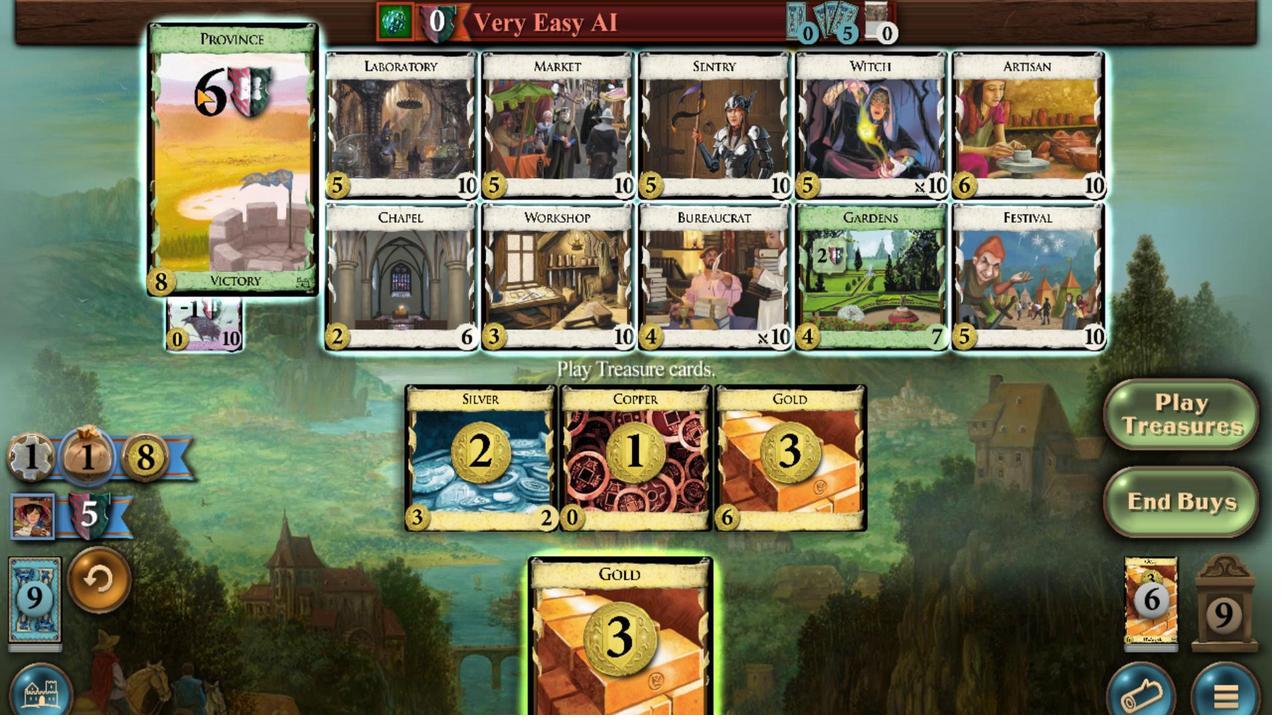 
Action: Mouse scrolled (196, 83) with delta (0, 0)
Screenshot: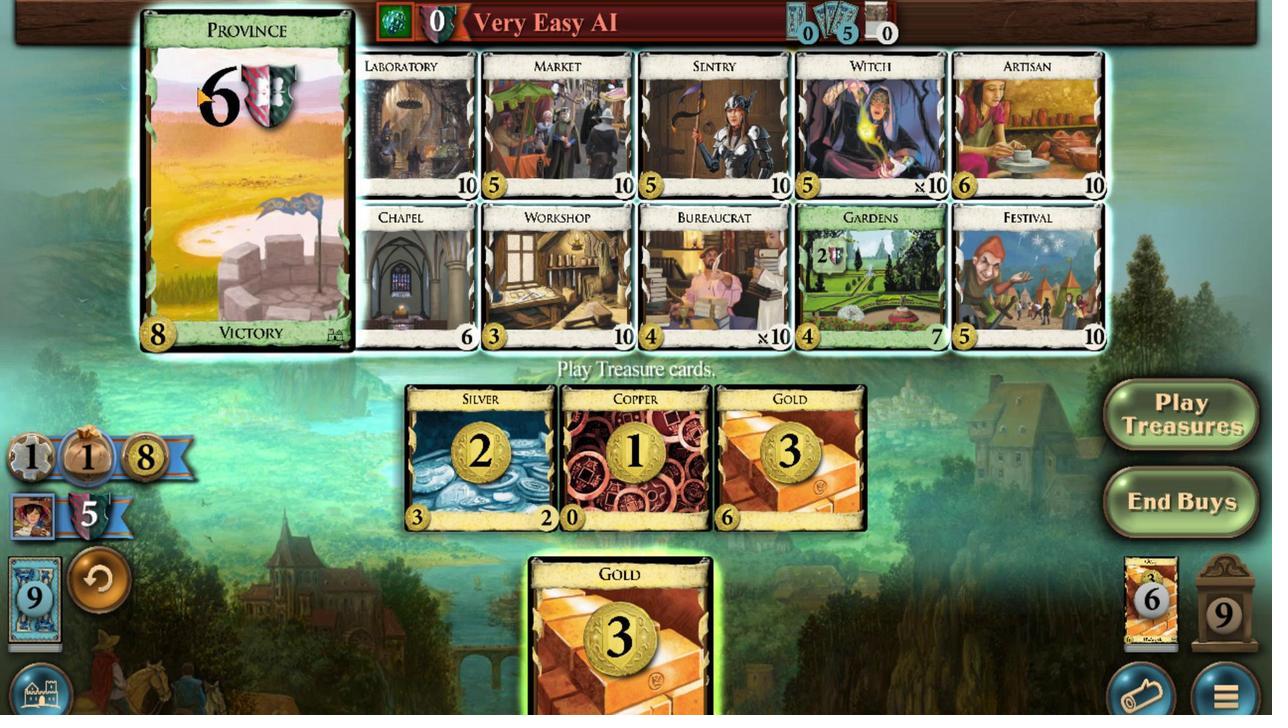 
Action: Mouse scrolled (196, 84) with delta (0, 0)
Screenshot: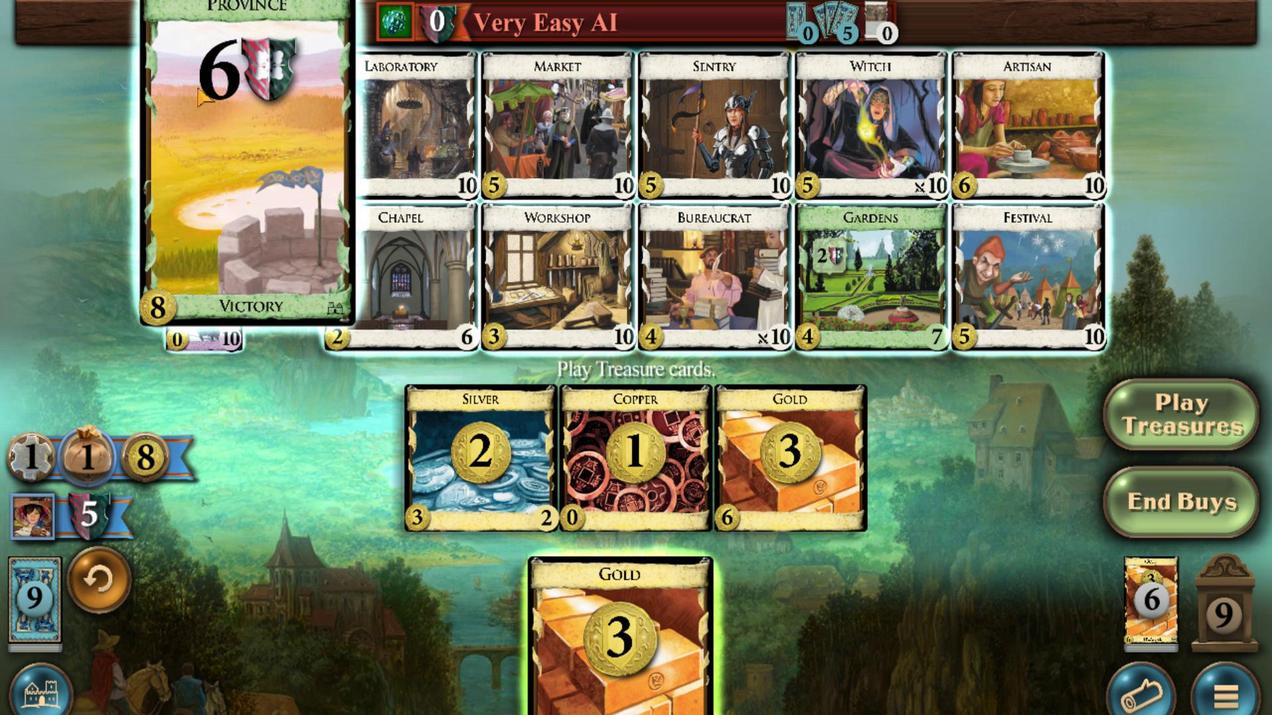 
Action: Mouse scrolled (196, 84) with delta (0, 0)
Screenshot: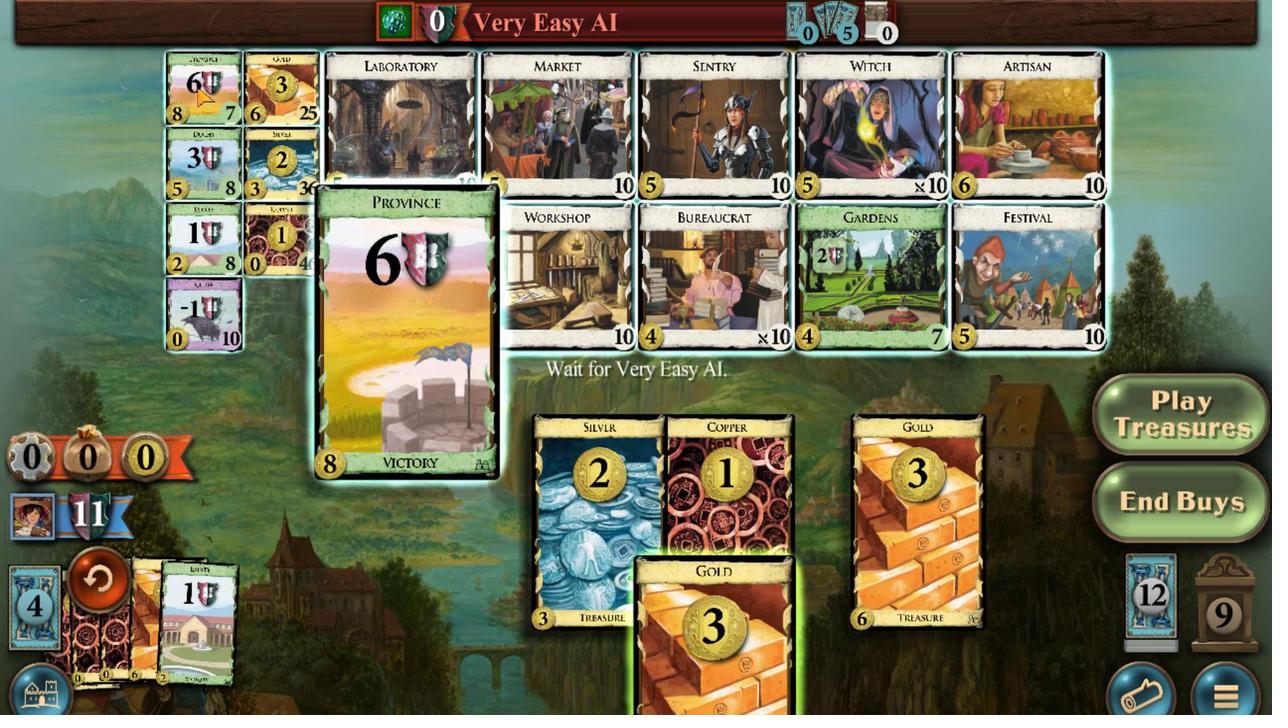 
Action: Mouse moved to (750, 611)
Screenshot: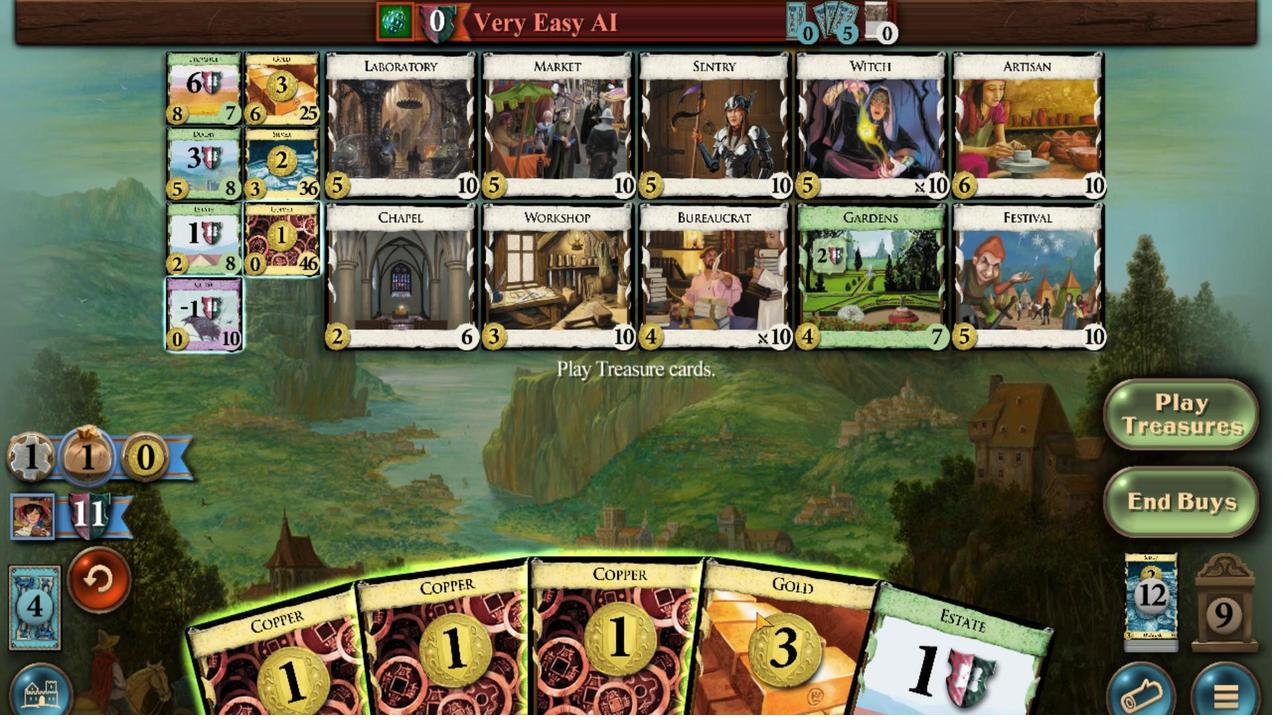 
Action: Mouse scrolled (750, 610) with delta (0, 0)
Screenshot: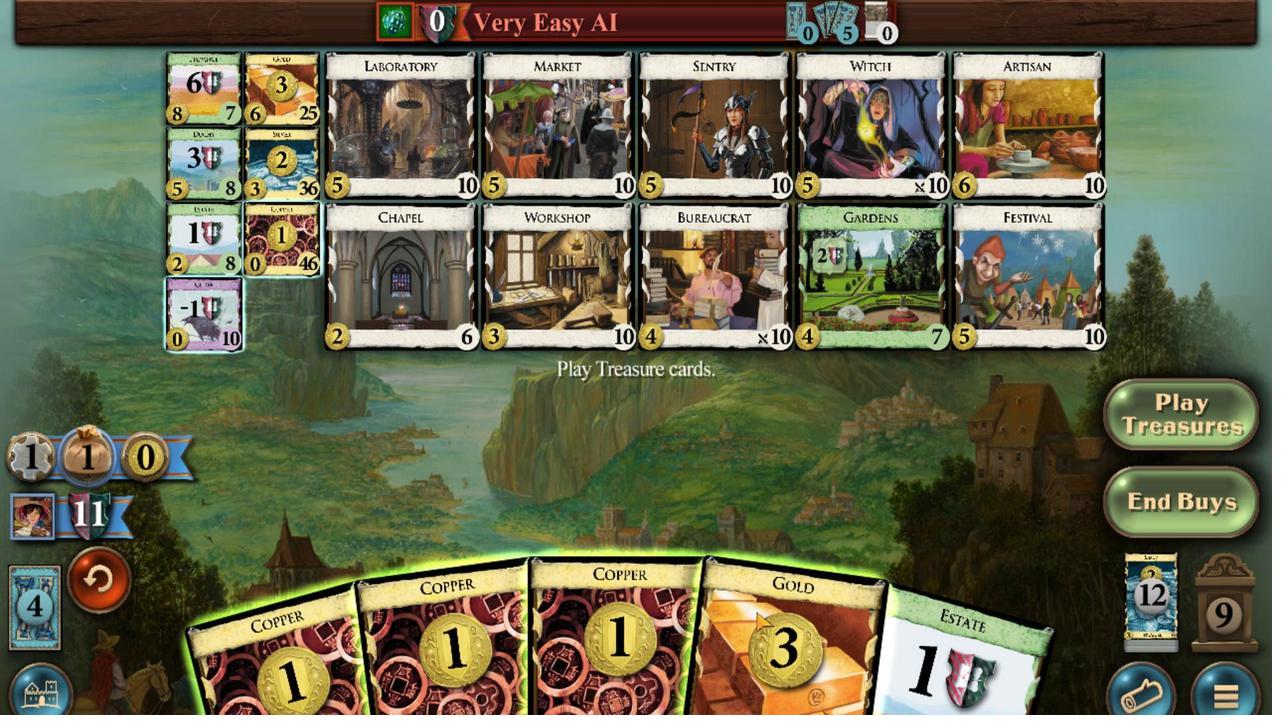 
Action: Mouse moved to (697, 600)
Screenshot: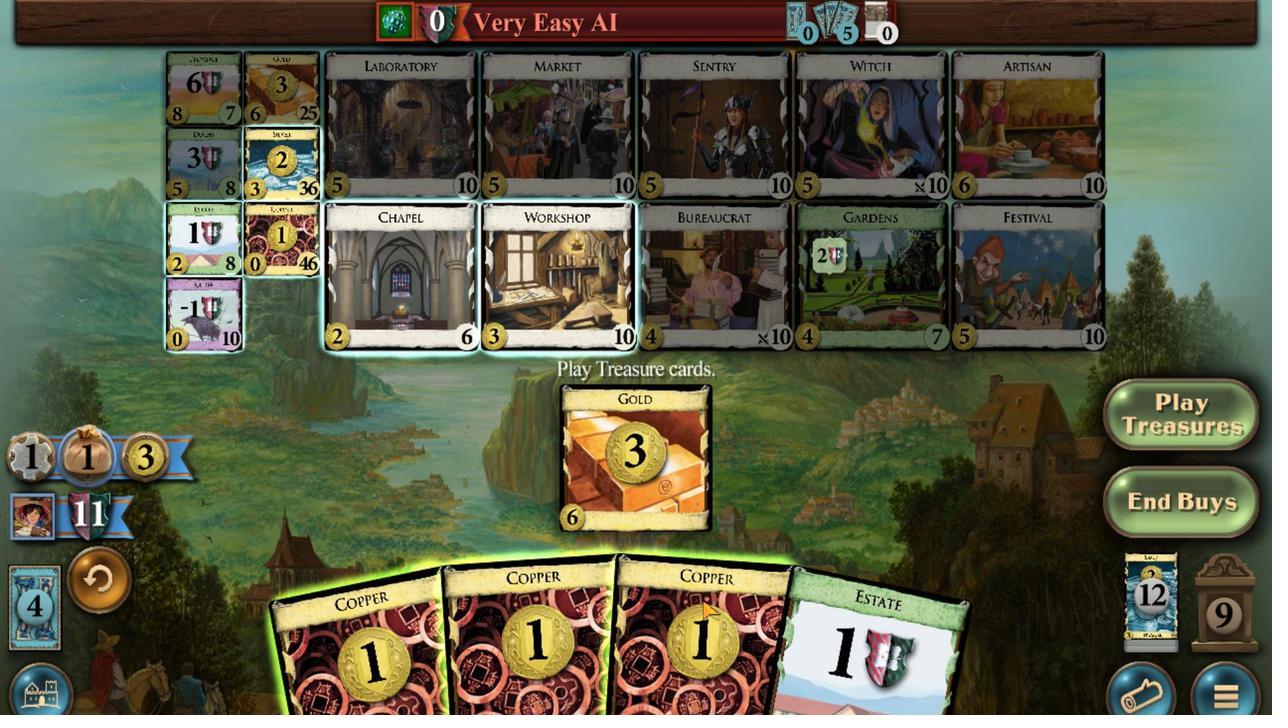 
Action: Mouse scrolled (697, 599) with delta (0, 0)
Screenshot: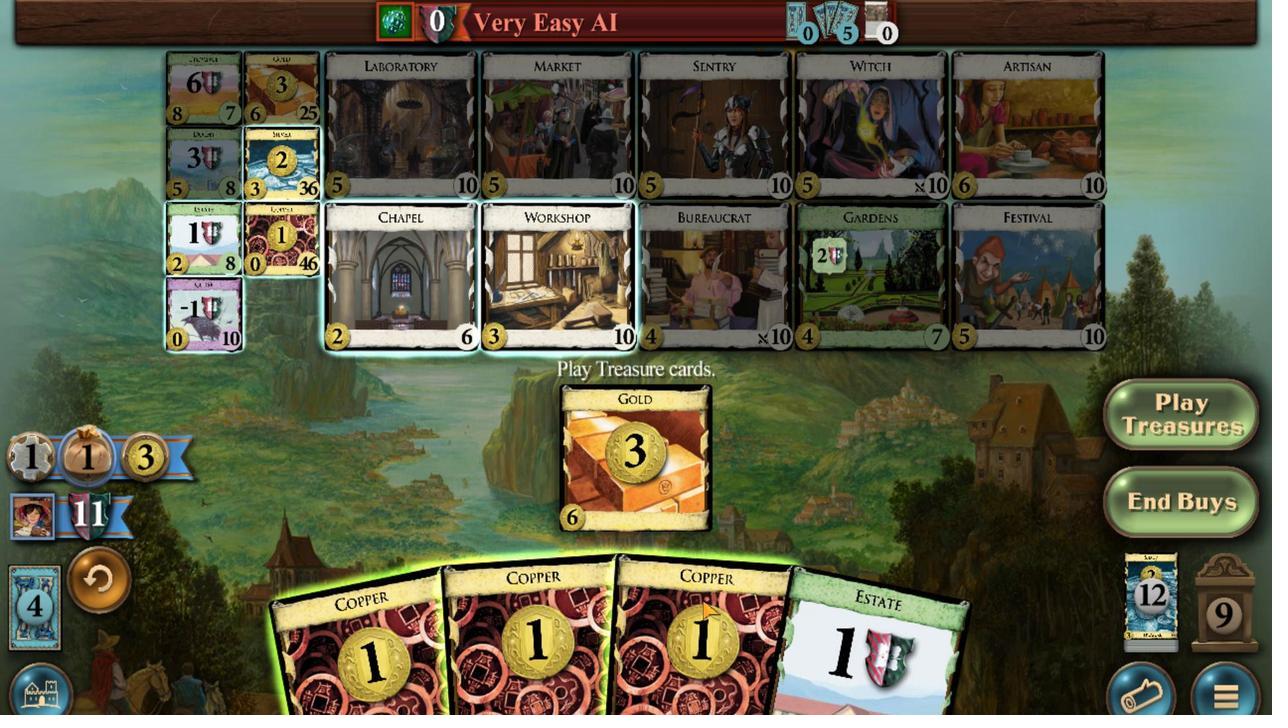 
Action: Mouse moved to (647, 599)
Screenshot: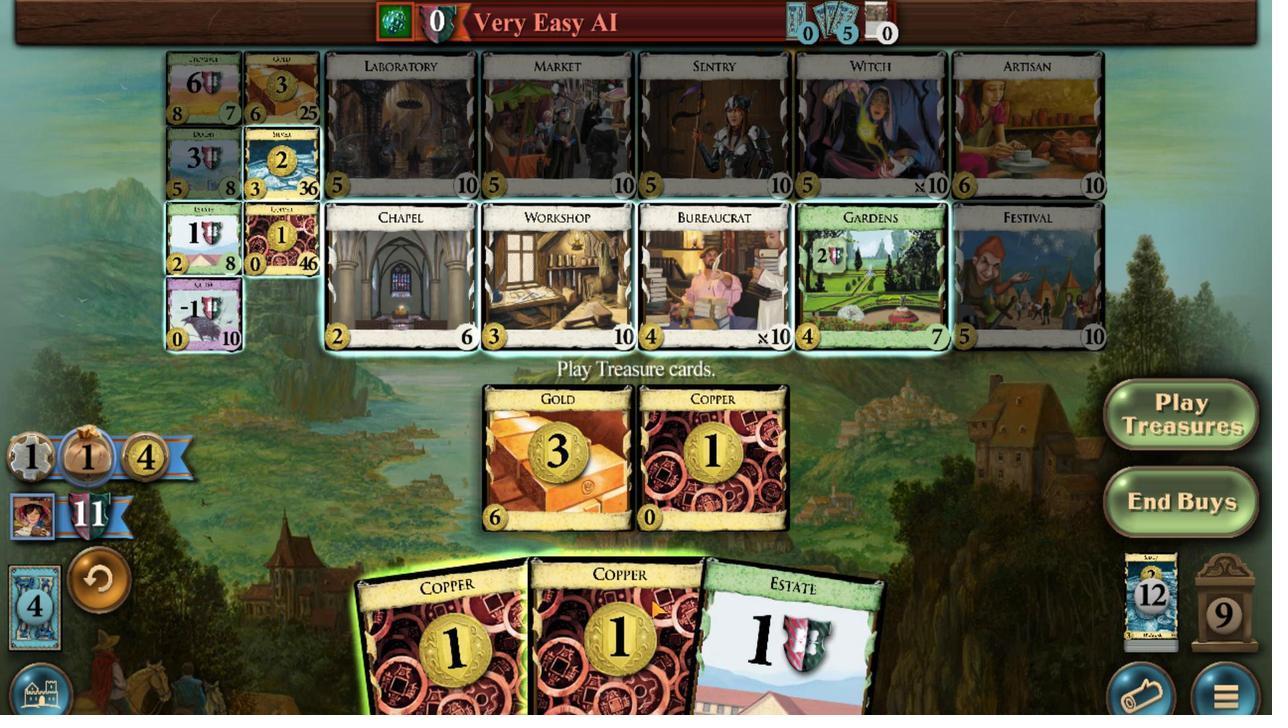 
Action: Mouse scrolled (647, 598) with delta (0, 0)
Screenshot: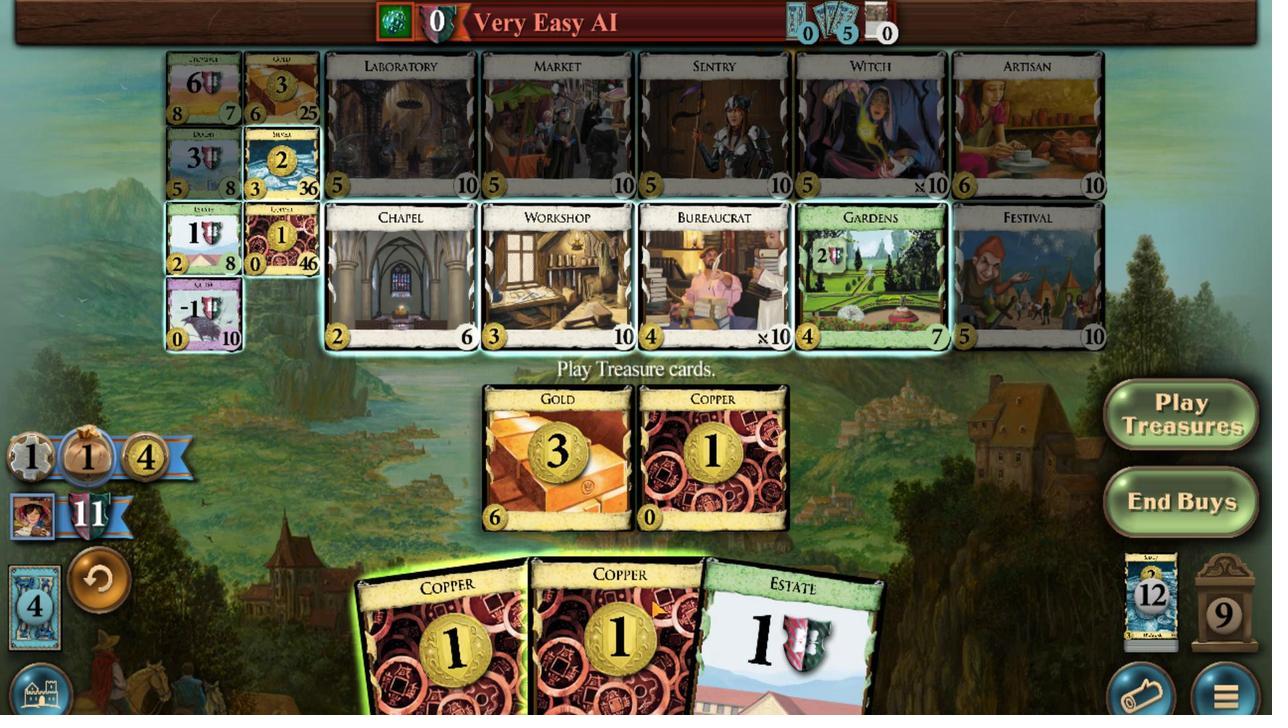 
Action: Mouse moved to (557, 581)
Screenshot: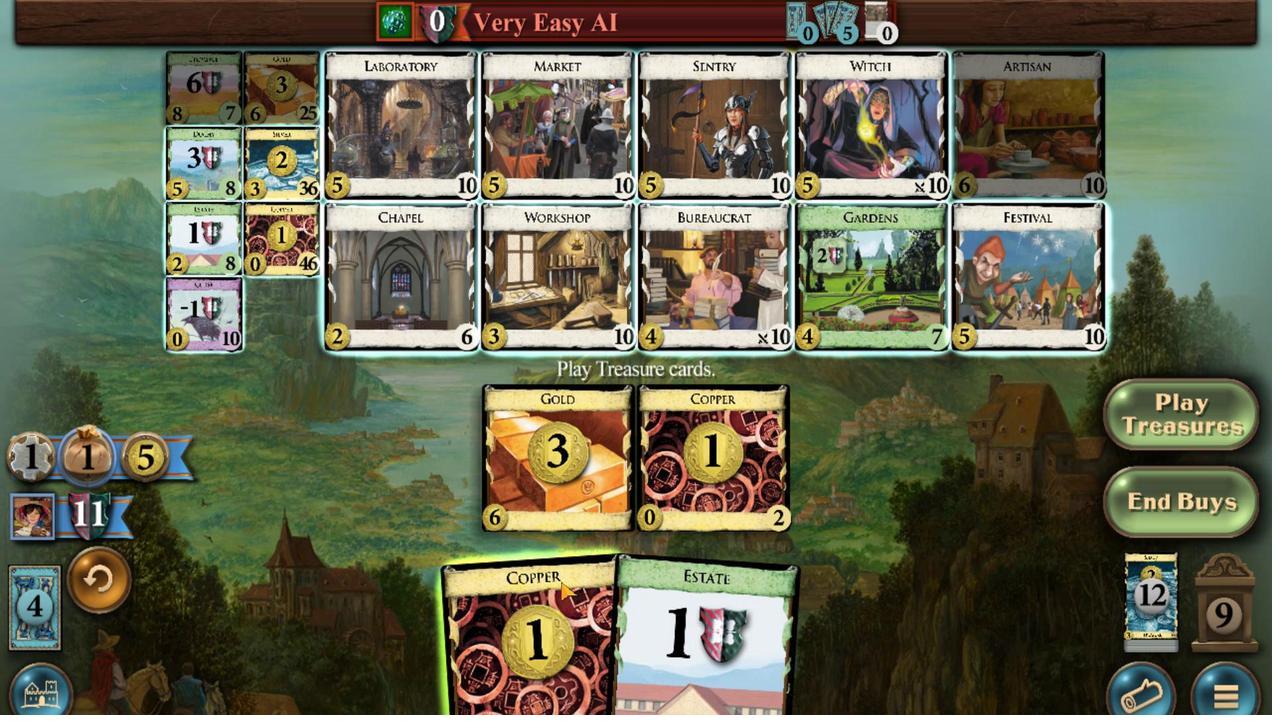 
Action: Mouse scrolled (557, 580) with delta (0, 0)
Screenshot: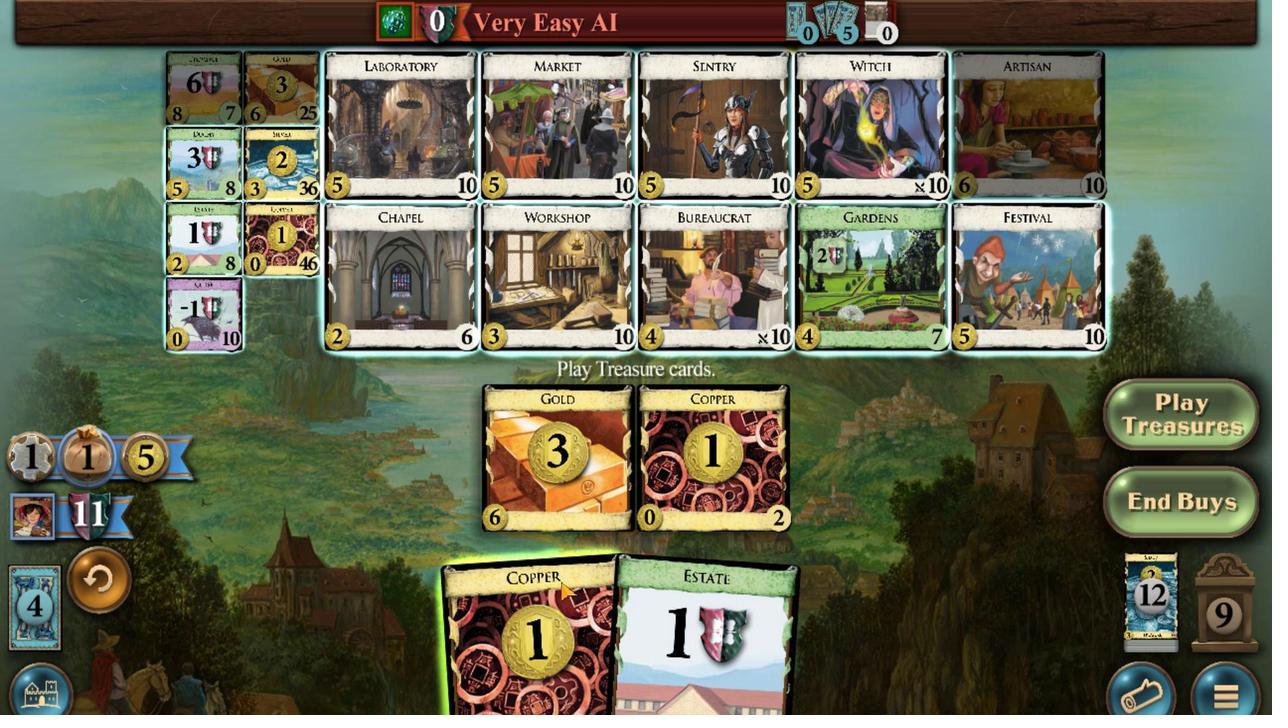 
Action: Mouse moved to (271, 56)
Screenshot: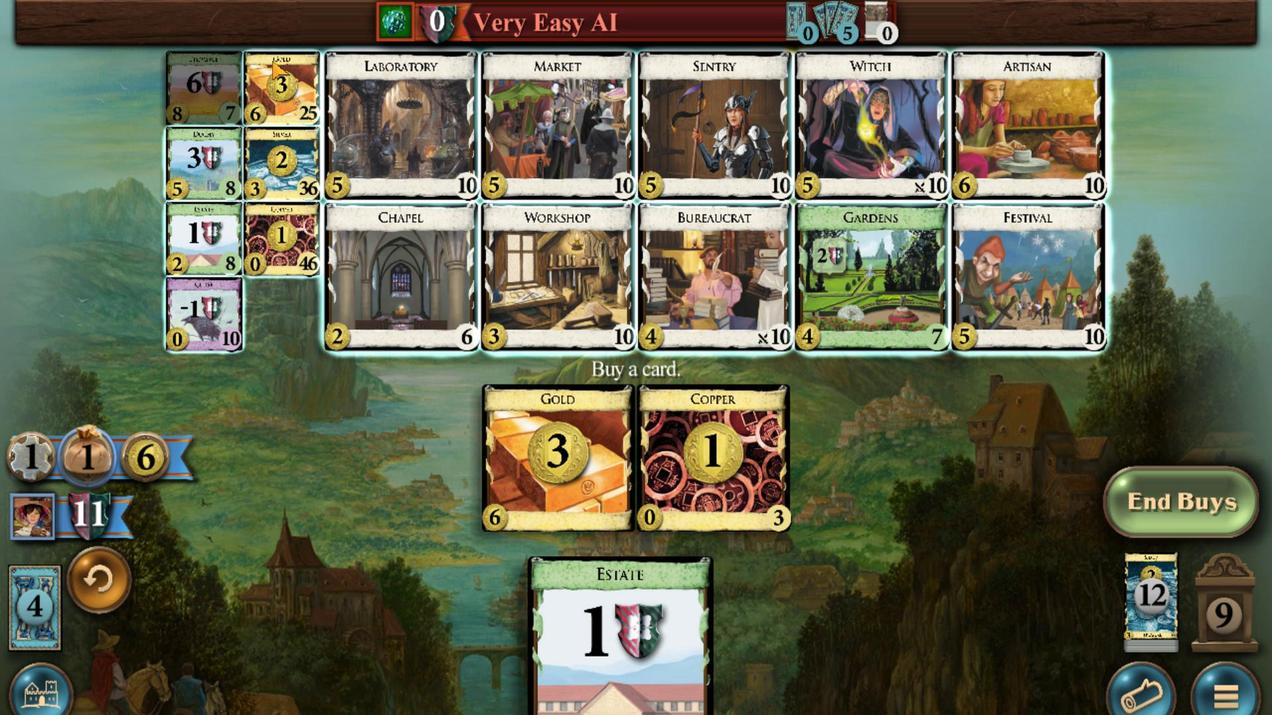 
Action: Mouse scrolled (271, 57) with delta (0, 0)
Screenshot: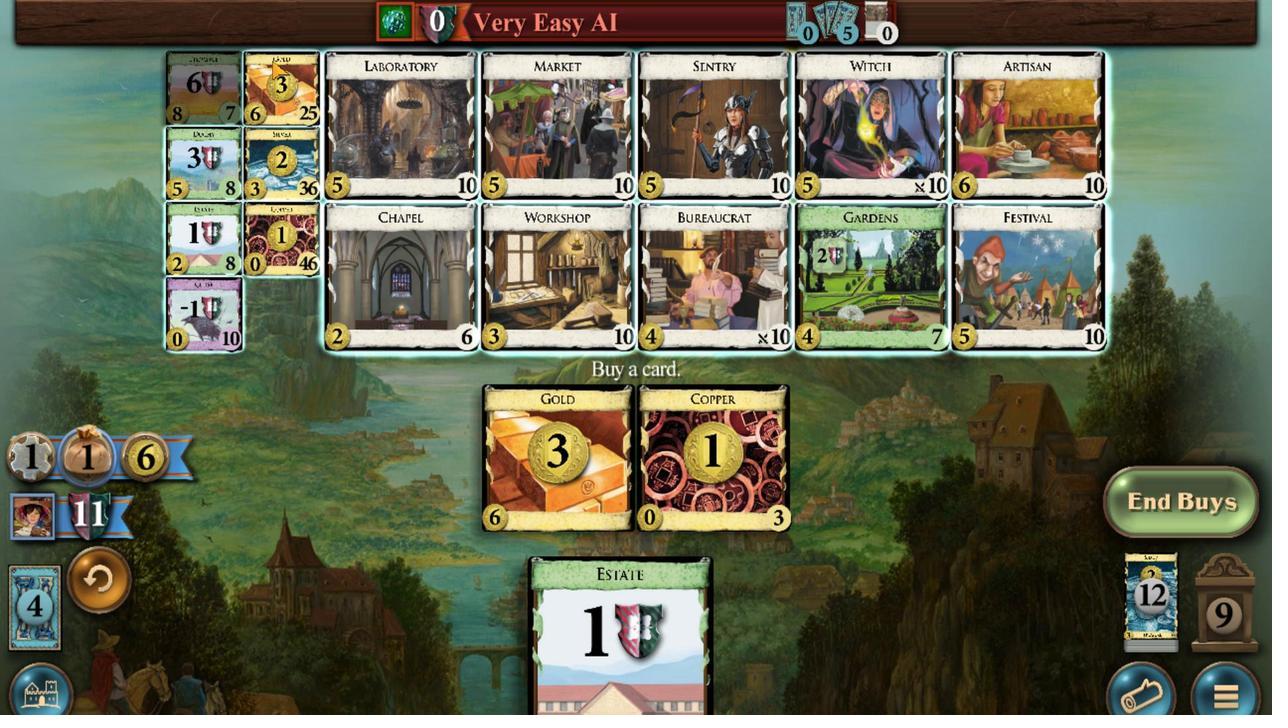
Action: Mouse scrolled (271, 57) with delta (0, 0)
Screenshot: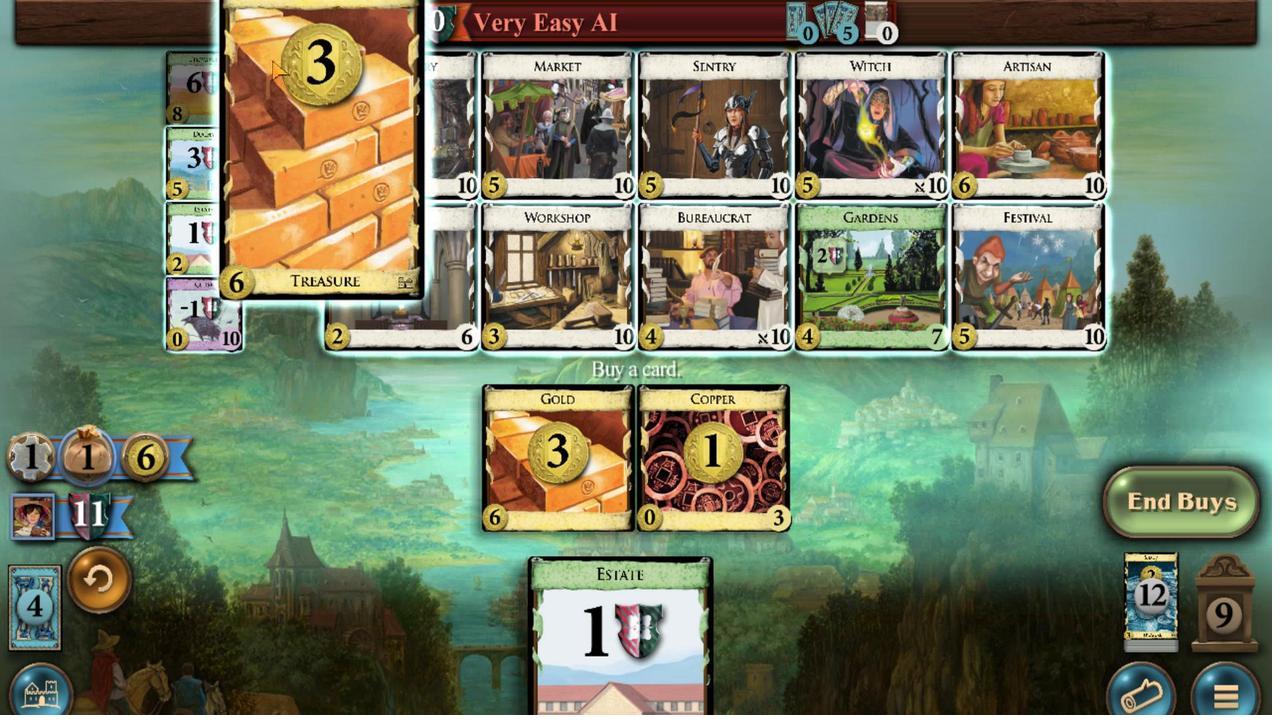 
Action: Mouse scrolled (271, 57) with delta (0, 0)
Screenshot: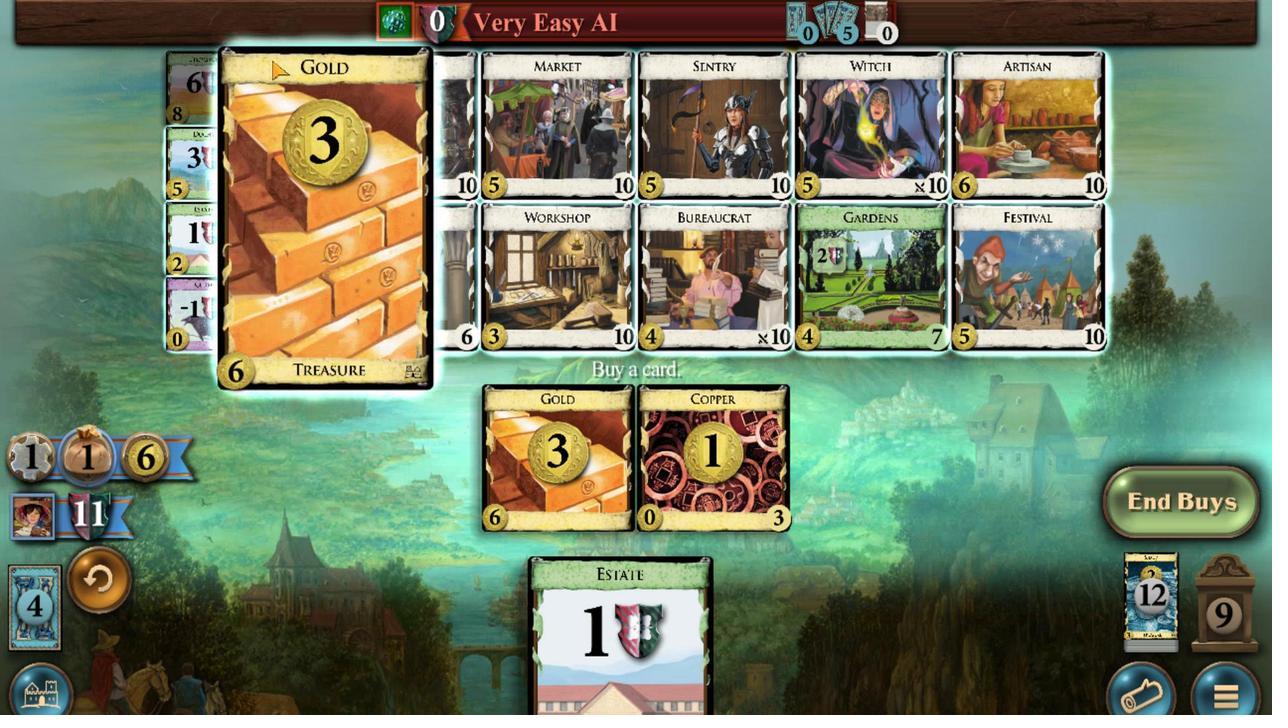 
Action: Mouse scrolled (271, 57) with delta (0, 0)
Screenshot: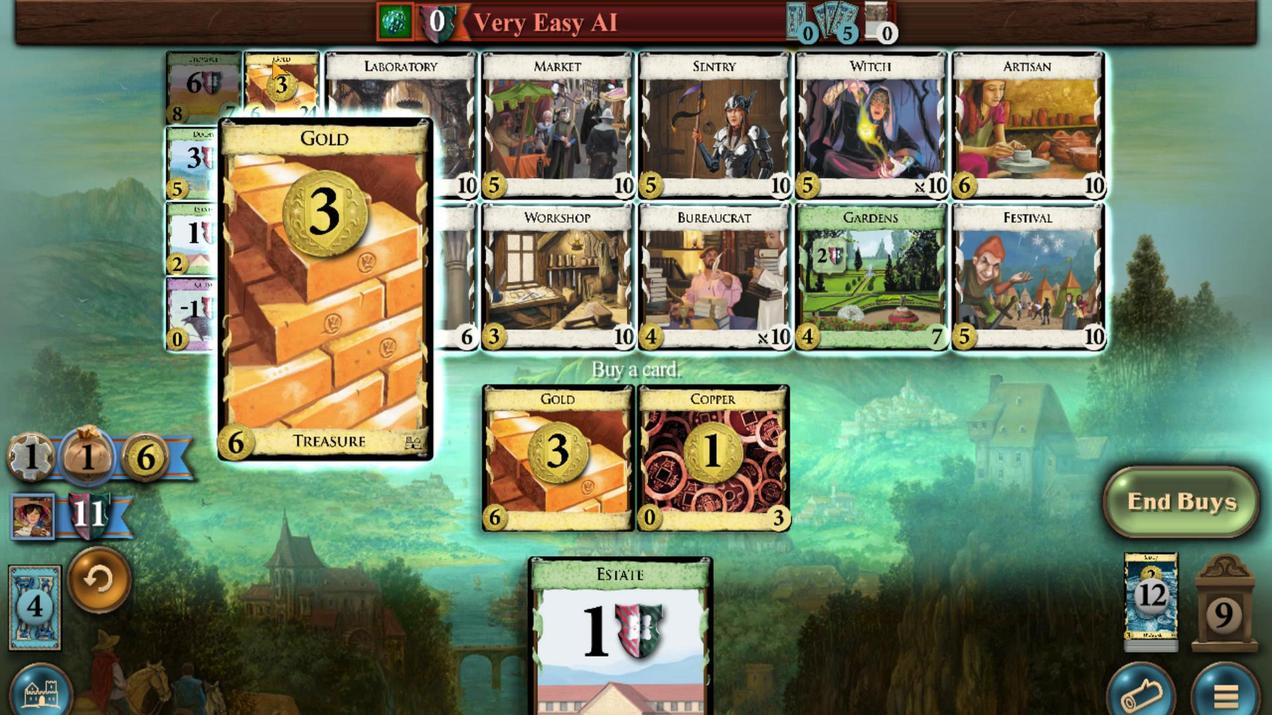 
Action: Mouse scrolled (271, 57) with delta (0, 0)
Screenshot: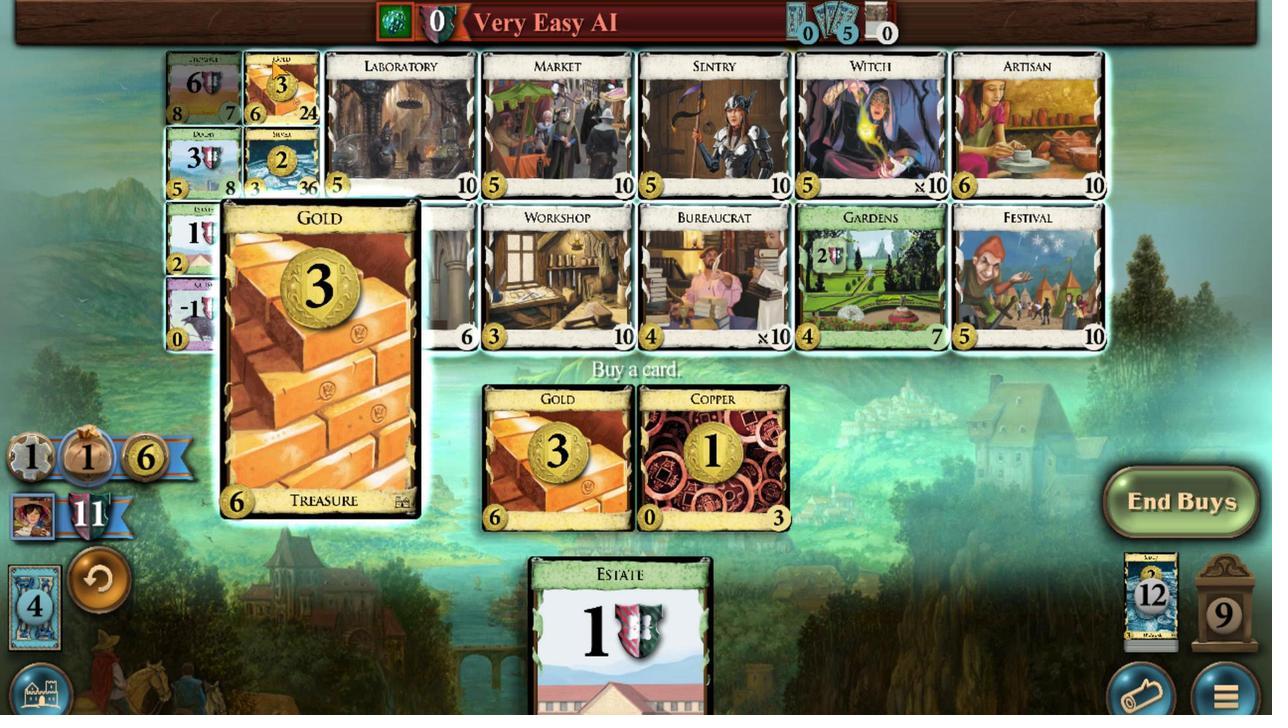 
Action: Mouse moved to (582, 586)
Screenshot: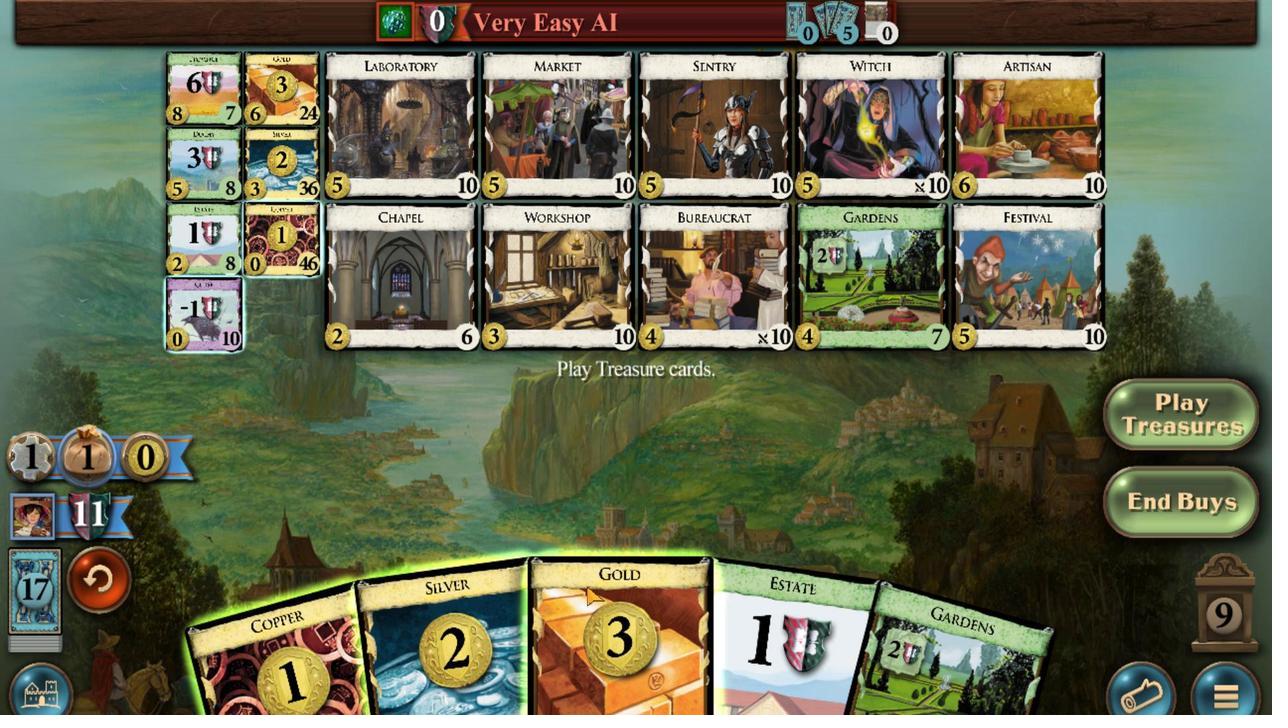 
Action: Mouse scrolled (582, 585) with delta (0, 0)
Screenshot: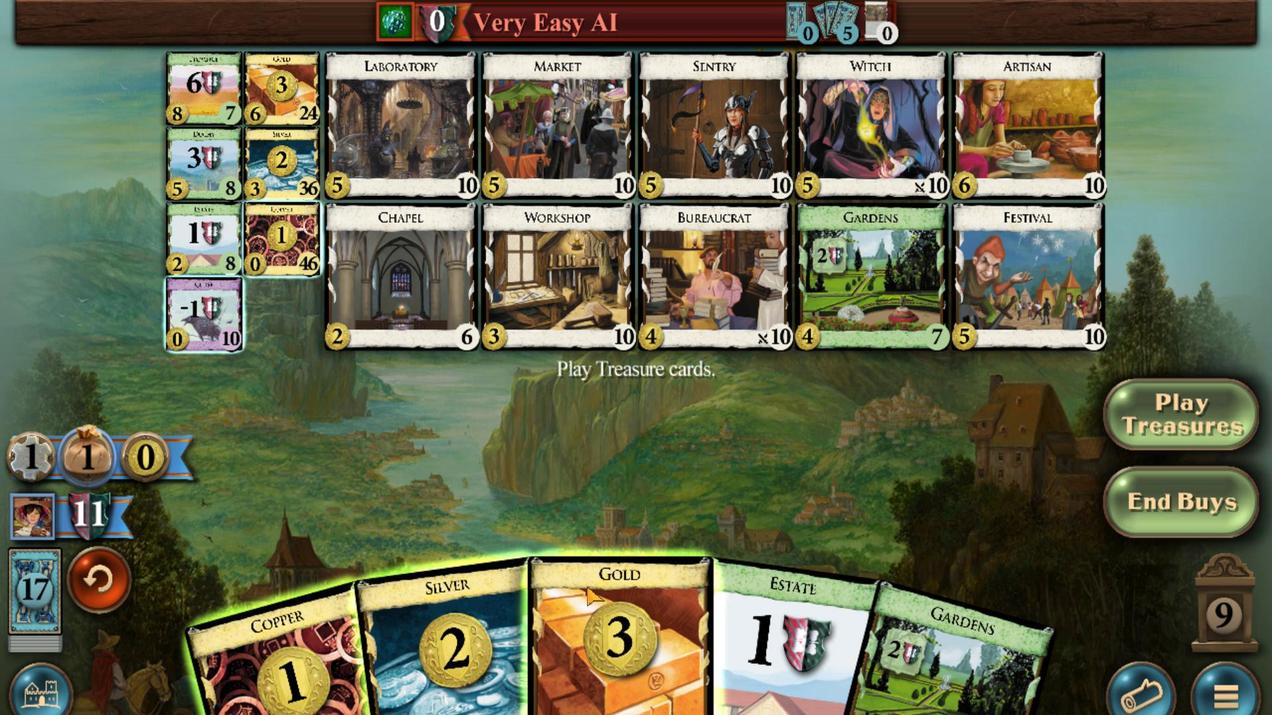 
Action: Mouse moved to (523, 585)
Screenshot: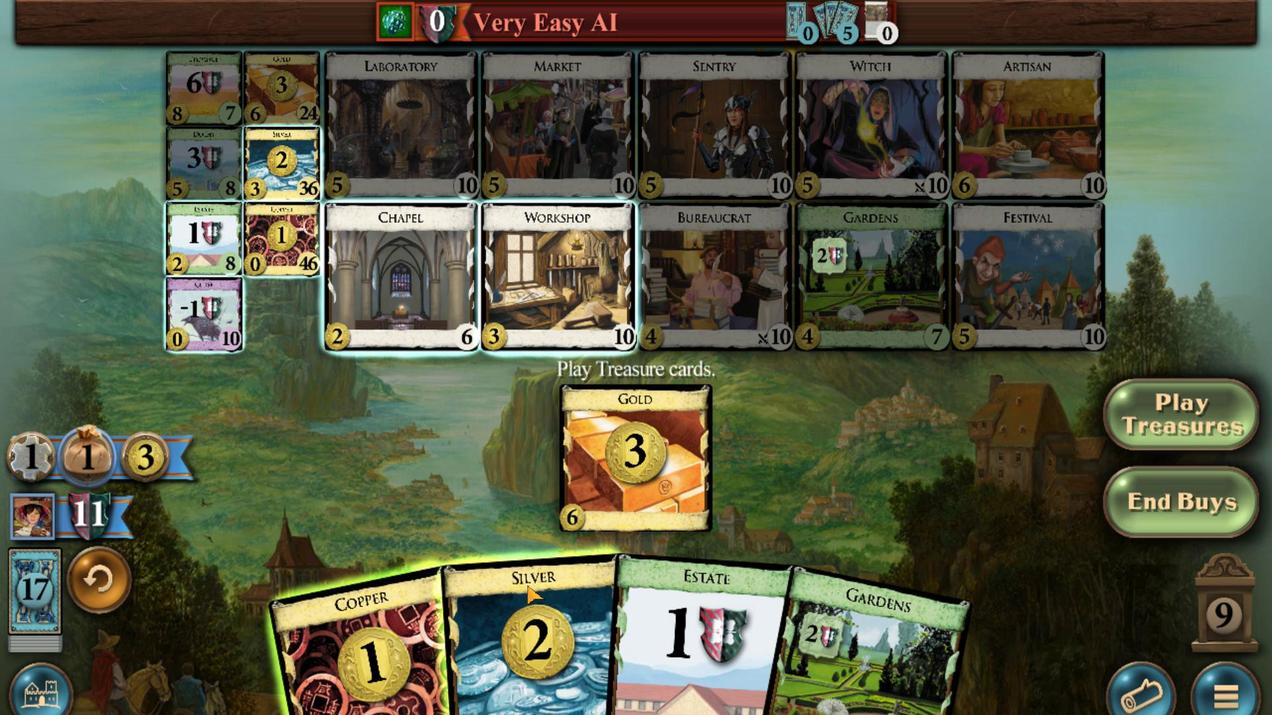 
Action: Mouse scrolled (523, 584) with delta (0, 0)
Screenshot: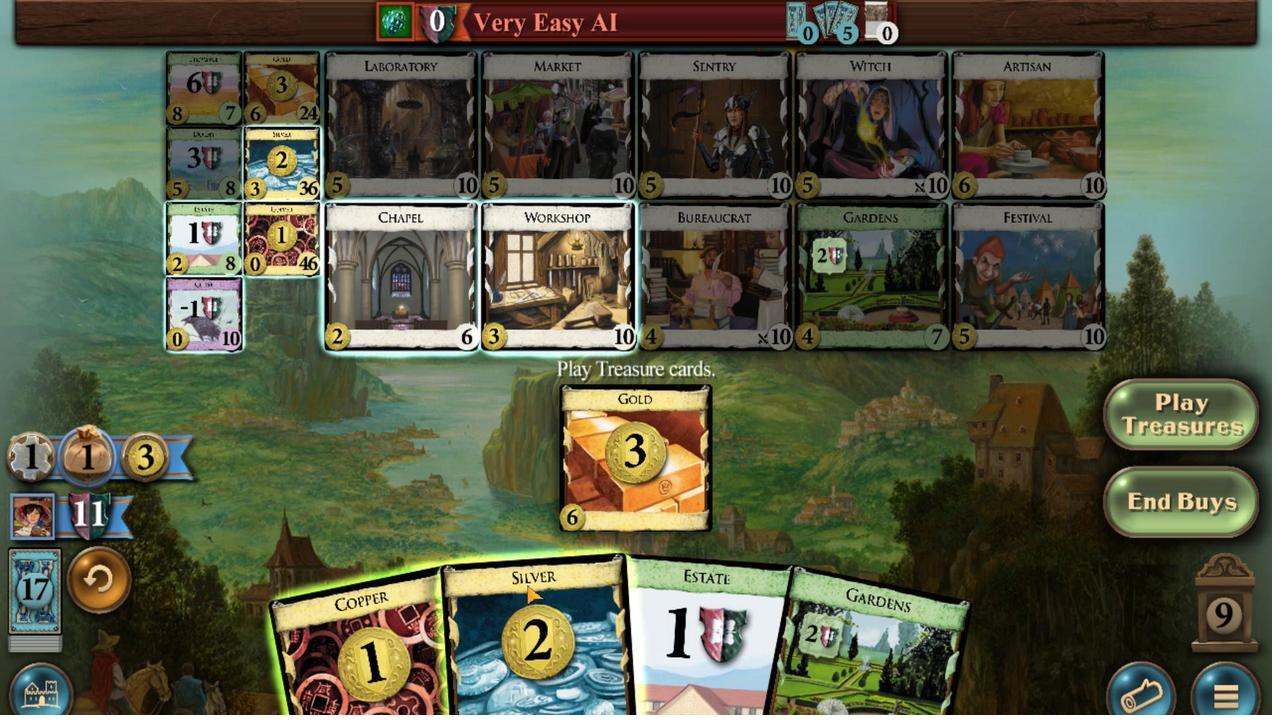 
Action: Mouse moved to (463, 594)
Screenshot: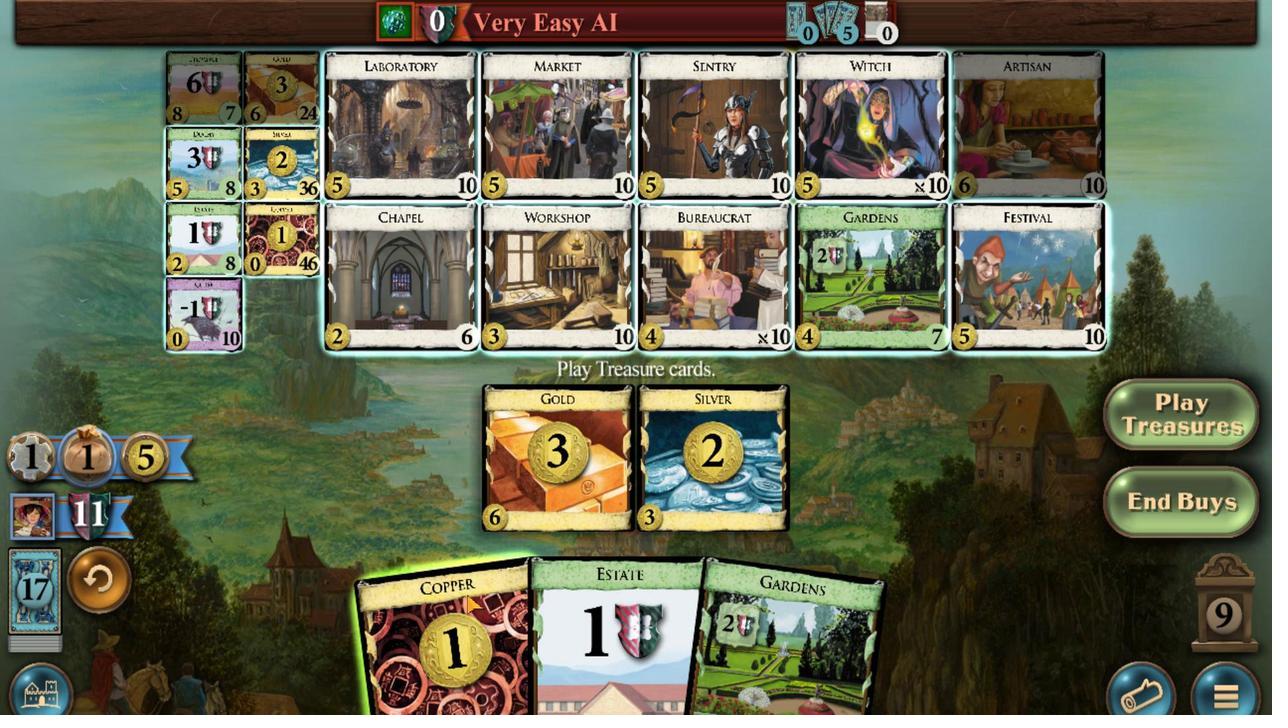 
Action: Mouse scrolled (463, 593) with delta (0, 0)
Screenshot: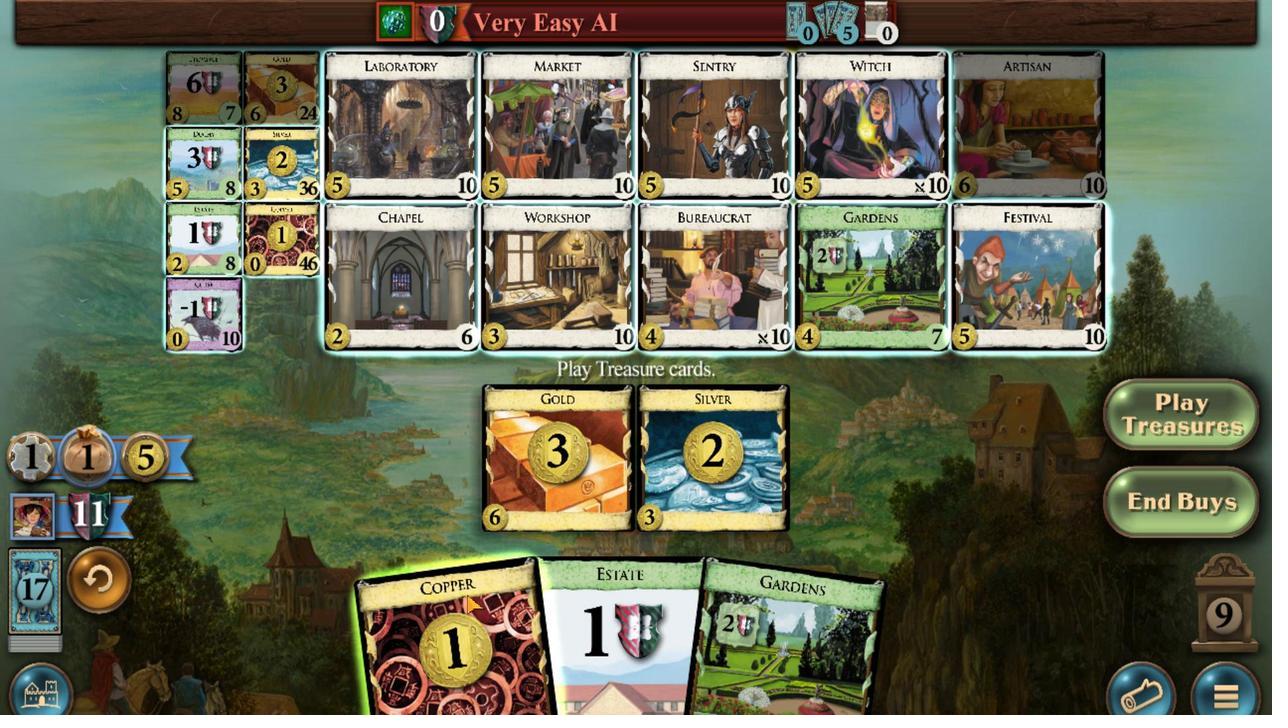 
Action: Mouse moved to (282, 67)
Screenshot: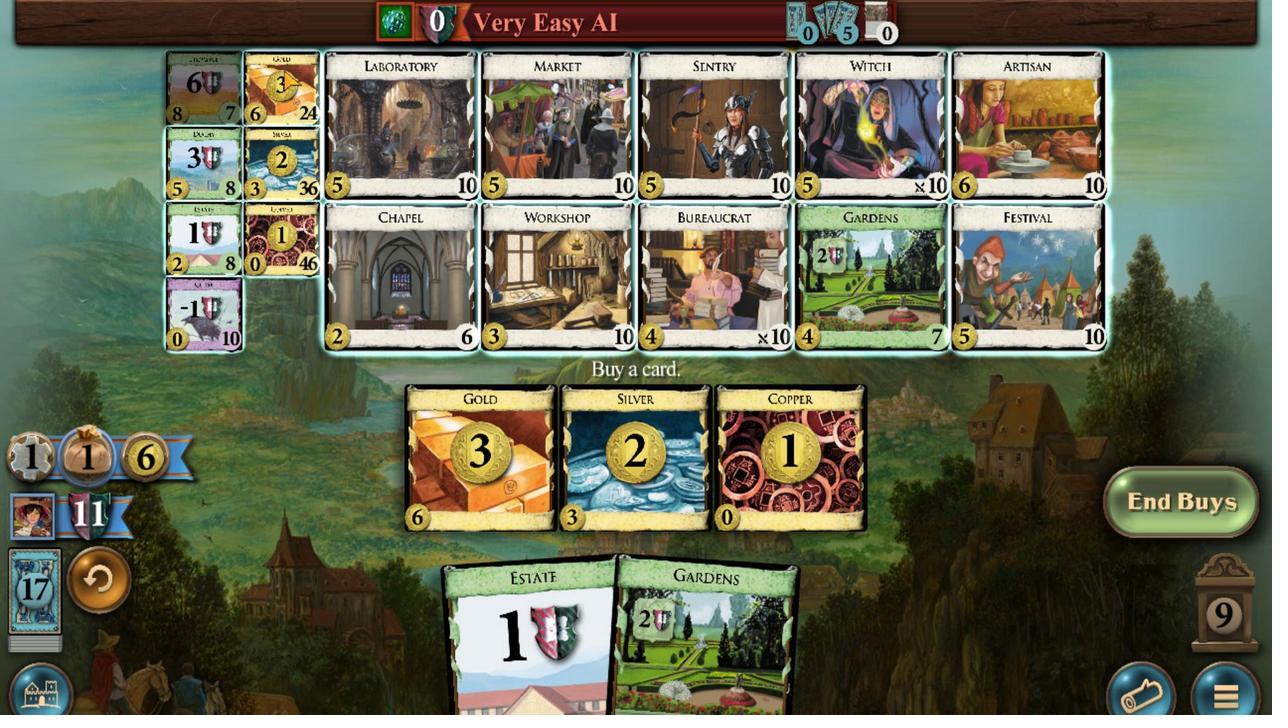 
Action: Mouse scrolled (282, 68) with delta (0, 0)
Screenshot: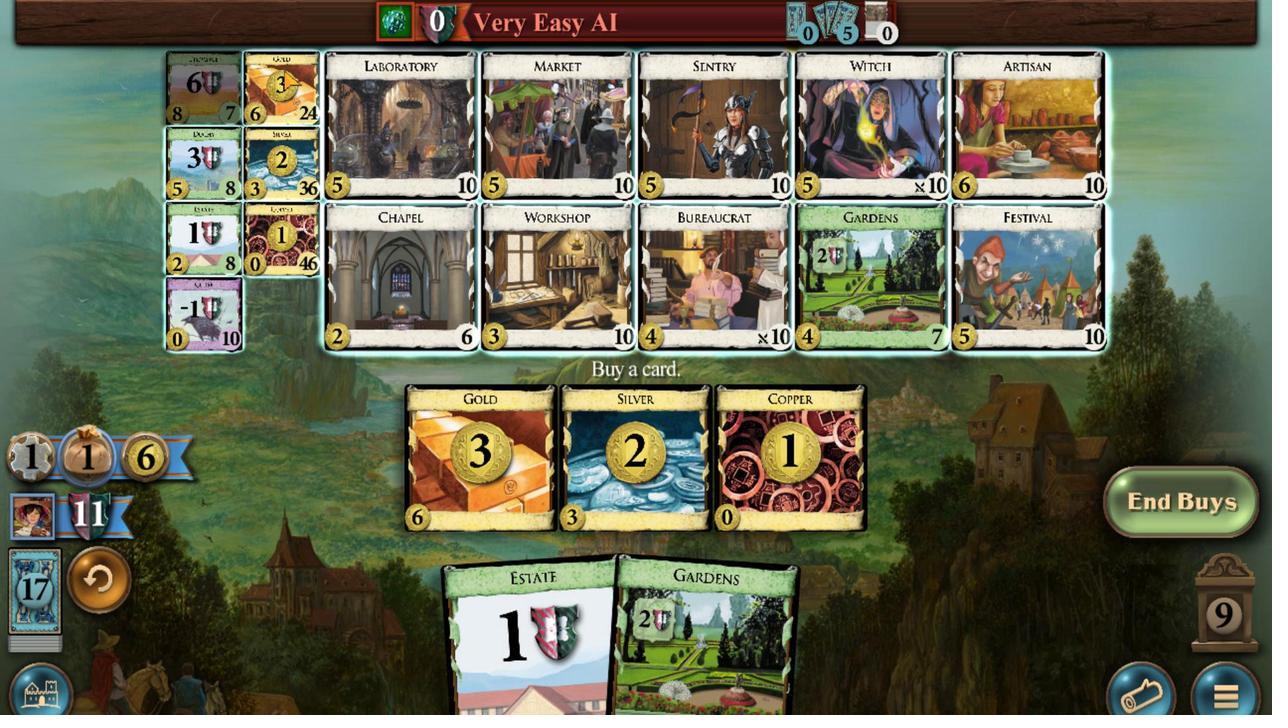 
Action: Mouse scrolled (282, 68) with delta (0, 0)
Screenshot: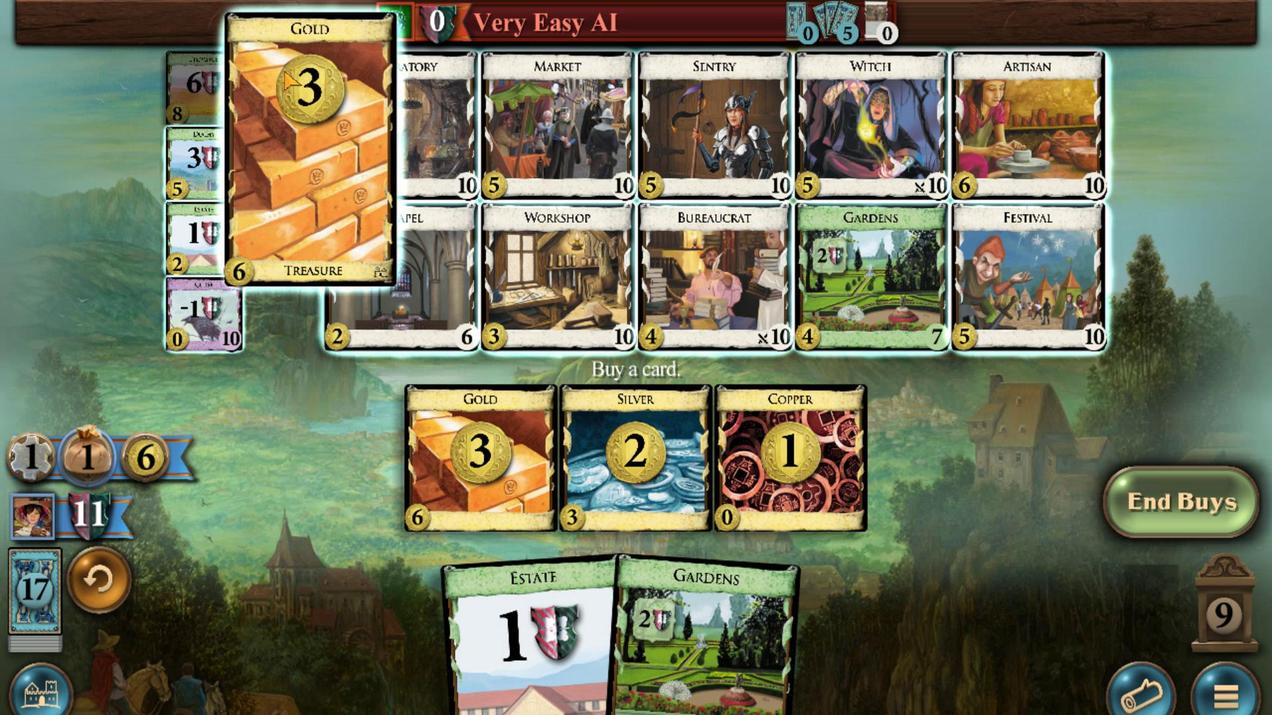 
Action: Mouse scrolled (282, 68) with delta (0, 0)
Screenshot: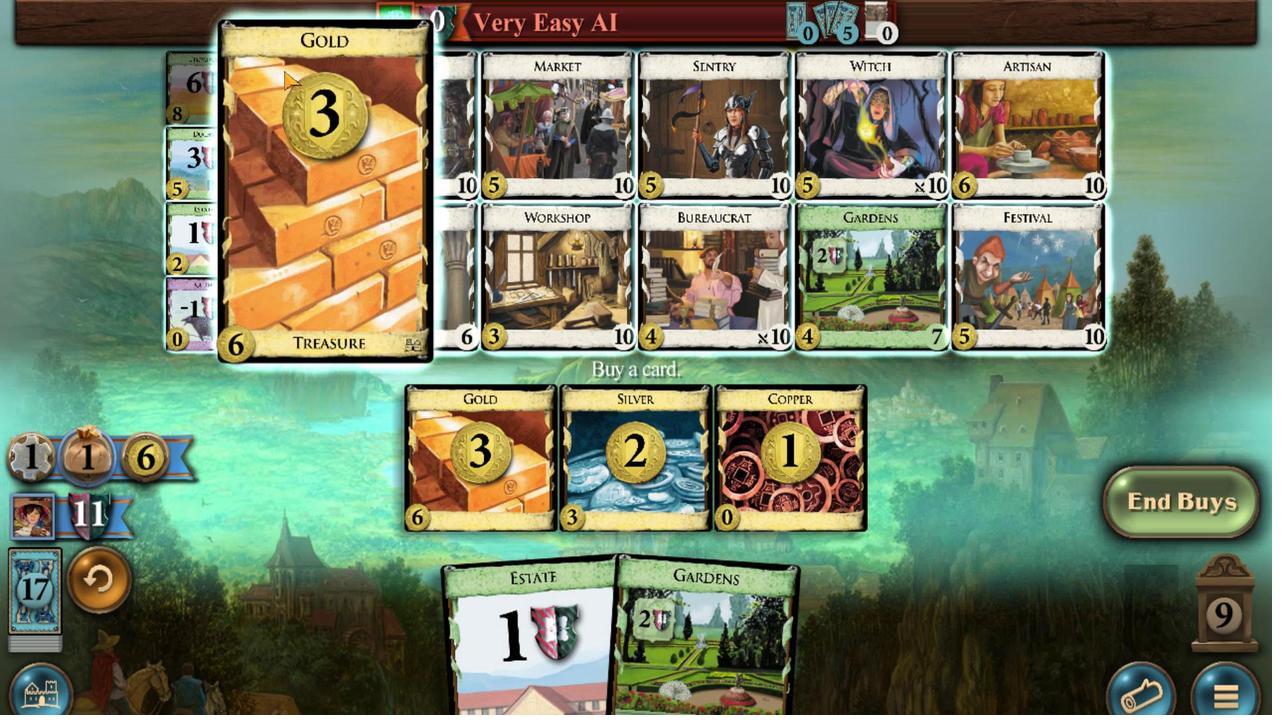 
Action: Mouse scrolled (282, 68) with delta (0, 0)
Screenshot: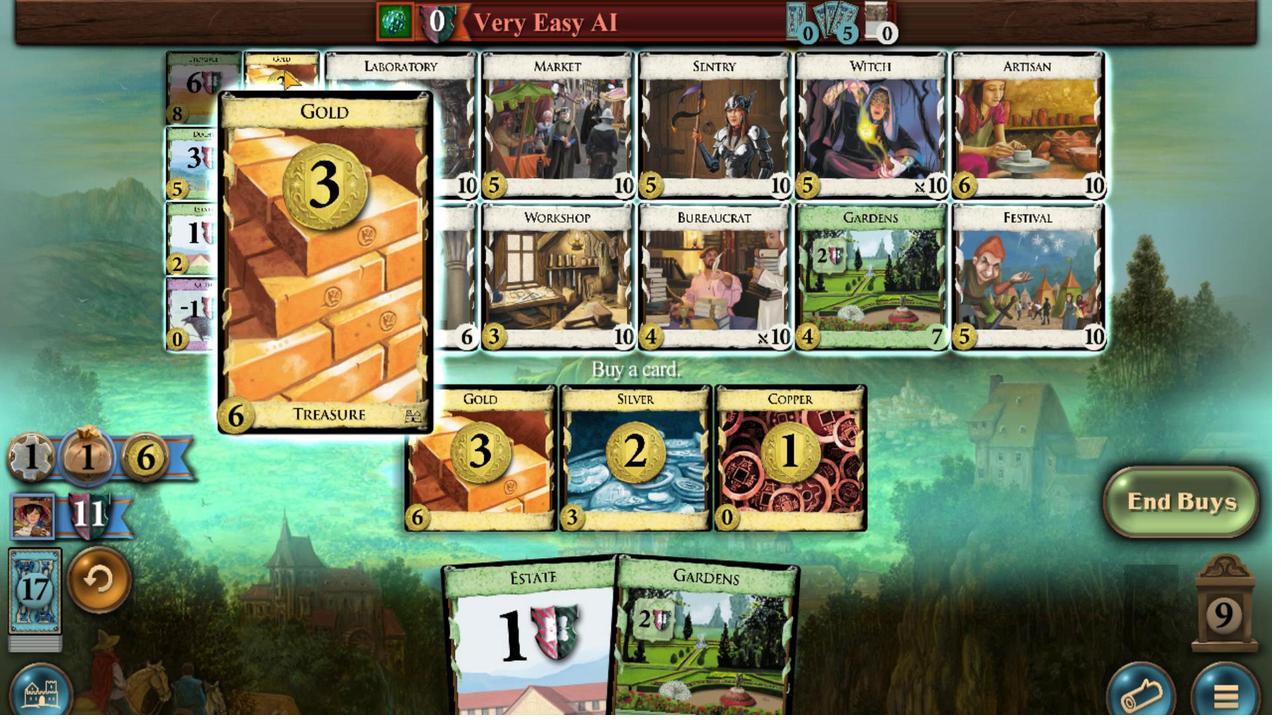 
Action: Mouse scrolled (282, 68) with delta (0, 0)
Screenshot: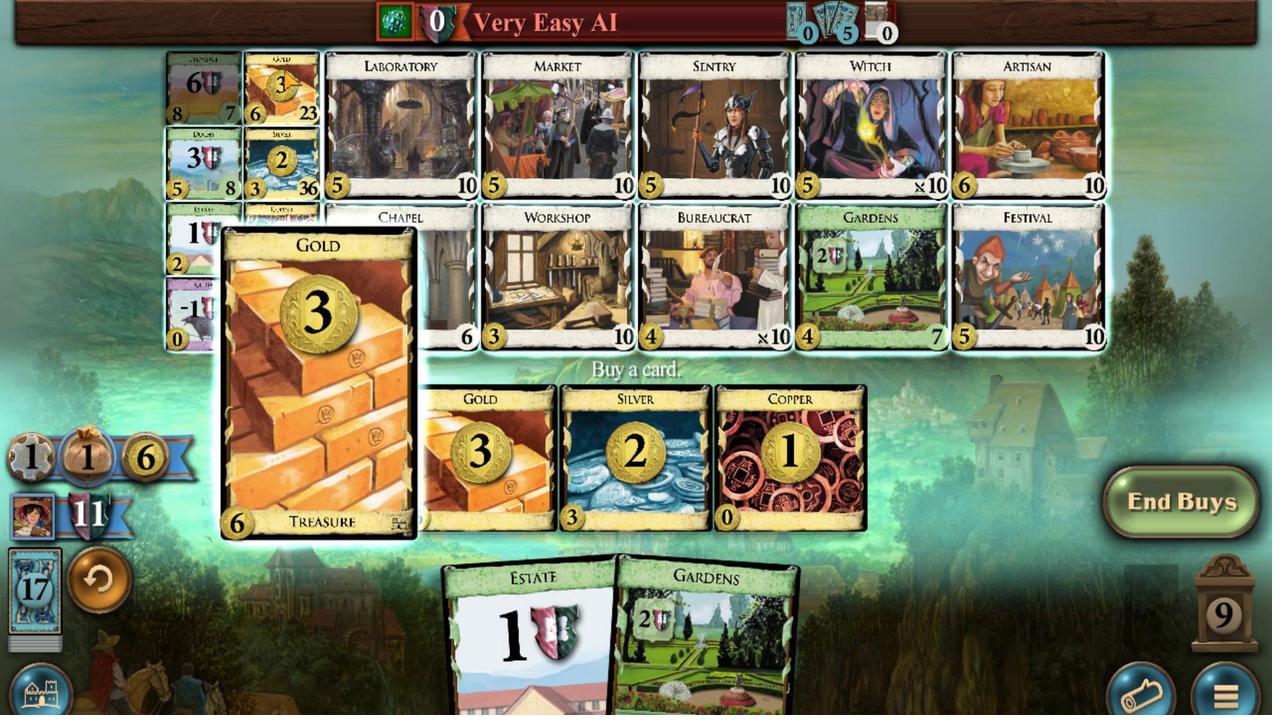 
Action: Mouse moved to (744, 580)
Screenshot: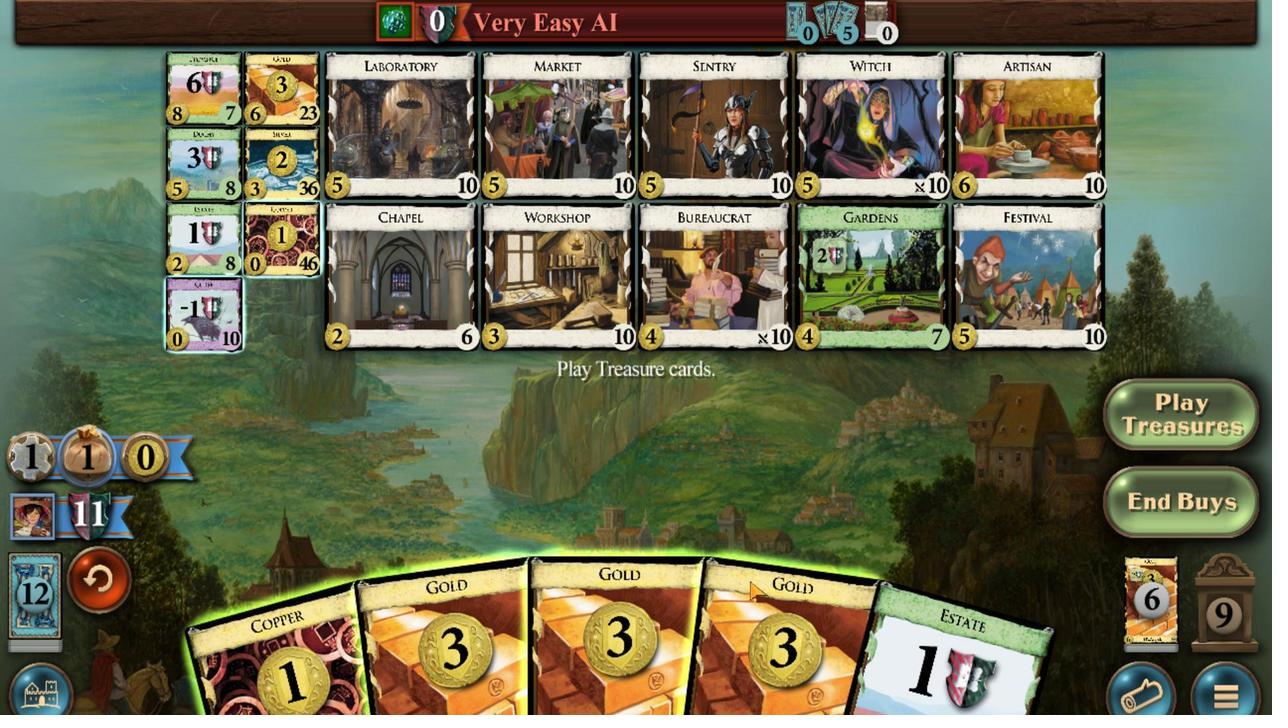 
Action: Mouse scrolled (744, 579) with delta (0, 0)
Screenshot: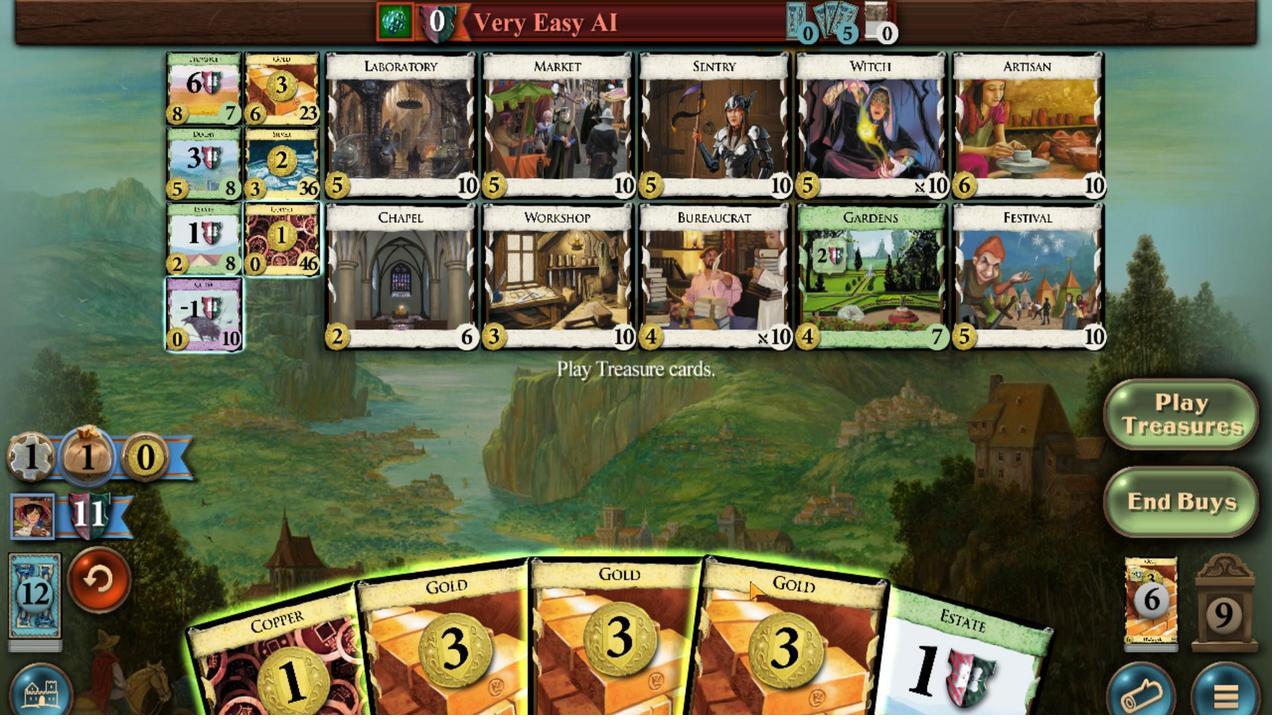 
Action: Mouse moved to (684, 585)
Screenshot: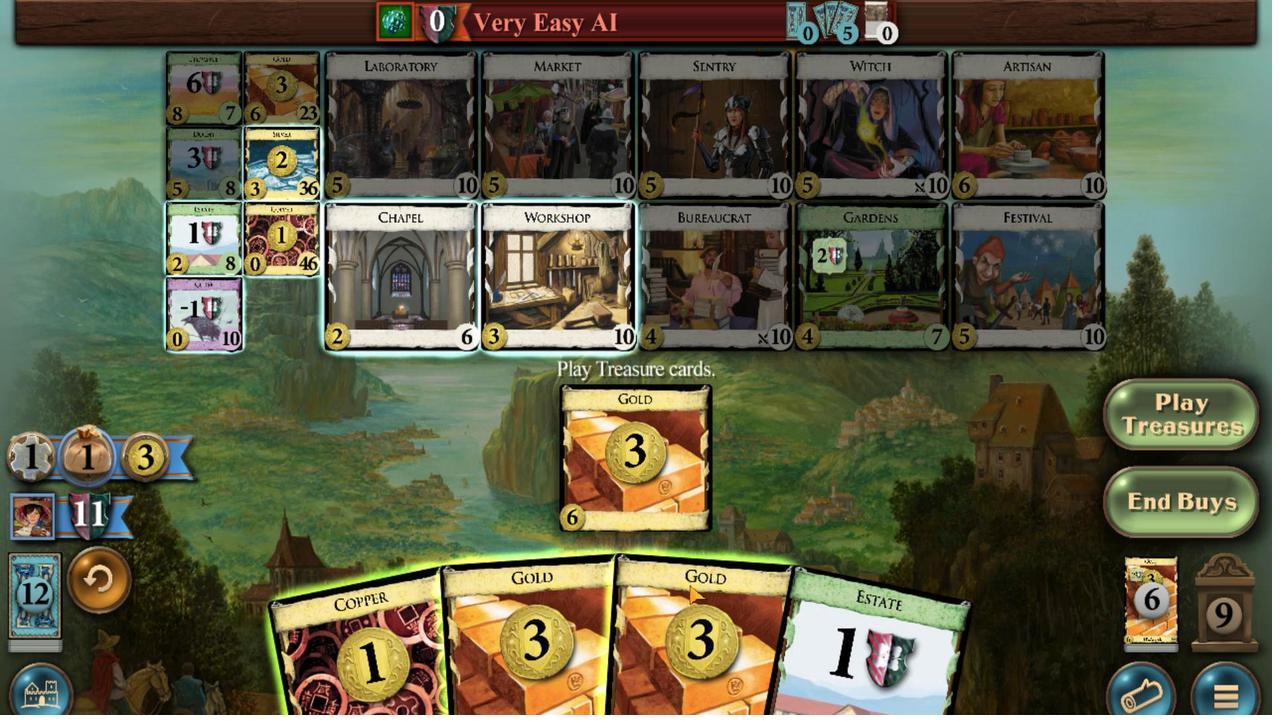 
Action: Mouse scrolled (684, 584) with delta (0, 0)
Screenshot: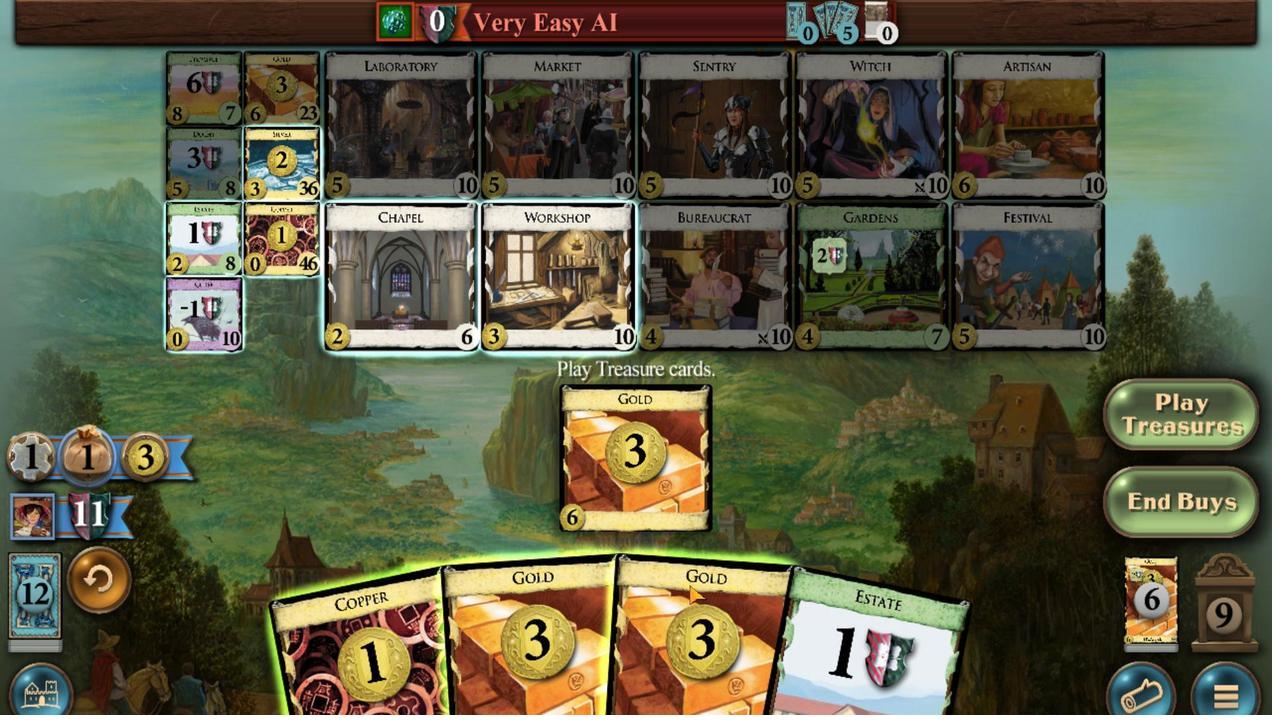 
Action: Mouse moved to (620, 568)
Screenshot: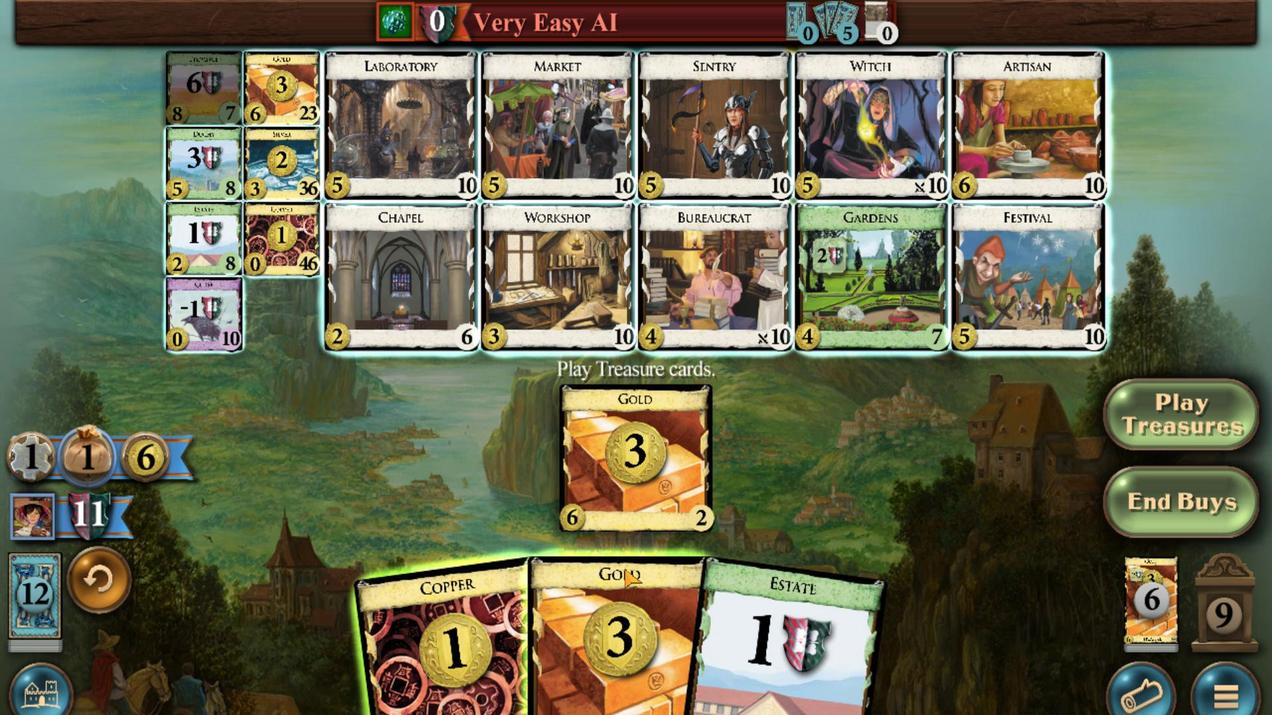 
Action: Mouse scrolled (620, 567) with delta (0, 0)
Screenshot: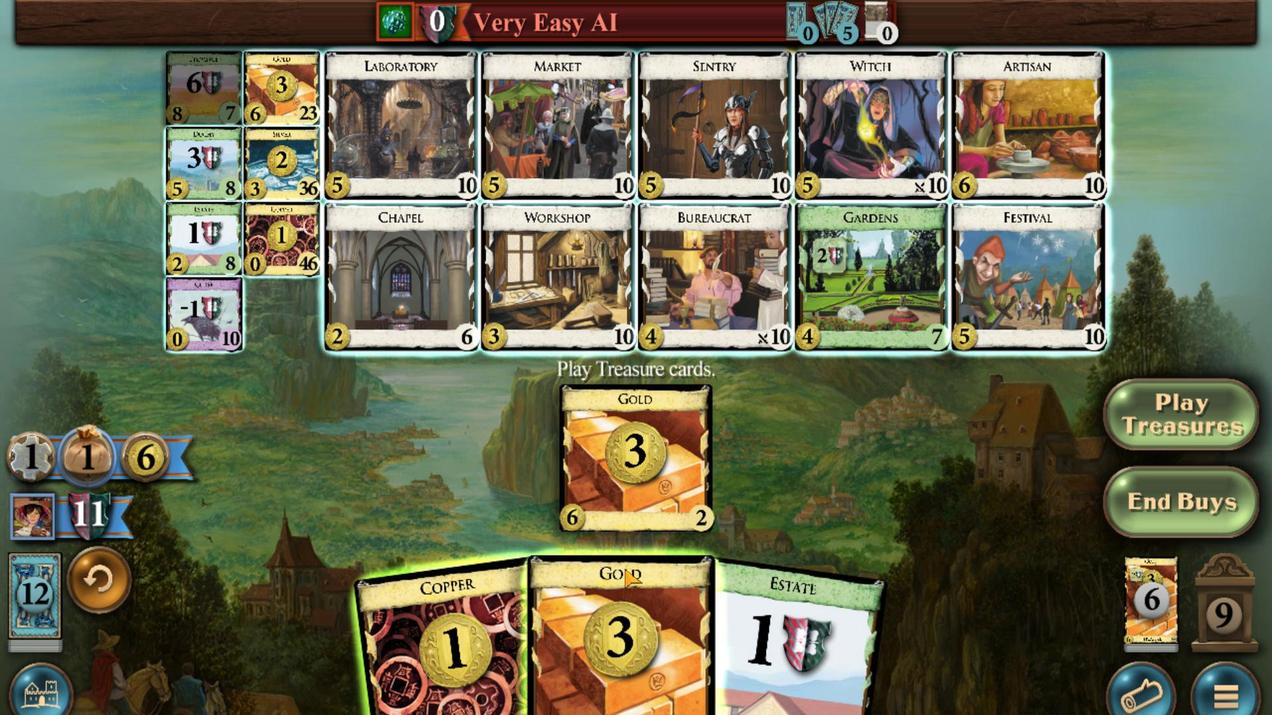 
Action: Mouse moved to (210, 66)
Screenshot: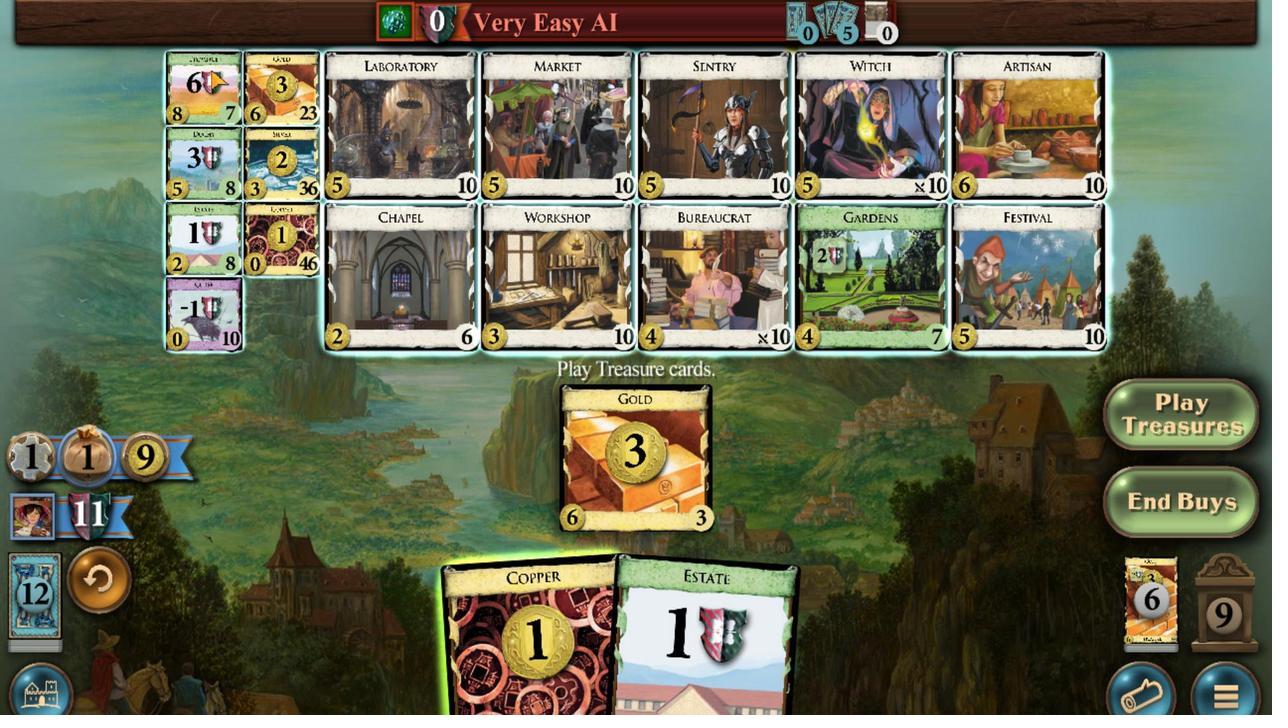 
Action: Mouse scrolled (210, 67) with delta (0, 1)
Screenshot: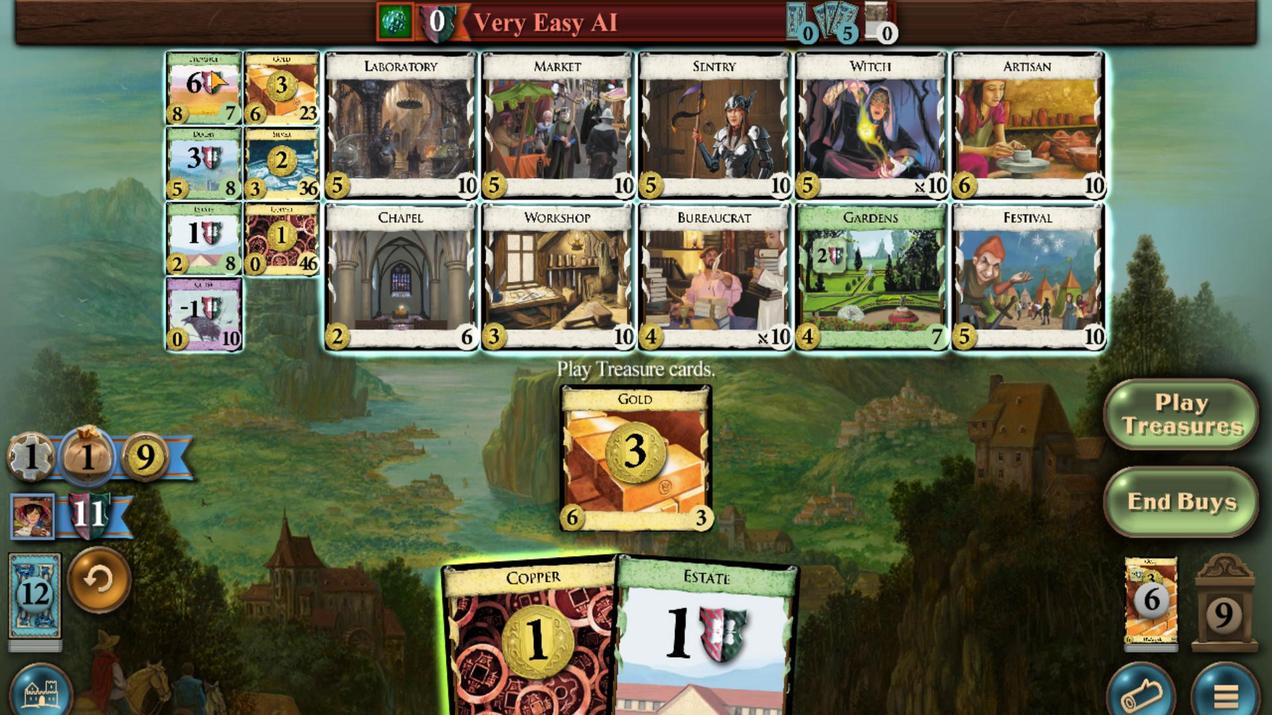
Action: Mouse scrolled (210, 67) with delta (0, 1)
Screenshot: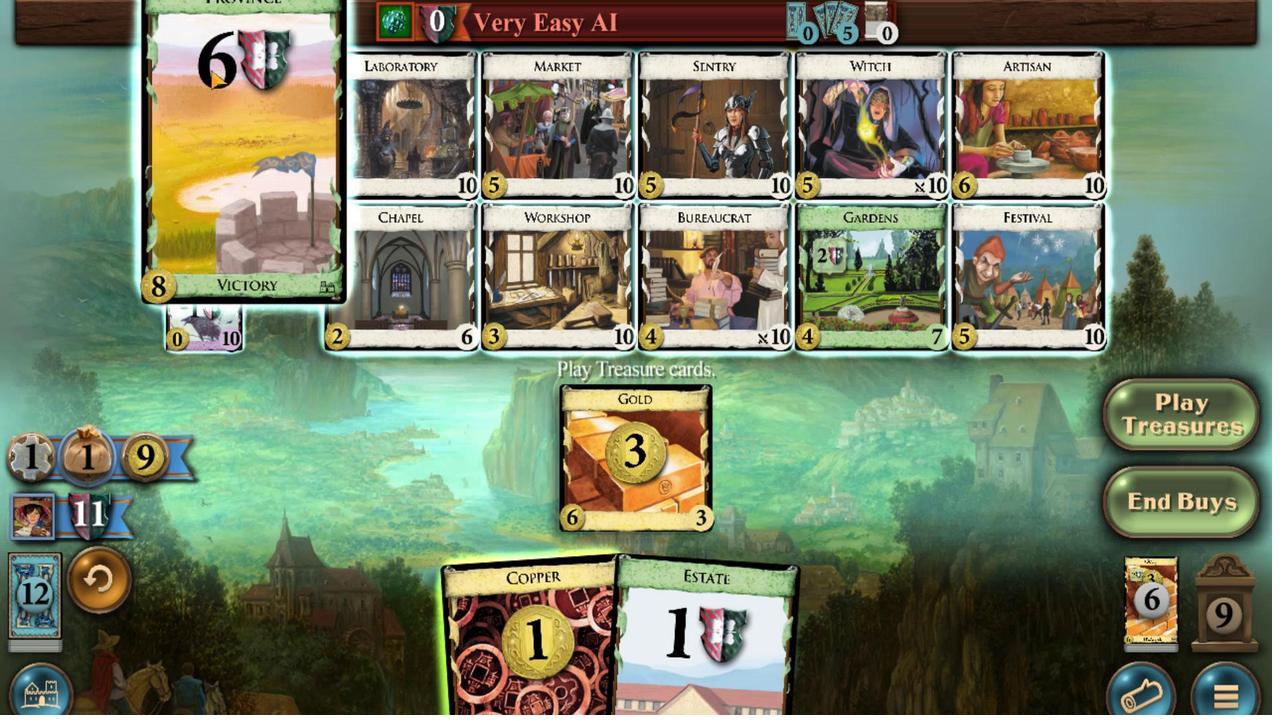 
Action: Mouse scrolled (210, 67) with delta (0, 1)
Screenshot: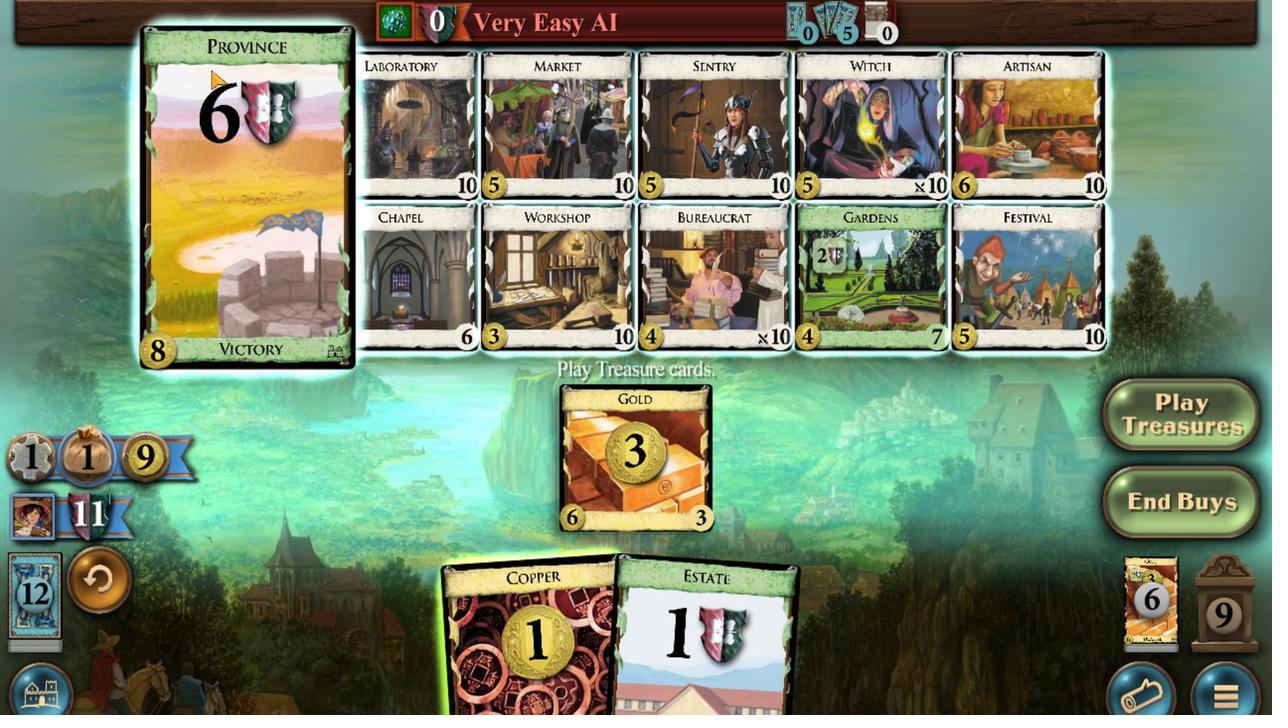 
Action: Mouse scrolled (210, 67) with delta (0, 1)
Screenshot: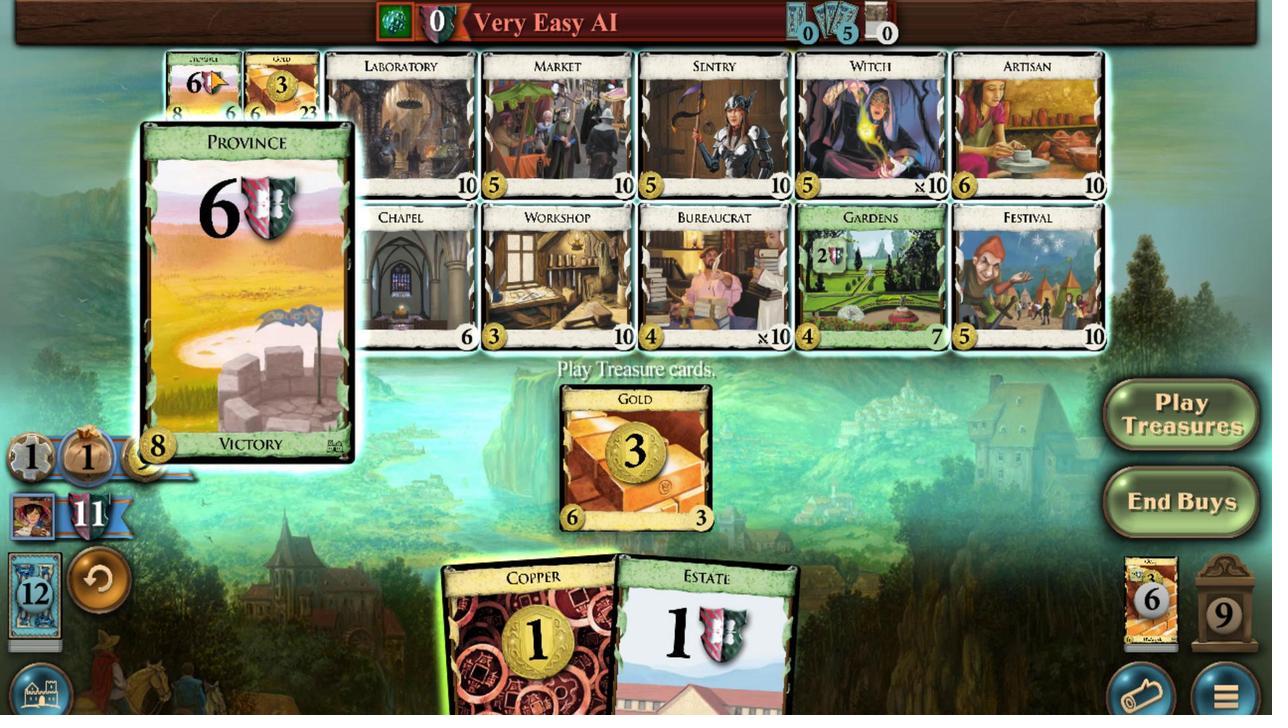
Action: Mouse scrolled (210, 67) with delta (0, 1)
Screenshot: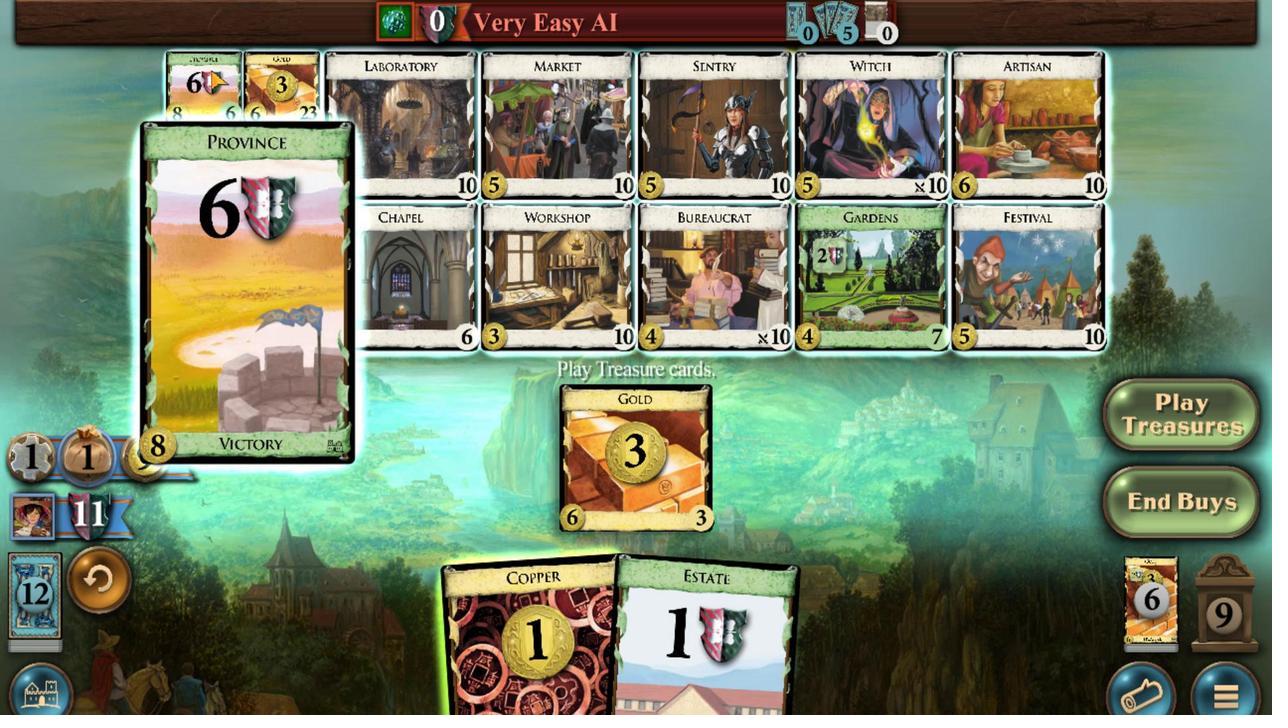 
Action: Mouse scrolled (210, 67) with delta (0, 1)
Screenshot: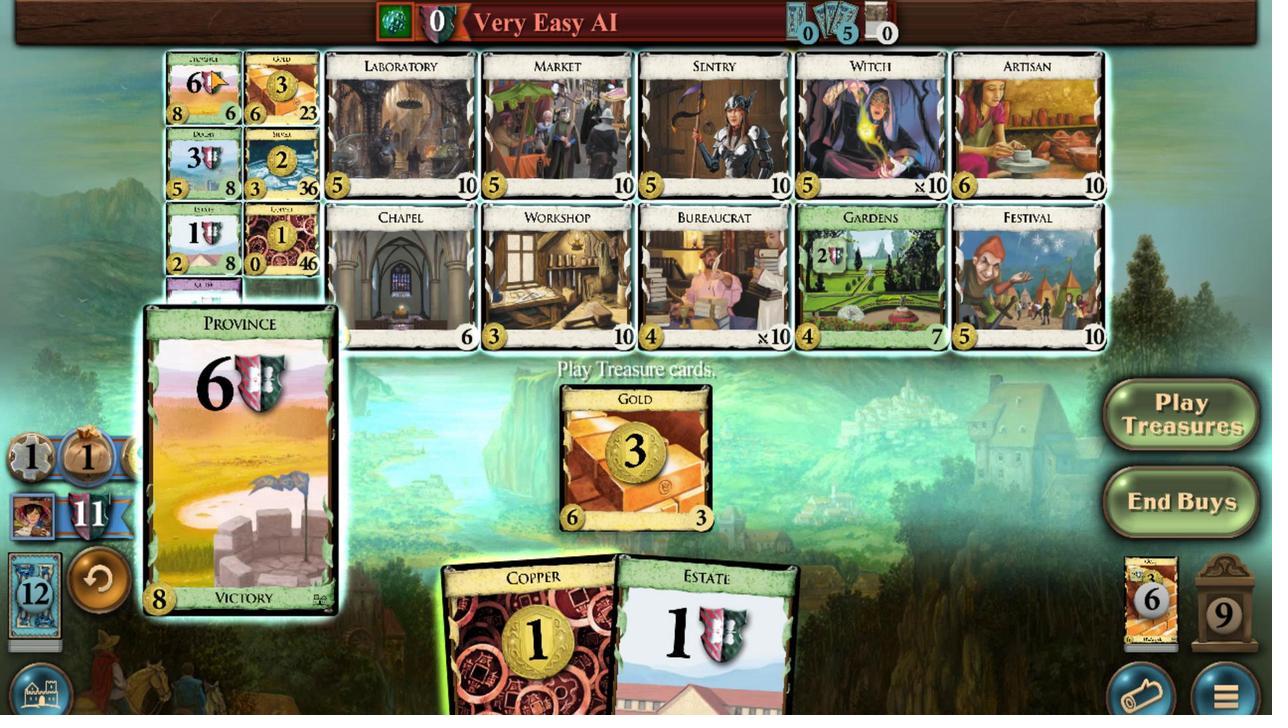 
Action: Mouse moved to (785, 610)
Screenshot: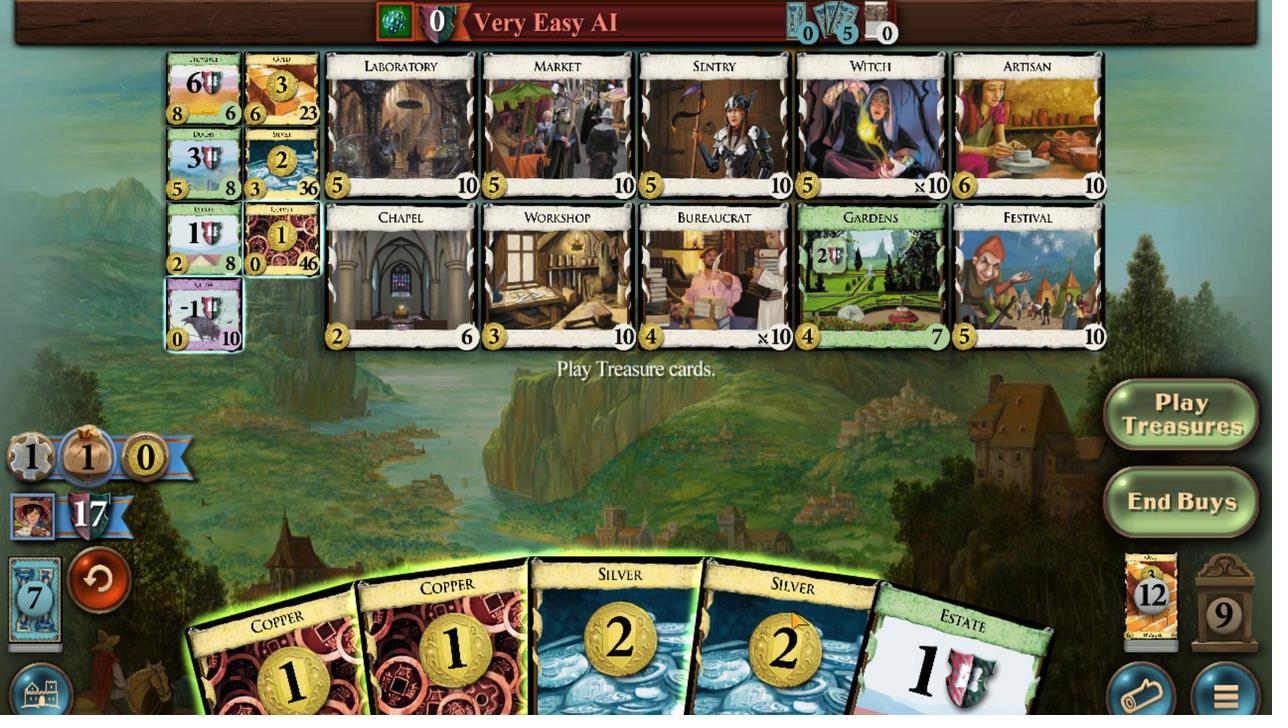 
Action: Mouse scrolled (785, 609) with delta (0, 0)
Screenshot: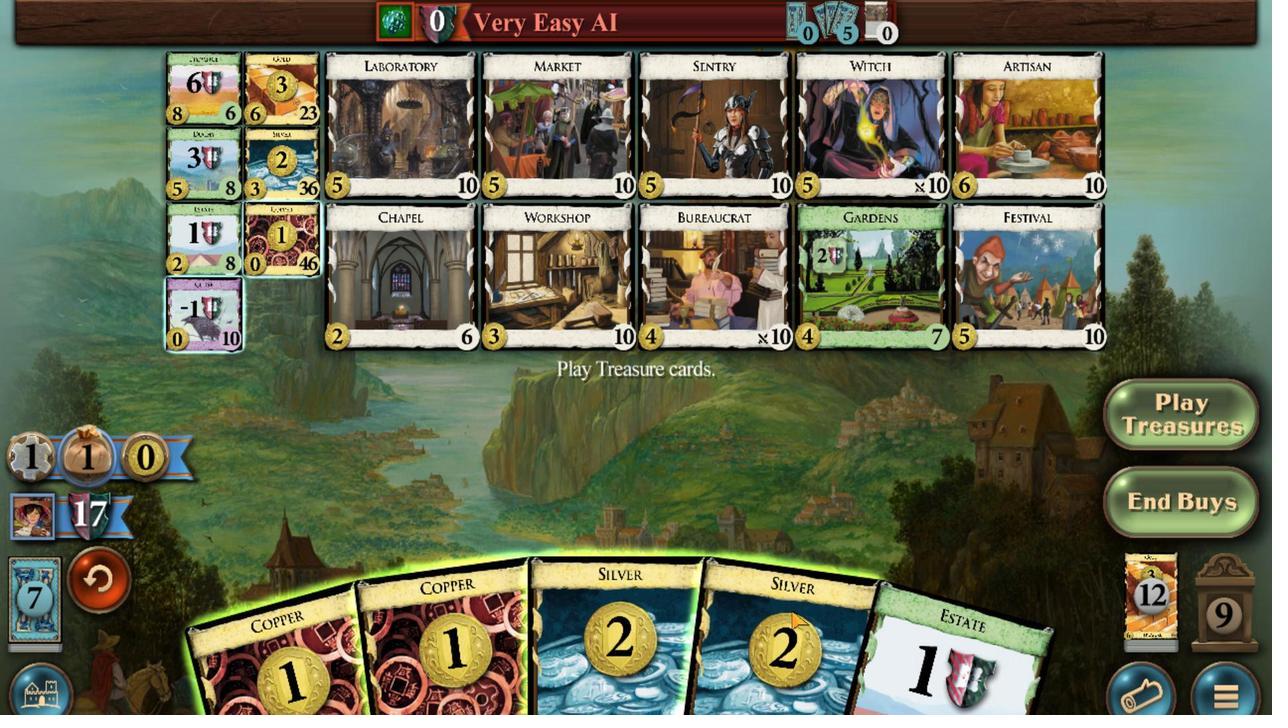 
Action: Mouse moved to (663, 612)
Screenshot: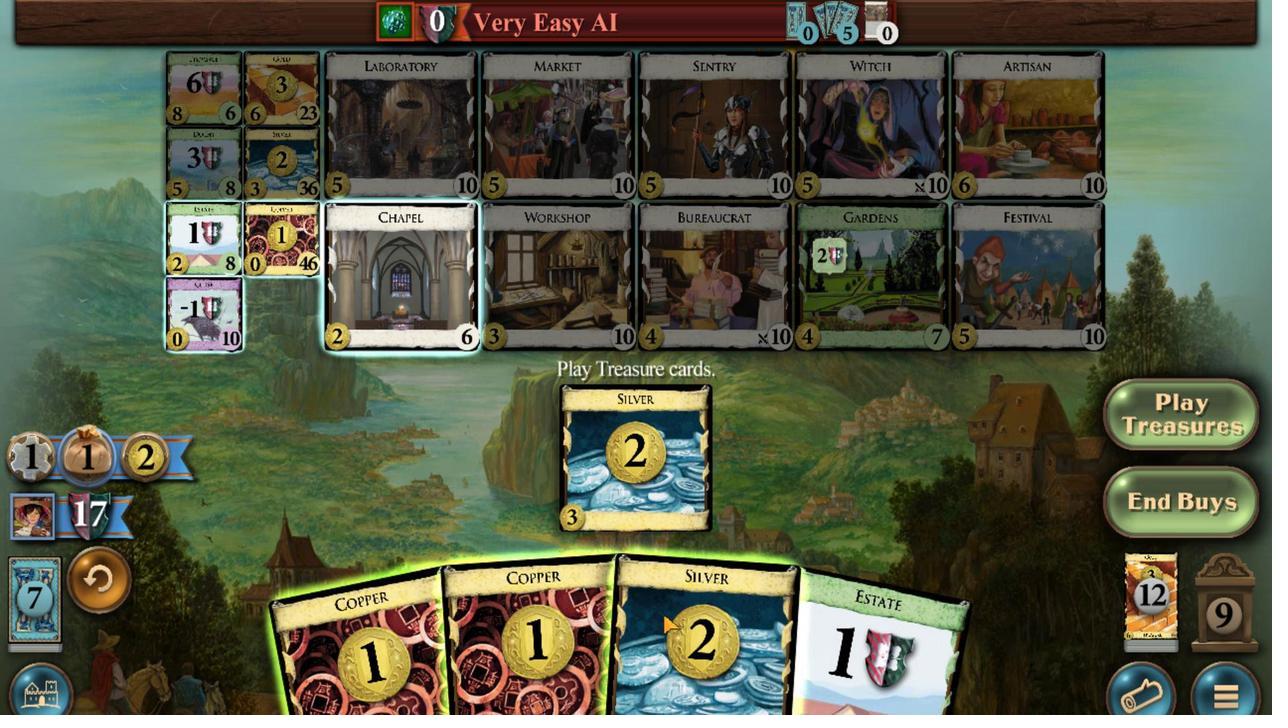 
Action: Mouse scrolled (663, 611) with delta (0, 0)
Screenshot: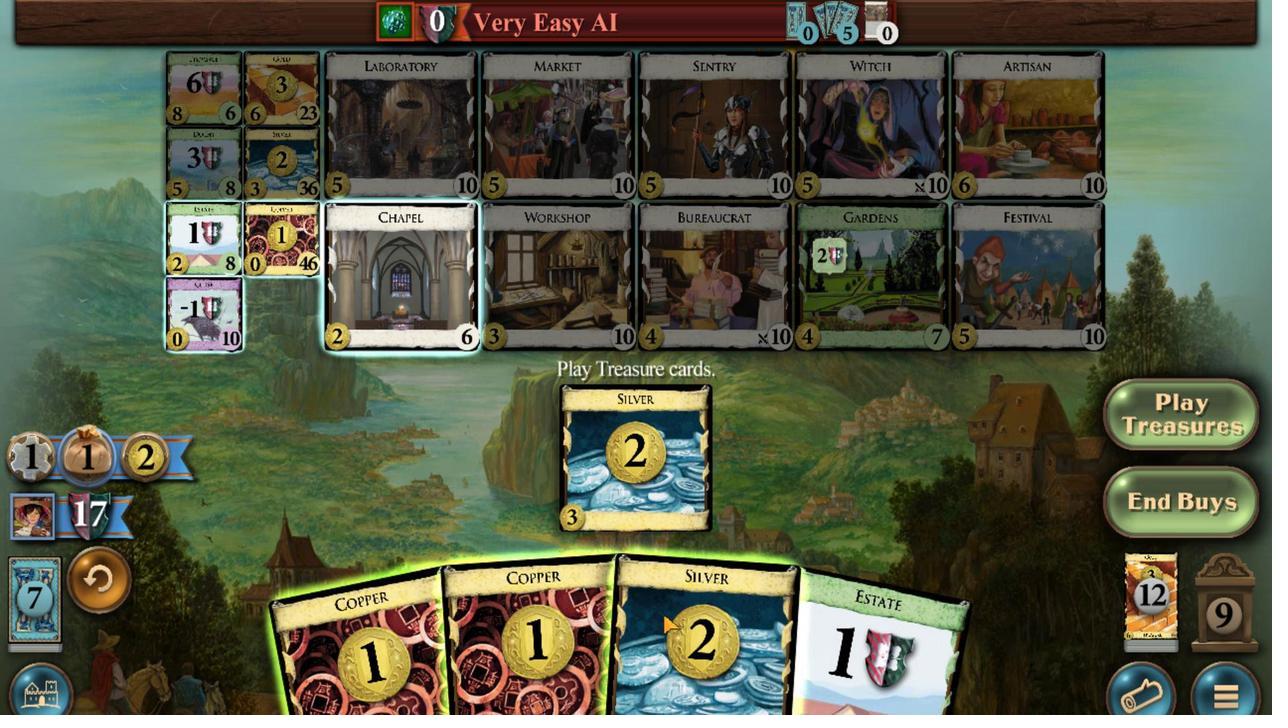 
Action: Mouse moved to (637, 638)
Screenshot: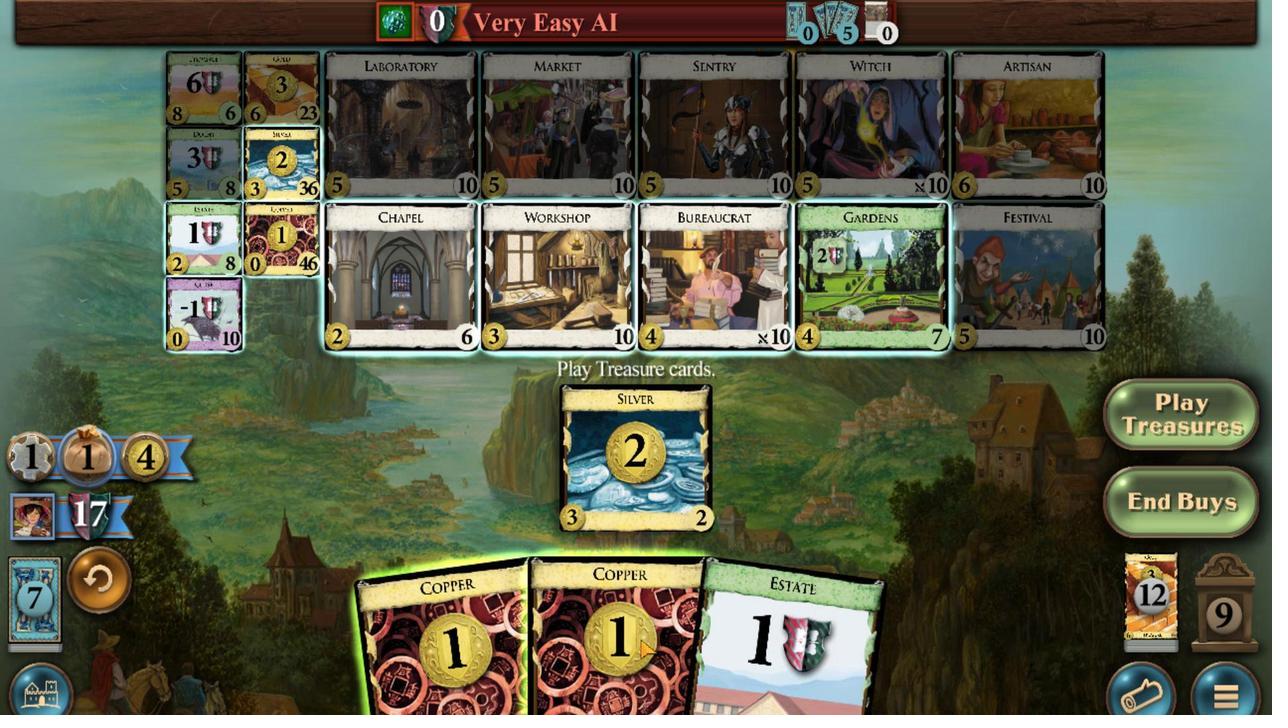 
Action: Mouse scrolled (637, 638) with delta (0, 0)
Screenshot: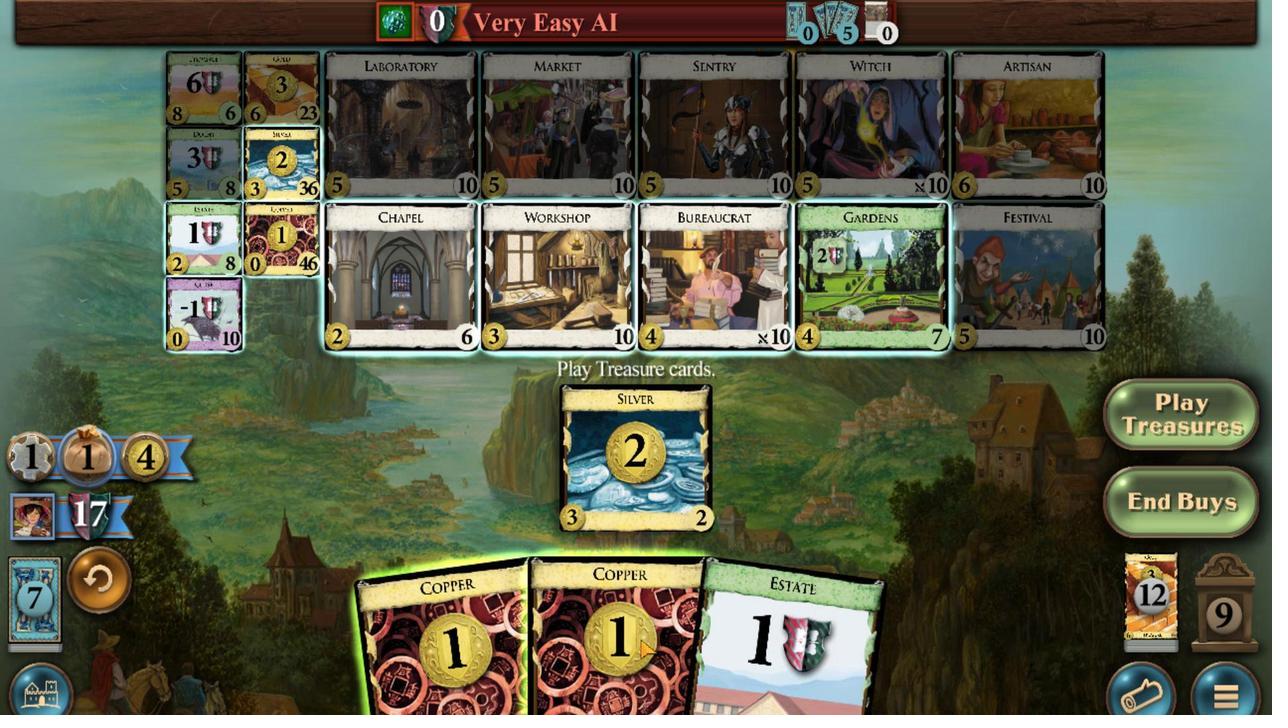 
Action: Mouse moved to (569, 616)
Screenshot: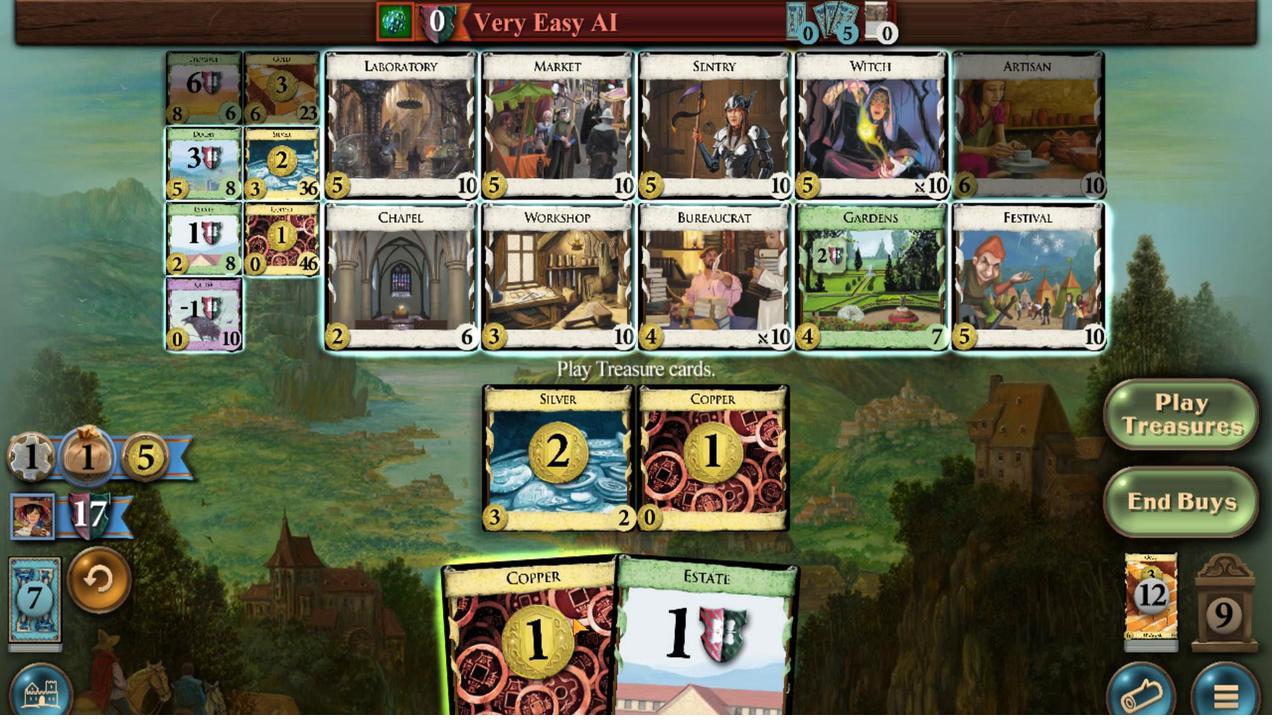 
Action: Mouse scrolled (569, 616) with delta (0, 0)
Screenshot: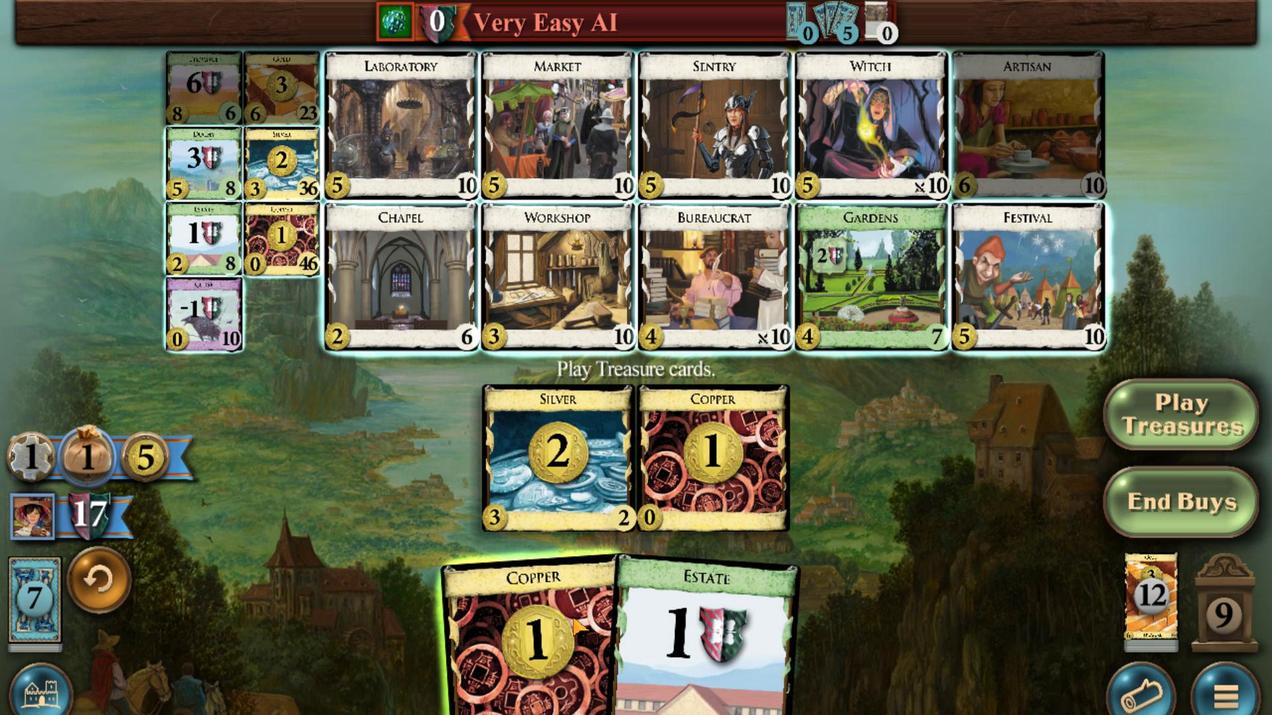 
Action: Mouse moved to (282, 90)
Screenshot: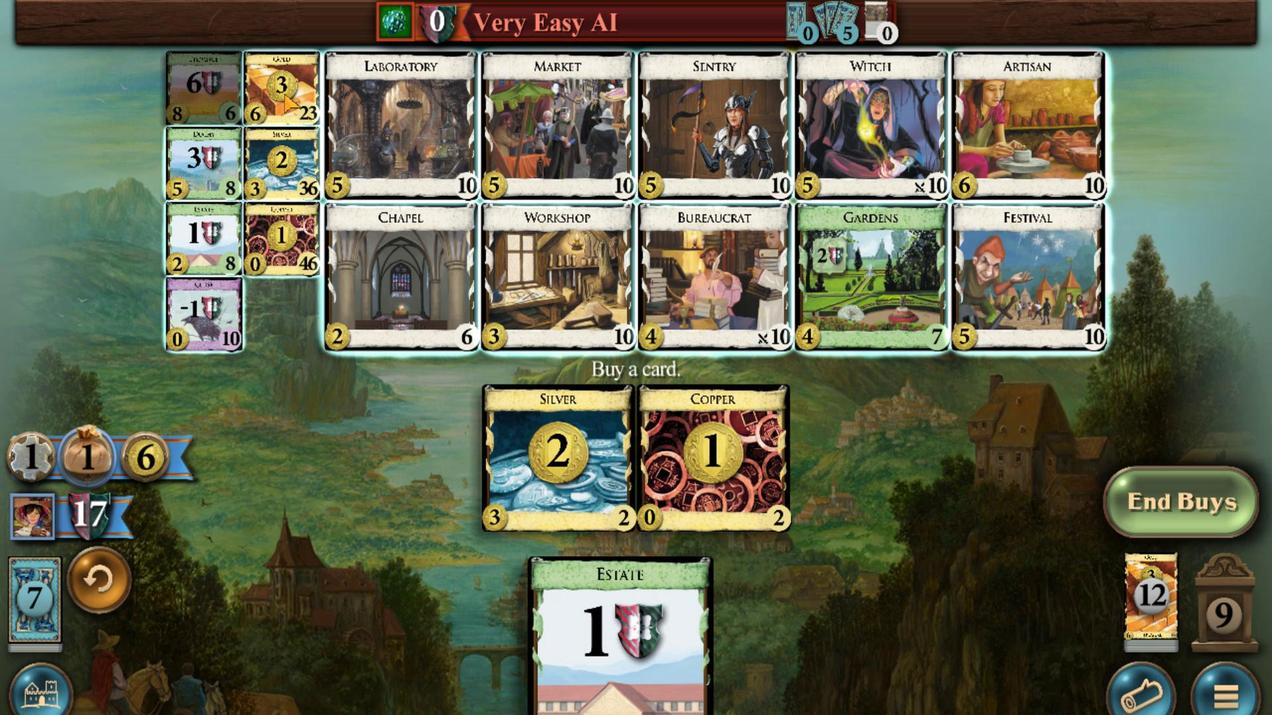 
Action: Mouse scrolled (282, 90) with delta (0, 0)
Screenshot: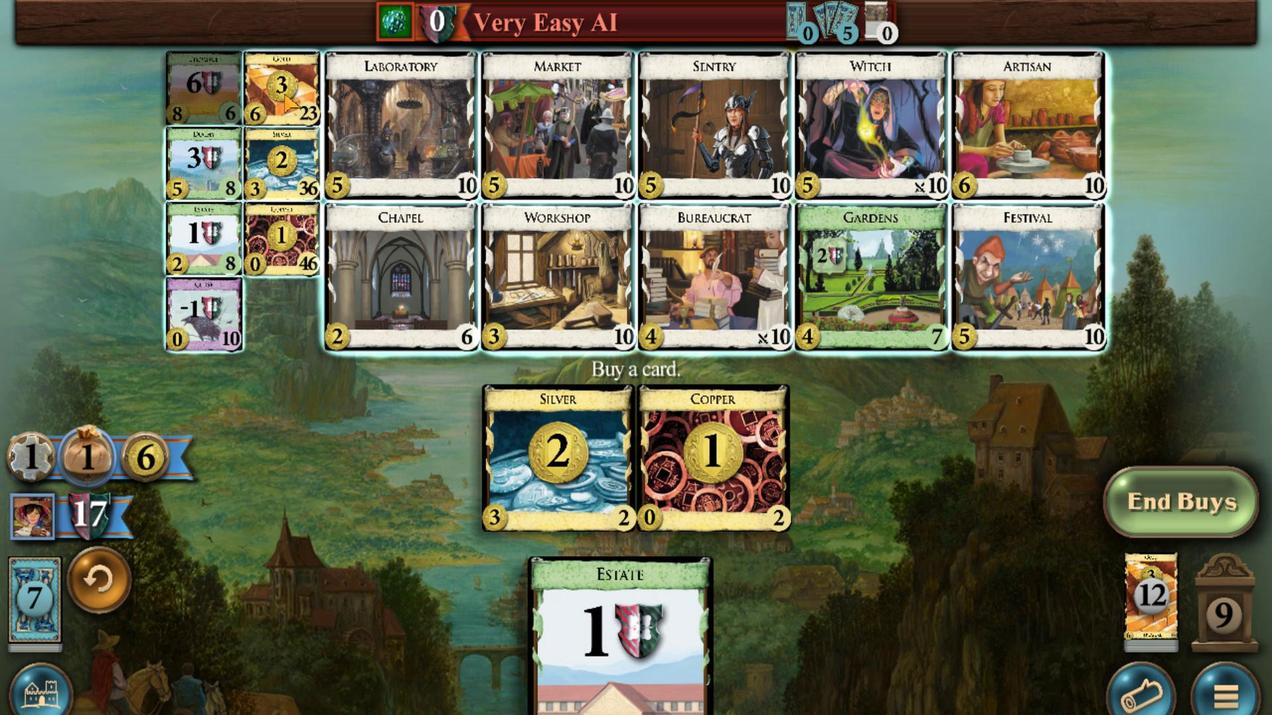 
Action: Mouse scrolled (282, 90) with delta (0, 0)
Screenshot: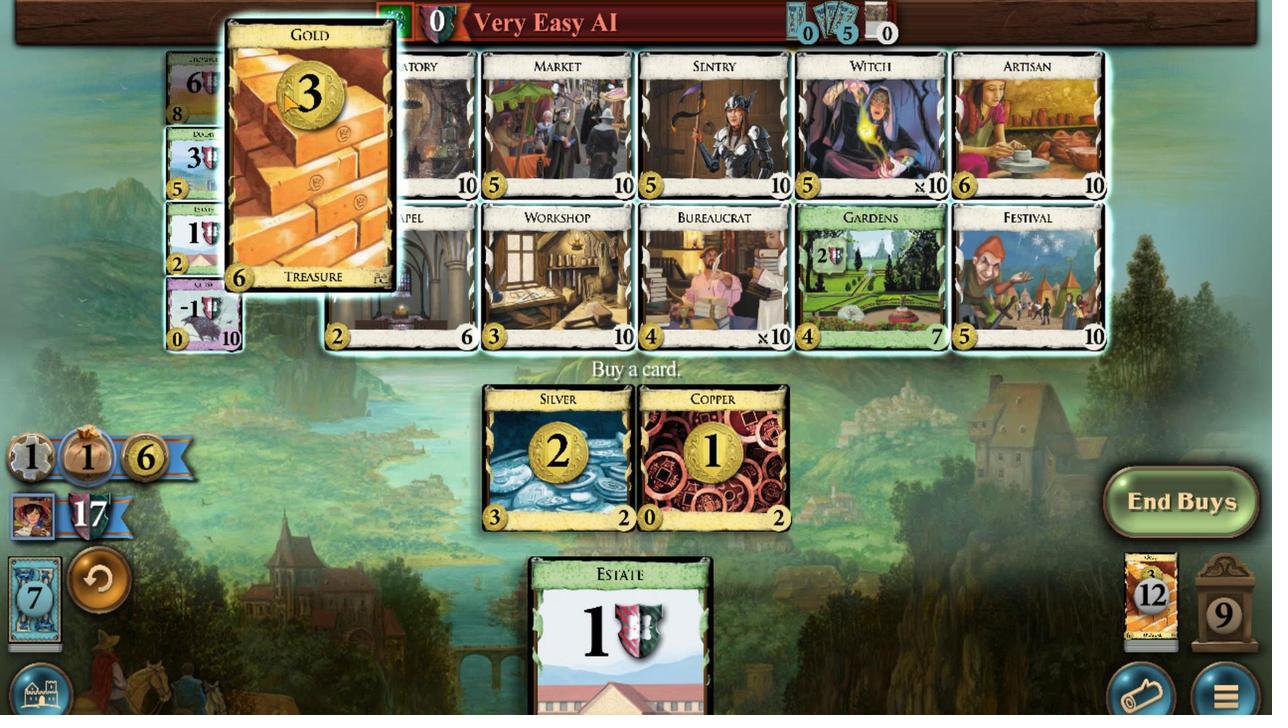 
Action: Mouse scrolled (282, 90) with delta (0, 0)
Screenshot: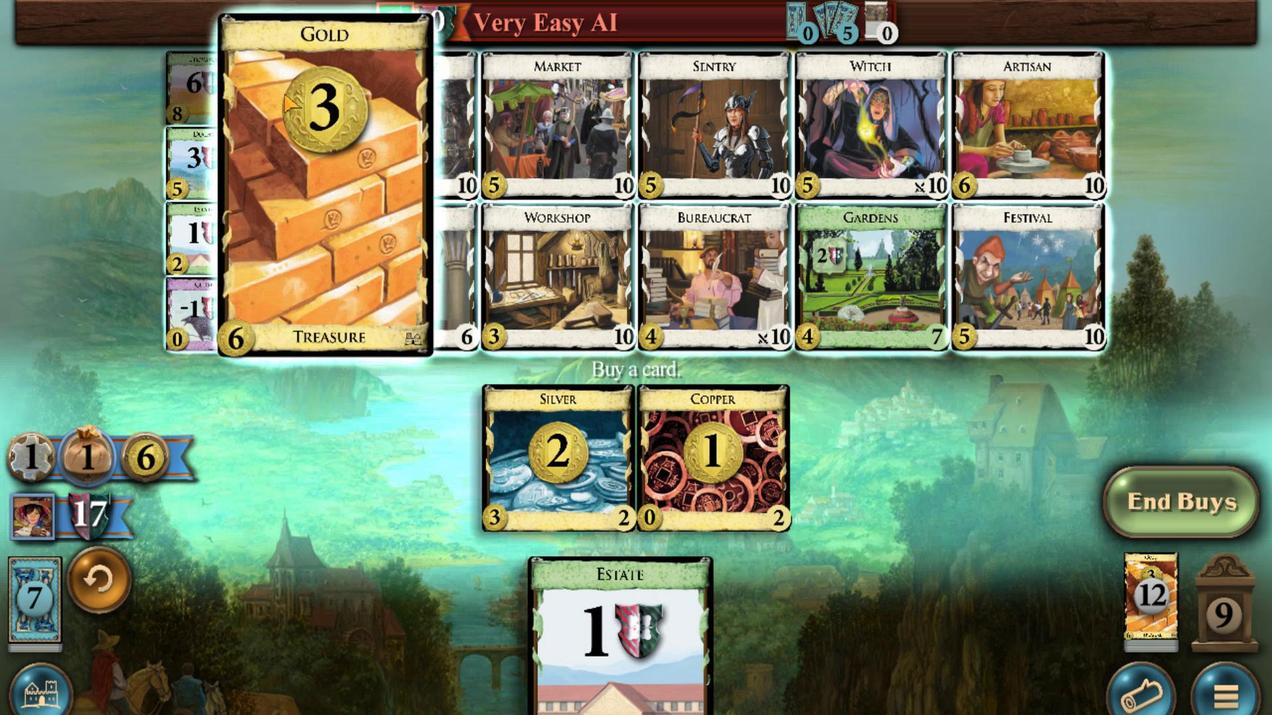 
Action: Mouse scrolled (282, 90) with delta (0, 0)
Screenshot: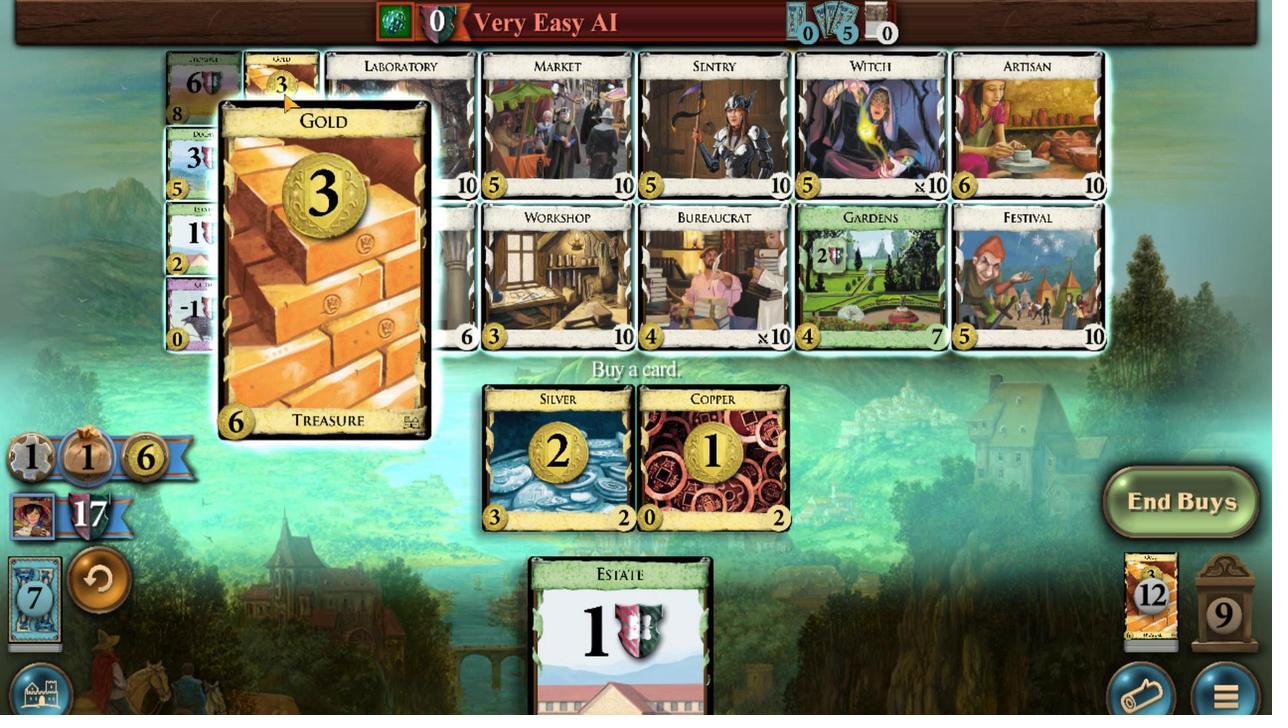 
Action: Mouse scrolled (282, 90) with delta (0, 0)
Screenshot: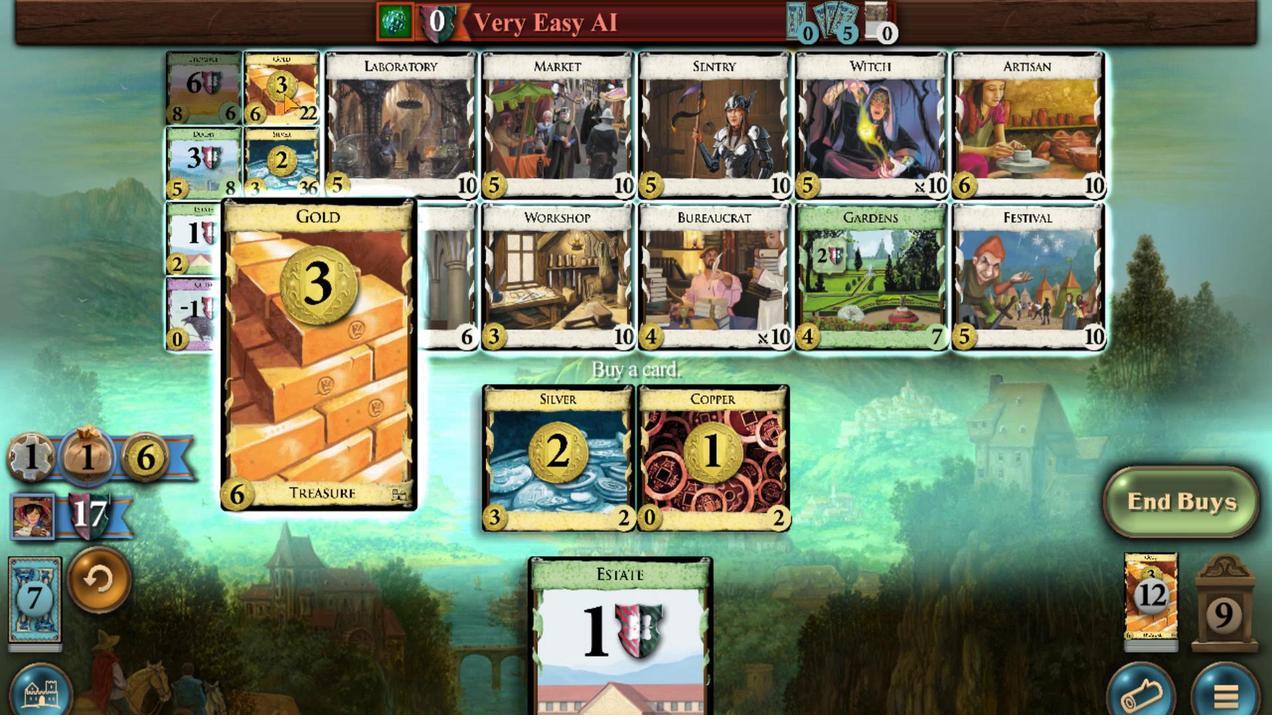 
Action: Mouse scrolled (282, 90) with delta (0, 0)
Screenshot: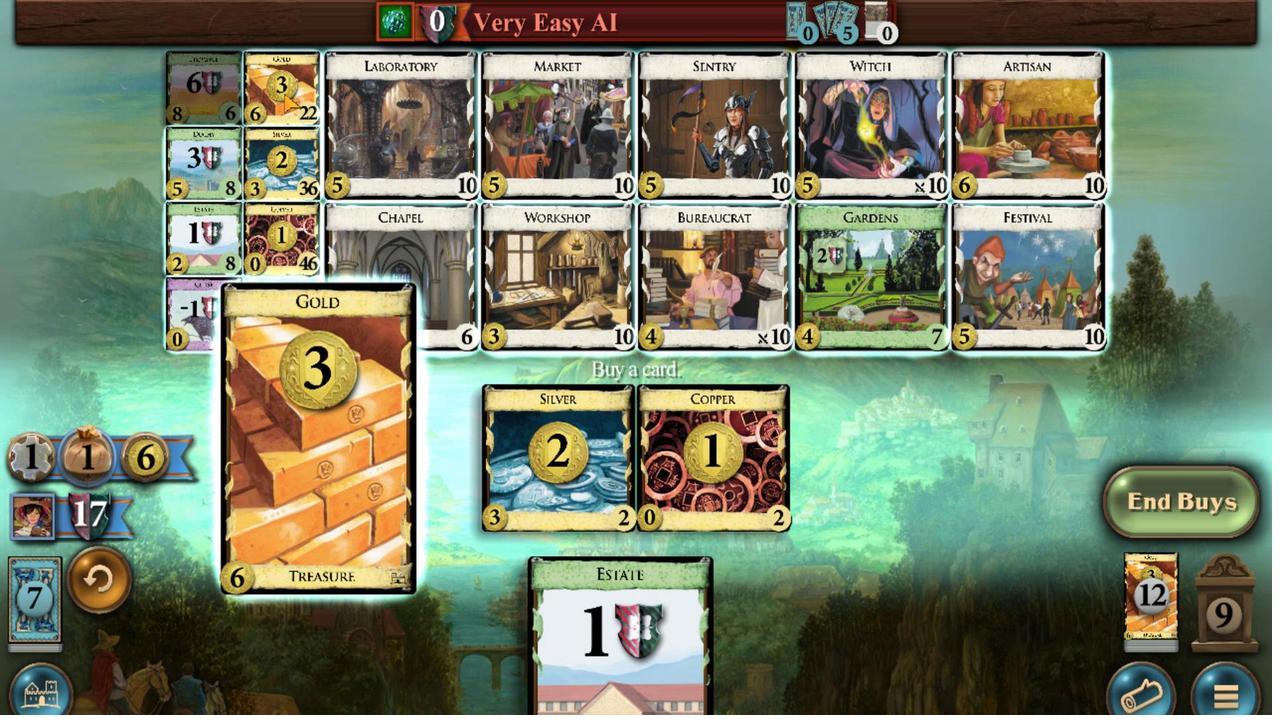 
Action: Mouse moved to (744, 591)
Screenshot: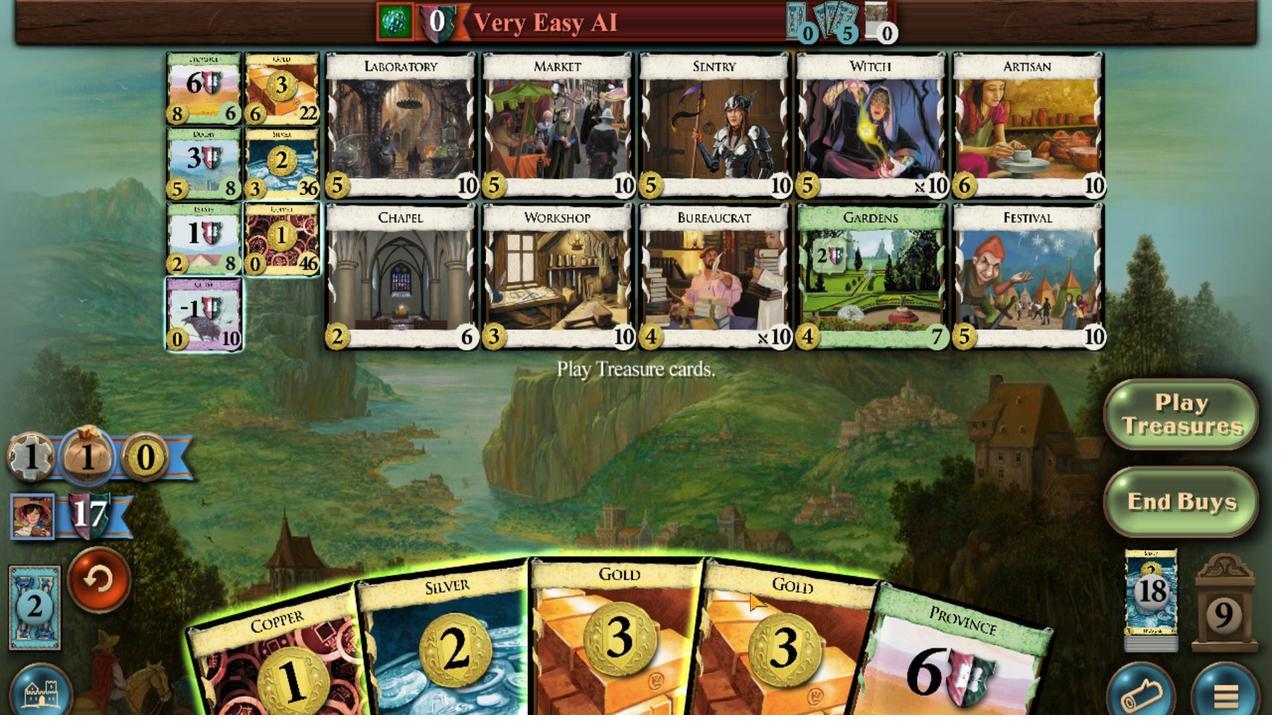
Action: Mouse scrolled (744, 591) with delta (0, 0)
Screenshot: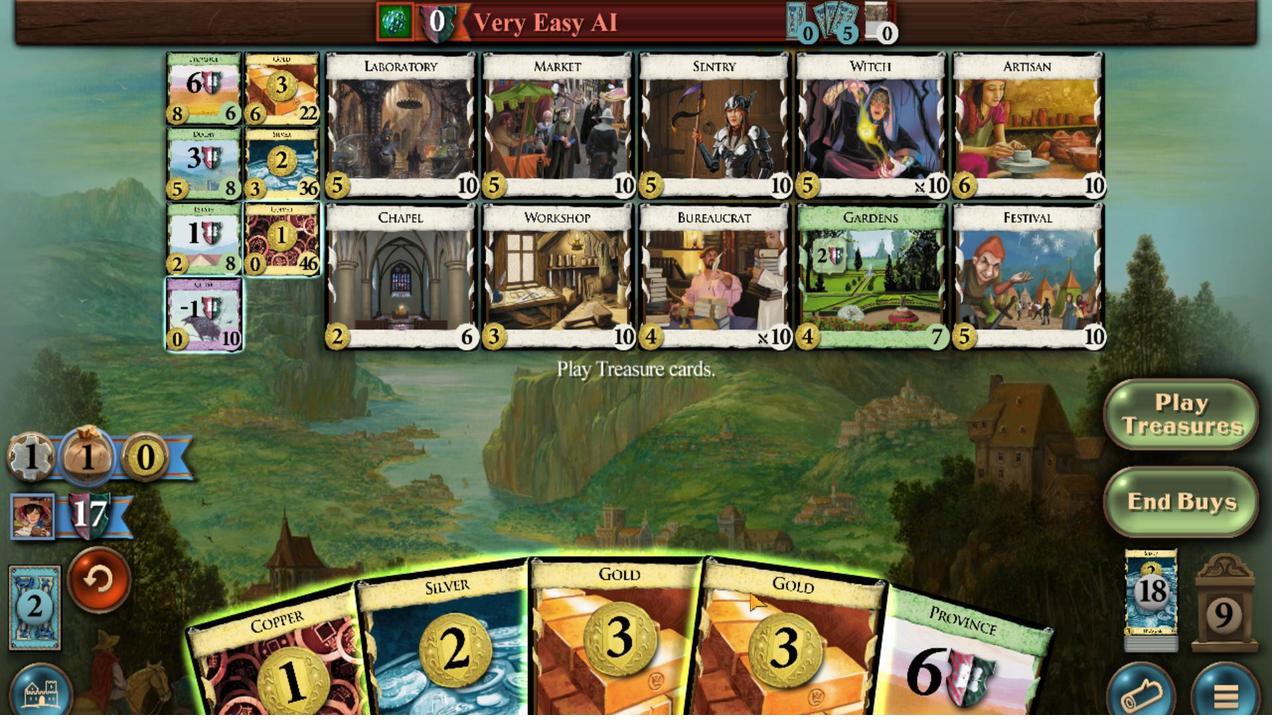 
Action: Mouse moved to (710, 600)
Screenshot: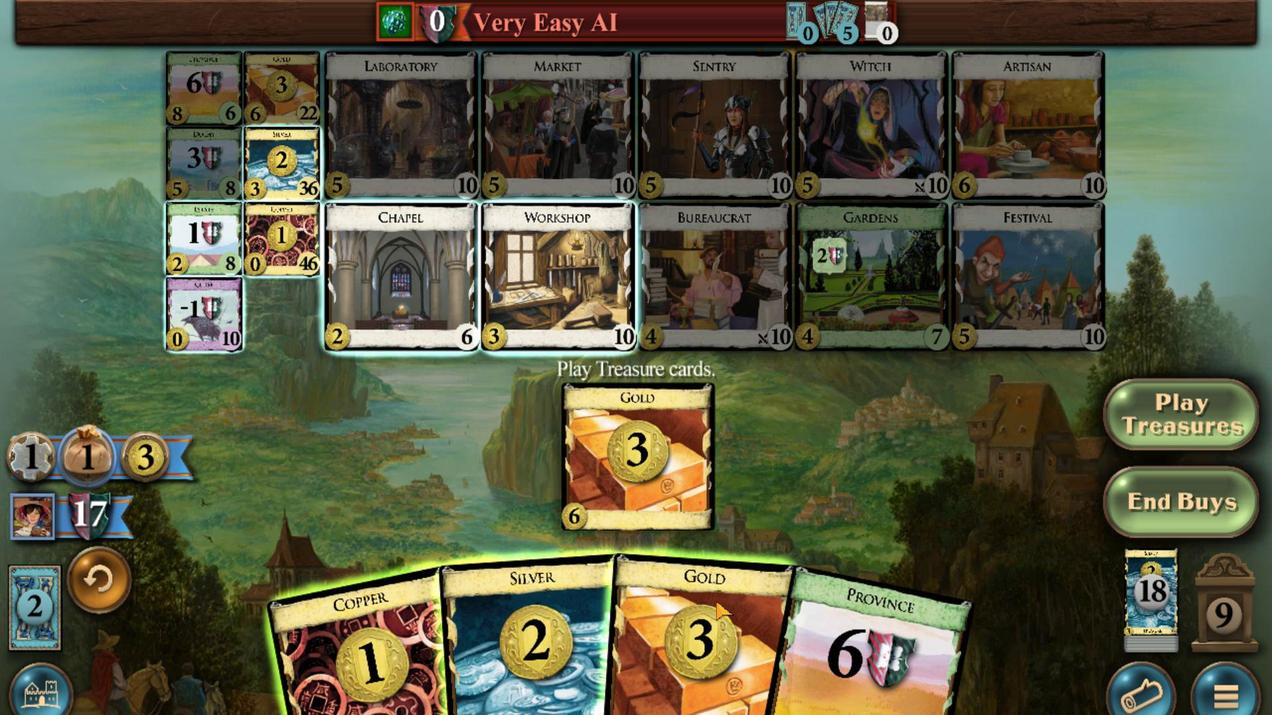 
Action: Mouse scrolled (710, 600) with delta (0, 0)
Screenshot: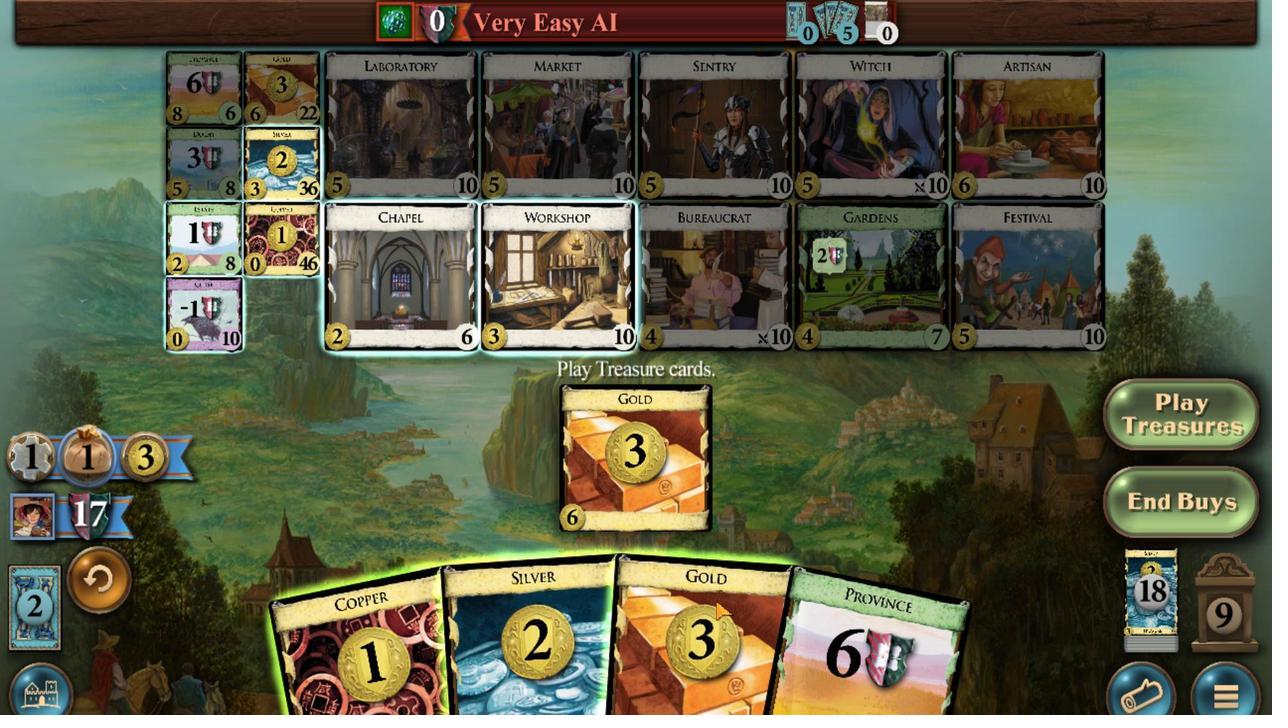 
Action: Mouse moved to (655, 611)
Screenshot: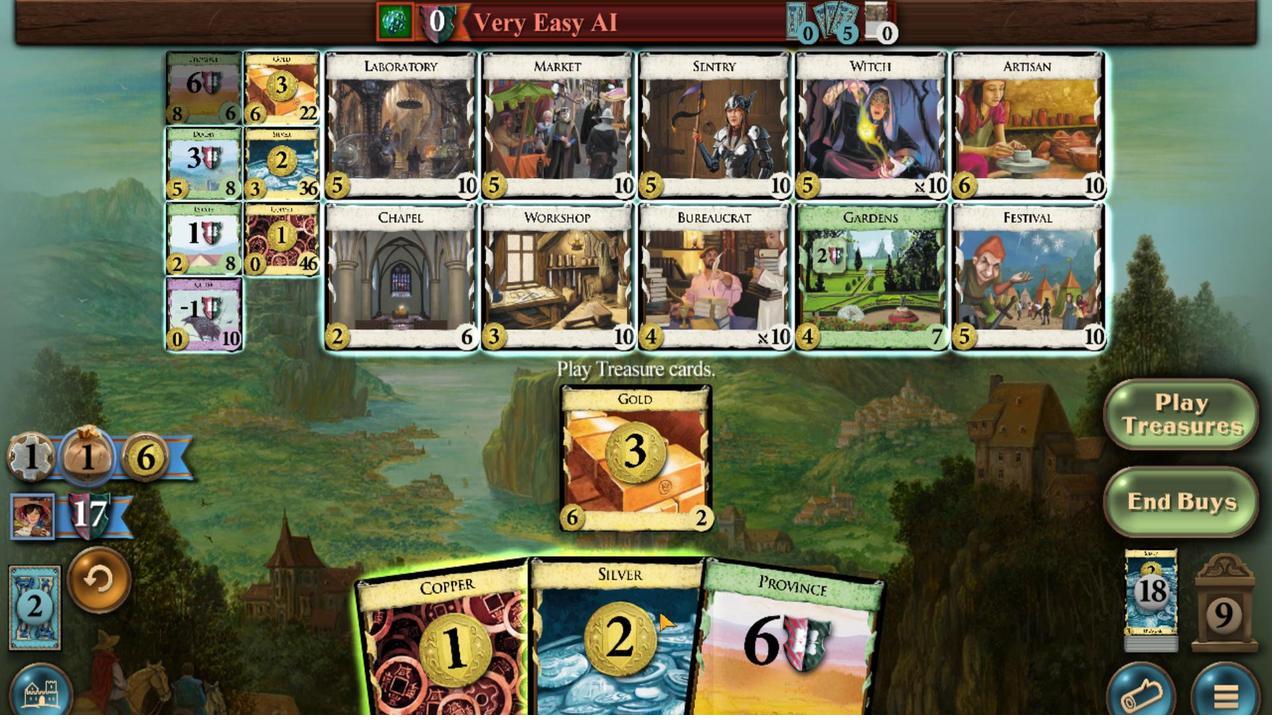 
Action: Mouse scrolled (655, 610) with delta (0, 0)
Screenshot: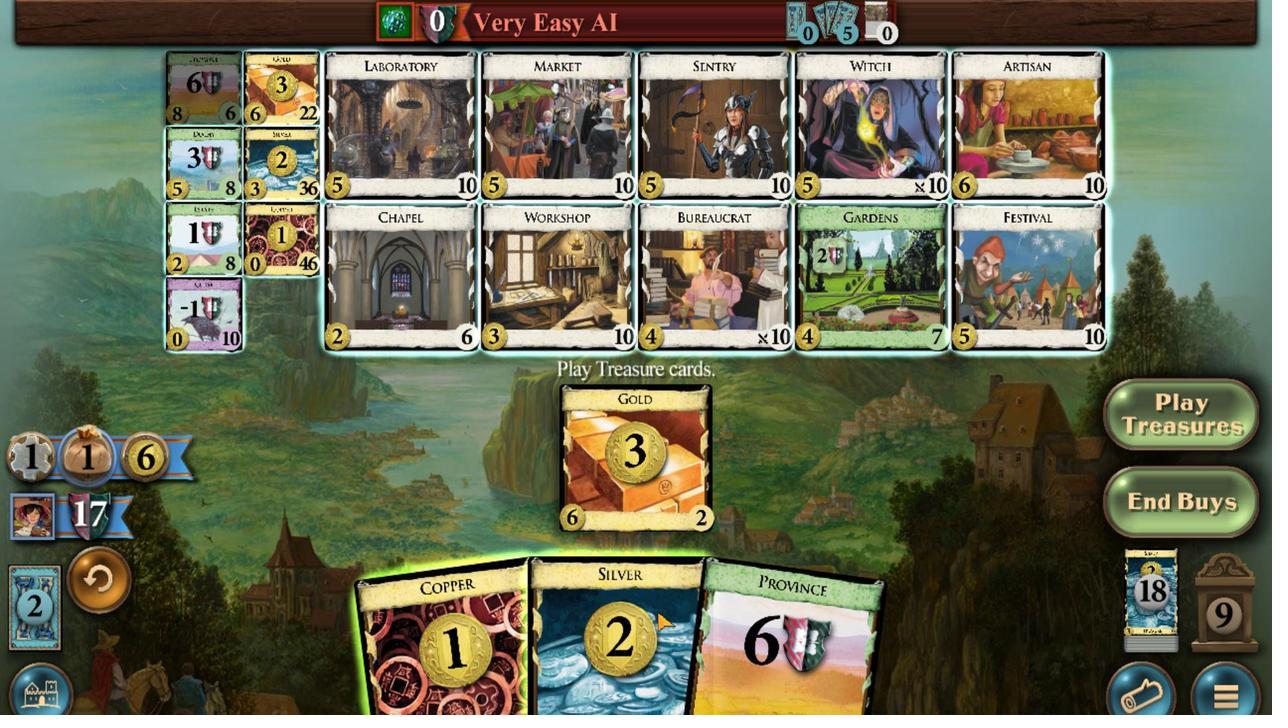 
Action: Mouse moved to (203, 62)
Screenshot: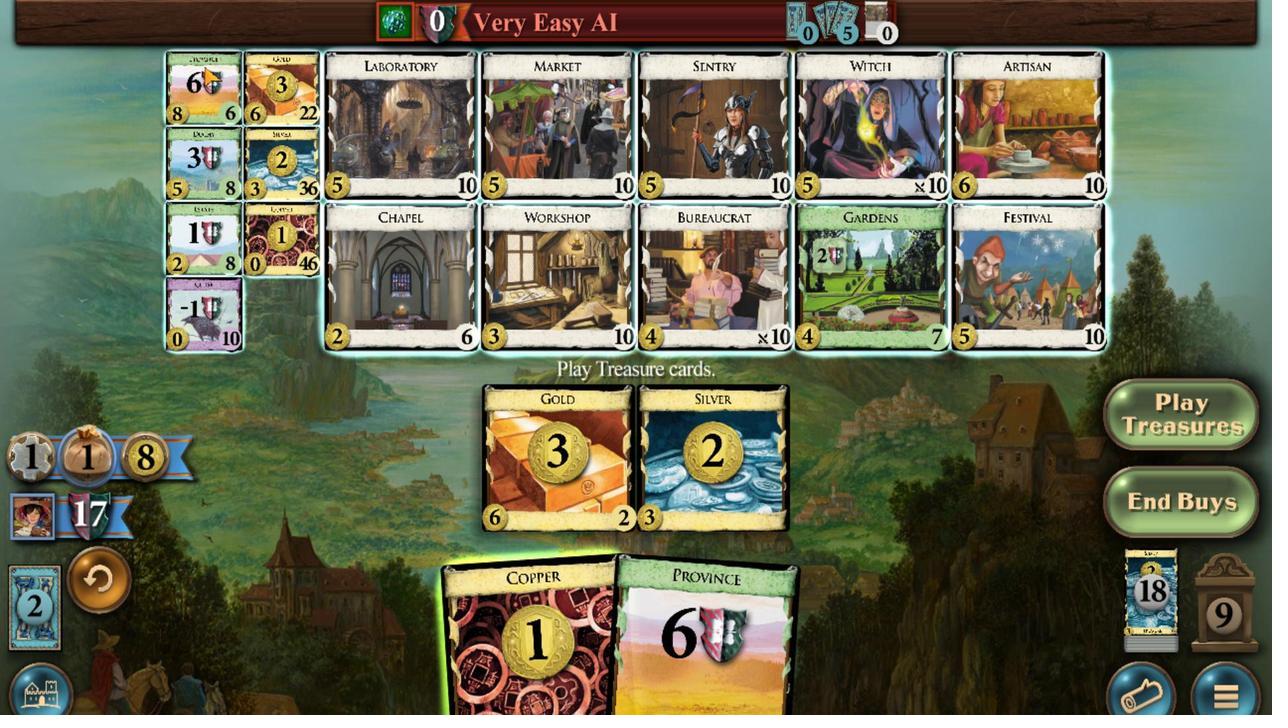 
Action: Mouse scrolled (203, 63) with delta (0, 0)
Screenshot: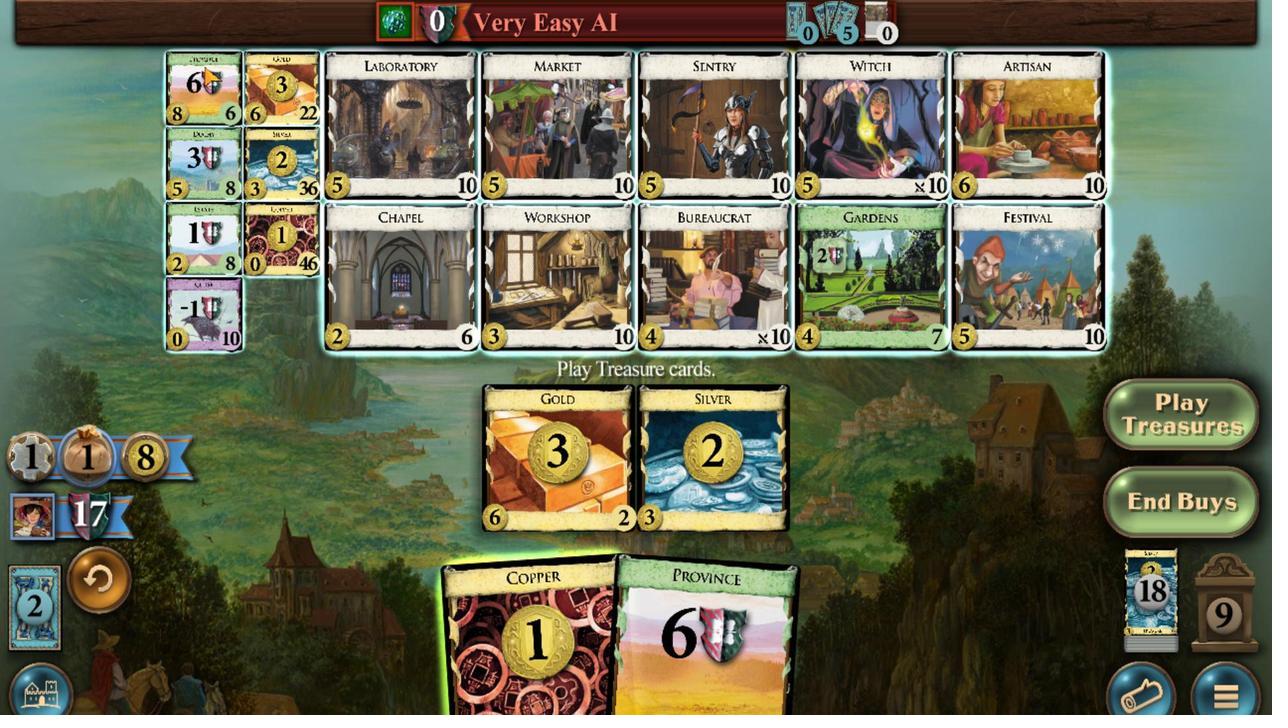 
Action: Mouse scrolled (203, 63) with delta (0, 0)
Screenshot: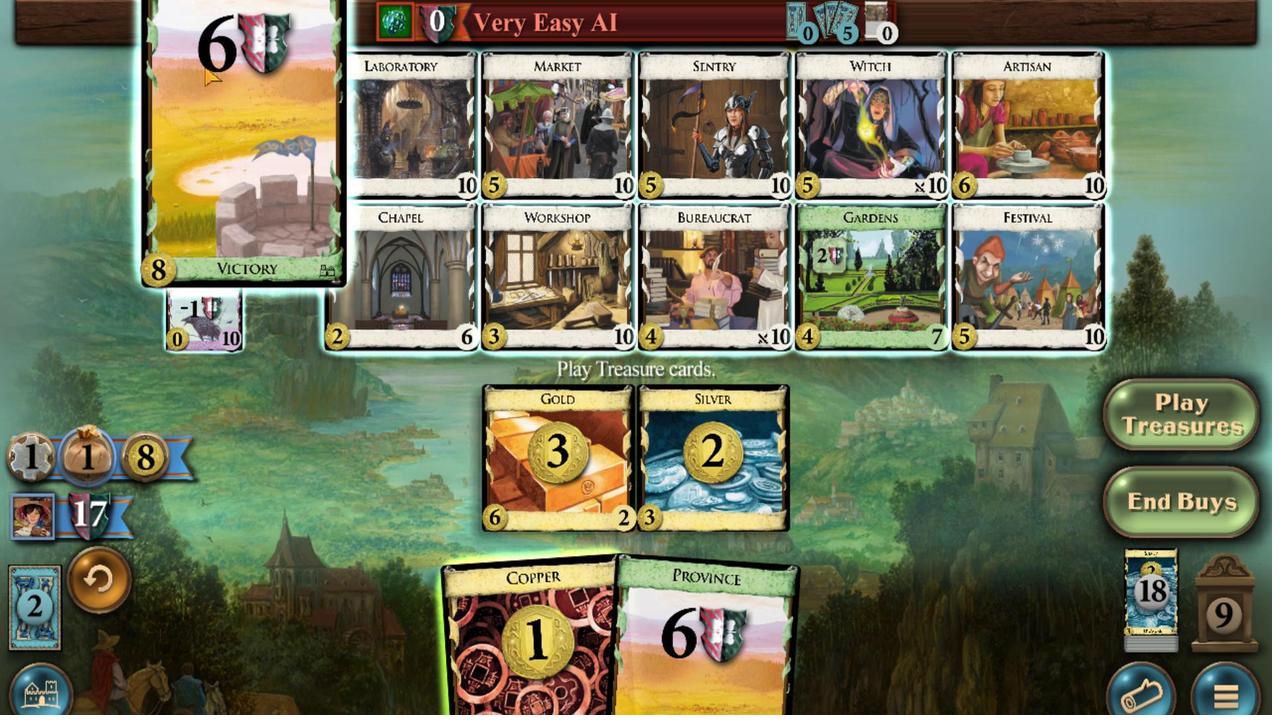 
Action: Mouse scrolled (203, 63) with delta (0, 0)
Screenshot: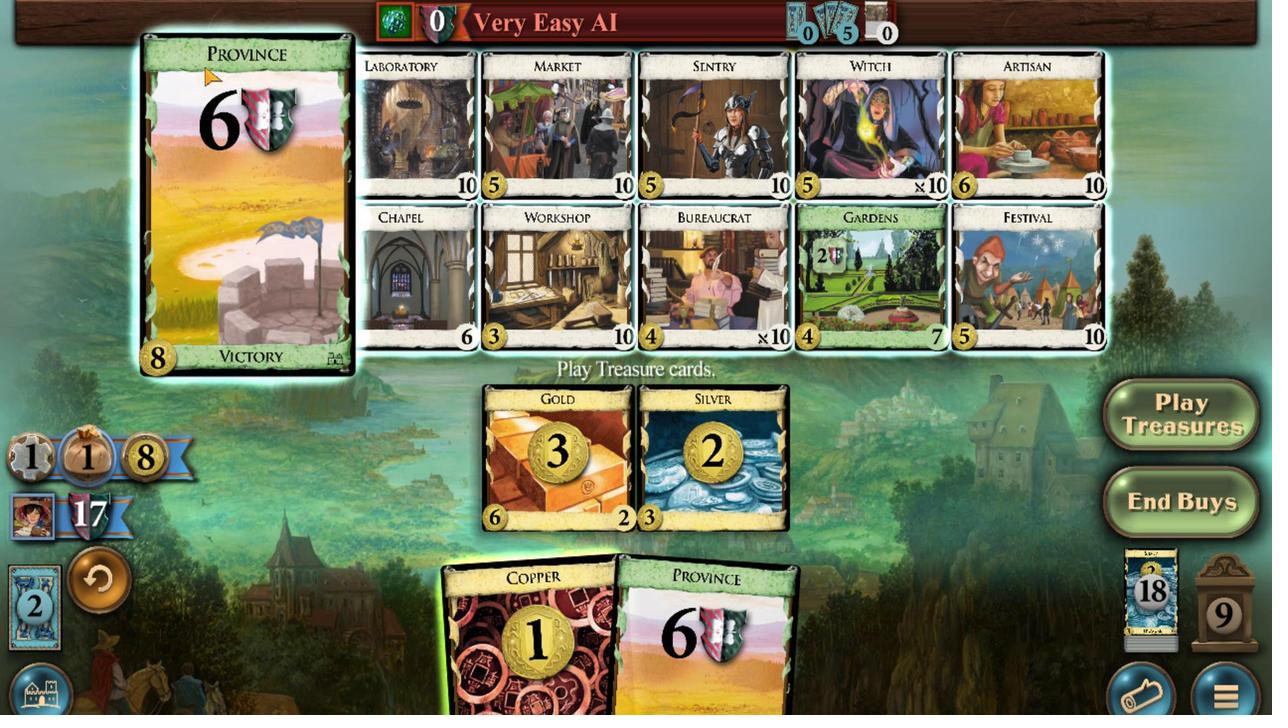 
Action: Mouse scrolled (203, 63) with delta (0, 0)
Screenshot: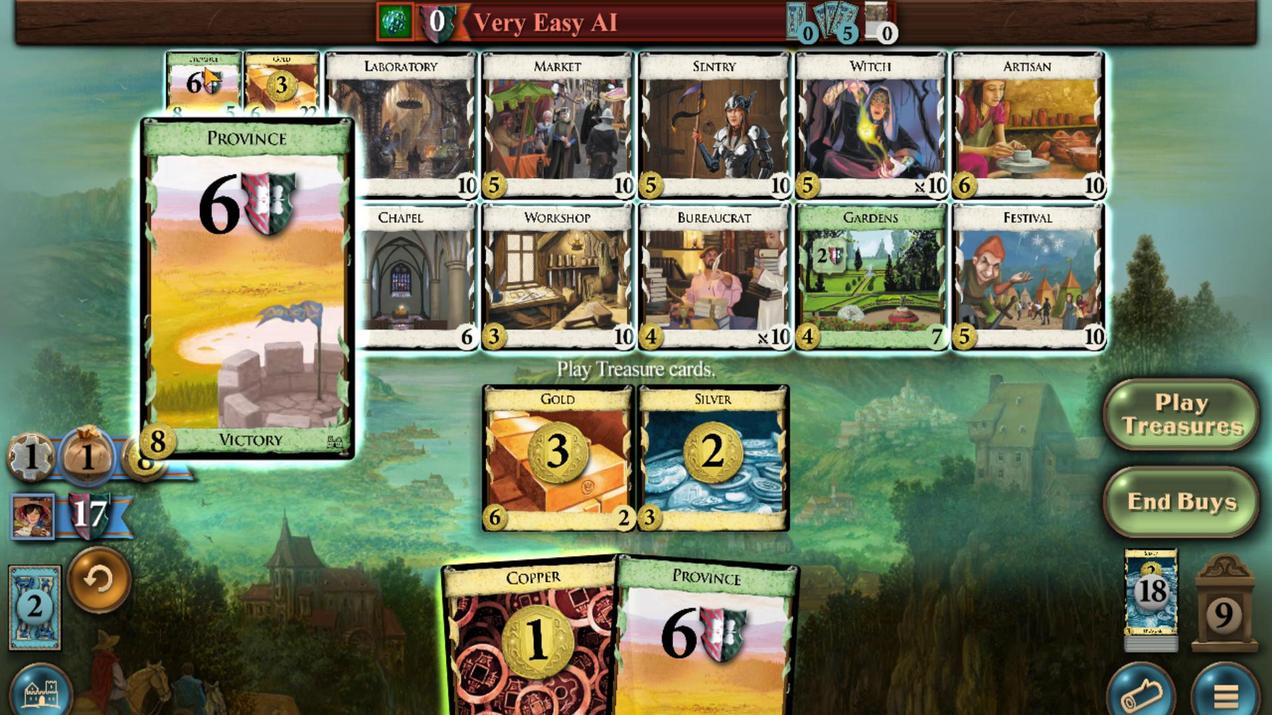 
Action: Mouse scrolled (203, 63) with delta (0, 0)
Screenshot: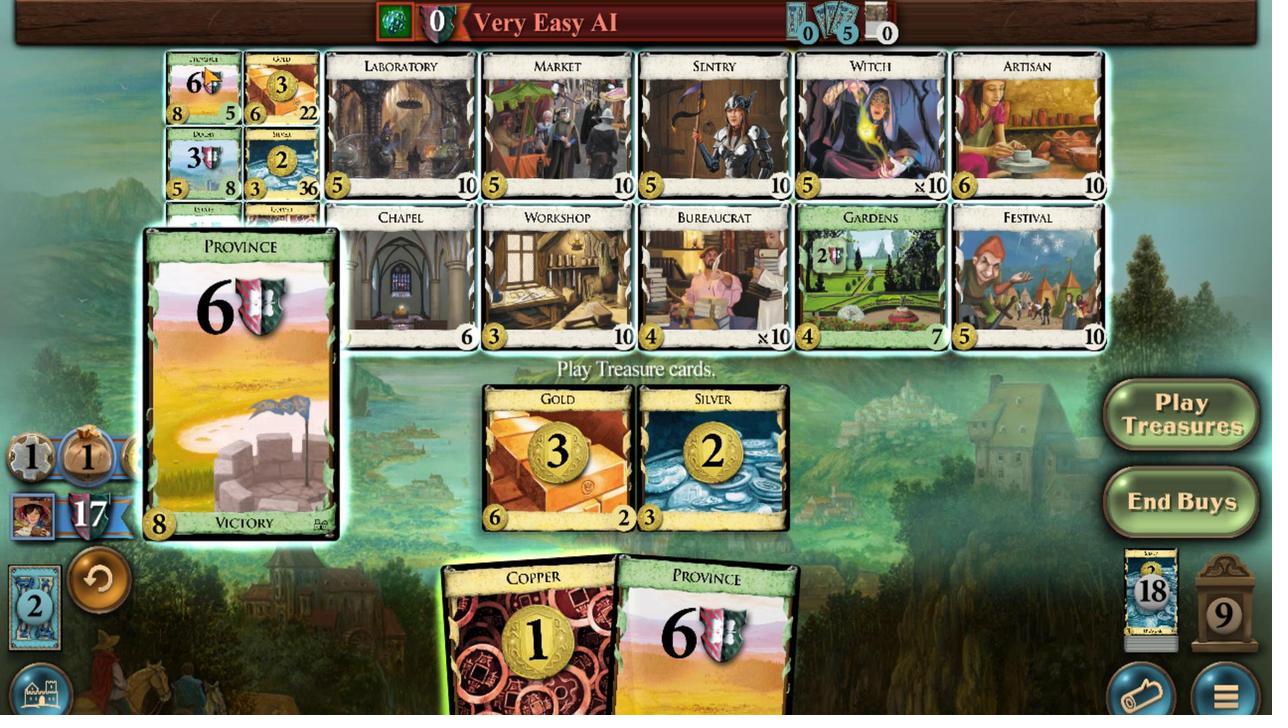 
Action: Mouse moved to (779, 595)
Screenshot: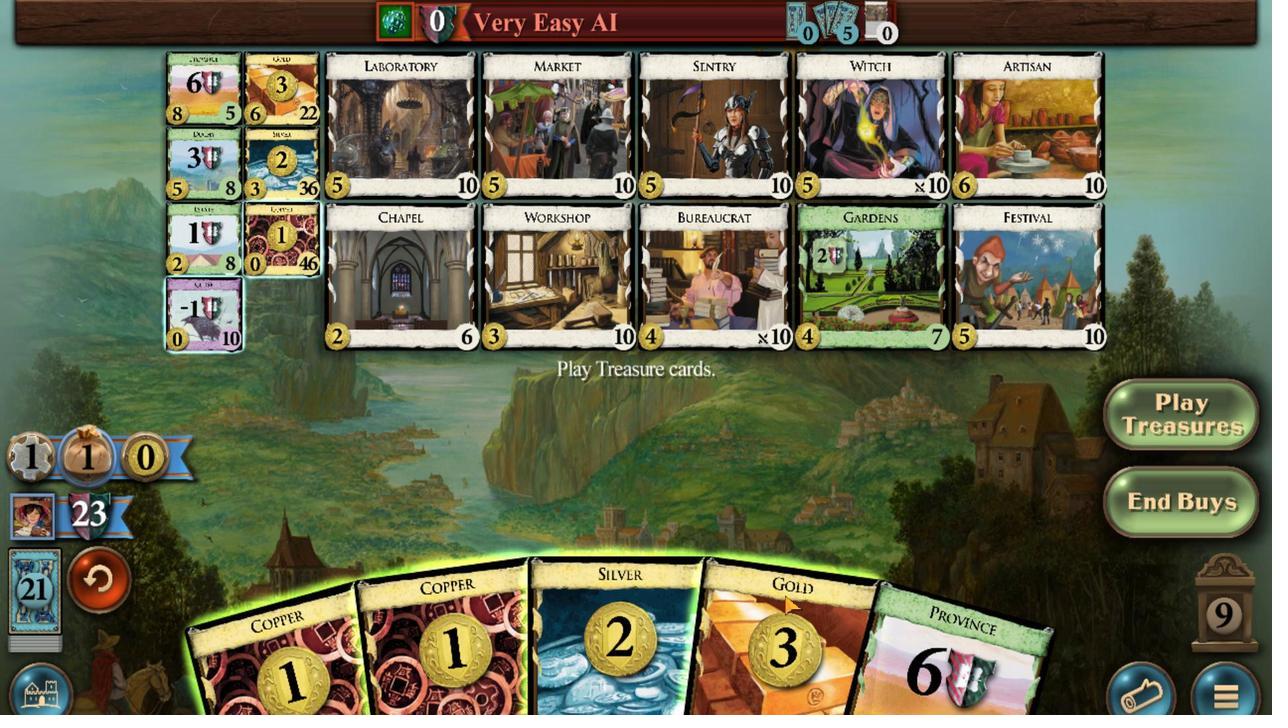 
Action: Mouse scrolled (779, 594) with delta (0, 0)
Screenshot: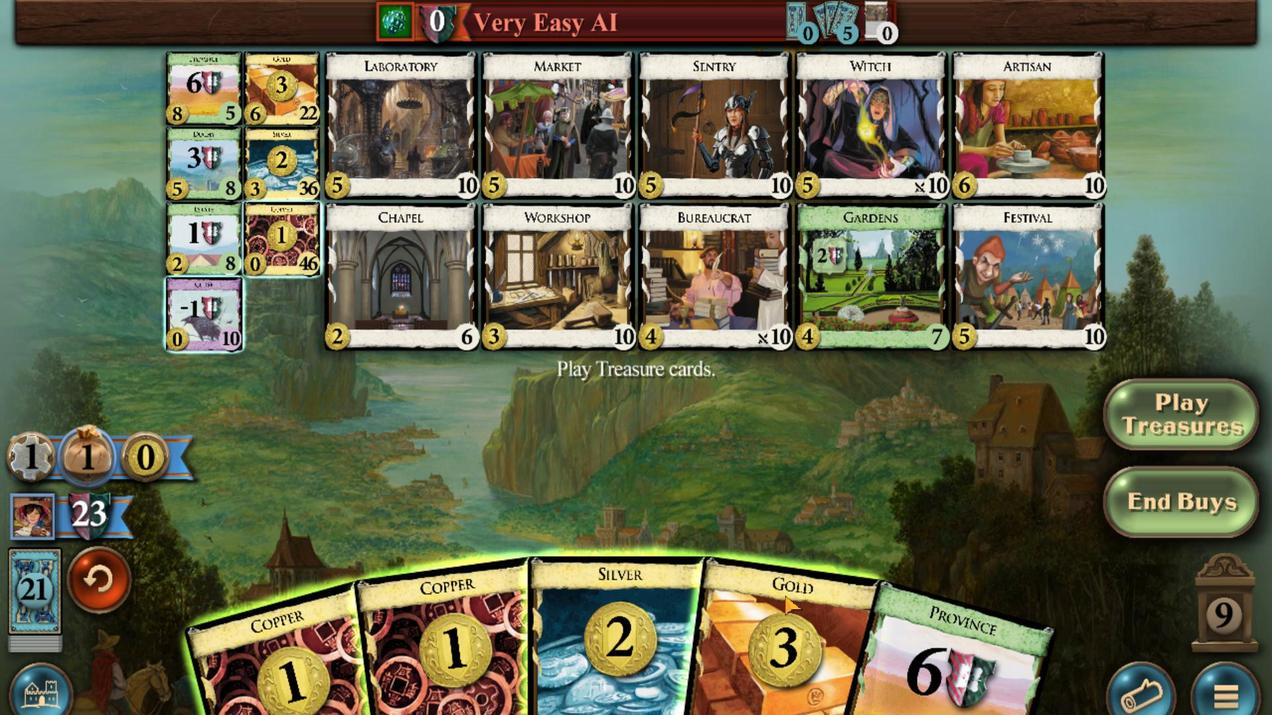 
Action: Mouse moved to (707, 597)
Screenshot: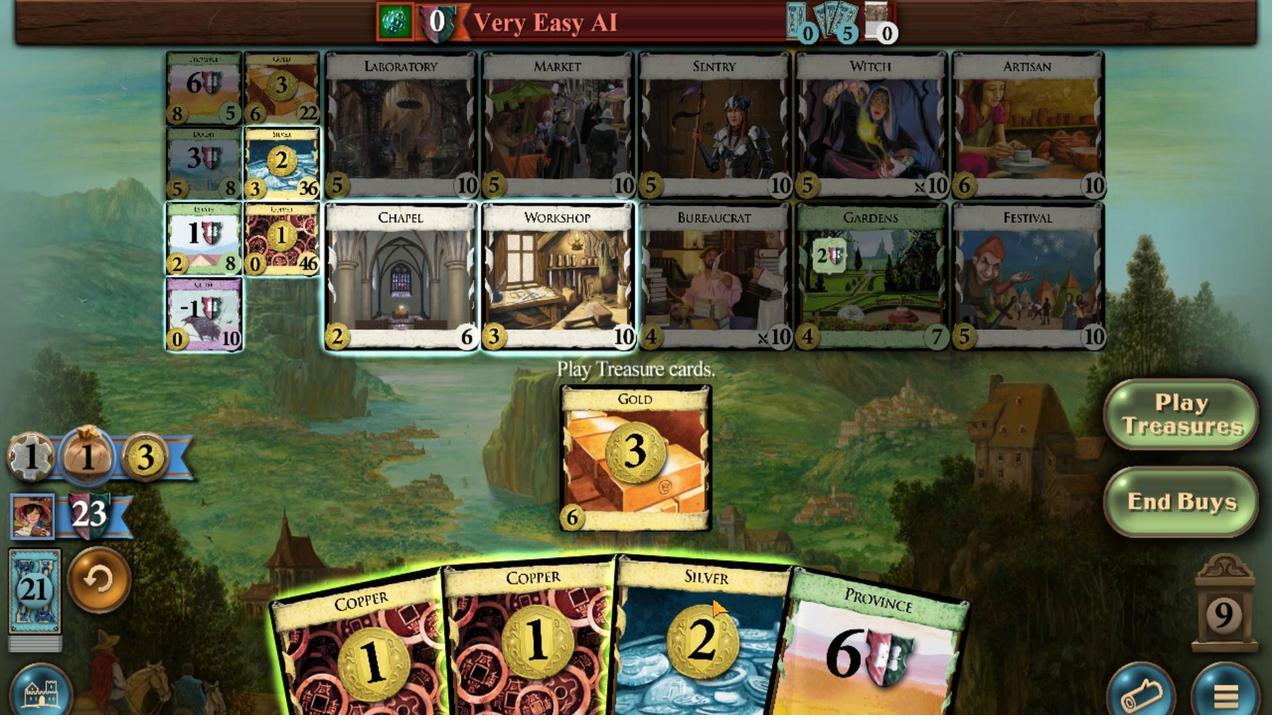 
Action: Mouse scrolled (707, 597) with delta (0, 0)
Screenshot: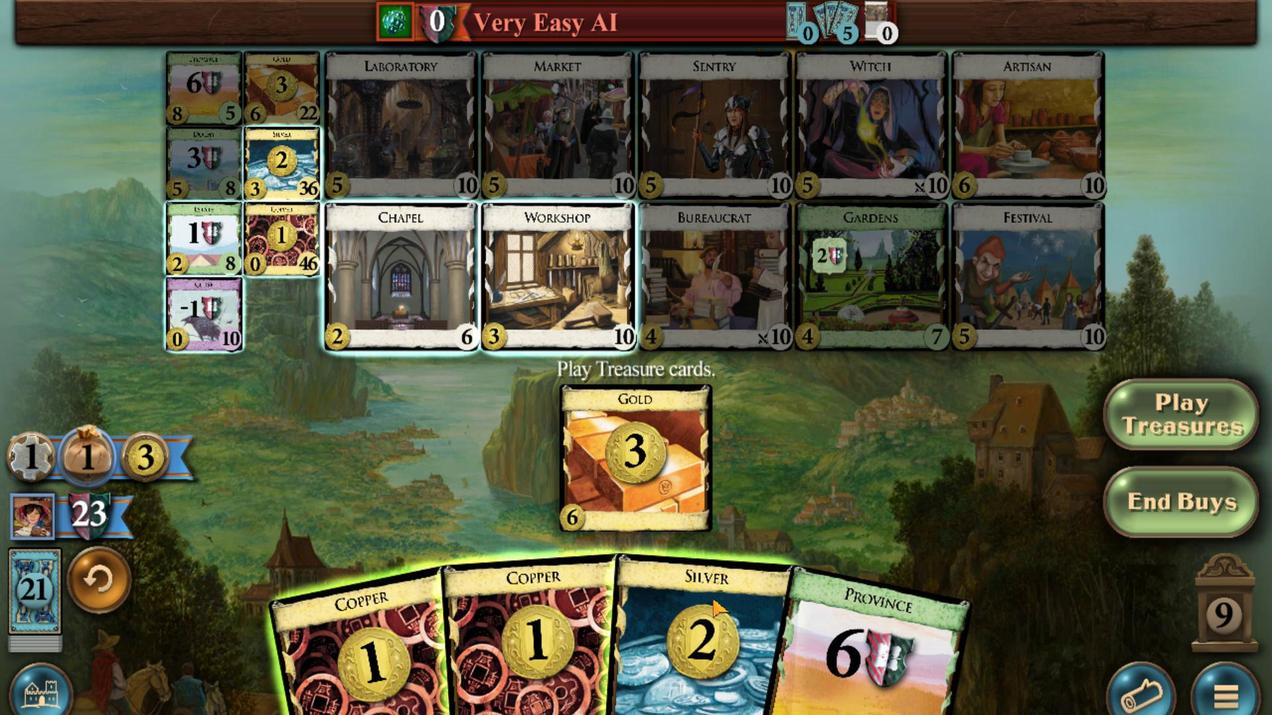 
Action: Mouse moved to (612, 588)
Screenshot: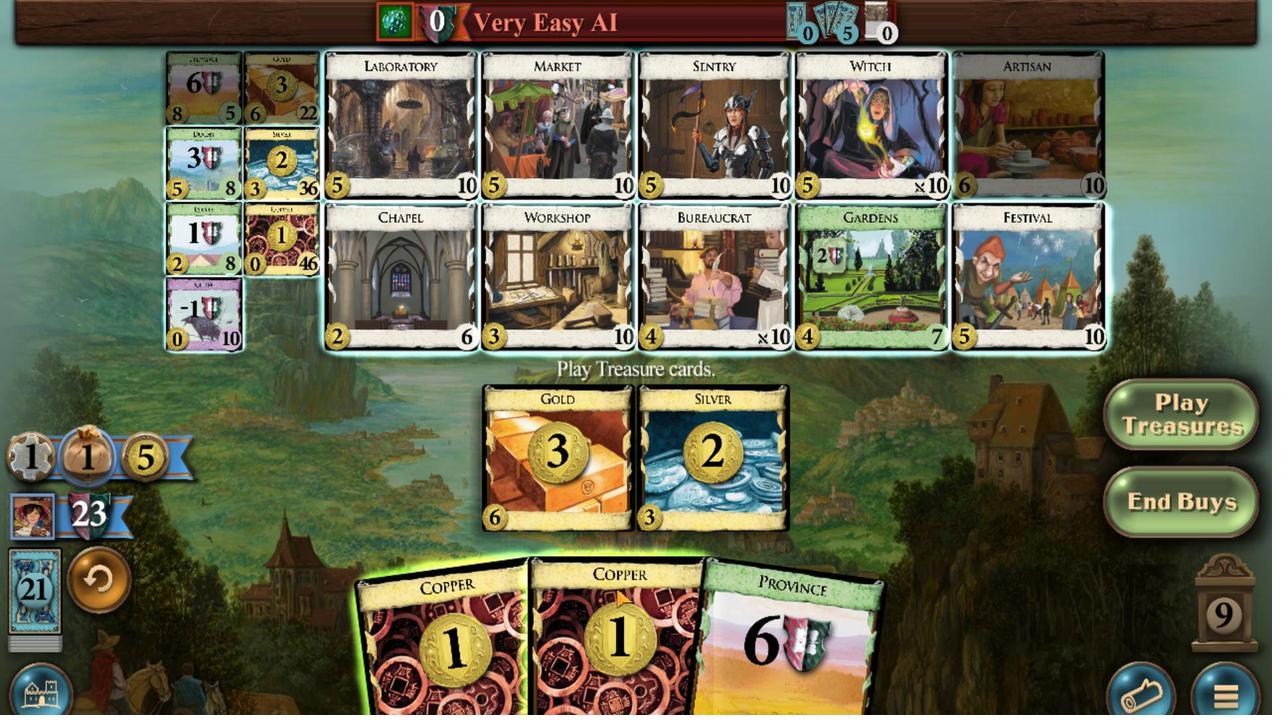 
Action: Mouse scrolled (612, 587) with delta (0, 0)
Screenshot: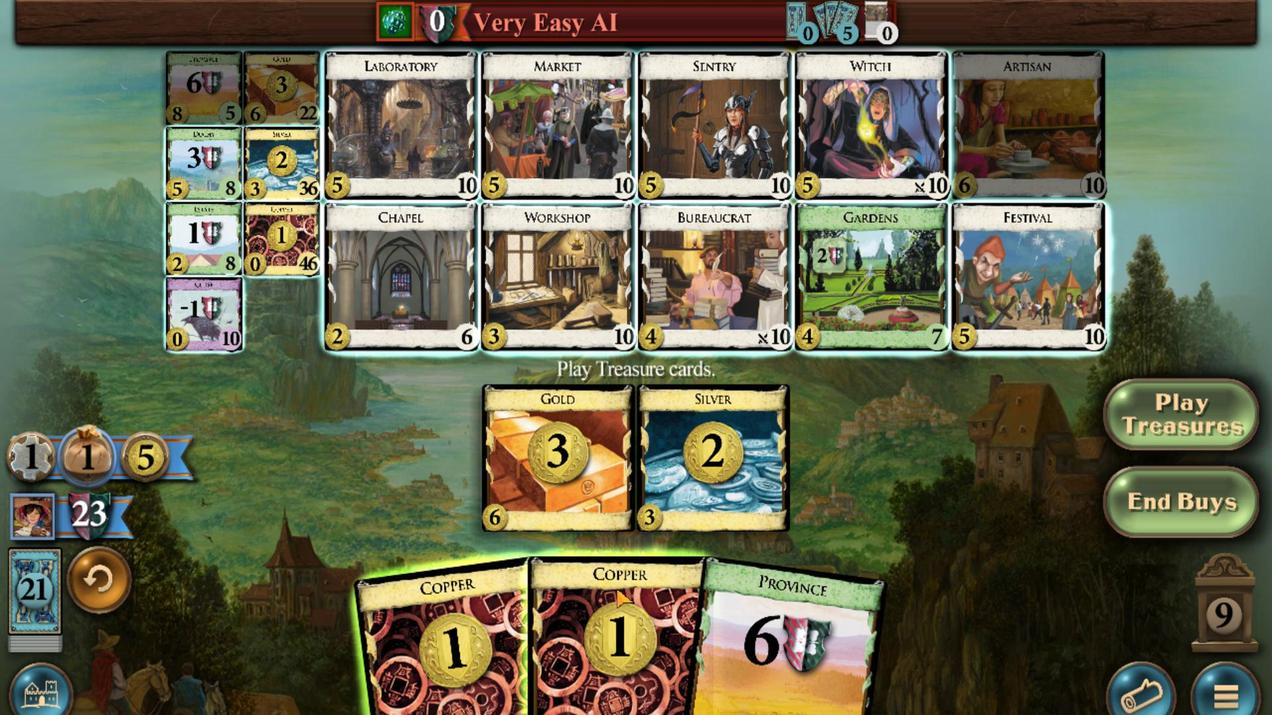 
Action: Mouse moved to (532, 596)
Screenshot: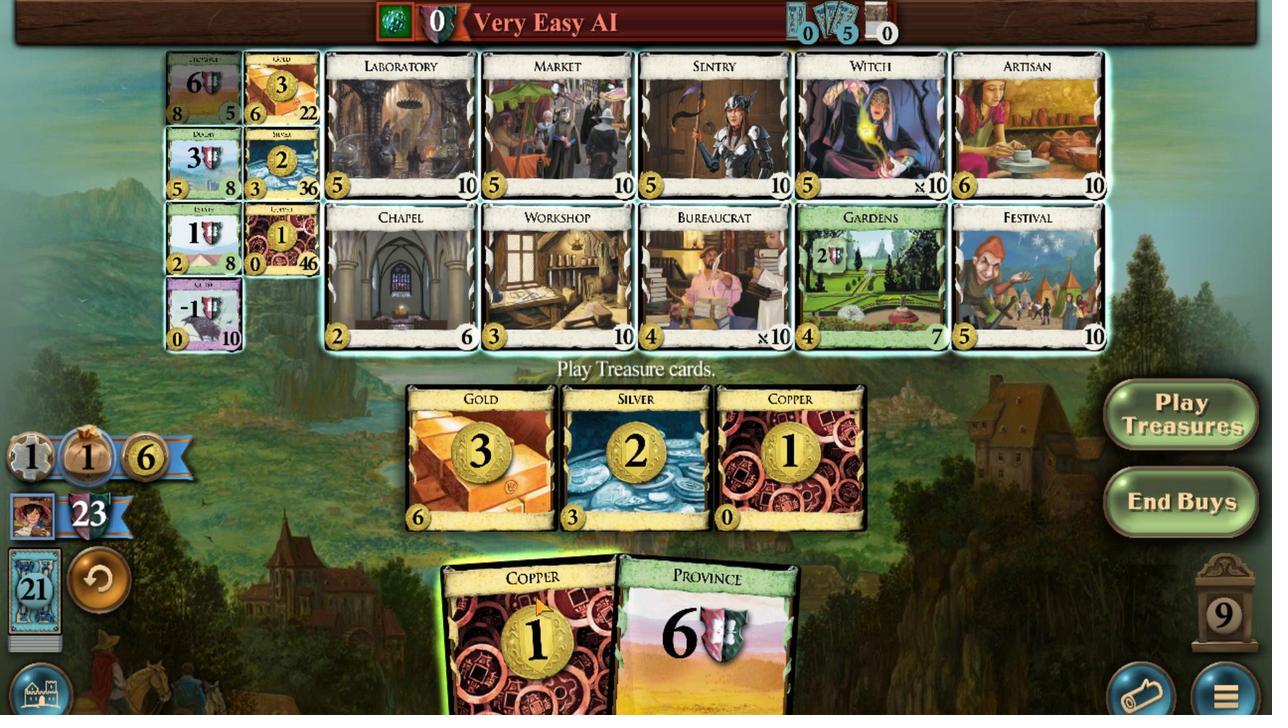 
Action: Mouse scrolled (532, 595) with delta (0, 0)
Screenshot: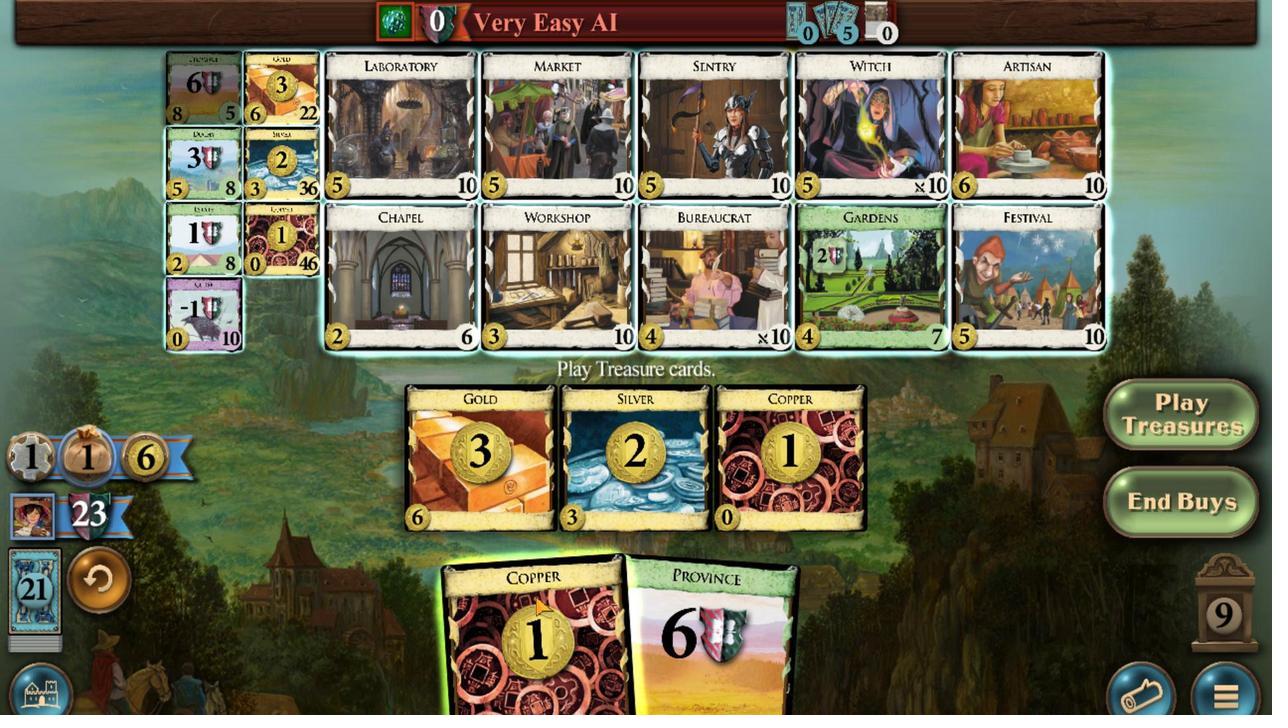
Action: Mouse moved to (278, 90)
Screenshot: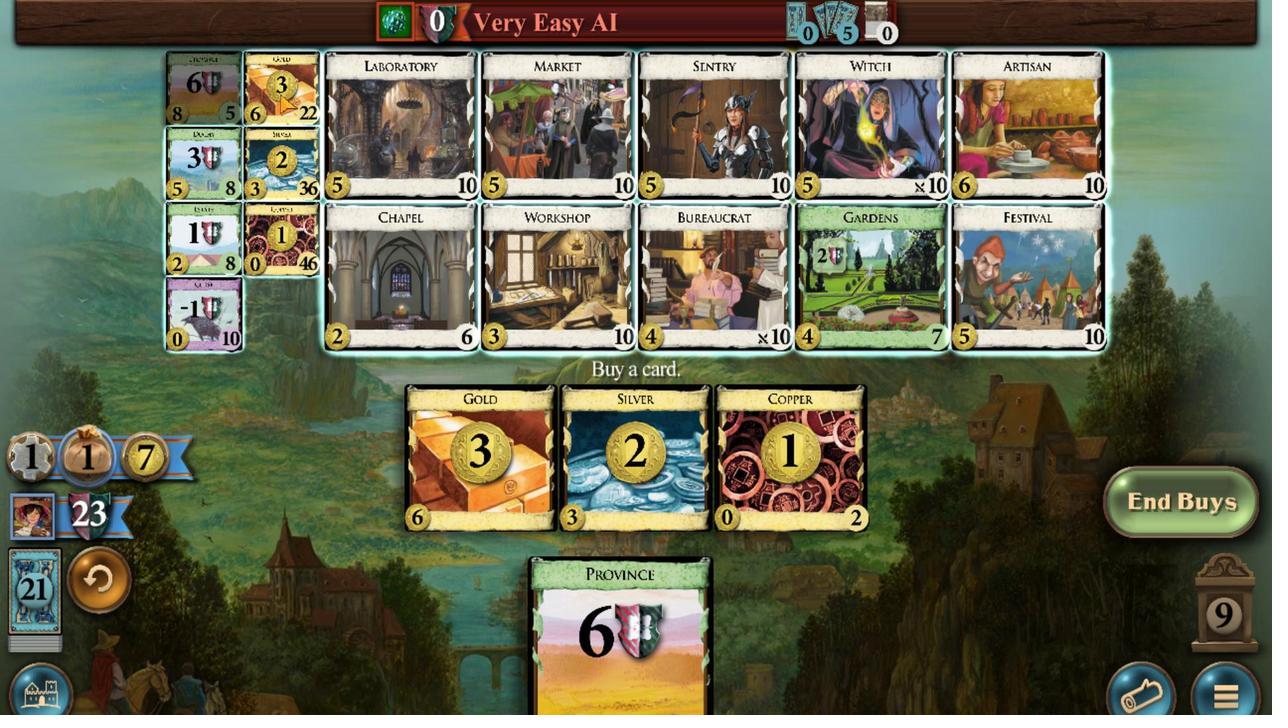 
Action: Mouse scrolled (278, 91) with delta (0, 0)
Screenshot: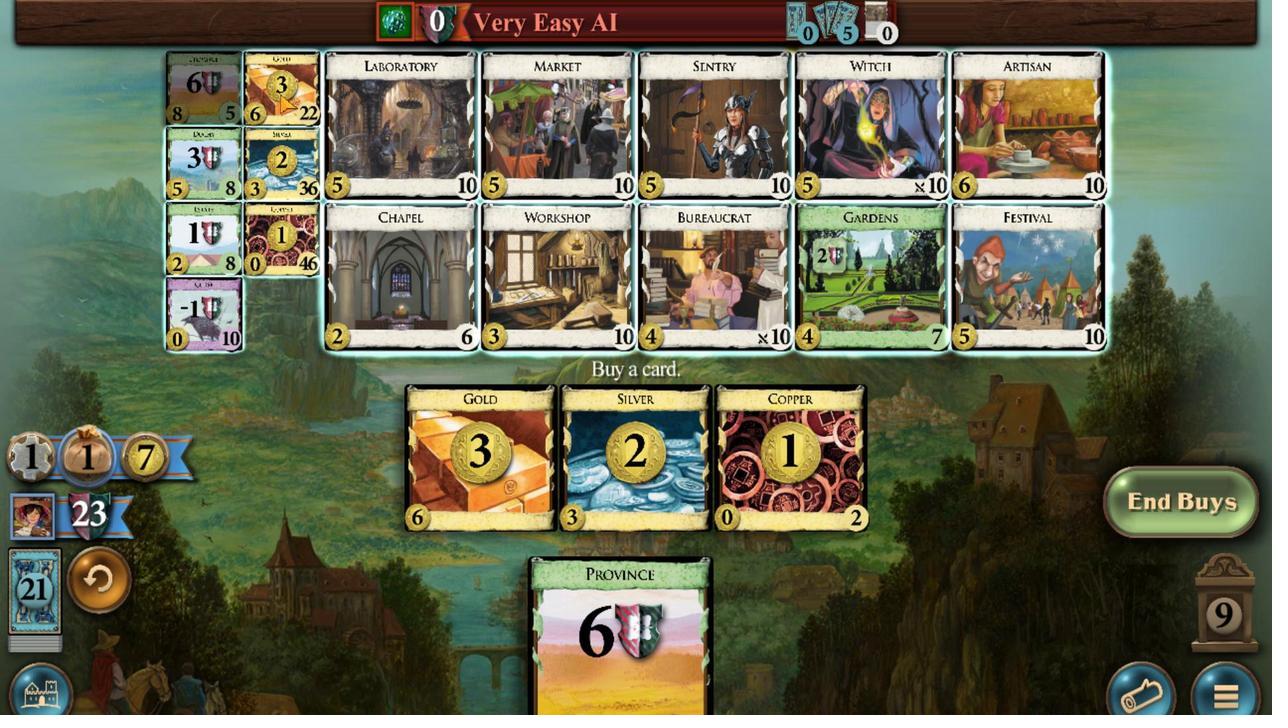 
Action: Mouse scrolled (278, 91) with delta (0, 0)
Screenshot: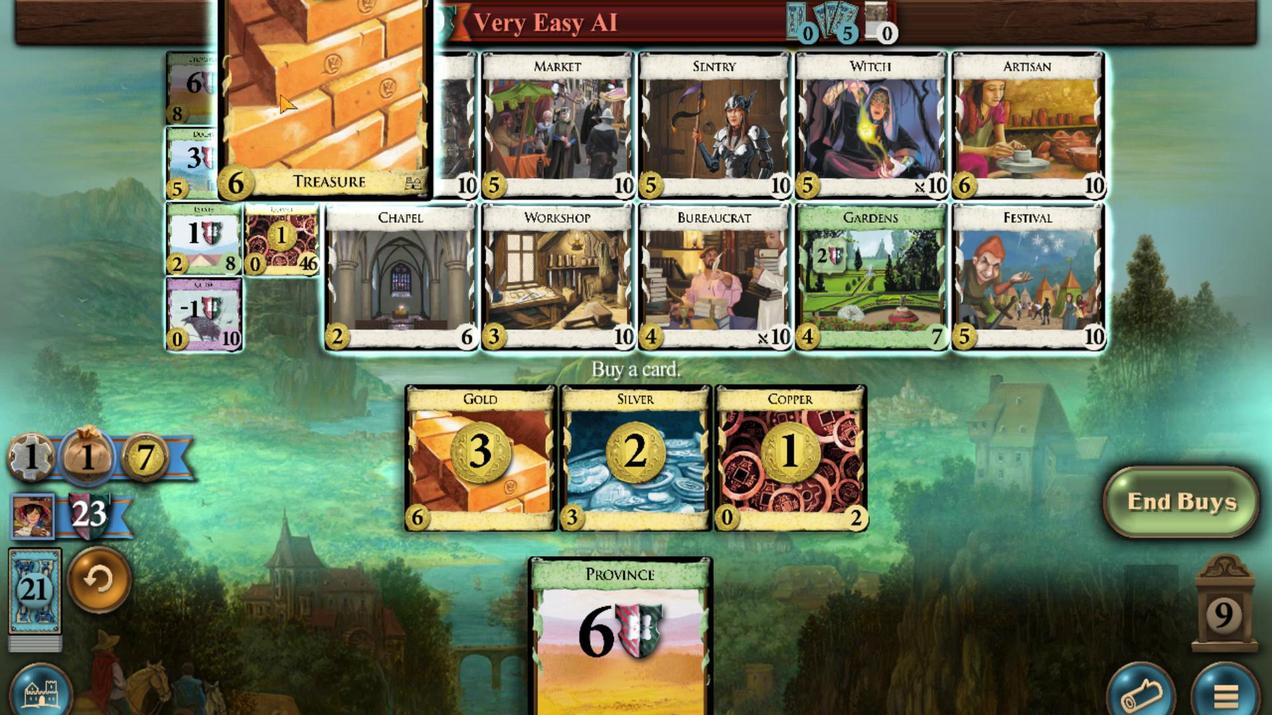 
Action: Mouse scrolled (278, 91) with delta (0, 0)
Screenshot: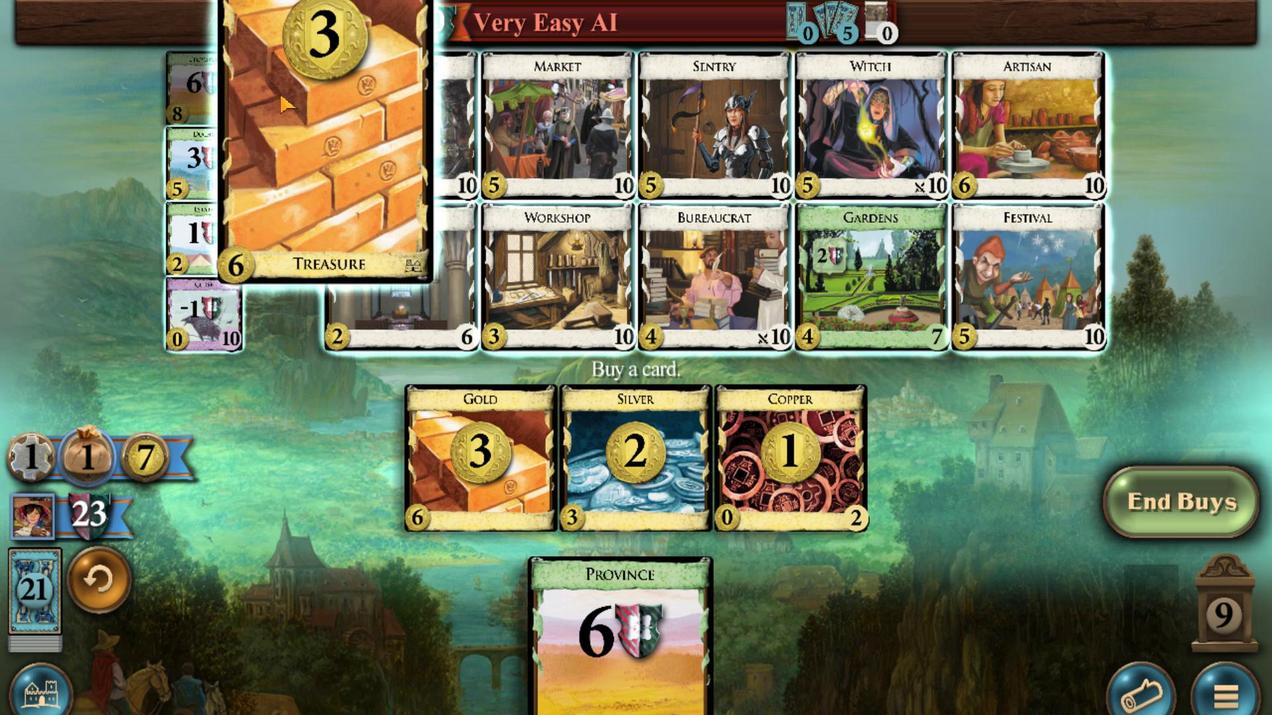
Action: Mouse scrolled (278, 91) with delta (0, 0)
Screenshot: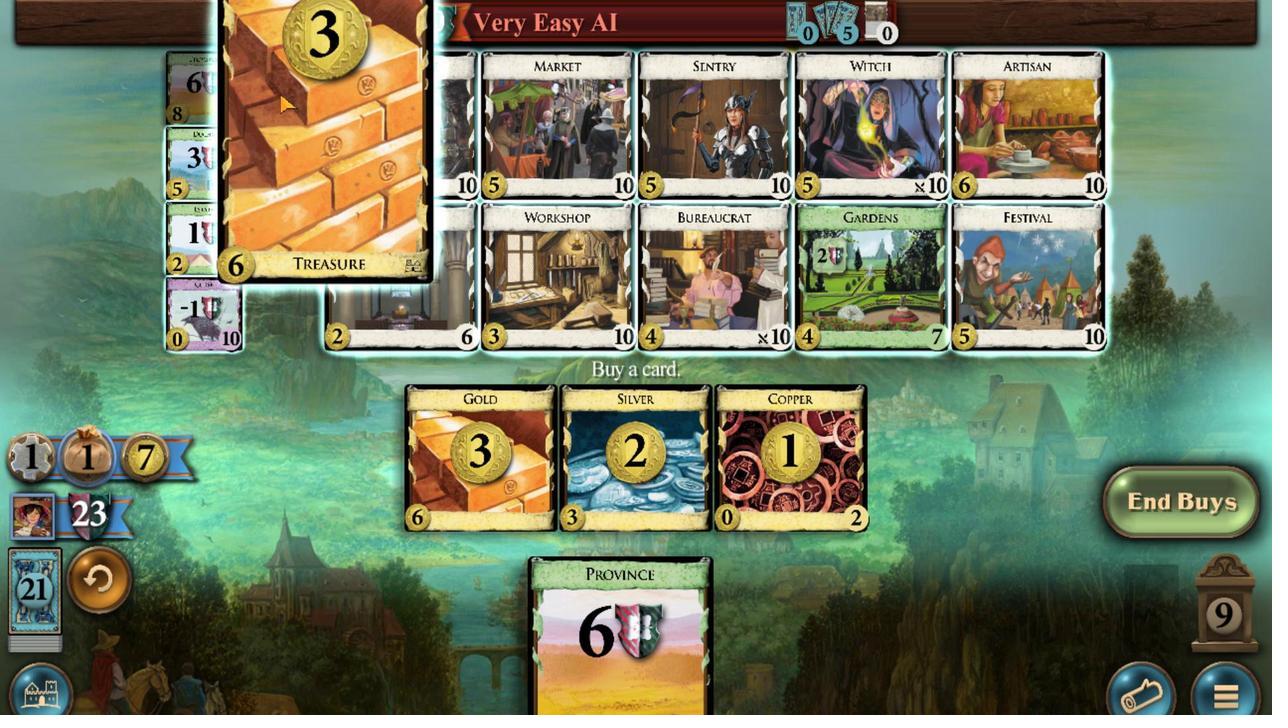 
Action: Mouse scrolled (278, 91) with delta (0, 0)
Screenshot: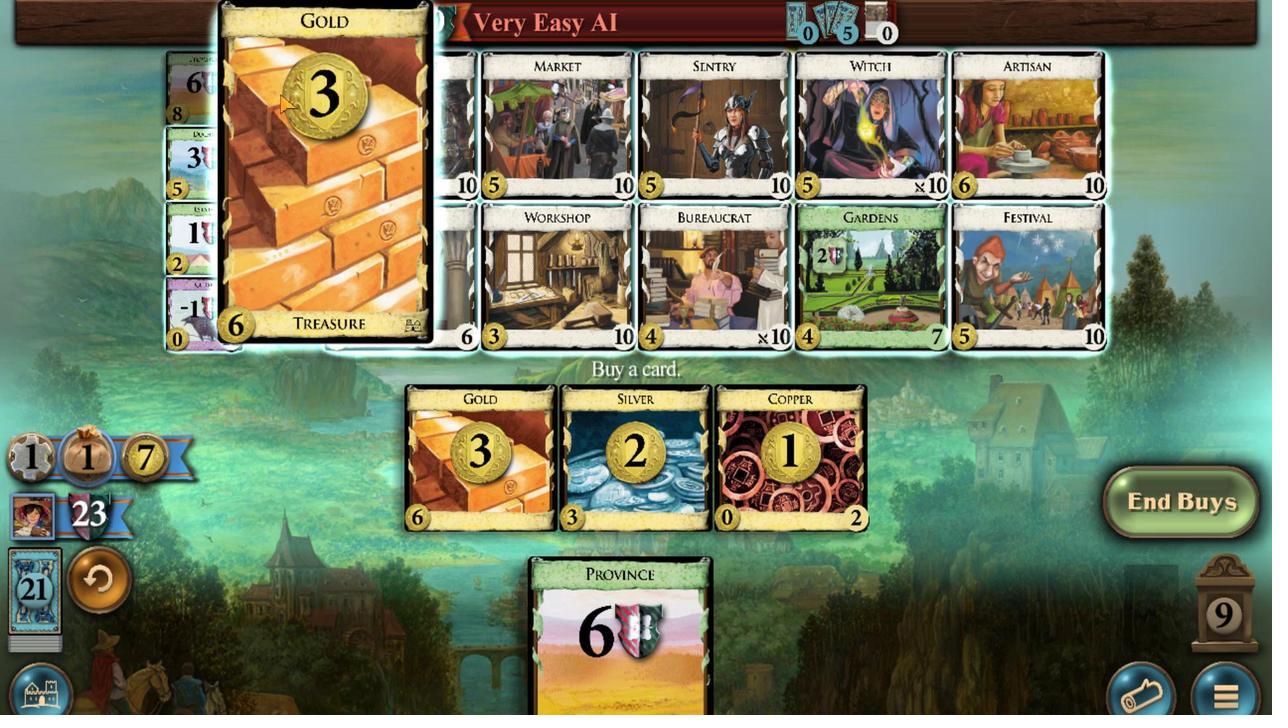 
Action: Mouse scrolled (278, 91) with delta (0, 0)
Screenshot: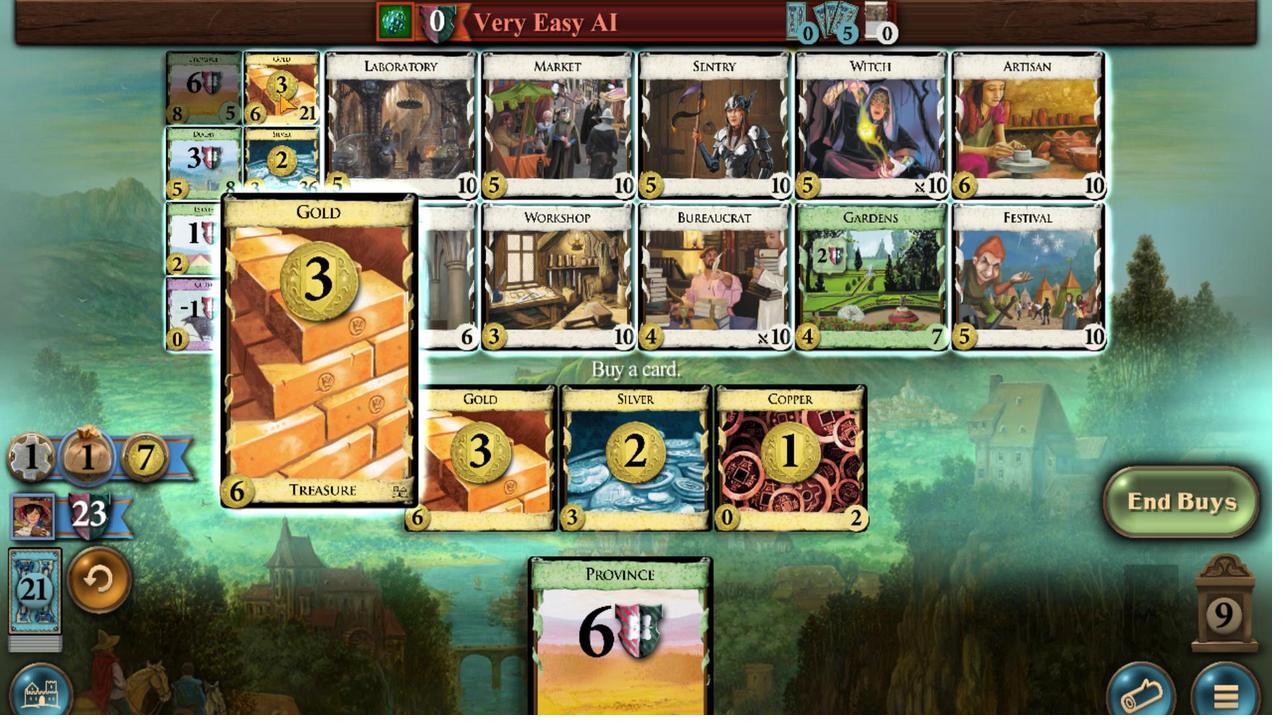 
Action: Mouse moved to (598, 625)
Screenshot: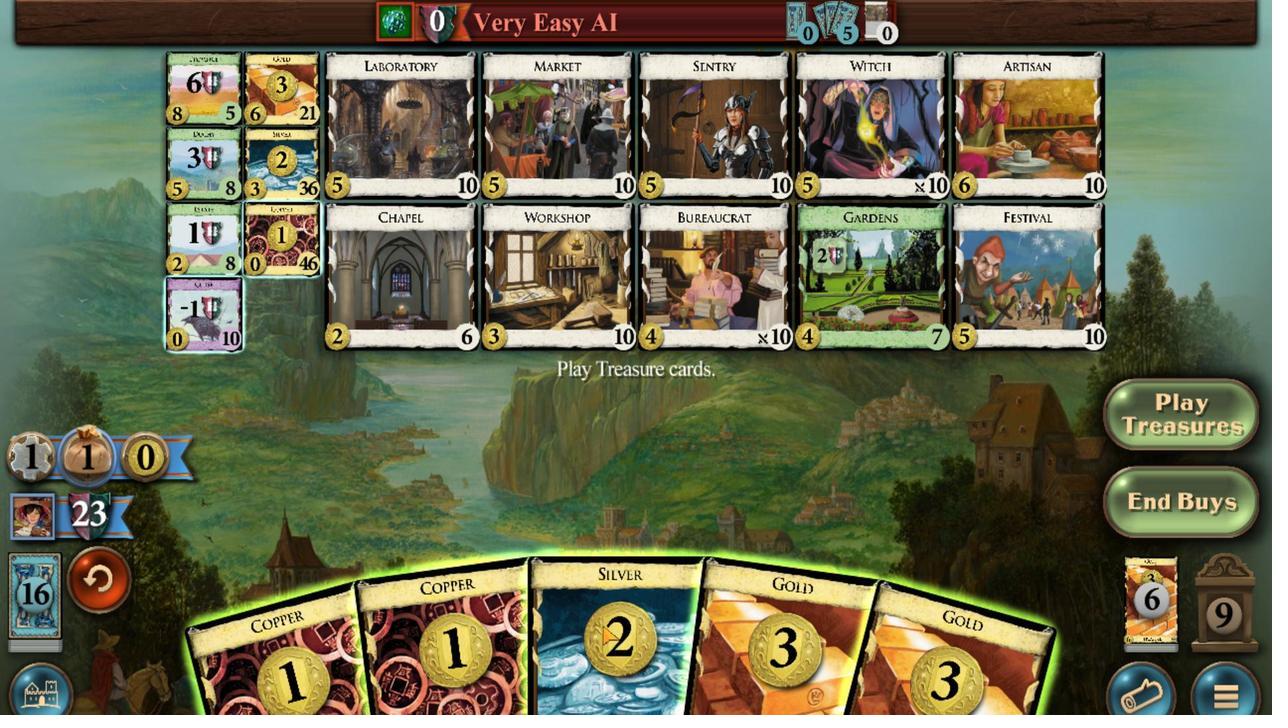 
Action: Mouse scrolled (598, 624) with delta (0, 0)
Screenshot: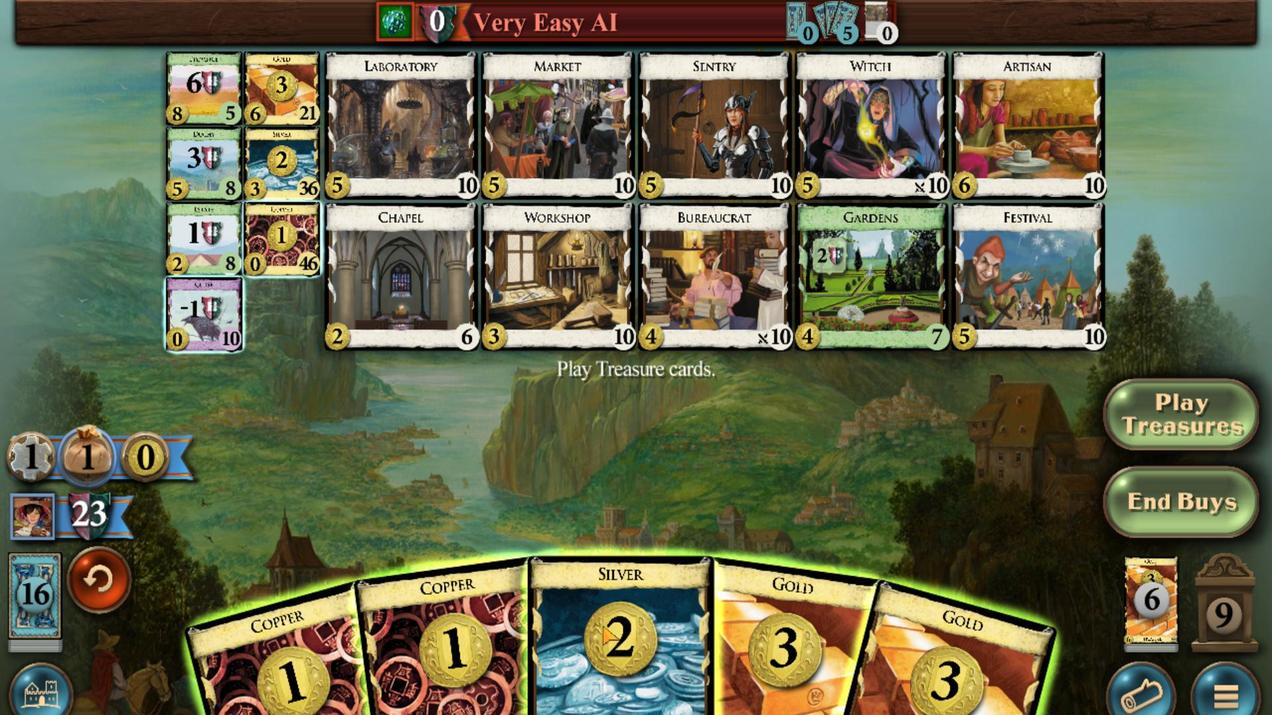 
Action: Mouse moved to (697, 602)
Screenshot: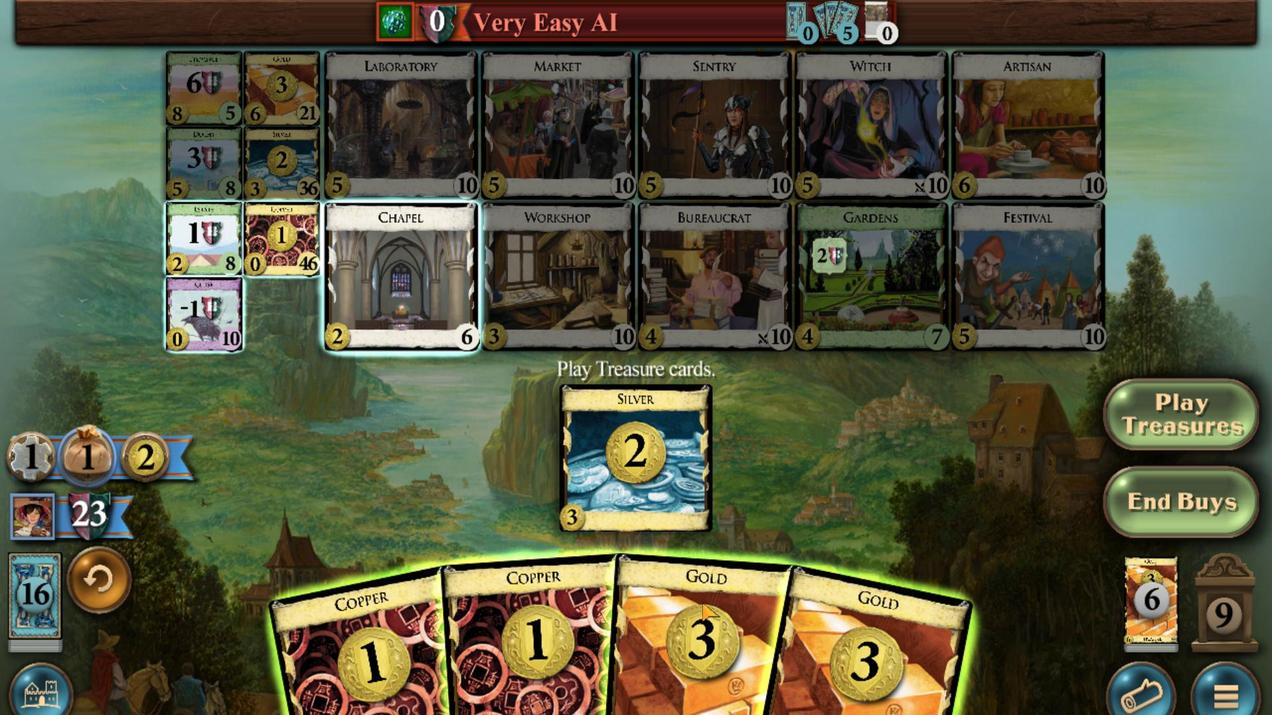 
Action: Mouse scrolled (697, 601) with delta (0, 0)
Screenshot: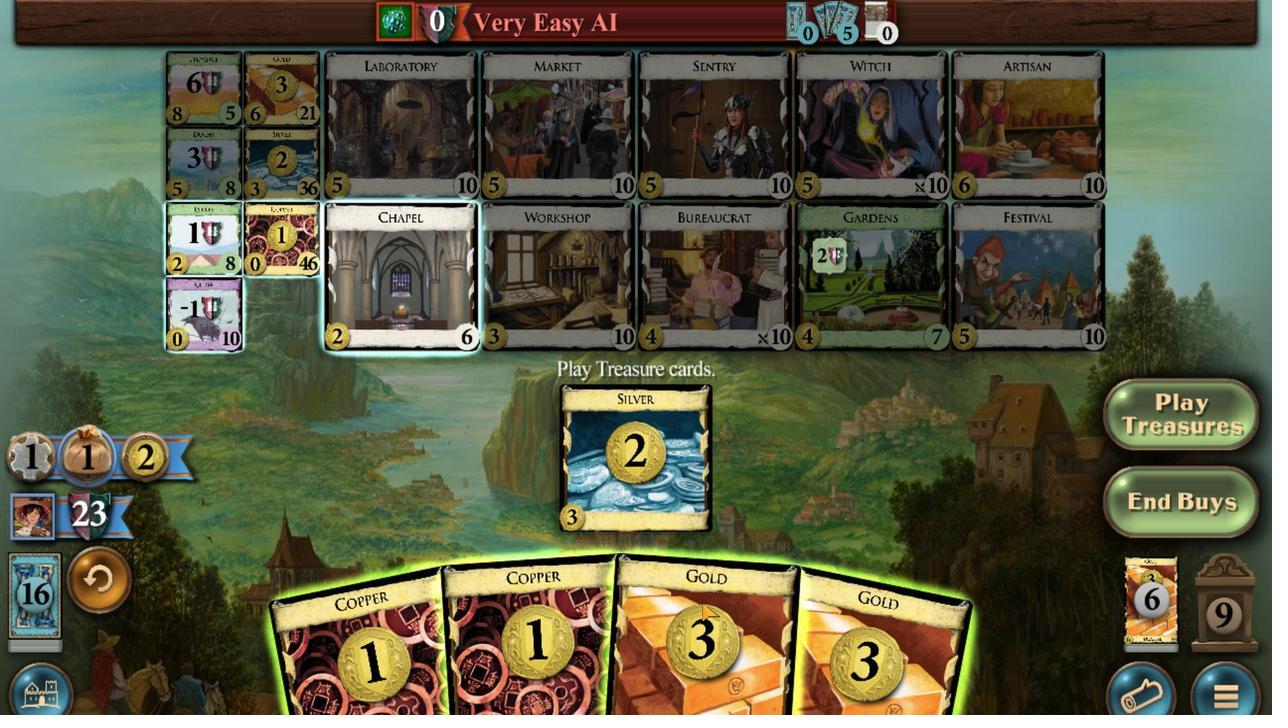 
Action: Mouse moved to (793, 610)
Screenshot: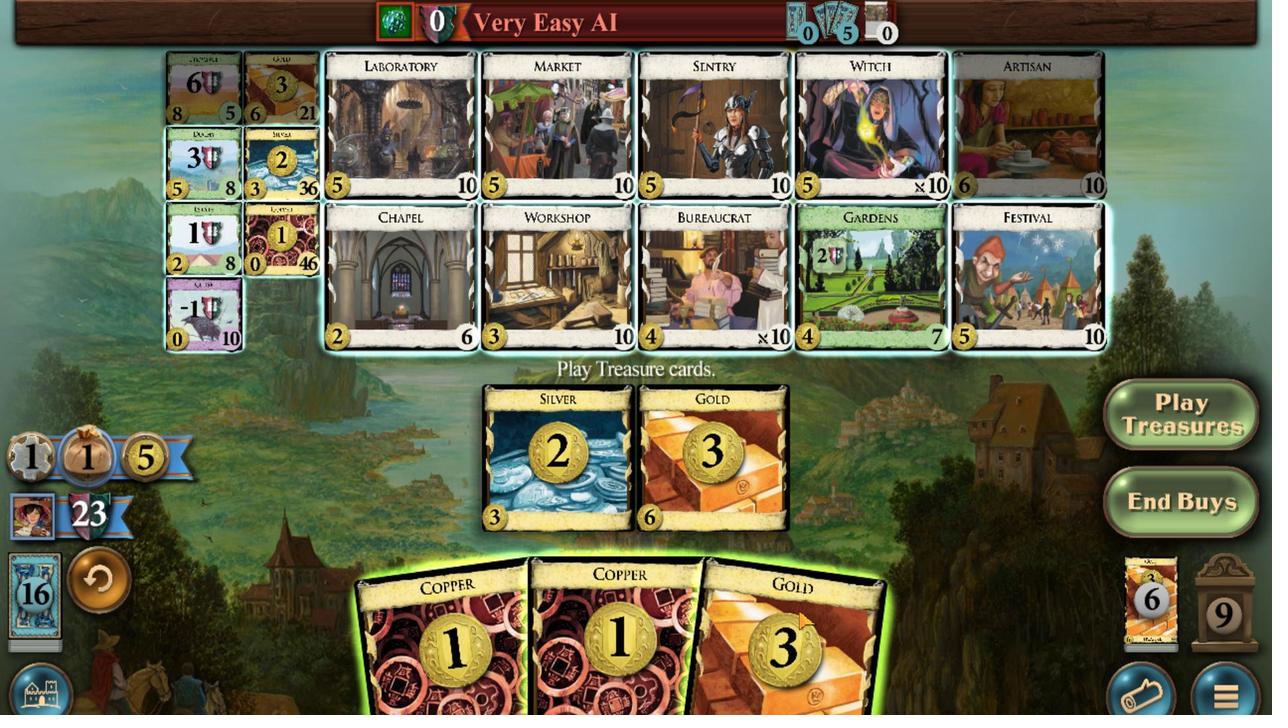 
Action: Mouse scrolled (793, 609) with delta (0, 0)
Screenshot: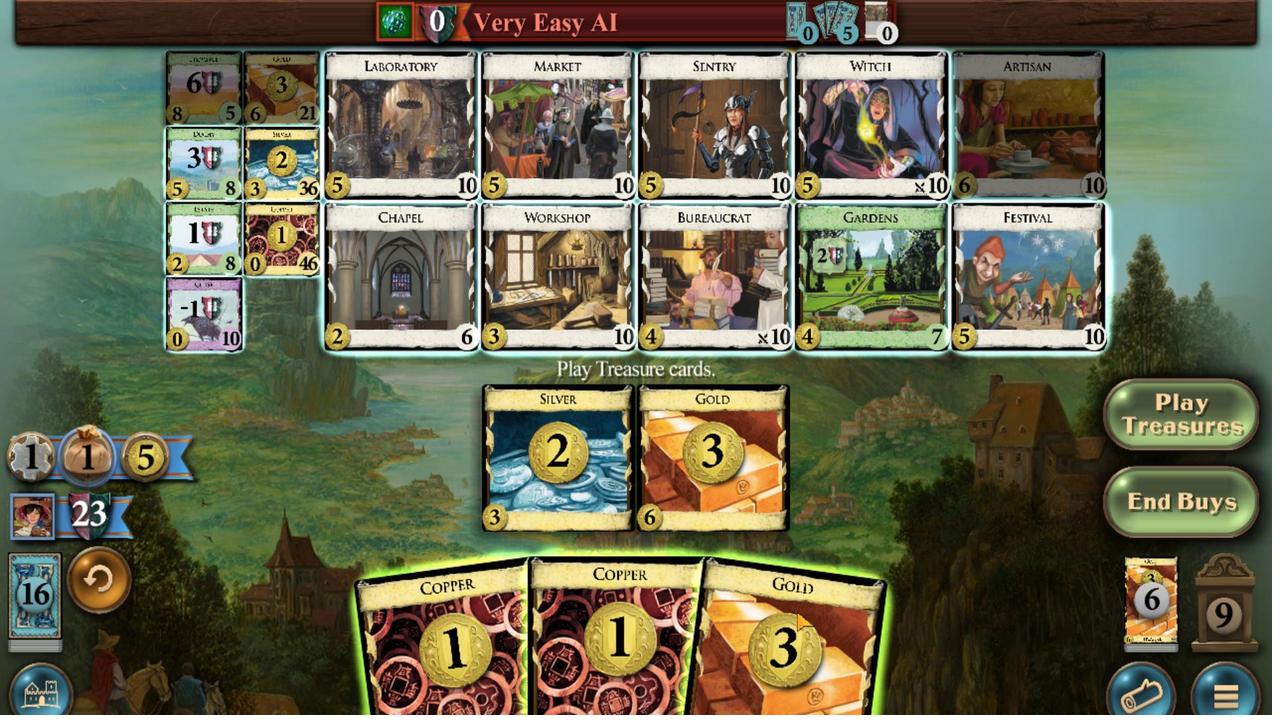 
Action: Mouse moved to (196, 81)
